 Task: Research Airbnb properties in Vushtrri, Kosovo from 9th December, 2023 to 16th December, 2023 for 2 adults, 1 child.2 bedrooms having 2 beds and 1 bathroom. Property type can be flat. Look for 3 properties as per requirement.
Action: Mouse moved to (355, 136)
Screenshot: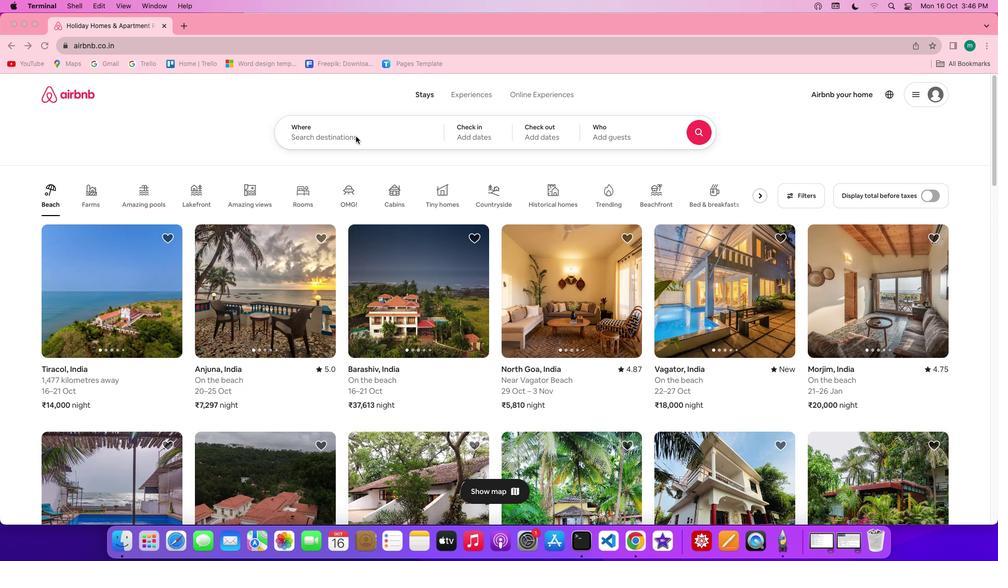 
Action: Mouse pressed left at (355, 136)
Screenshot: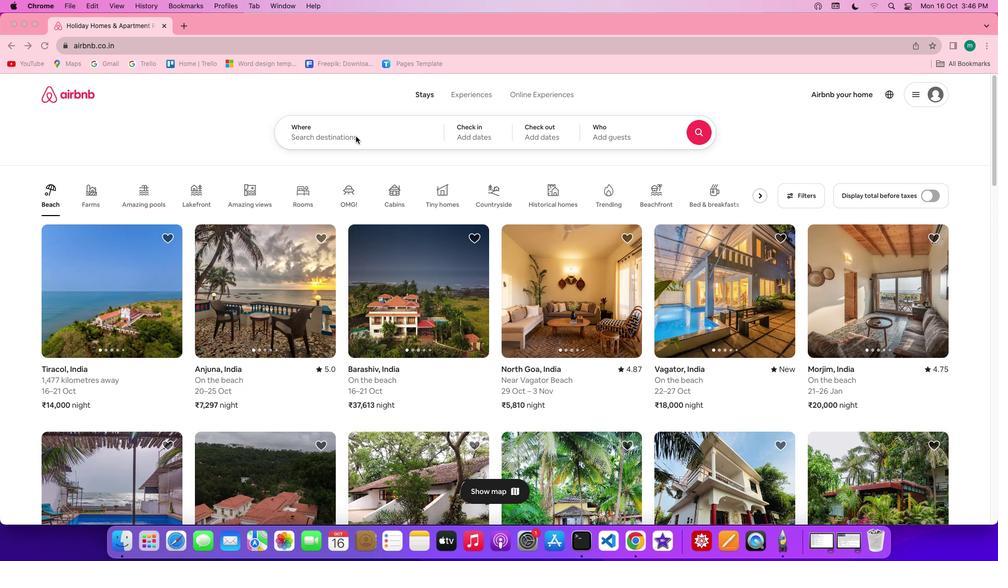 
Action: Mouse moved to (357, 136)
Screenshot: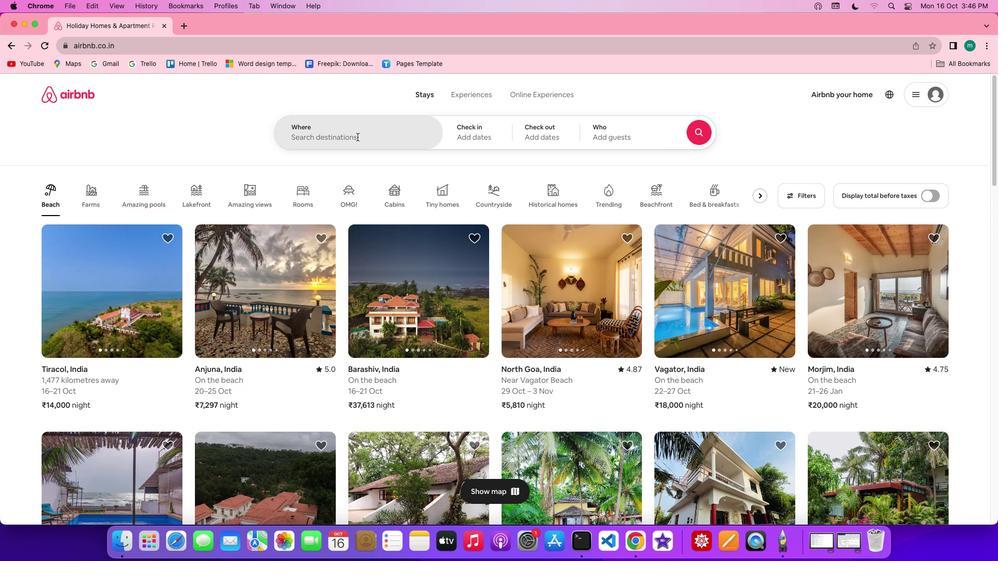 
Action: Mouse pressed left at (357, 136)
Screenshot: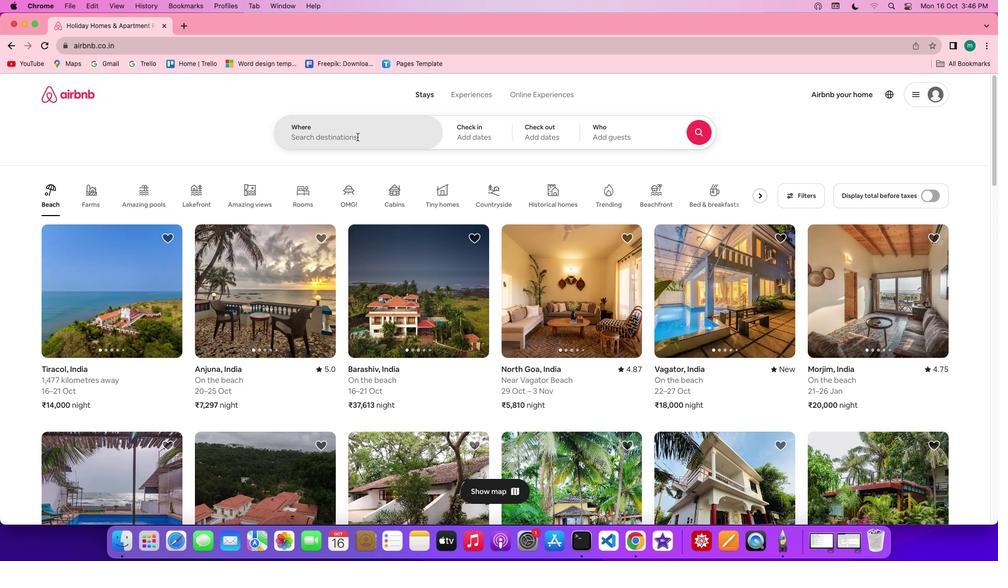 
Action: Key pressed Key.shift'V''u''s''t''r''r''i'
Screenshot: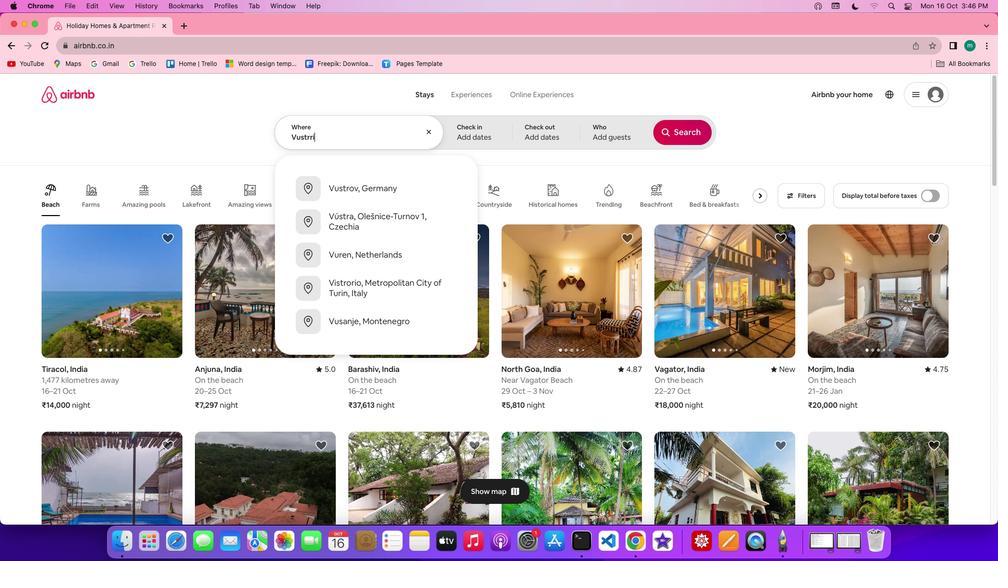 
Action: Mouse moved to (357, 136)
Screenshot: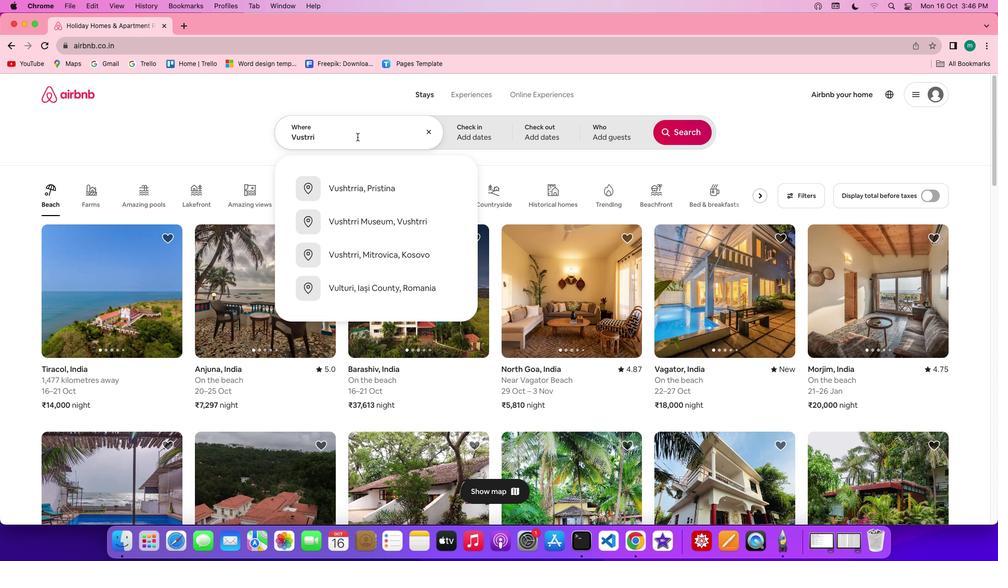 
Action: Key pressed ','Key.shift'K''o''s''o''v''o'
Screenshot: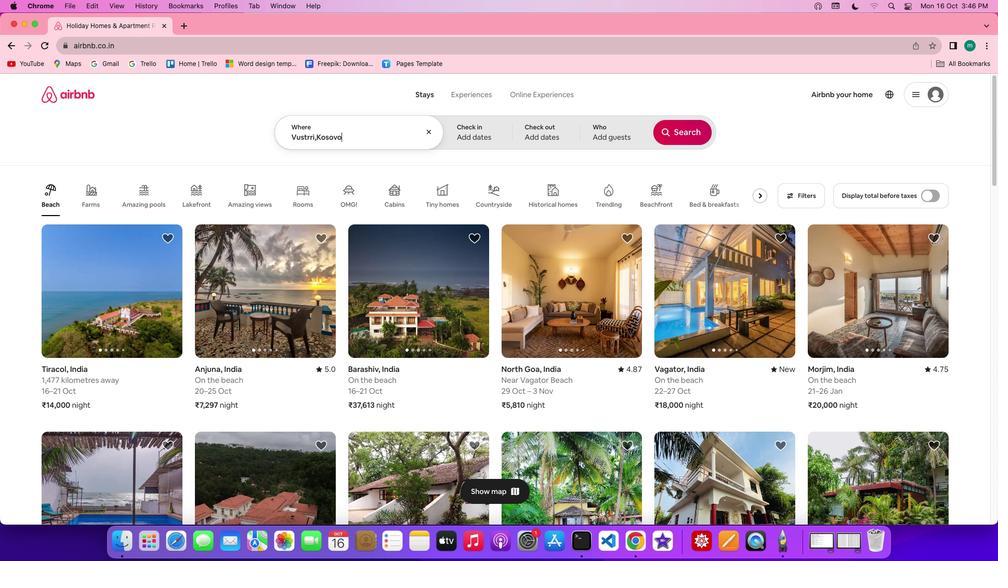 
Action: Mouse moved to (485, 134)
Screenshot: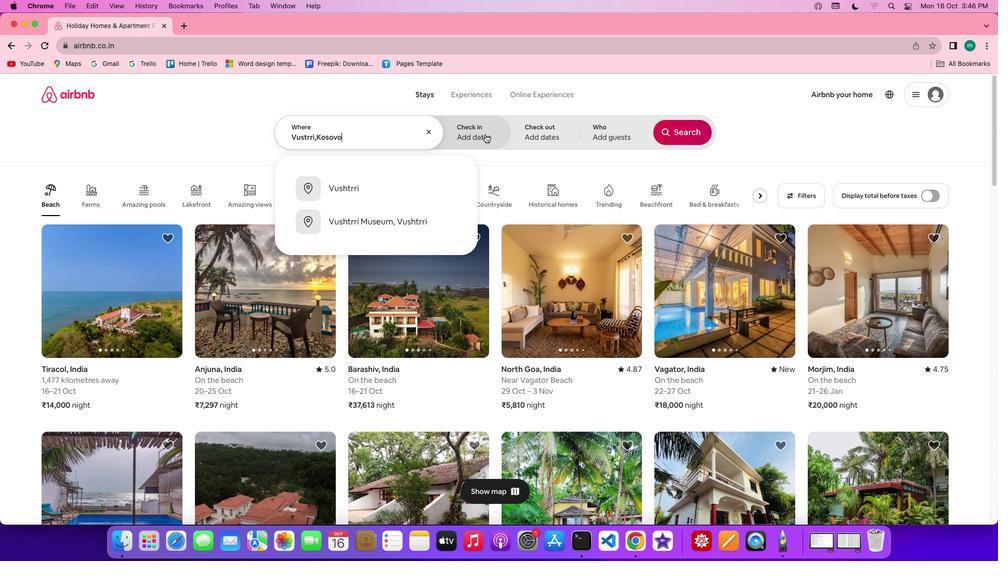 
Action: Mouse pressed left at (485, 134)
Screenshot: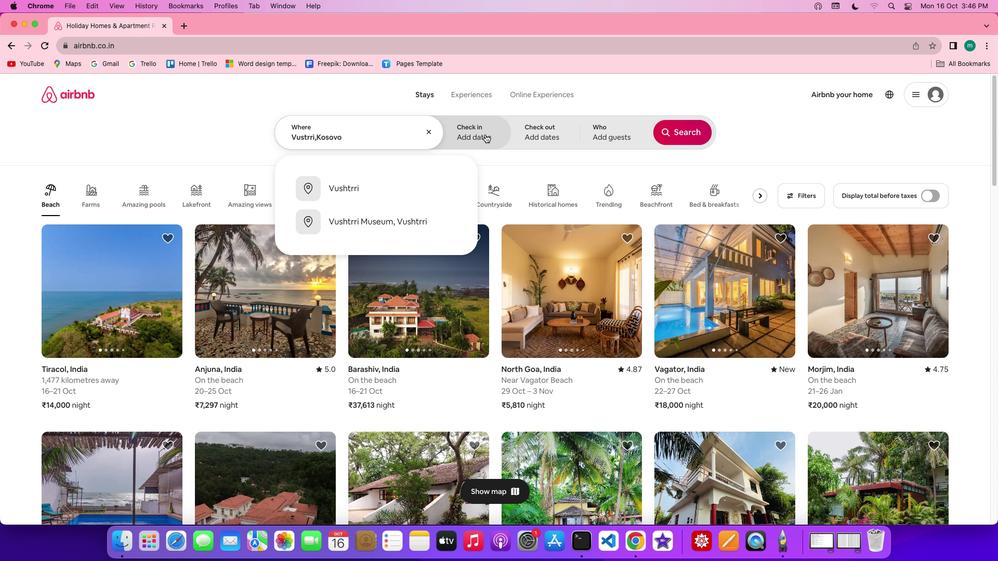 
Action: Mouse moved to (684, 214)
Screenshot: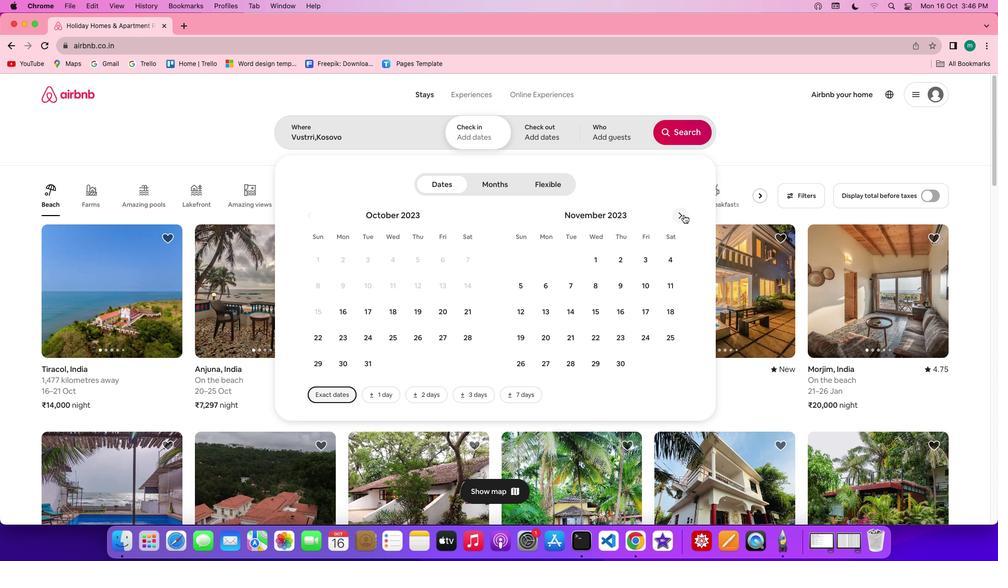 
Action: Mouse pressed left at (684, 214)
Screenshot: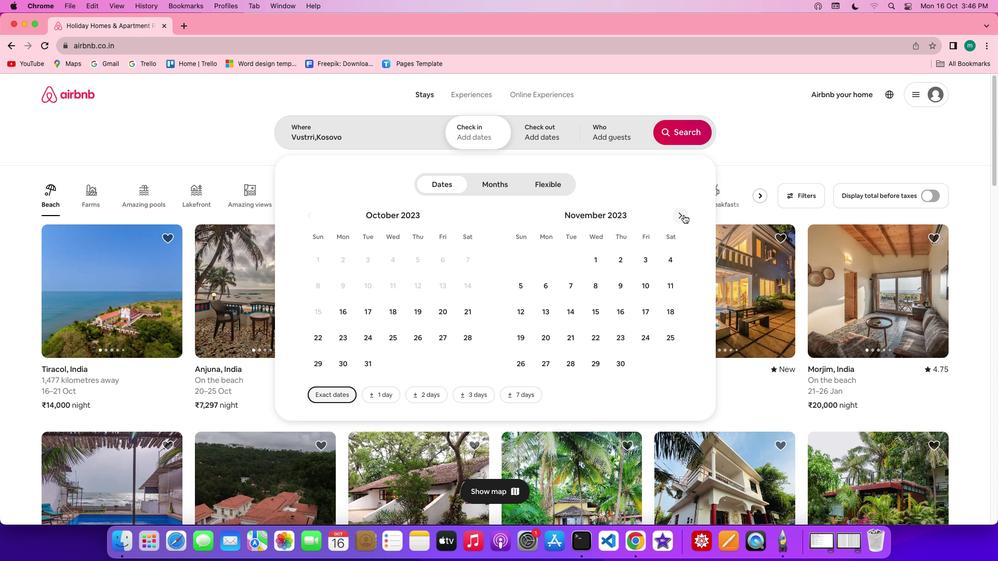 
Action: Mouse moved to (668, 281)
Screenshot: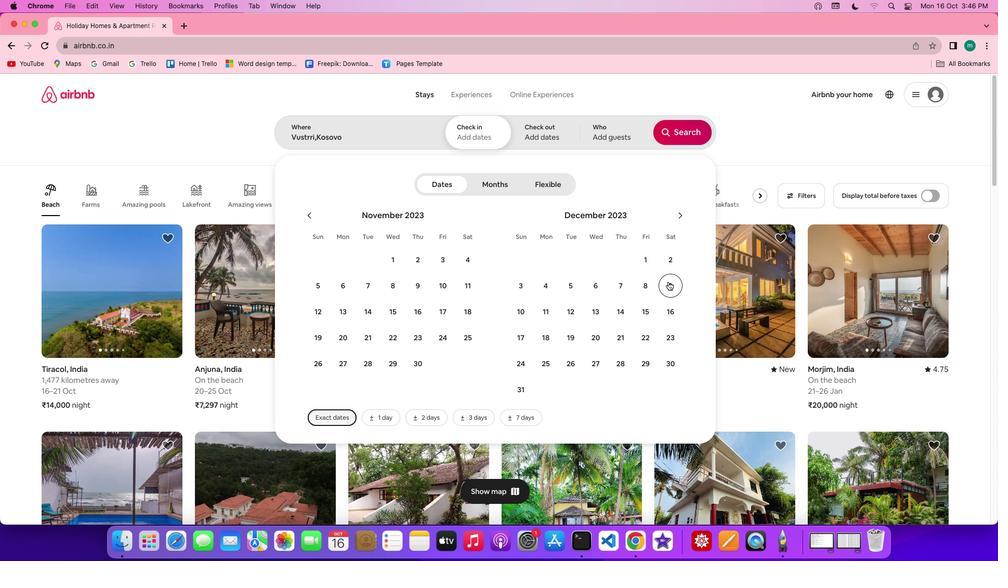 
Action: Mouse pressed left at (668, 281)
Screenshot: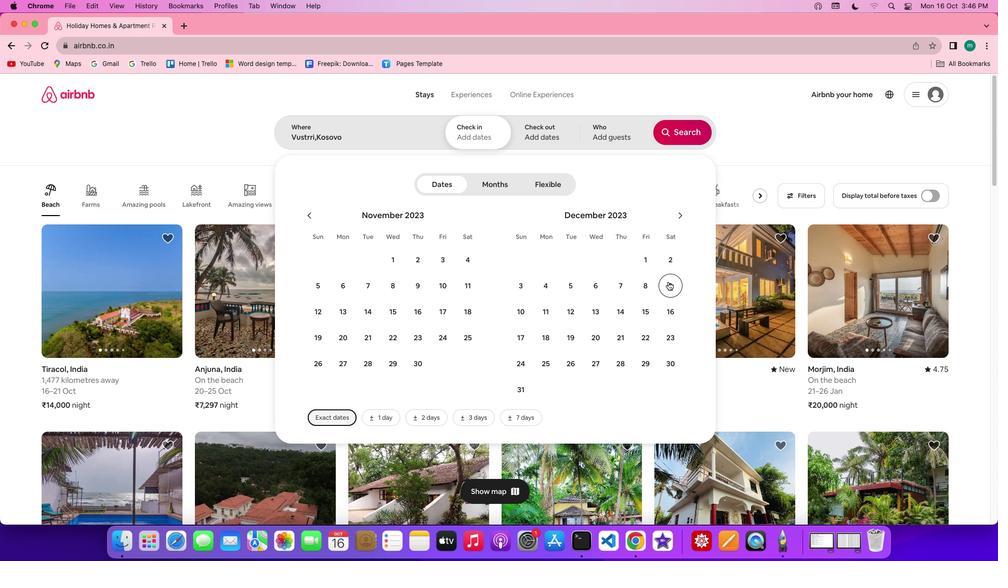 
Action: Mouse moved to (666, 310)
Screenshot: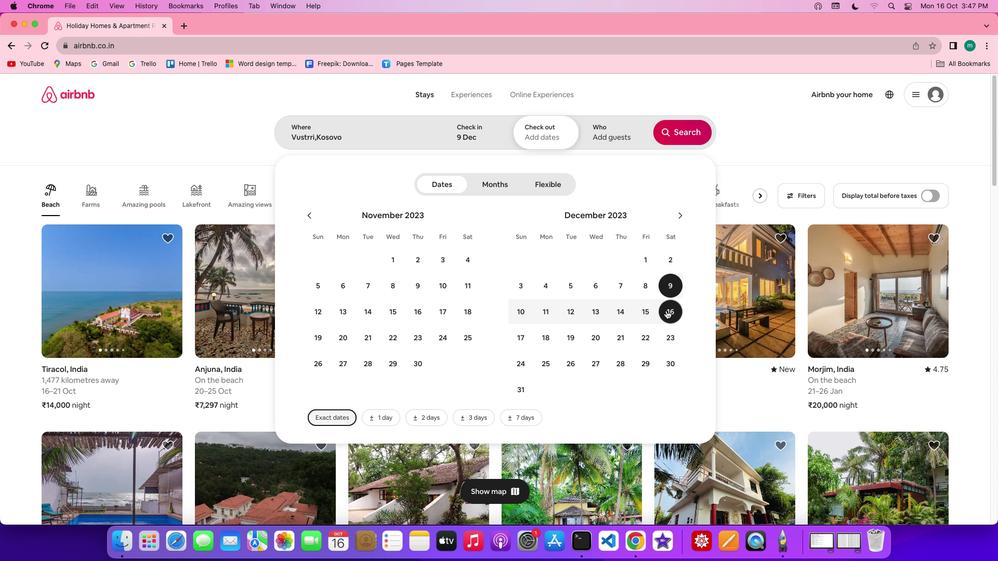 
Action: Mouse pressed left at (666, 310)
Screenshot: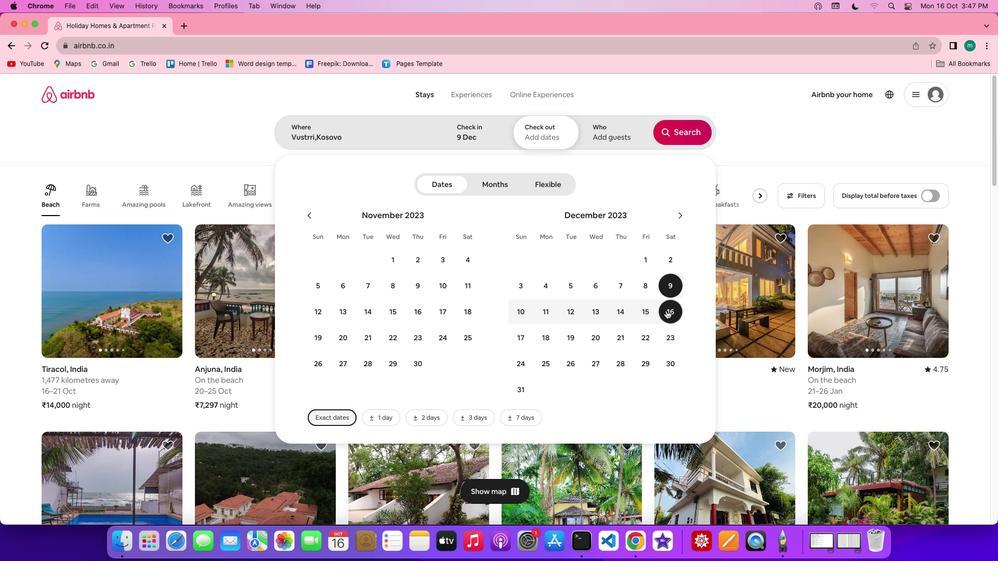 
Action: Mouse moved to (608, 145)
Screenshot: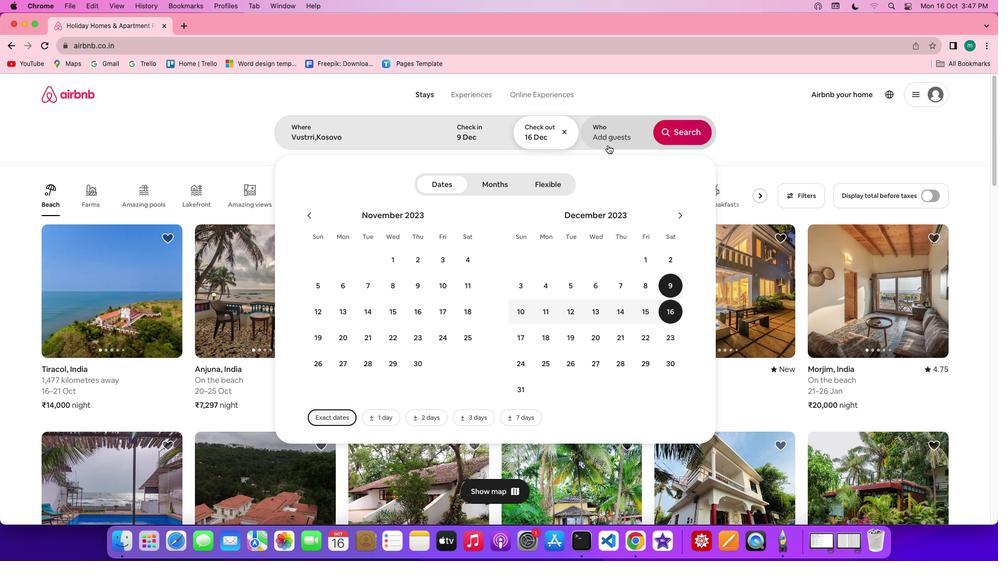 
Action: Mouse pressed left at (608, 145)
Screenshot: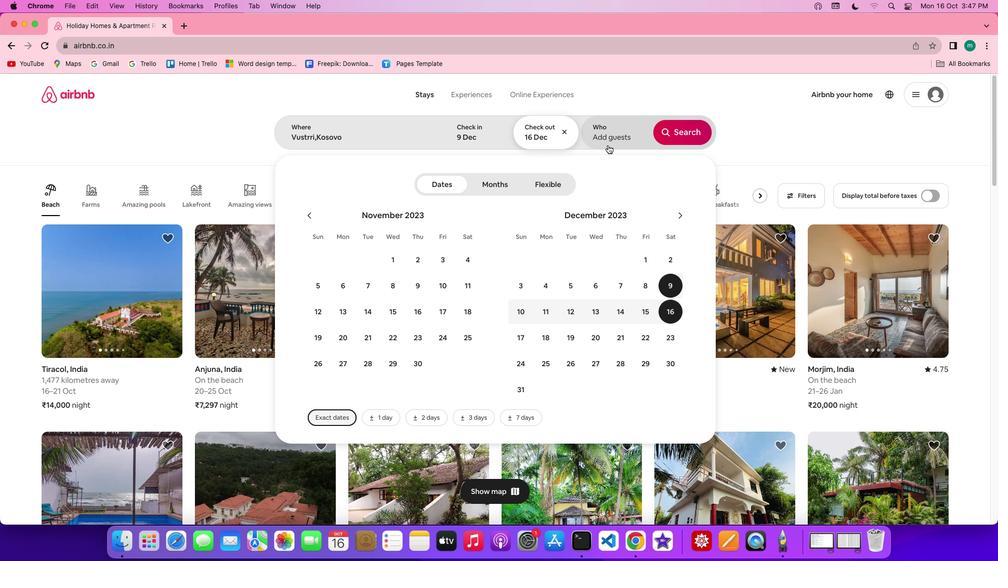
Action: Mouse moved to (680, 189)
Screenshot: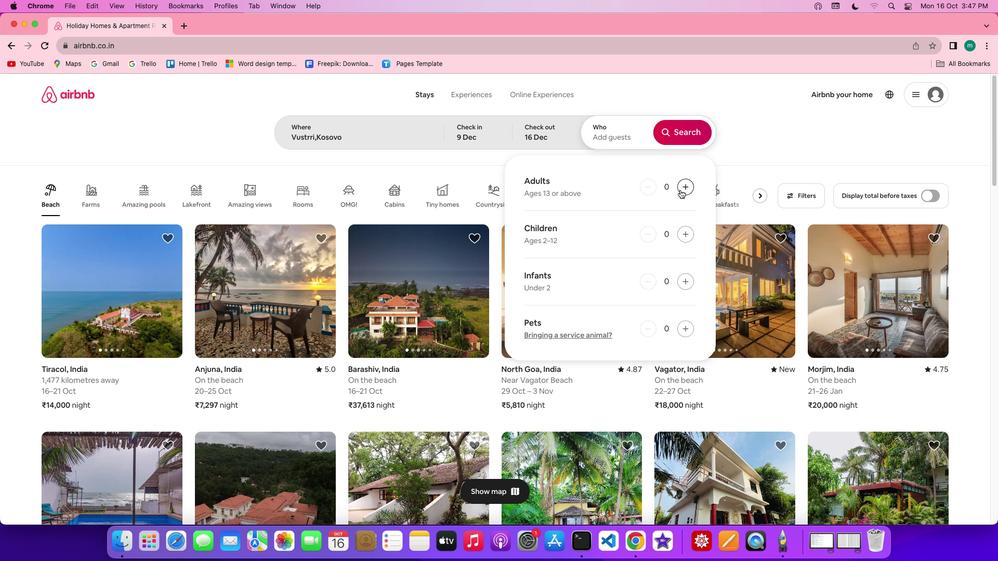 
Action: Mouse pressed left at (680, 189)
Screenshot: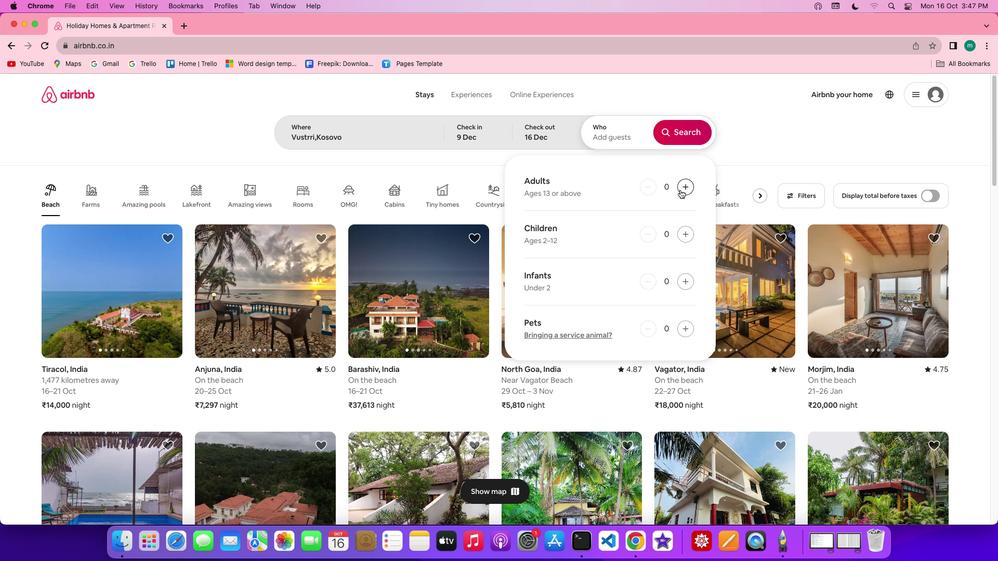 
Action: Mouse pressed left at (680, 189)
Screenshot: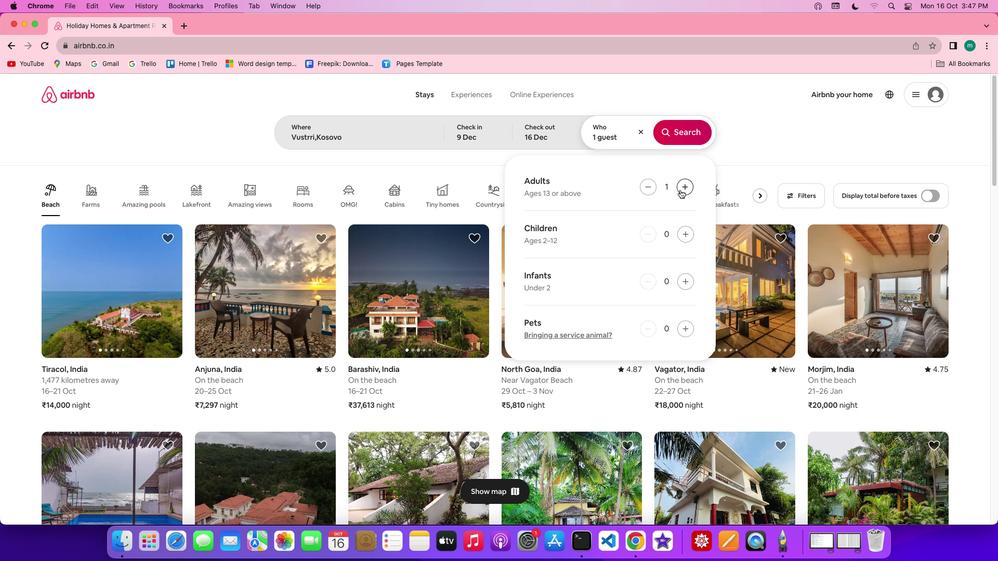 
Action: Mouse moved to (689, 237)
Screenshot: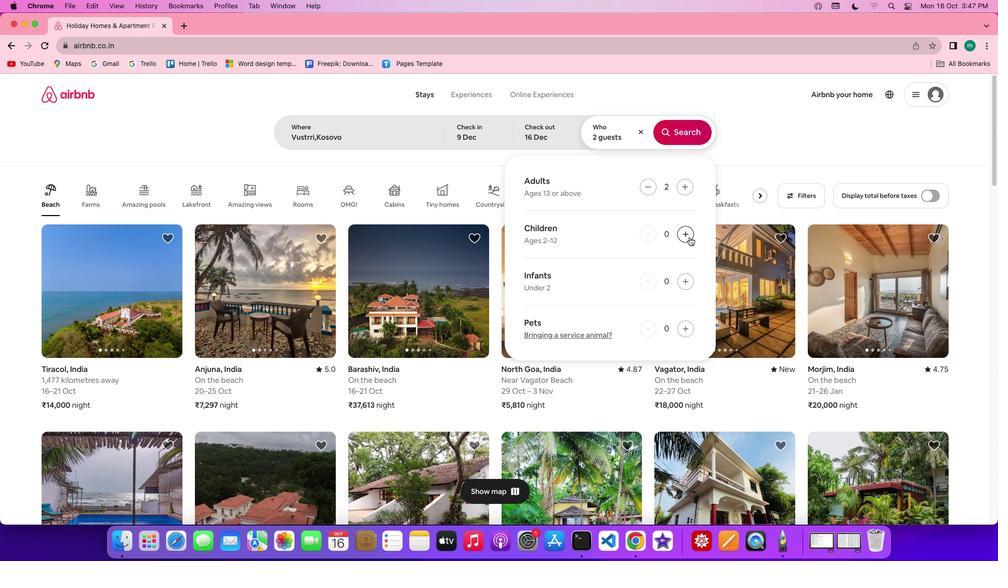 
Action: Mouse pressed left at (689, 237)
Screenshot: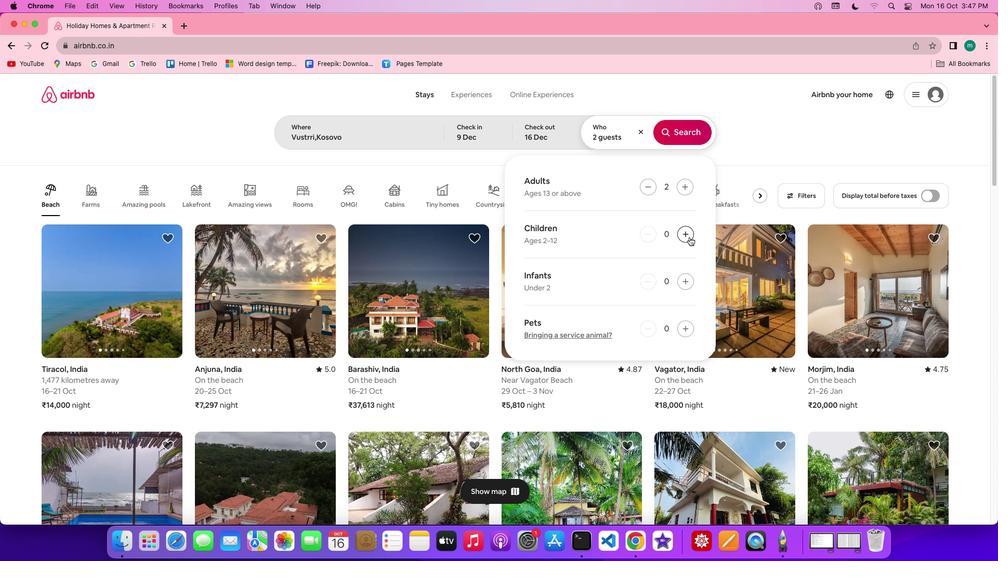 
Action: Mouse moved to (686, 133)
Screenshot: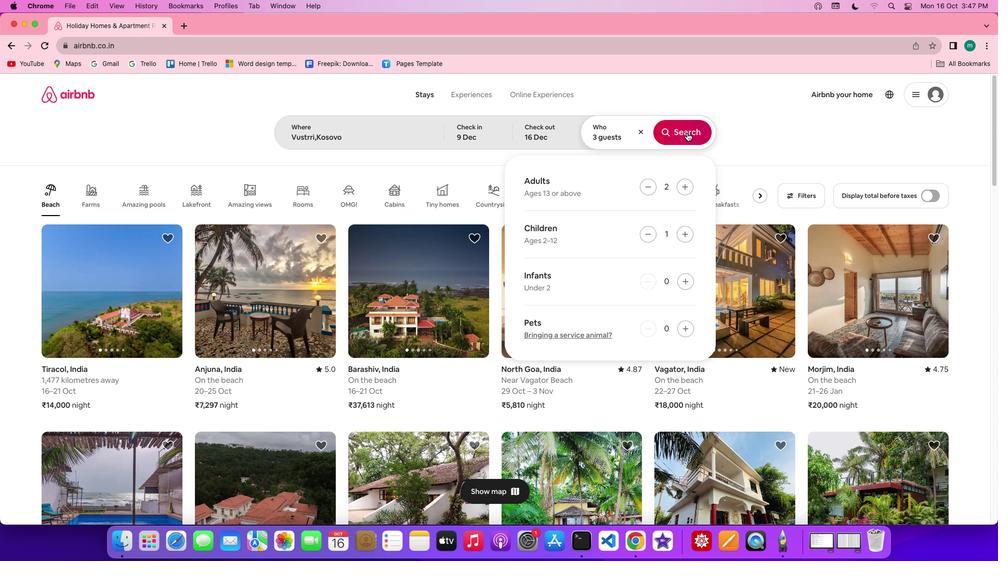 
Action: Mouse pressed left at (686, 133)
Screenshot: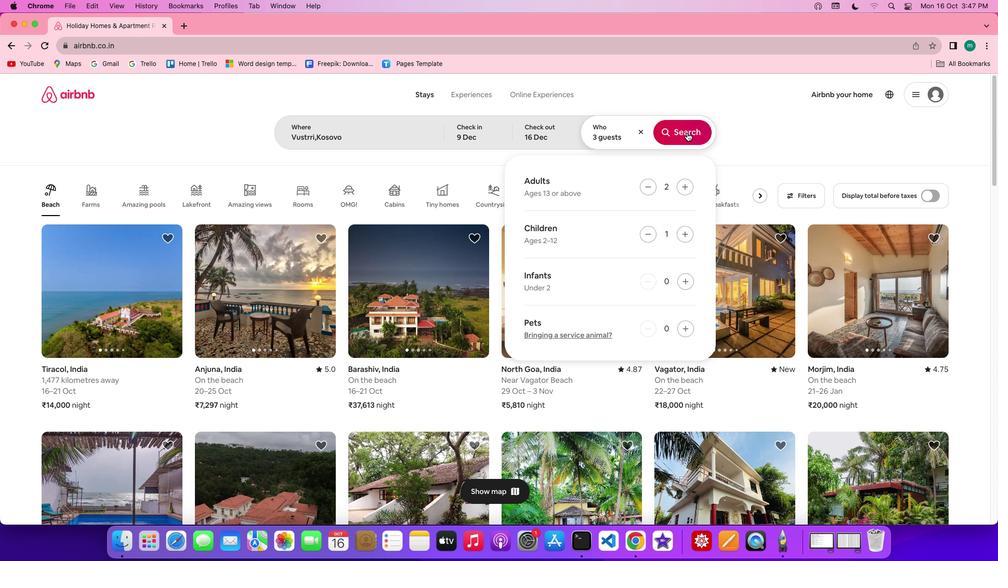 
Action: Mouse moved to (821, 134)
Screenshot: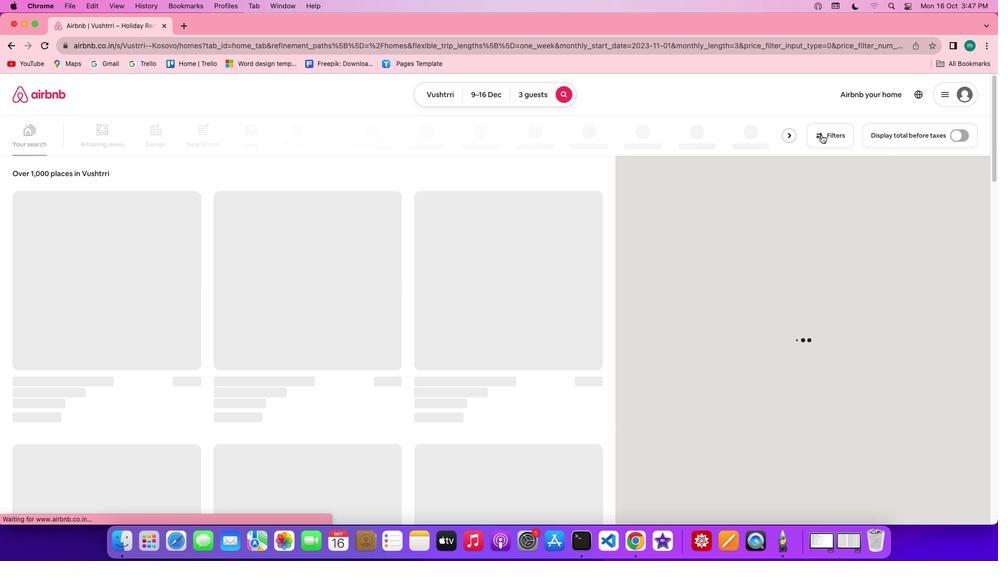 
Action: Mouse pressed left at (821, 134)
Screenshot: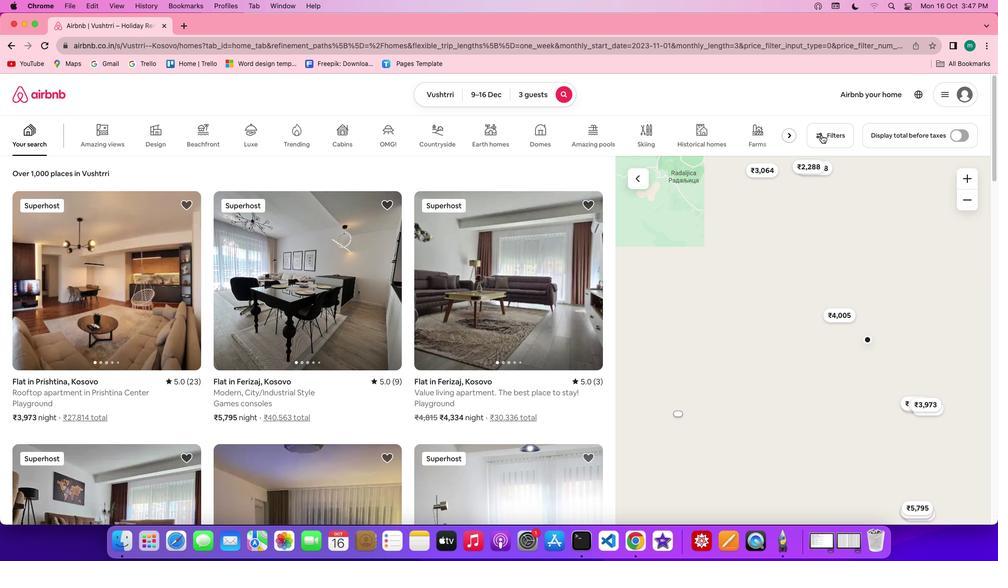 
Action: Mouse moved to (476, 309)
Screenshot: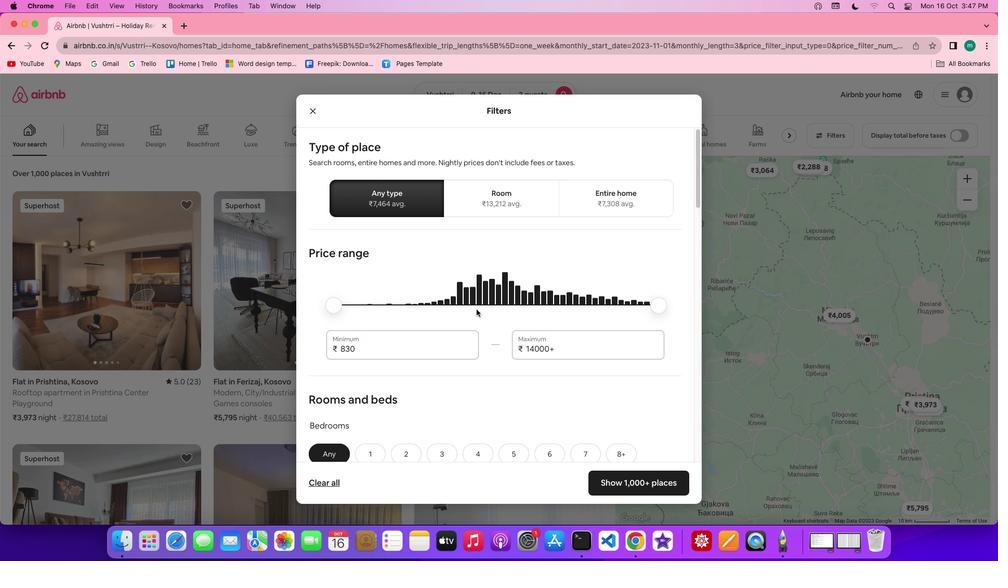 
Action: Mouse scrolled (476, 309) with delta (0, 0)
Screenshot: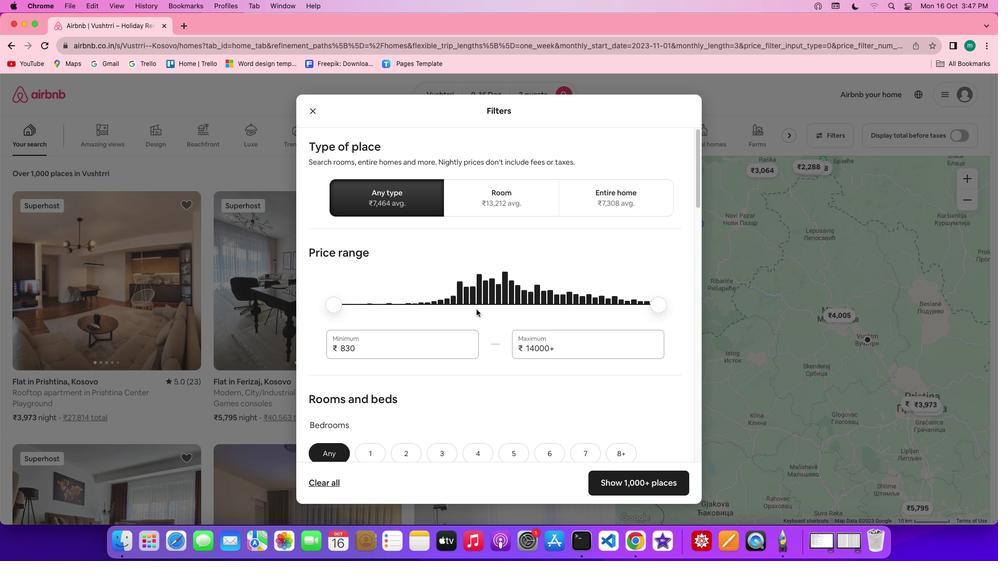 
Action: Mouse scrolled (476, 309) with delta (0, 0)
Screenshot: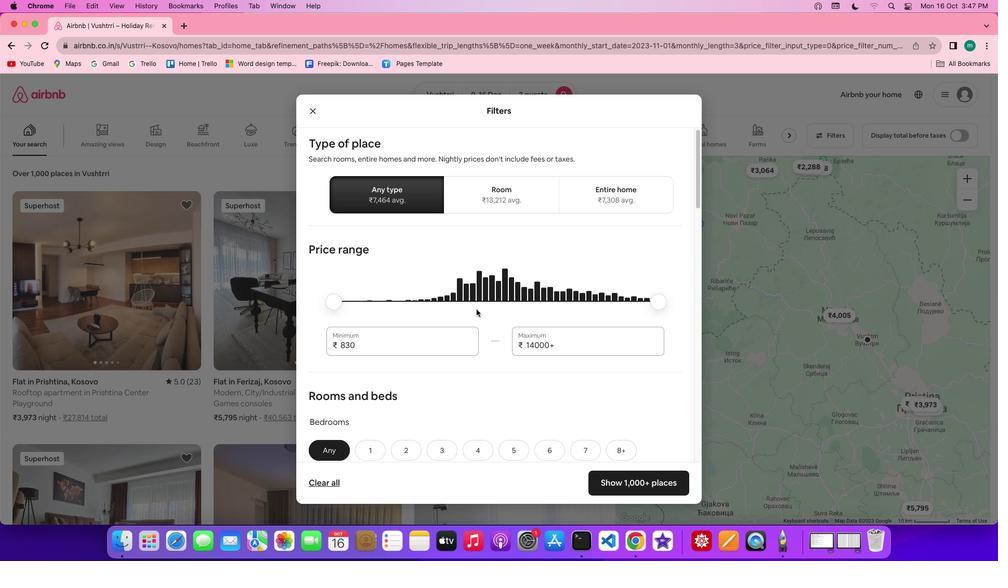
Action: Mouse scrolled (476, 309) with delta (0, 0)
Screenshot: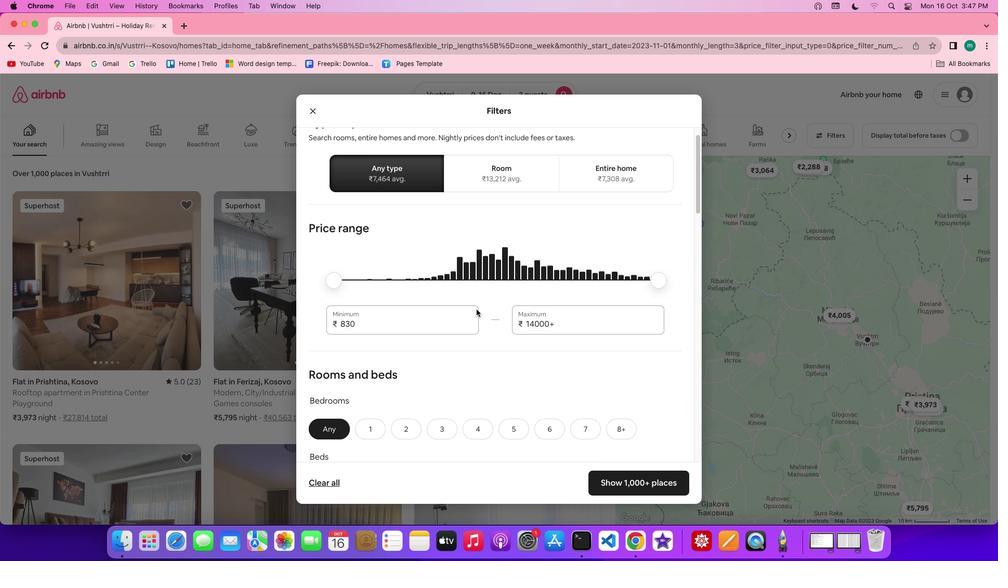 
Action: Mouse scrolled (476, 309) with delta (0, 0)
Screenshot: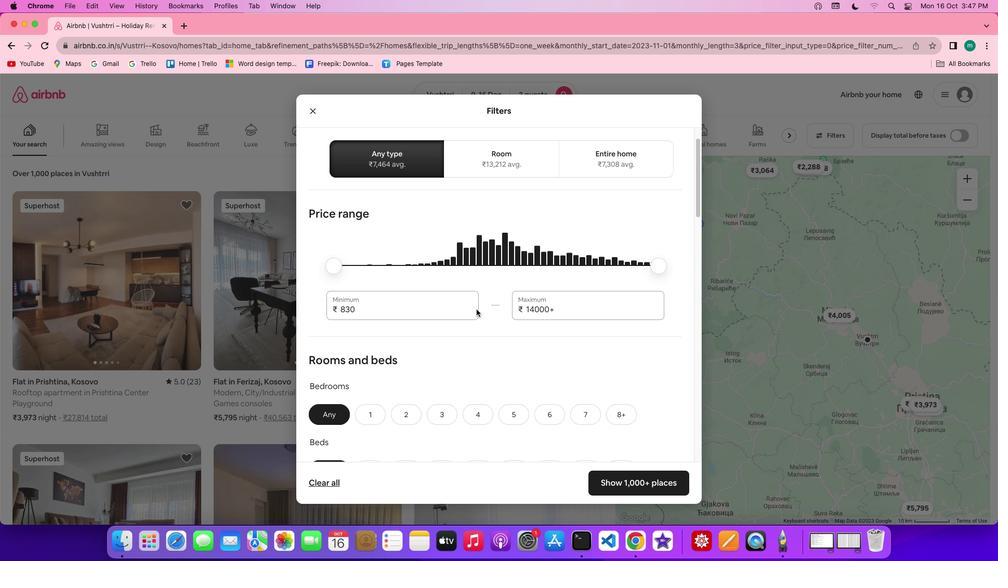 
Action: Mouse scrolled (476, 309) with delta (0, 0)
Screenshot: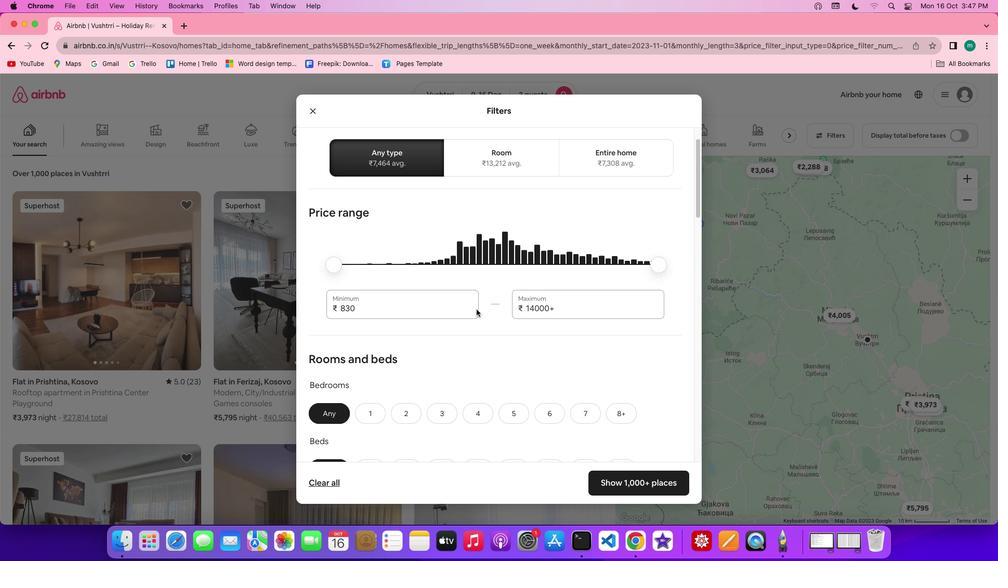 
Action: Mouse scrolled (476, 309) with delta (0, 0)
Screenshot: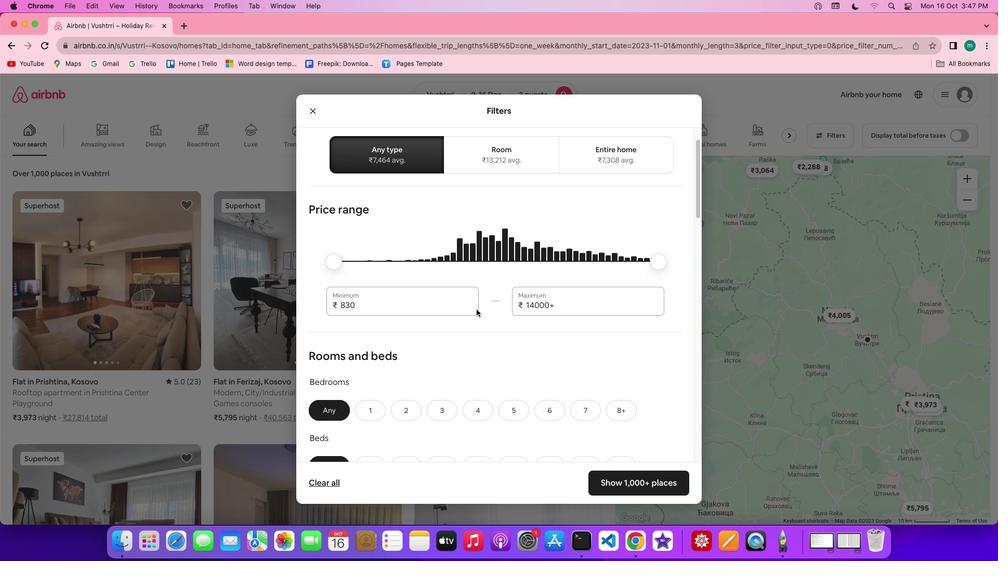 
Action: Mouse scrolled (476, 309) with delta (0, 0)
Screenshot: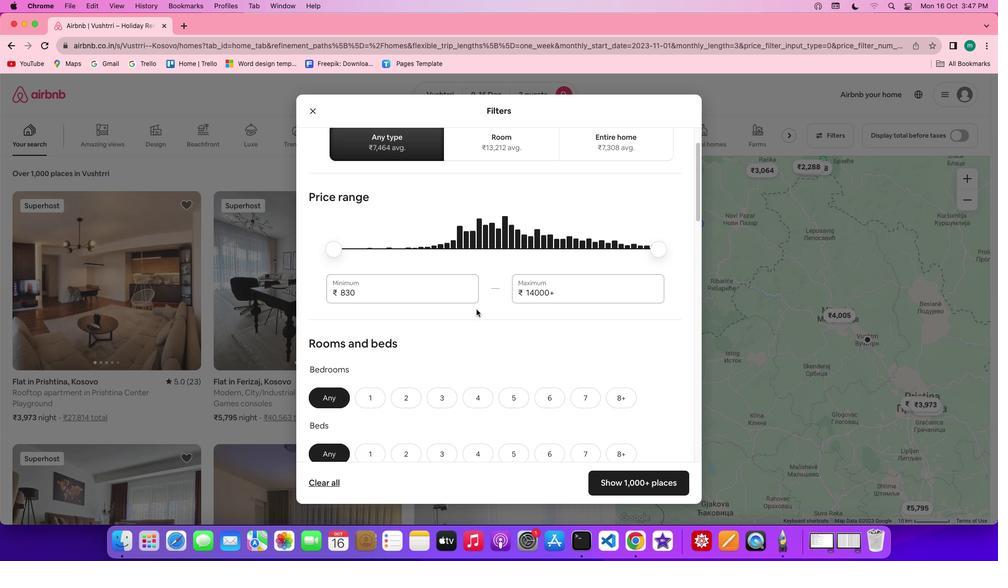
Action: Mouse scrolled (476, 309) with delta (0, 0)
Screenshot: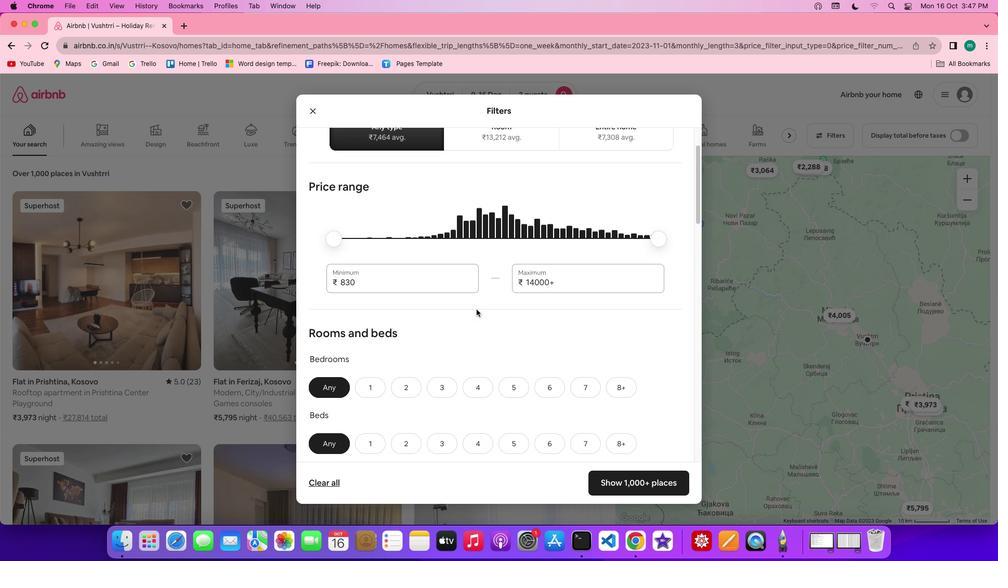 
Action: Mouse scrolled (476, 309) with delta (0, 0)
Screenshot: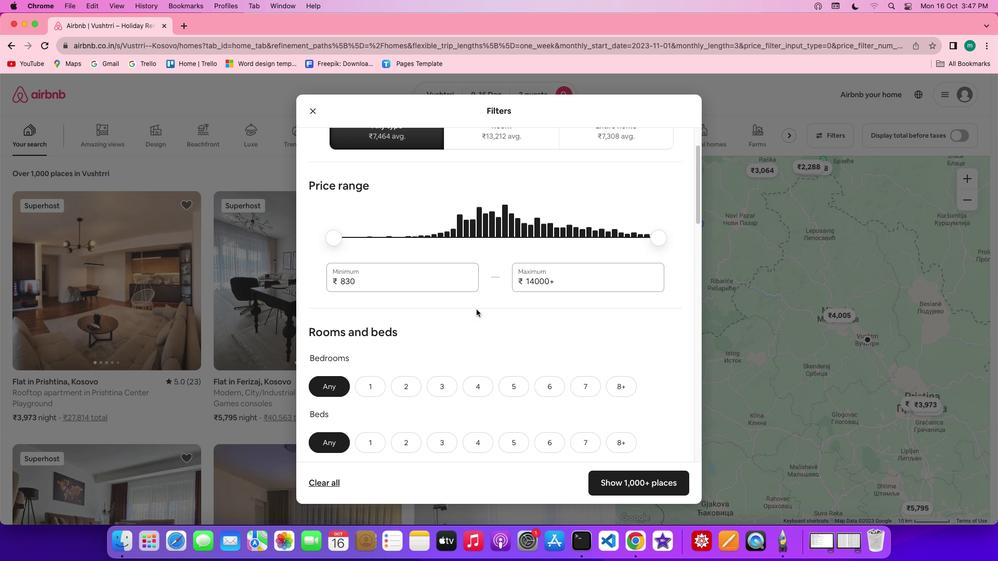 
Action: Mouse scrolled (476, 309) with delta (0, 0)
Screenshot: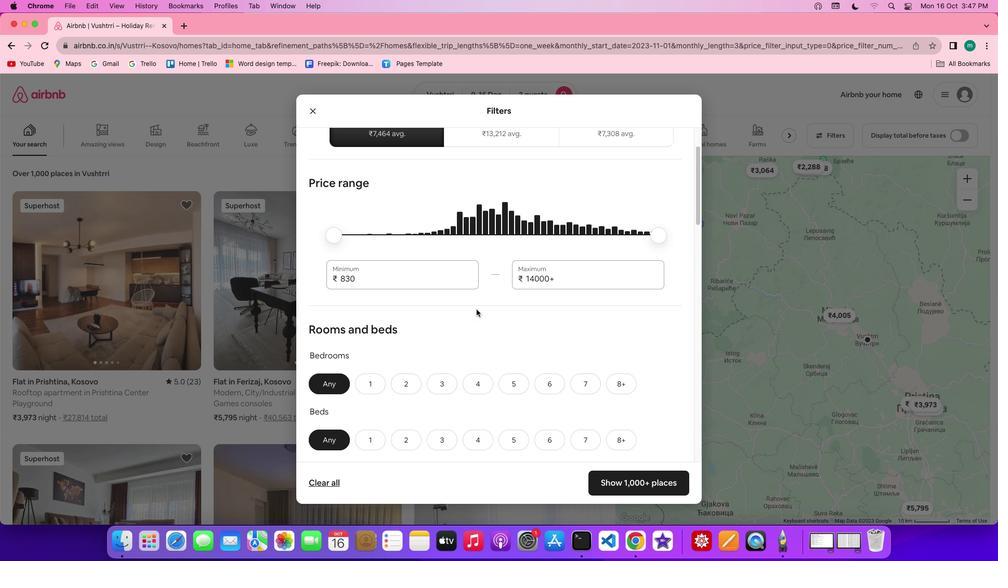 
Action: Mouse scrolled (476, 309) with delta (0, 0)
Screenshot: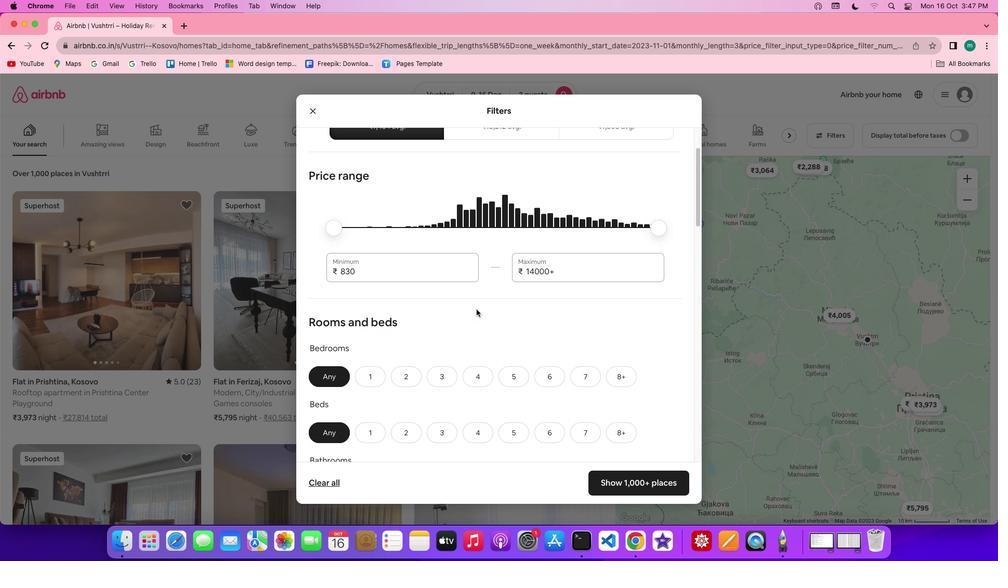 
Action: Mouse scrolled (476, 309) with delta (0, 0)
Screenshot: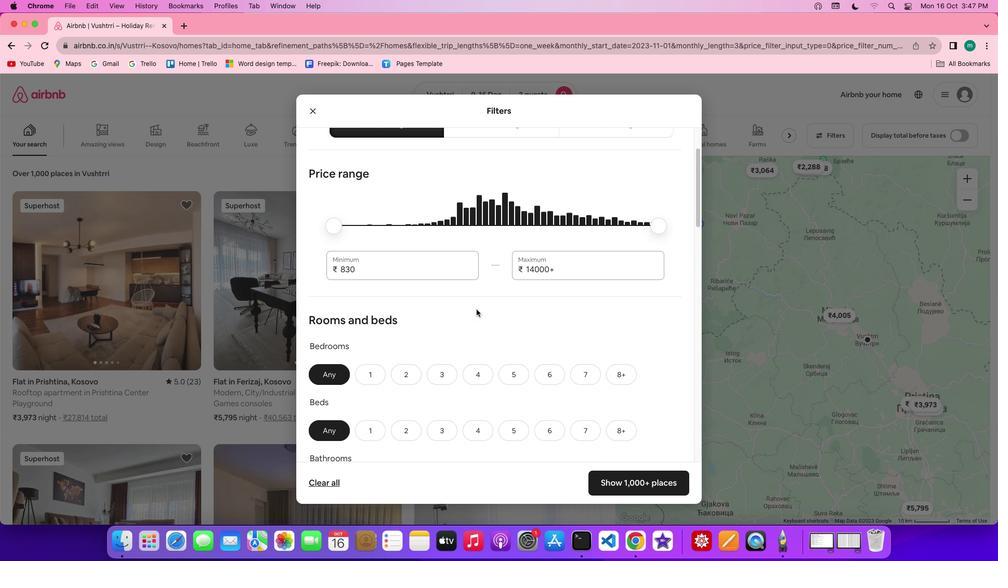
Action: Mouse scrolled (476, 309) with delta (0, 0)
Screenshot: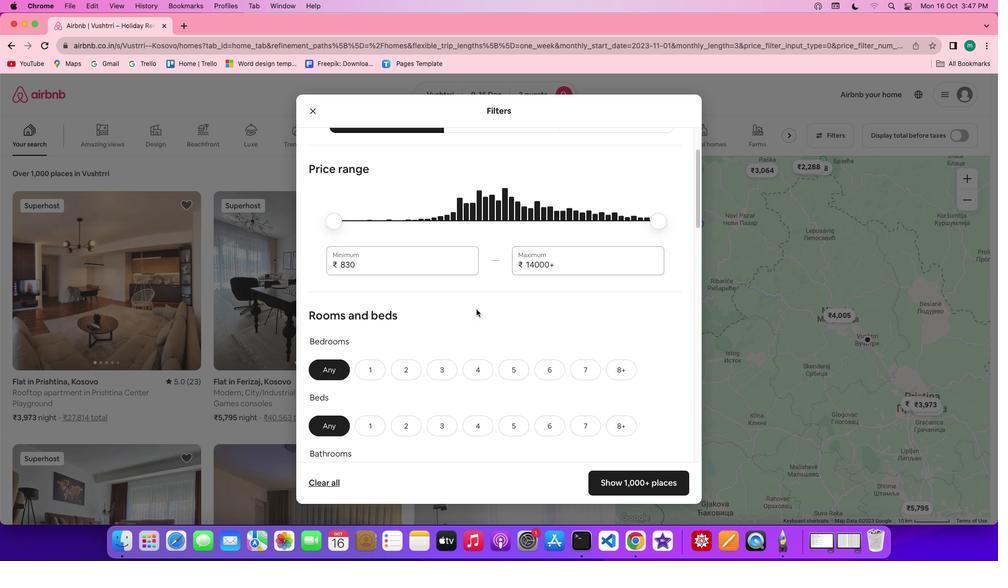 
Action: Mouse scrolled (476, 309) with delta (0, 0)
Screenshot: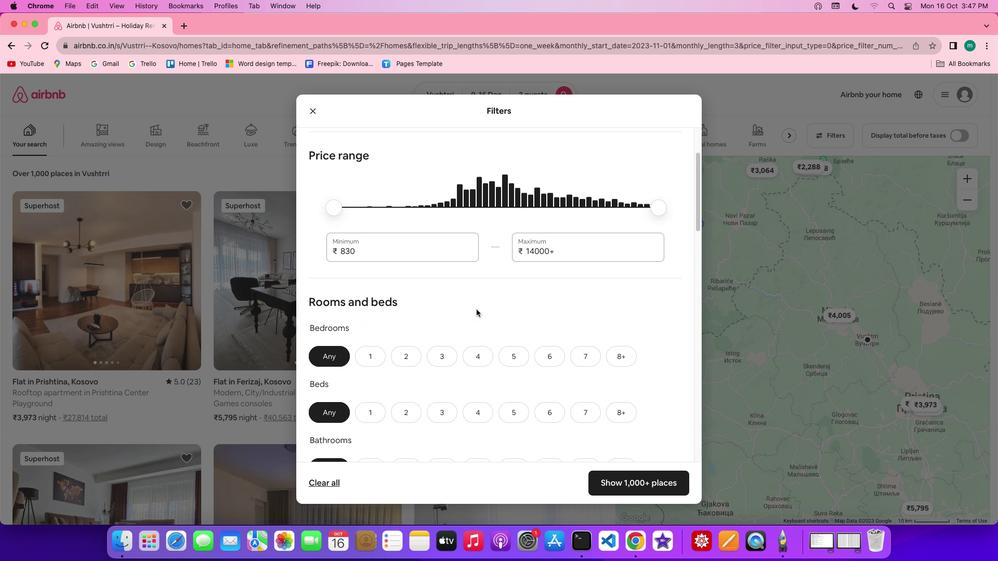 
Action: Mouse scrolled (476, 309) with delta (0, 0)
Screenshot: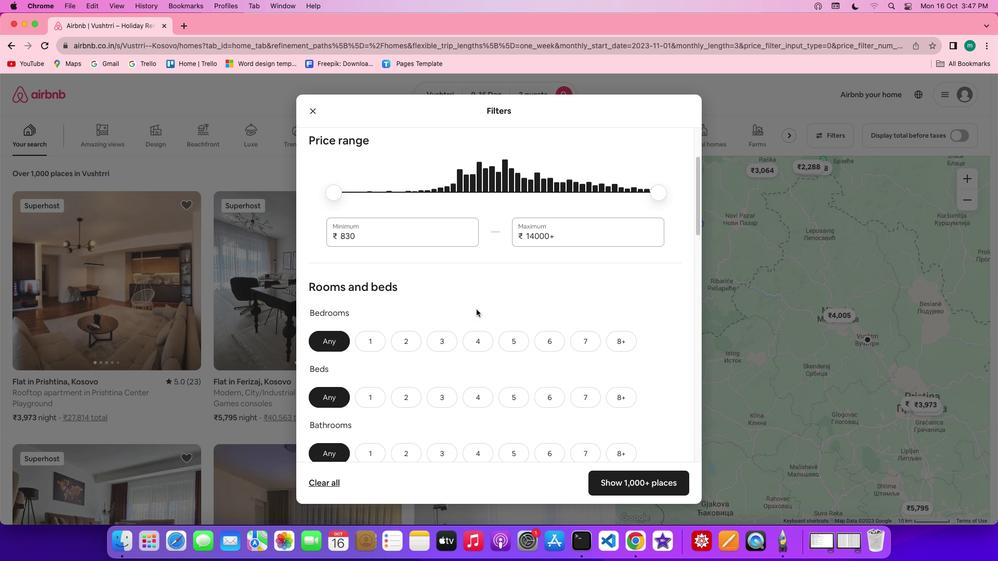 
Action: Mouse scrolled (476, 309) with delta (0, 0)
Screenshot: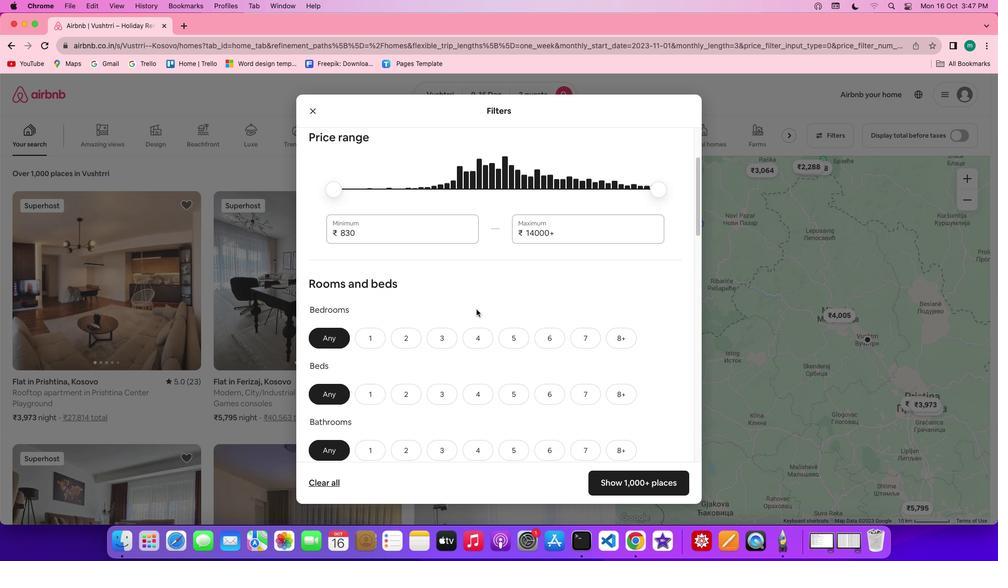 
Action: Mouse scrolled (476, 309) with delta (0, 0)
Screenshot: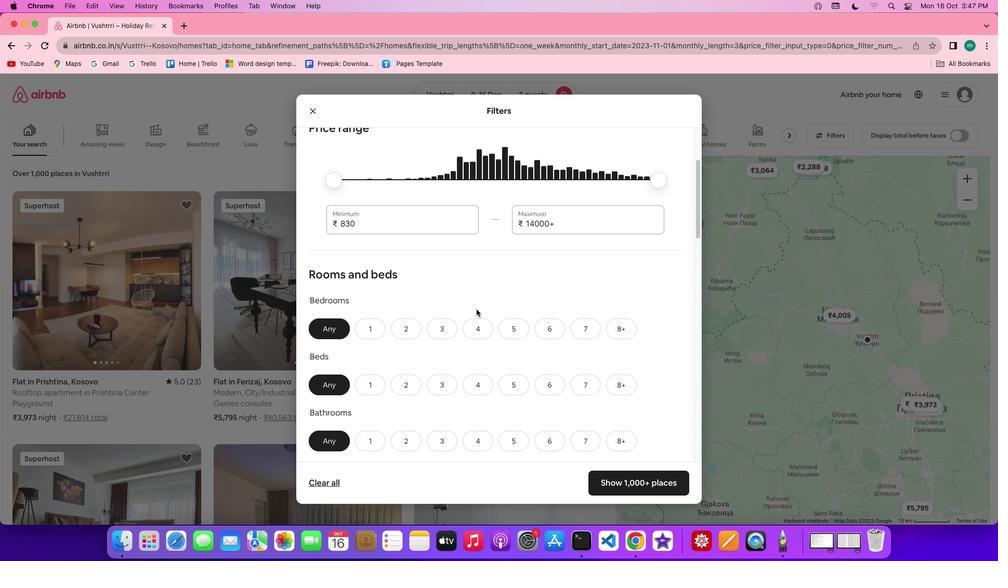 
Action: Mouse scrolled (476, 309) with delta (0, 0)
Screenshot: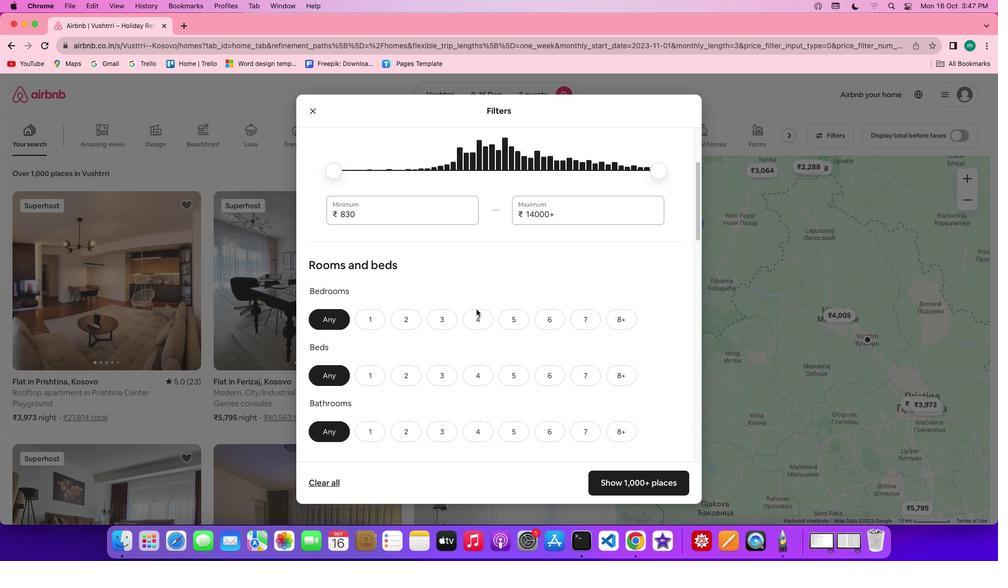 
Action: Mouse scrolled (476, 309) with delta (0, 0)
Screenshot: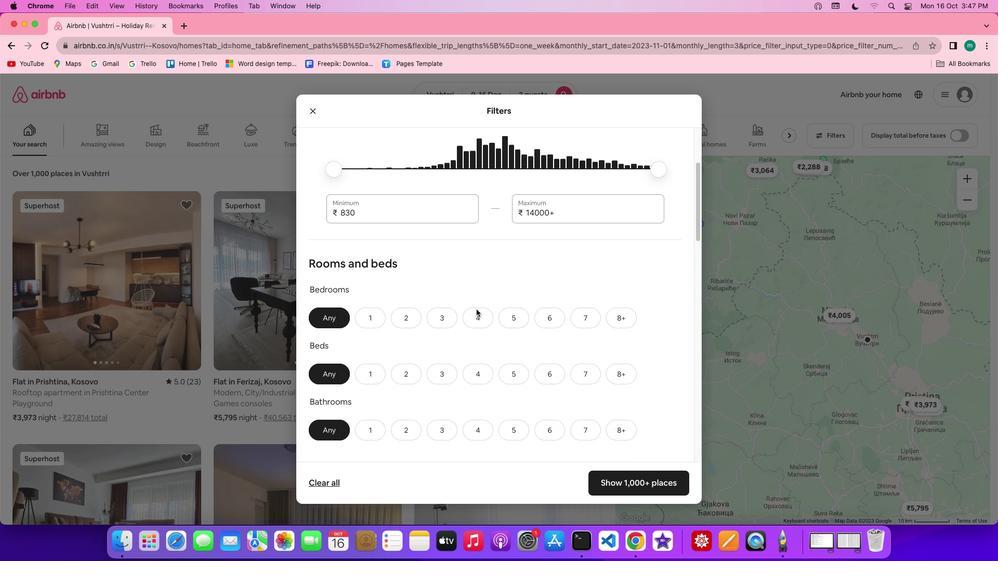 
Action: Mouse scrolled (476, 309) with delta (0, 0)
Screenshot: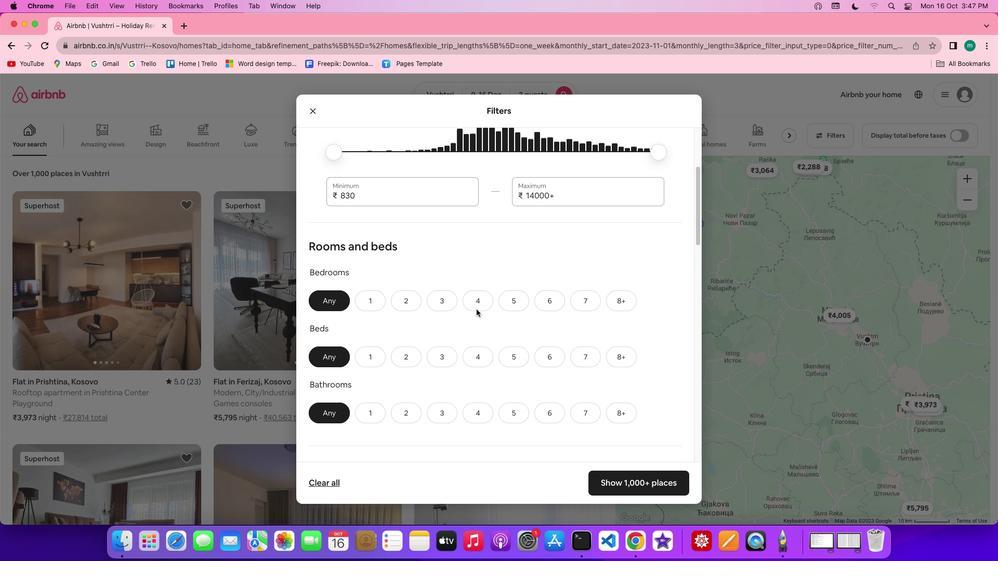 
Action: Mouse moved to (476, 309)
Screenshot: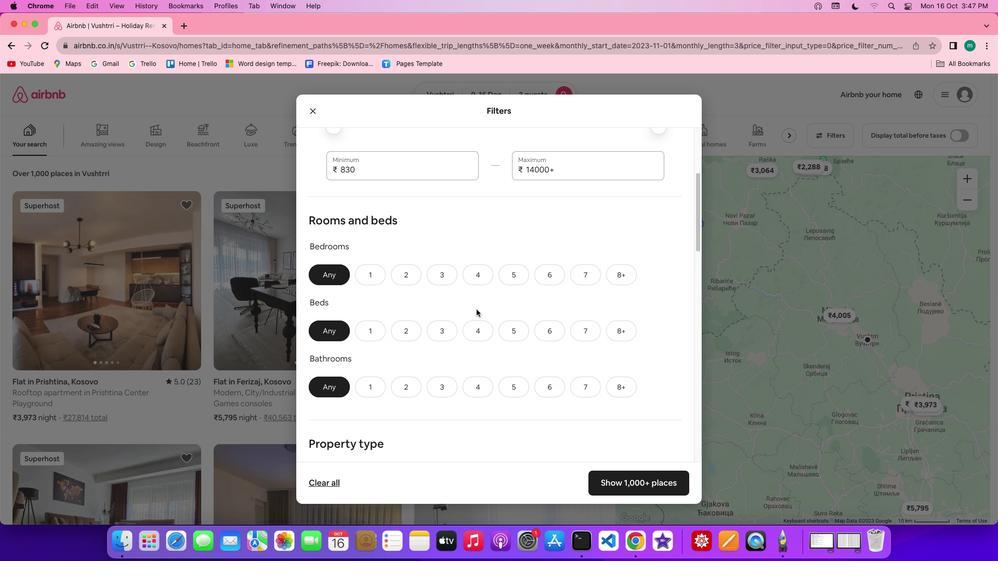 
Action: Mouse scrolled (476, 309) with delta (0, 0)
Screenshot: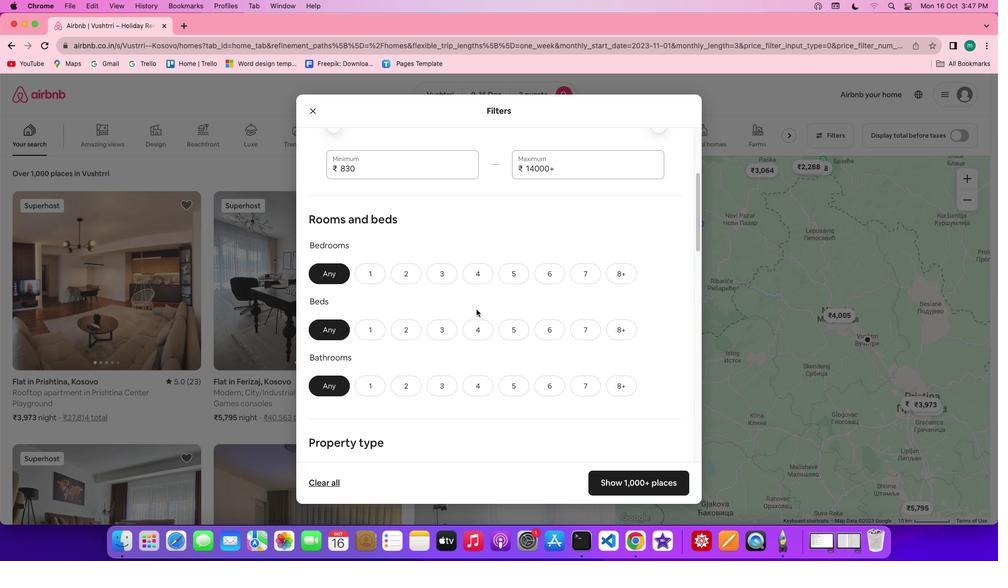 
Action: Mouse scrolled (476, 309) with delta (0, 0)
Screenshot: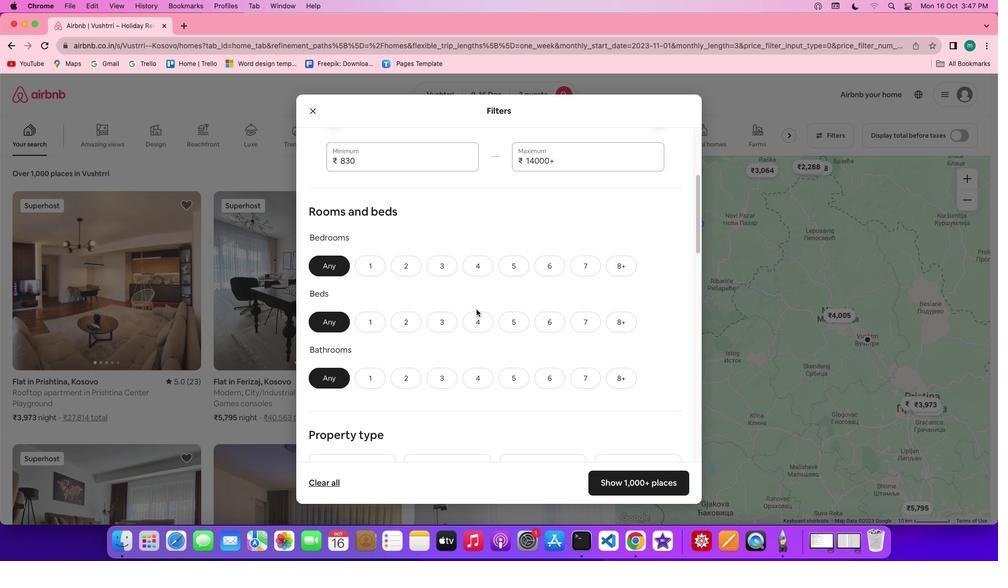 
Action: Mouse scrolled (476, 309) with delta (0, -1)
Screenshot: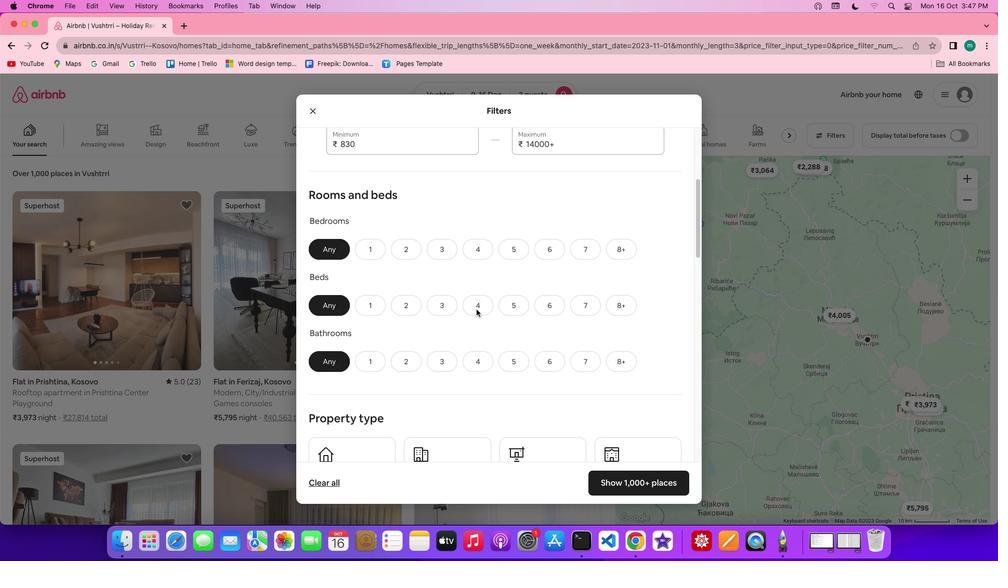 
Action: Mouse moved to (400, 219)
Screenshot: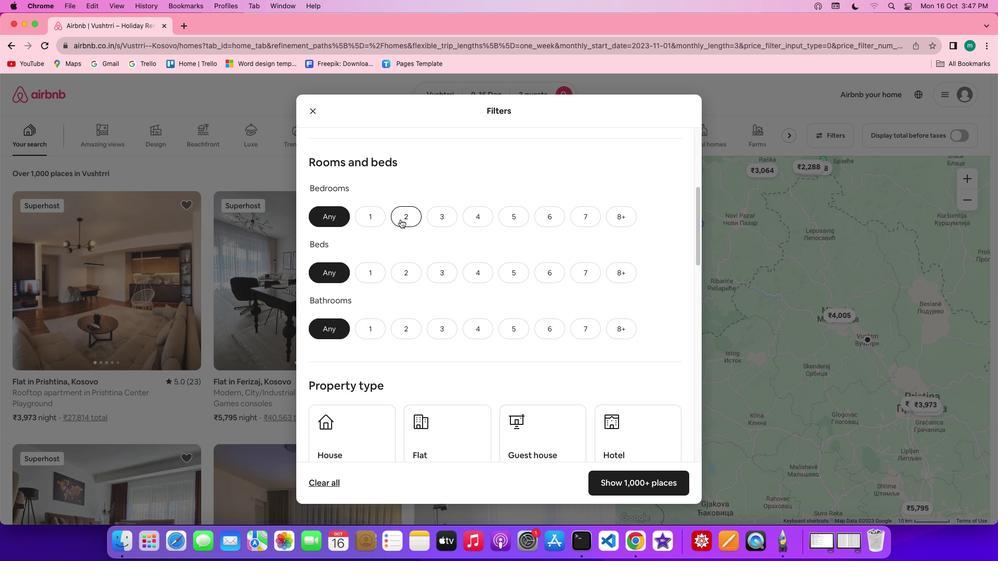 
Action: Mouse pressed left at (400, 219)
Screenshot: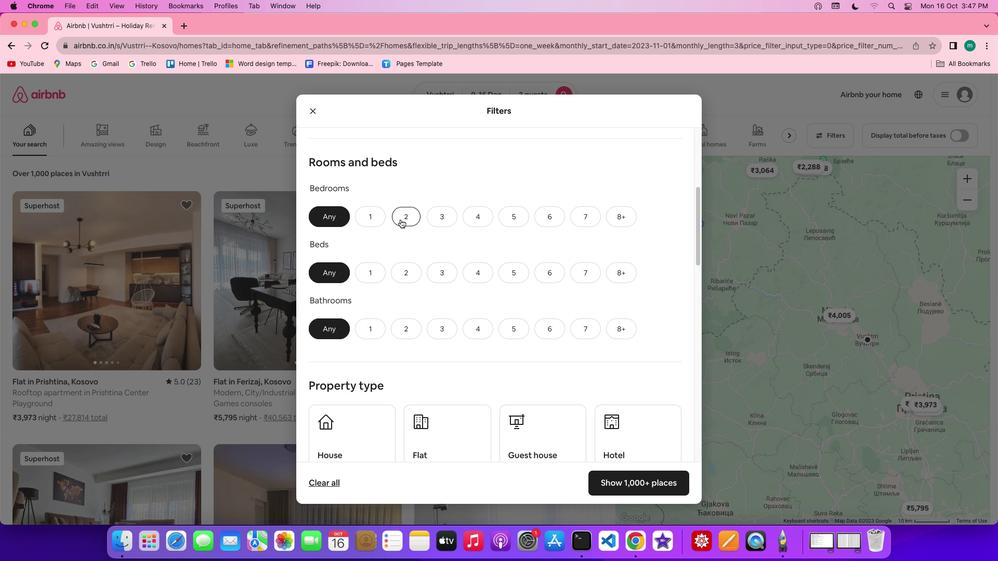 
Action: Mouse moved to (403, 270)
Screenshot: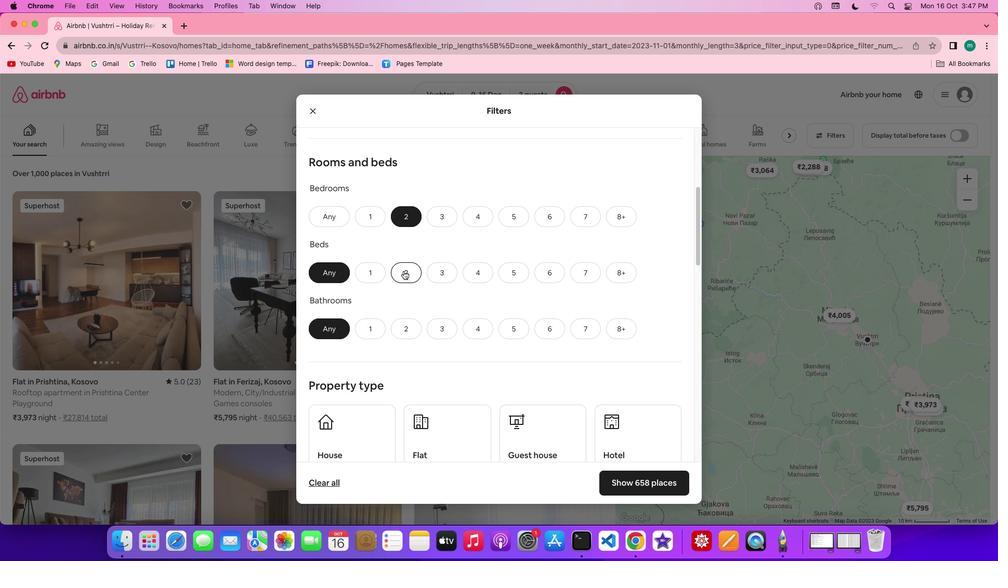 
Action: Mouse pressed left at (403, 270)
Screenshot: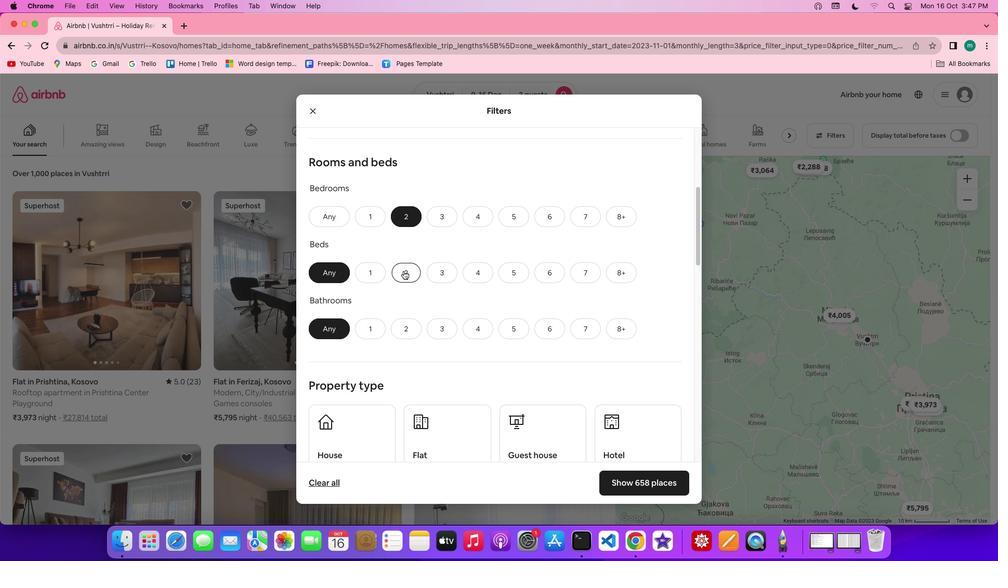 
Action: Mouse moved to (372, 324)
Screenshot: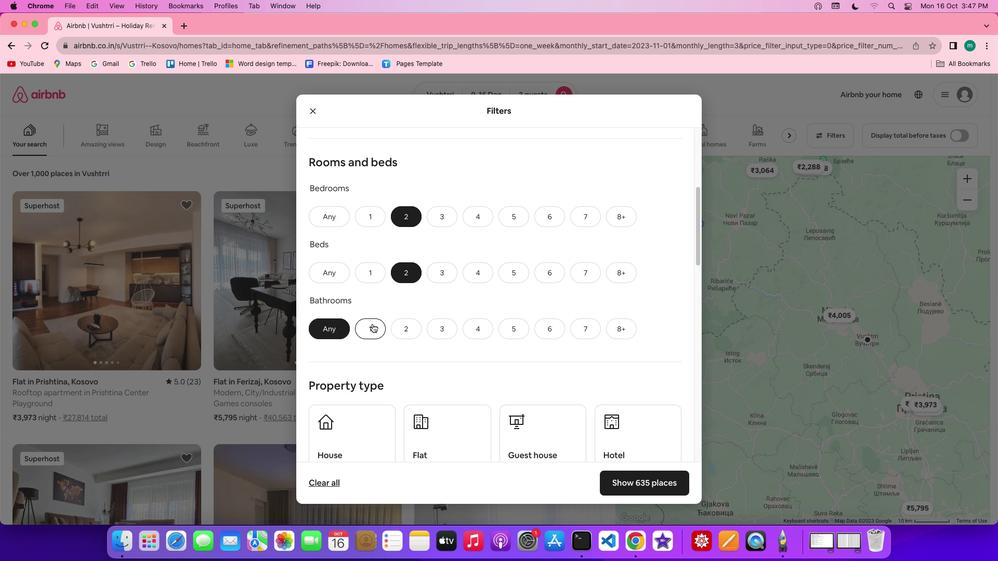 
Action: Mouse pressed left at (372, 324)
Screenshot: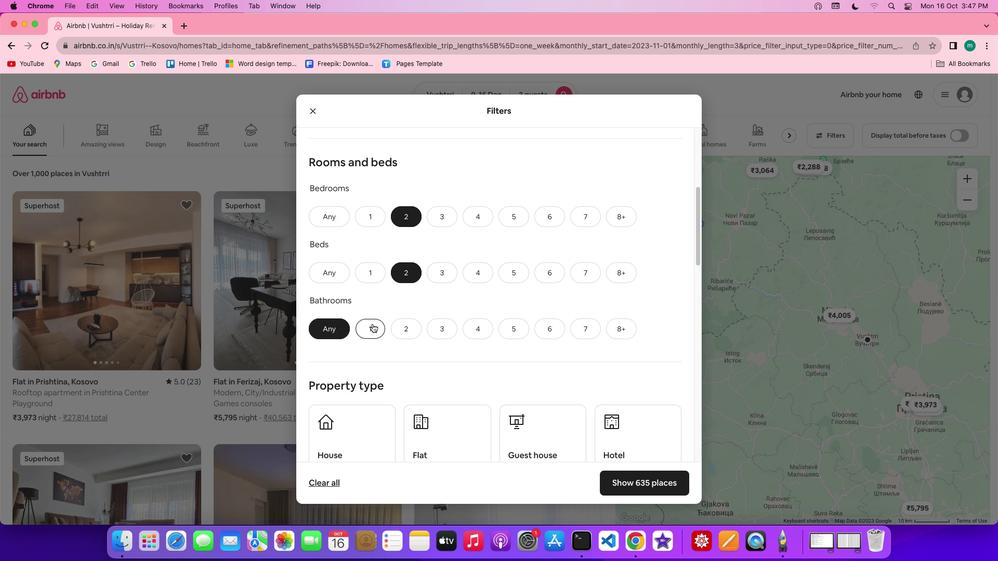 
Action: Mouse moved to (442, 332)
Screenshot: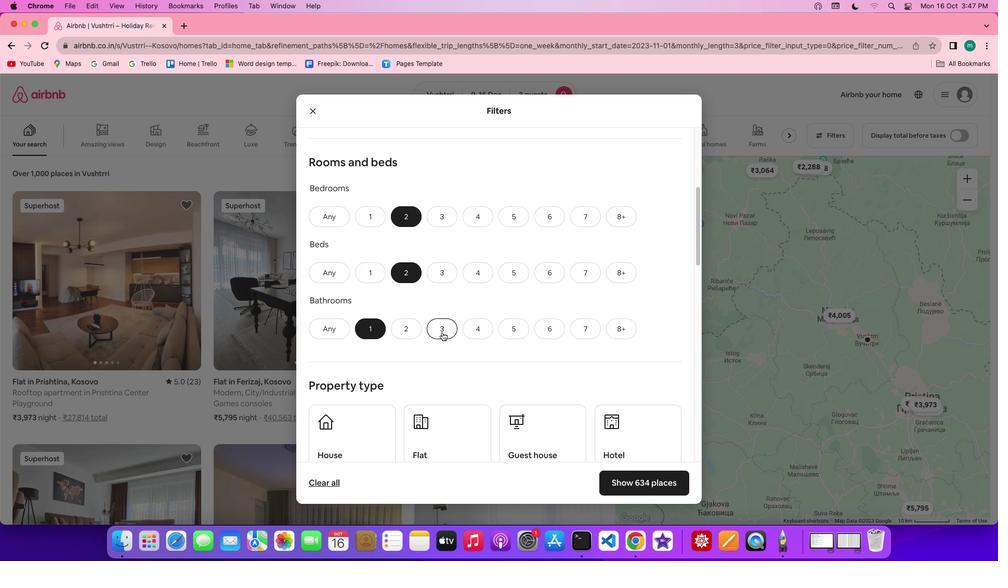
Action: Mouse scrolled (442, 332) with delta (0, 0)
Screenshot: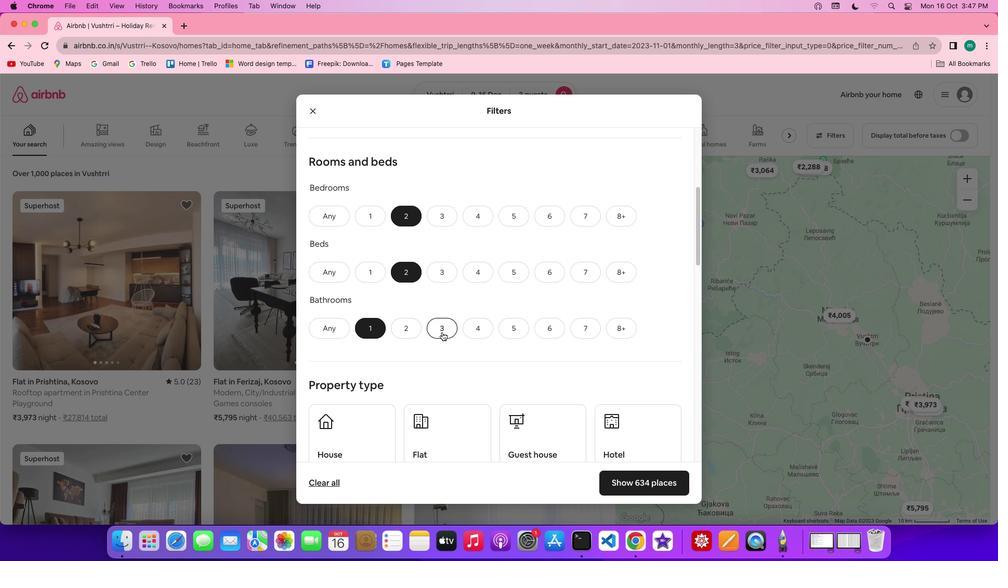 
Action: Mouse scrolled (442, 332) with delta (0, 0)
Screenshot: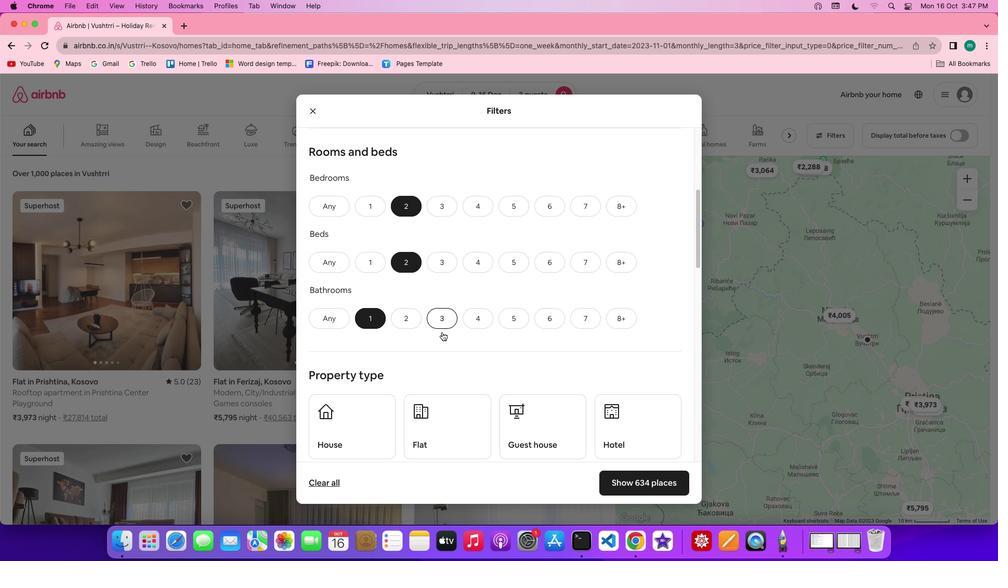 
Action: Mouse scrolled (442, 332) with delta (0, -1)
Screenshot: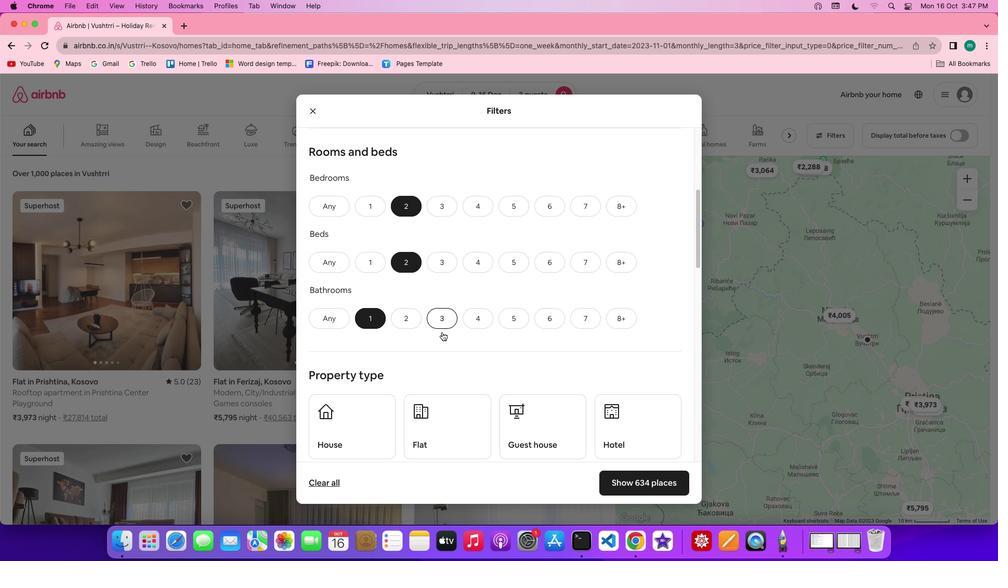 
Action: Mouse scrolled (442, 332) with delta (0, -2)
Screenshot: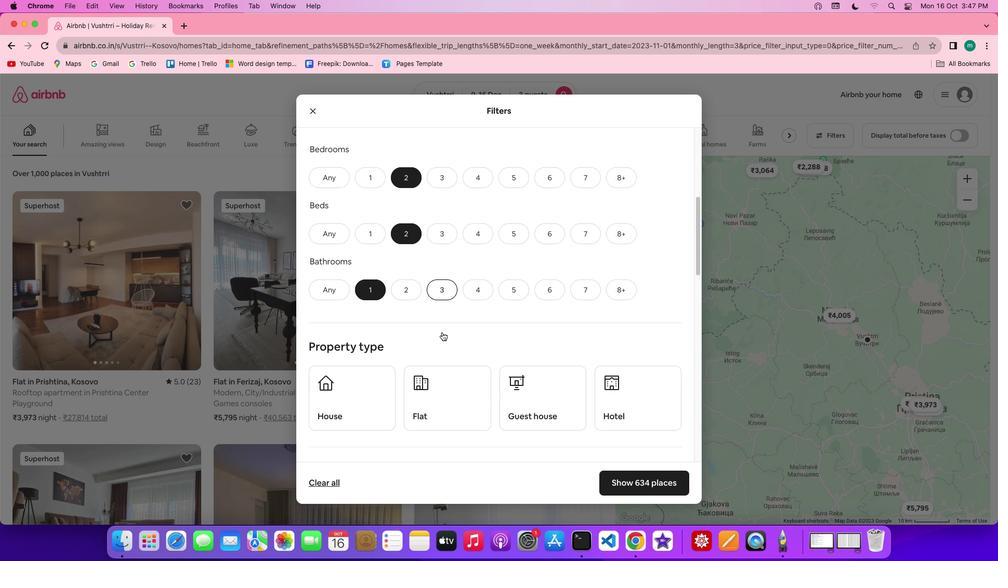 
Action: Mouse scrolled (442, 332) with delta (0, 0)
Screenshot: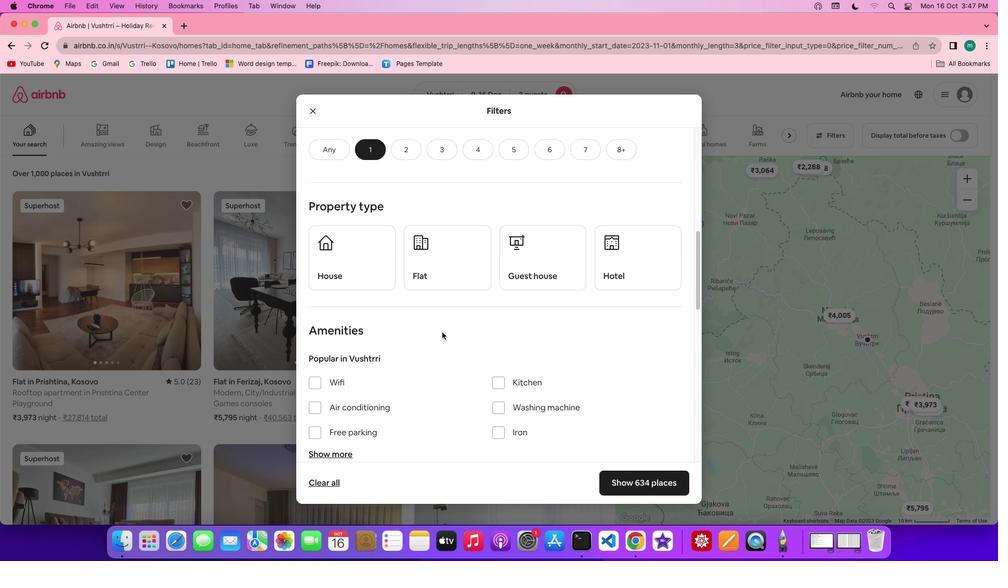 
Action: Mouse scrolled (442, 332) with delta (0, 0)
Screenshot: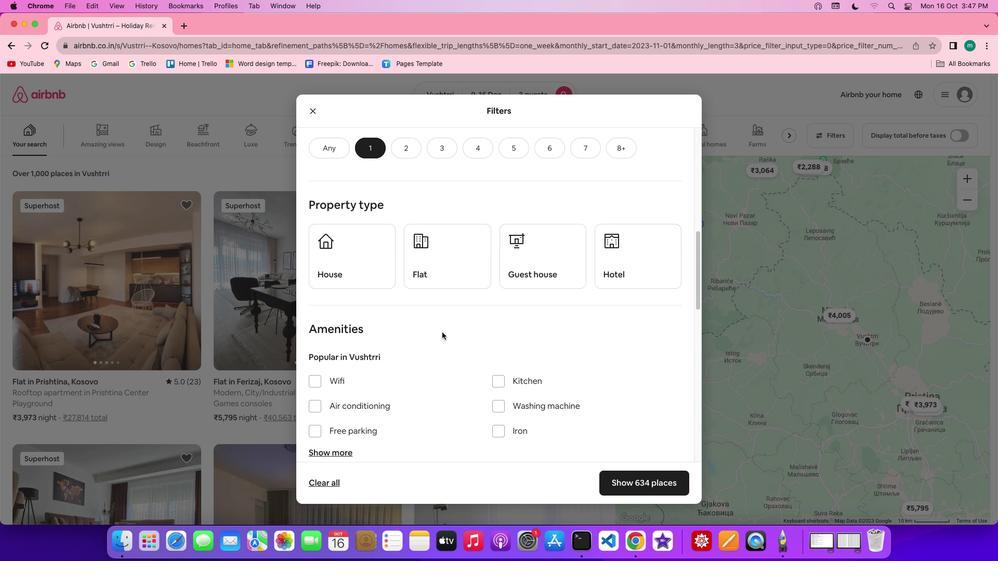 
Action: Mouse scrolled (442, 332) with delta (0, 0)
Screenshot: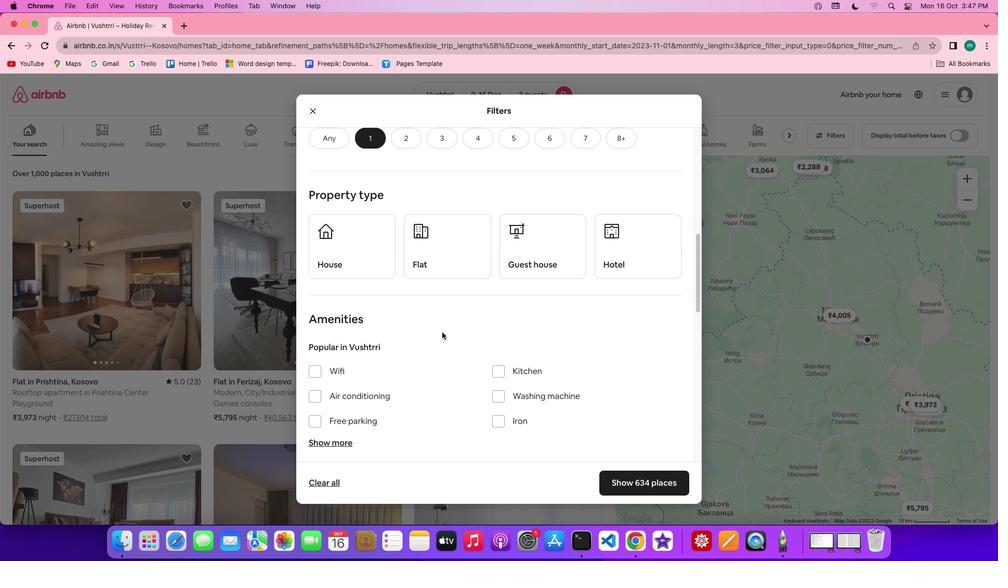 
Action: Mouse moved to (453, 242)
Screenshot: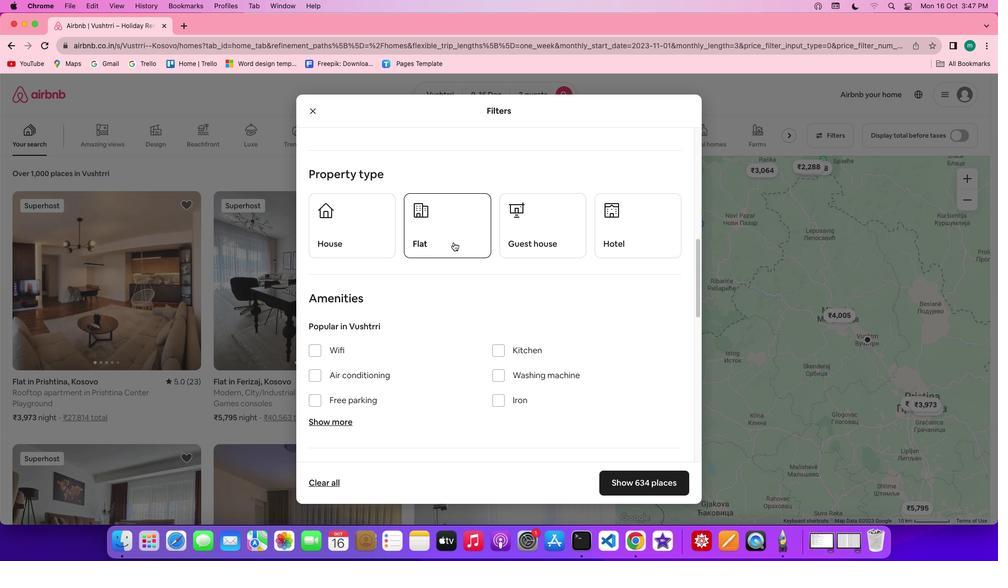 
Action: Mouse pressed left at (453, 242)
Screenshot: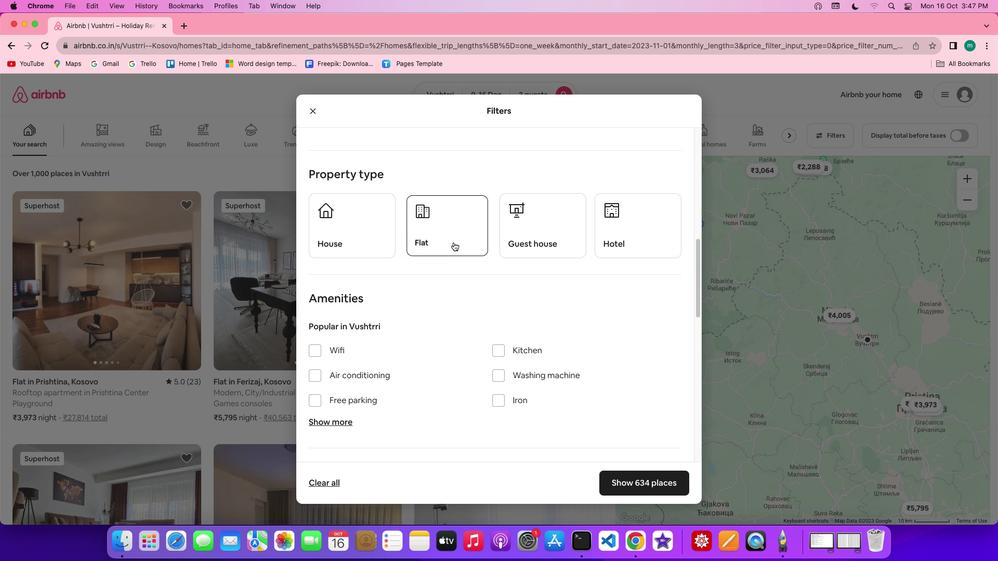 
Action: Mouse moved to (550, 303)
Screenshot: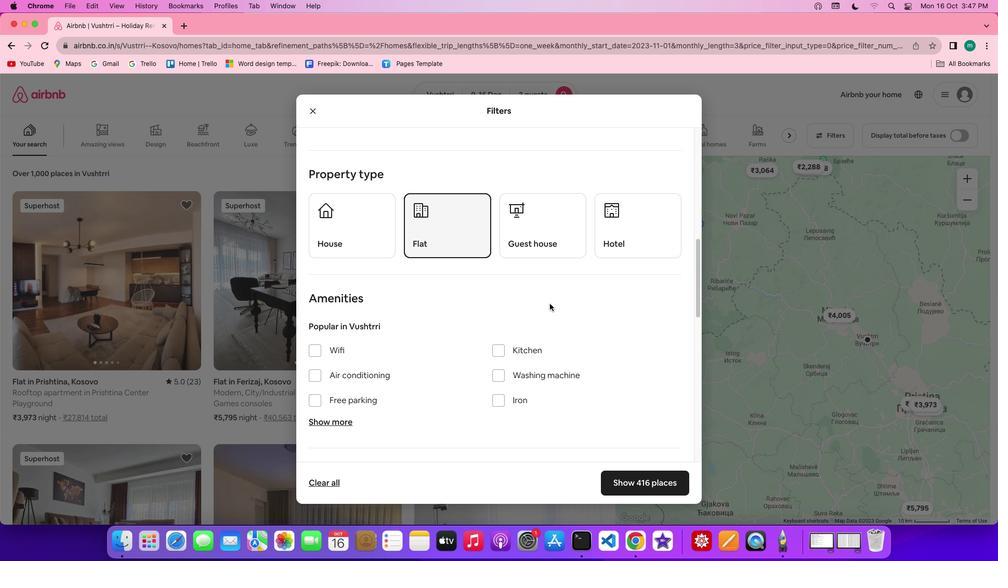 
Action: Mouse scrolled (550, 303) with delta (0, 0)
Screenshot: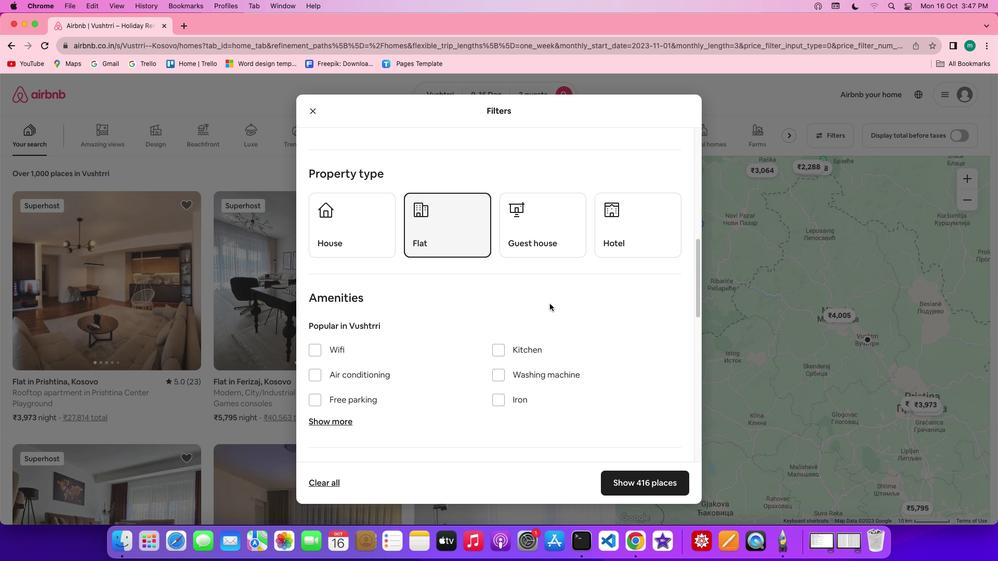 
Action: Mouse scrolled (550, 303) with delta (0, 0)
Screenshot: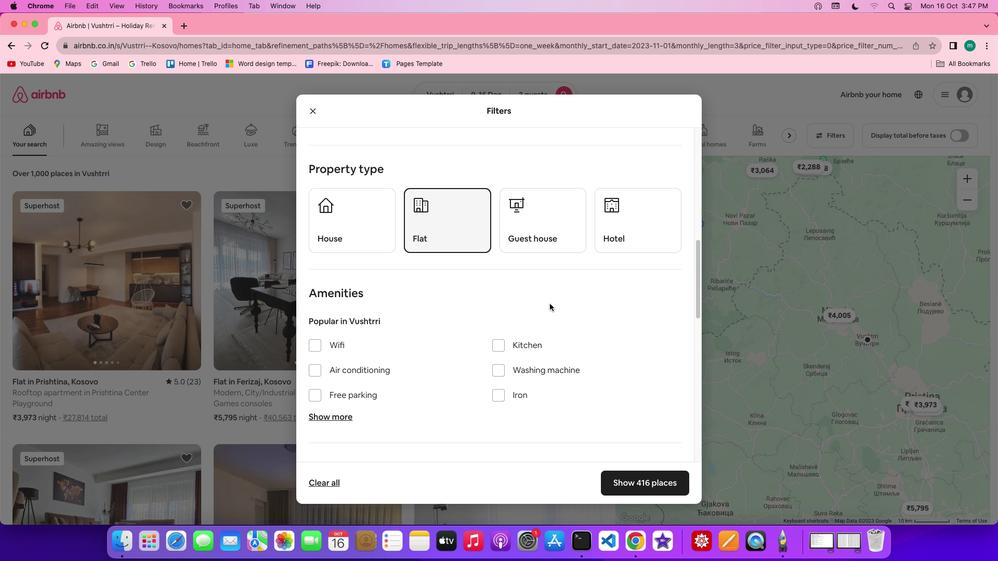 
Action: Mouse scrolled (550, 303) with delta (0, 0)
Screenshot: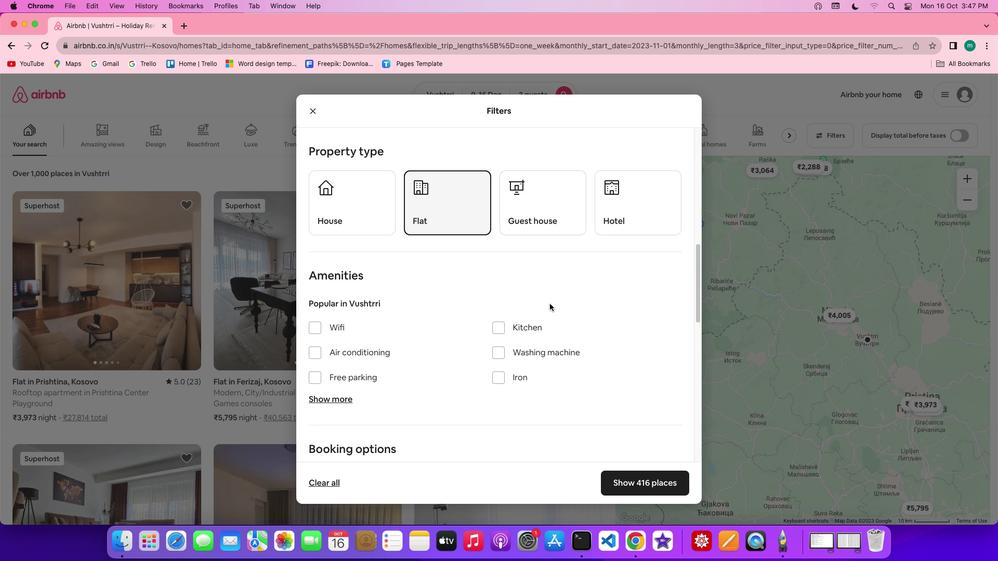 
Action: Mouse moved to (461, 320)
Screenshot: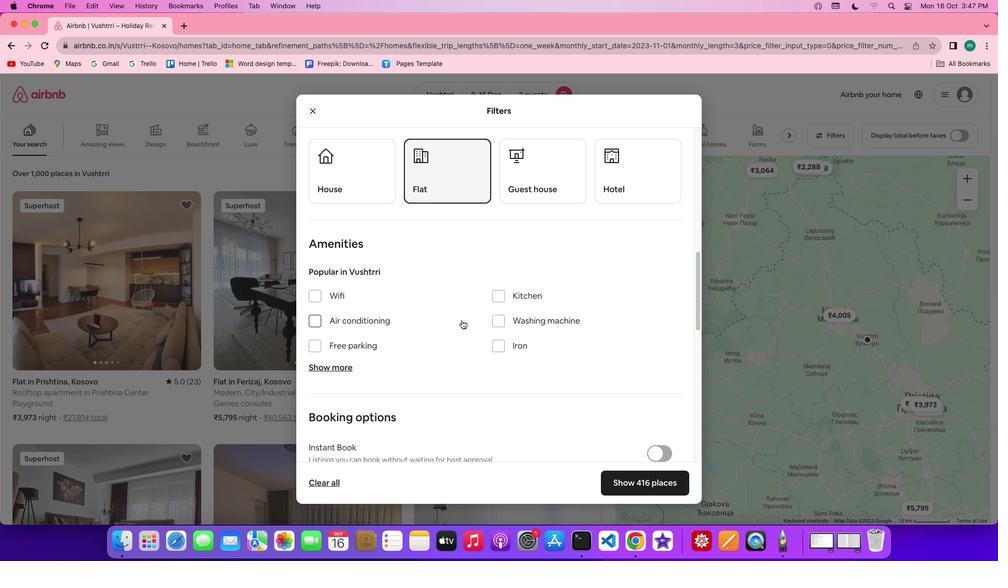 
Action: Mouse scrolled (461, 320) with delta (0, 0)
Screenshot: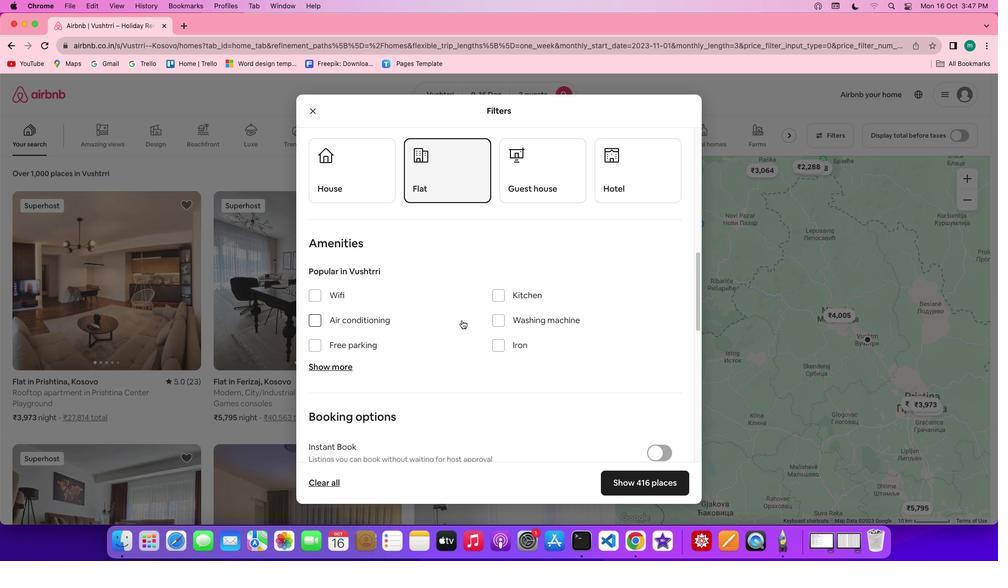 
Action: Mouse scrolled (461, 320) with delta (0, 0)
Screenshot: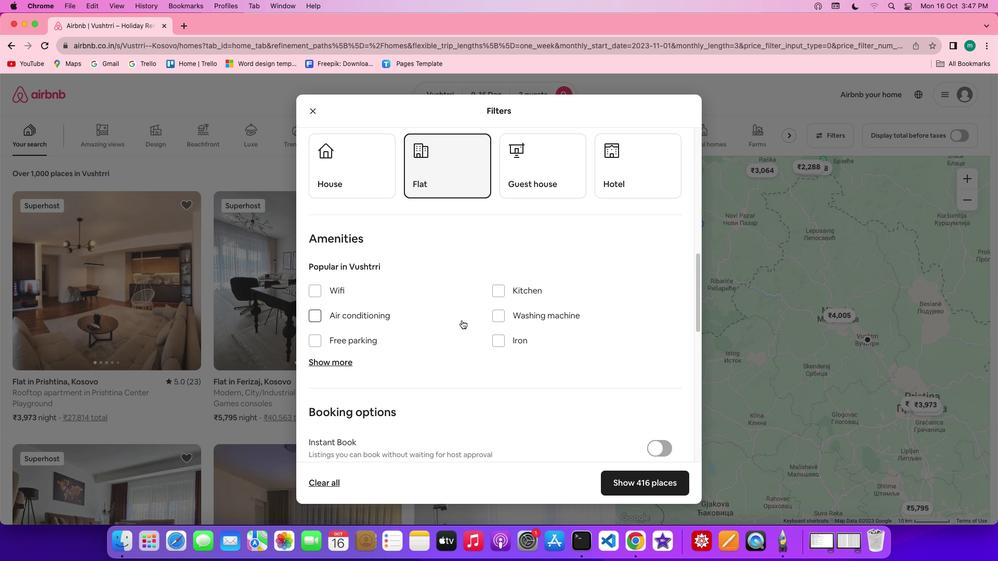 
Action: Mouse scrolled (461, 320) with delta (0, 0)
Screenshot: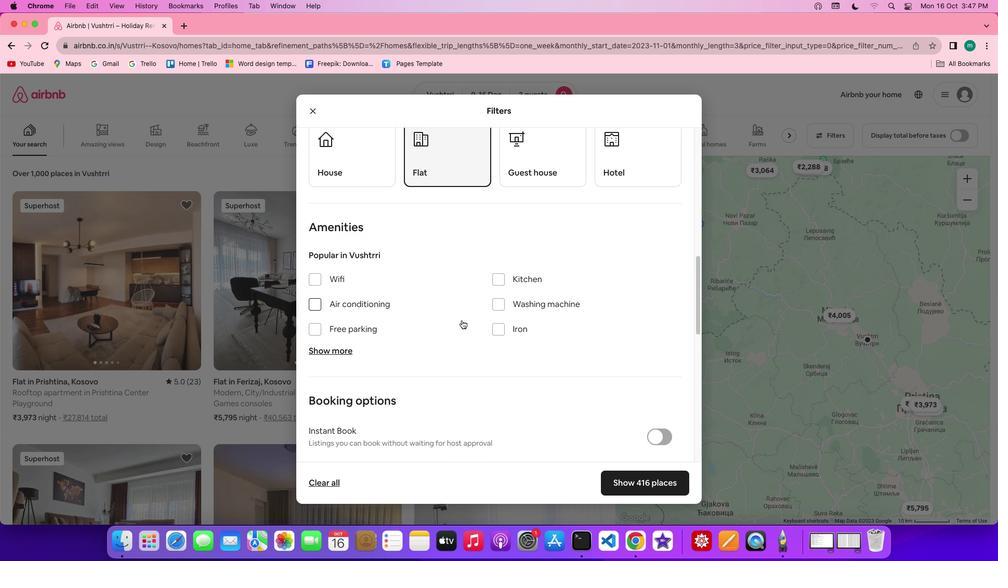 
Action: Mouse scrolled (461, 320) with delta (0, 0)
Screenshot: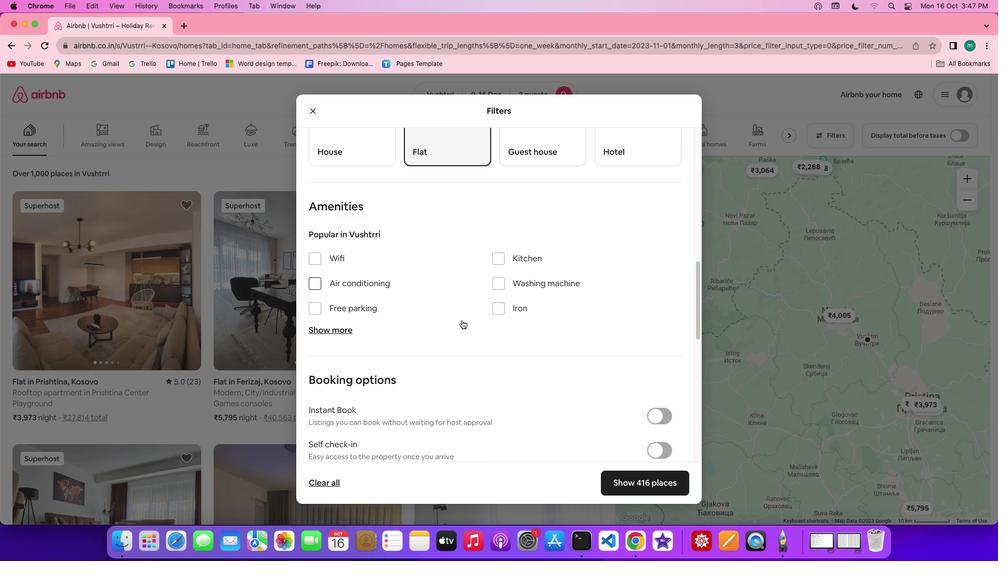 
Action: Mouse moved to (521, 348)
Screenshot: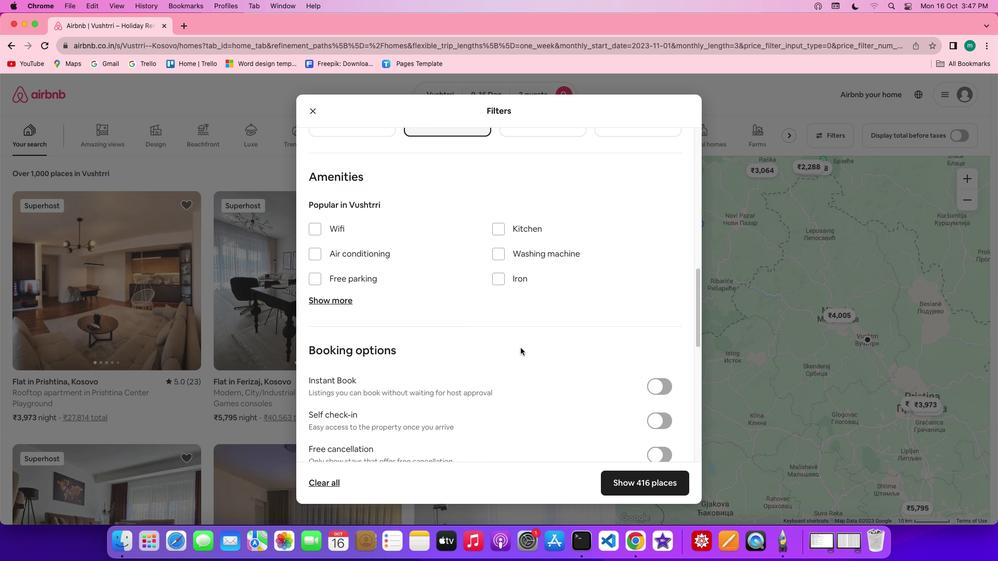 
Action: Mouse scrolled (521, 348) with delta (0, 0)
Screenshot: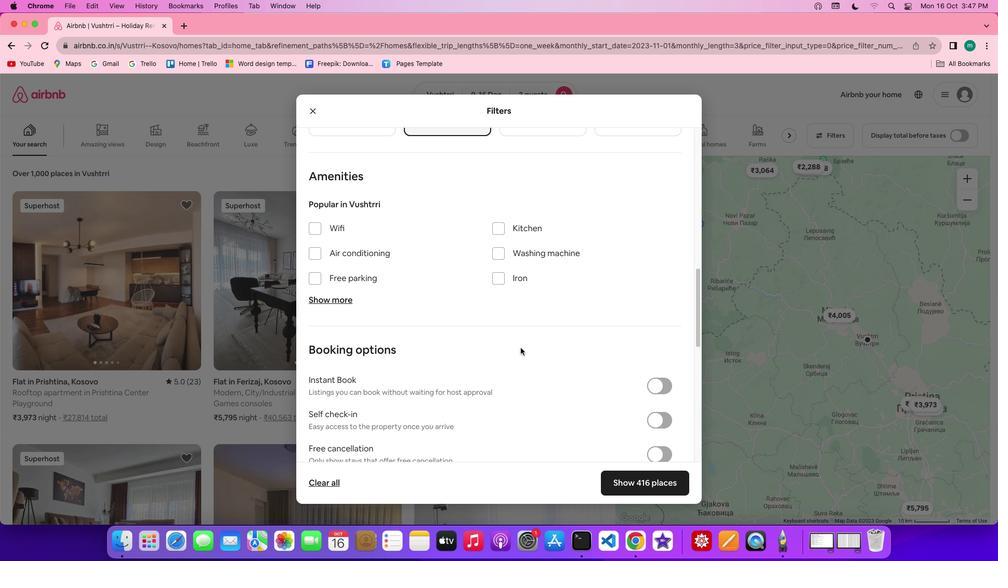 
Action: Mouse scrolled (521, 348) with delta (0, 0)
Screenshot: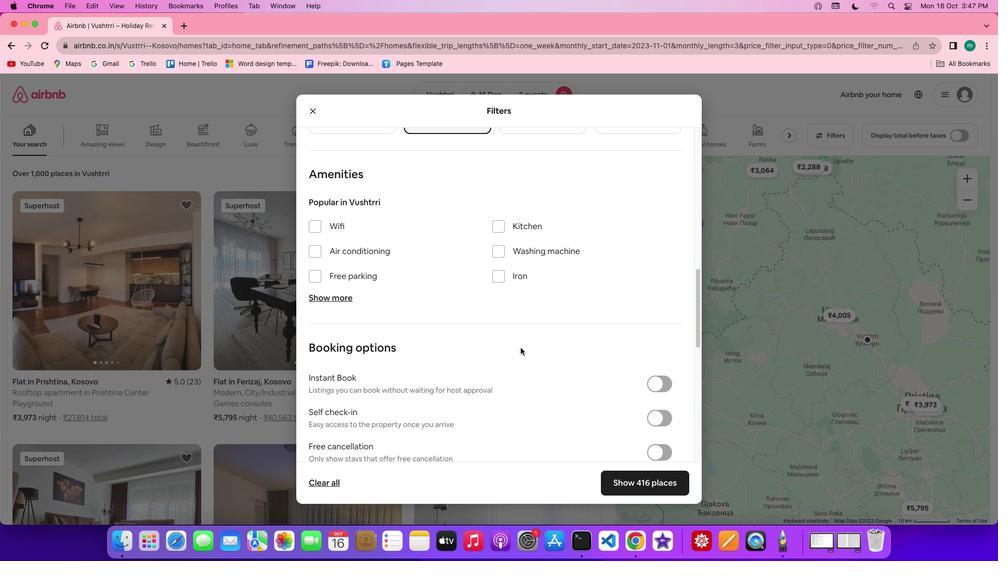
Action: Mouse scrolled (521, 348) with delta (0, 0)
Screenshot: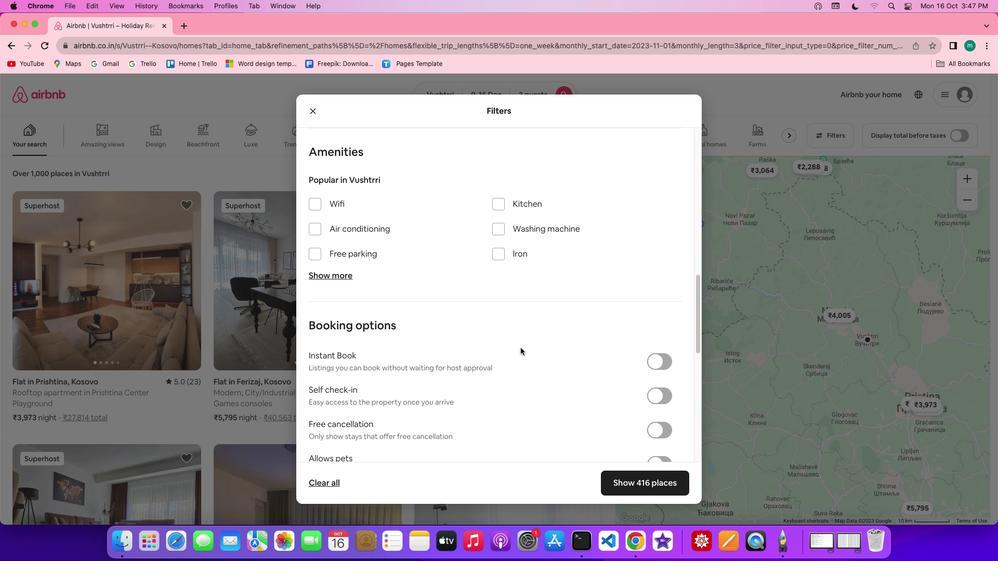 
Action: Mouse moved to (647, 484)
Screenshot: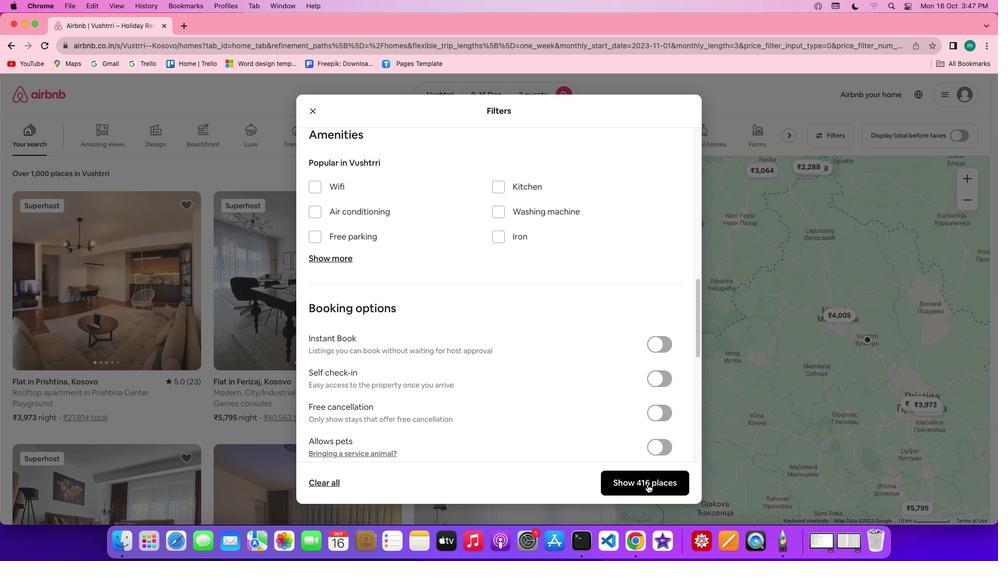 
Action: Mouse pressed left at (647, 484)
Screenshot: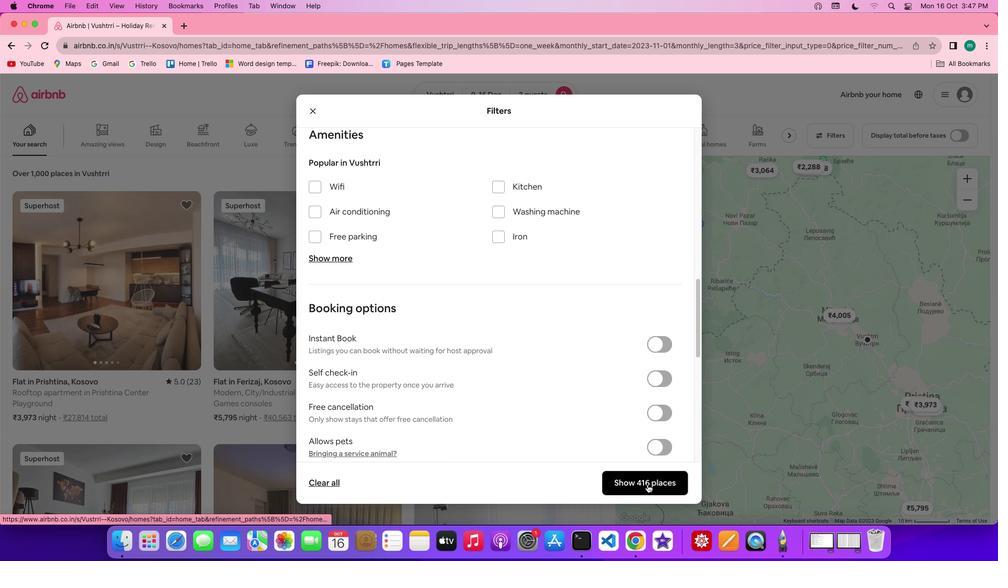
Action: Mouse moved to (108, 276)
Screenshot: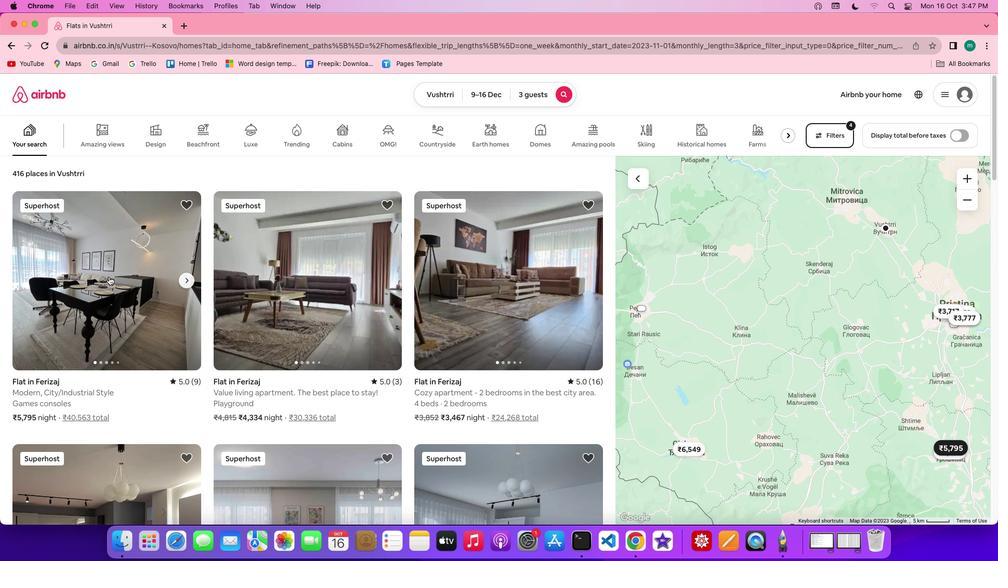 
Action: Mouse pressed left at (108, 276)
Screenshot: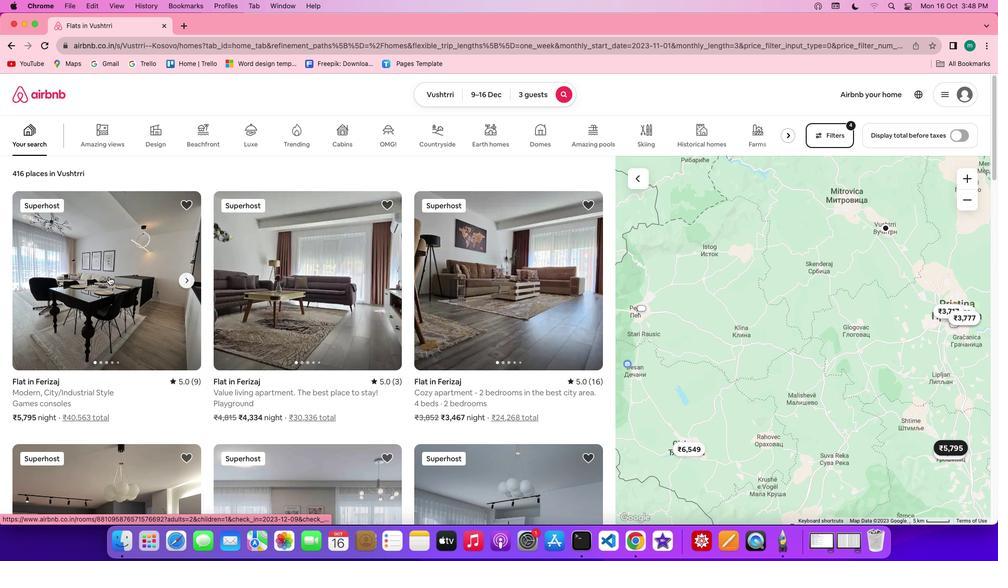 
Action: Mouse moved to (732, 384)
Screenshot: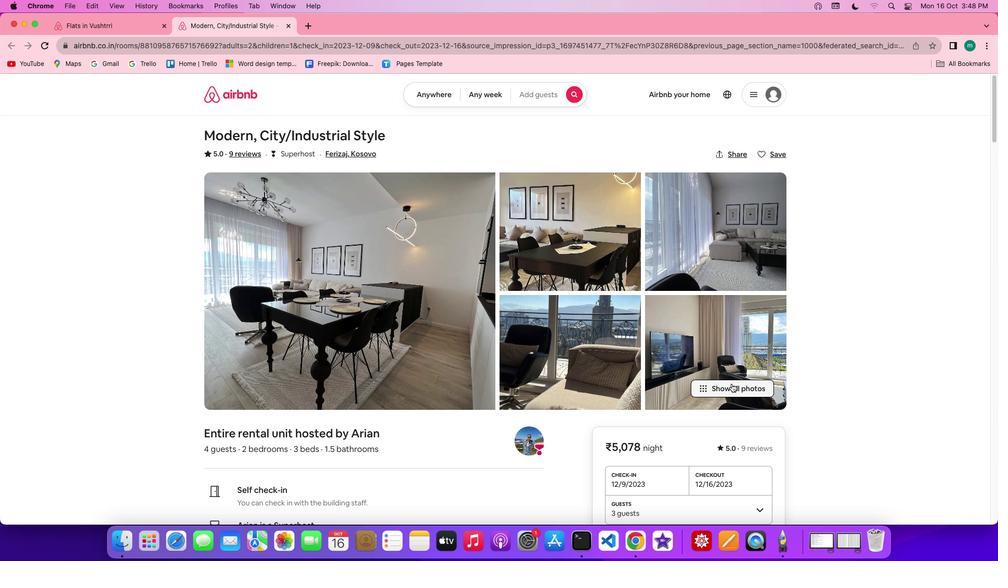 
Action: Mouse pressed left at (732, 384)
Screenshot: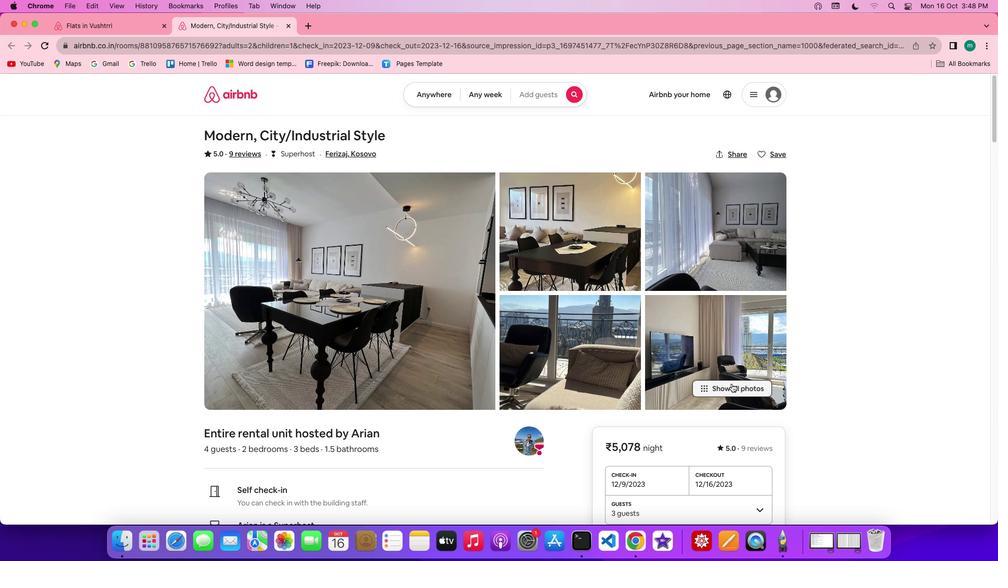 
Action: Mouse moved to (534, 403)
Screenshot: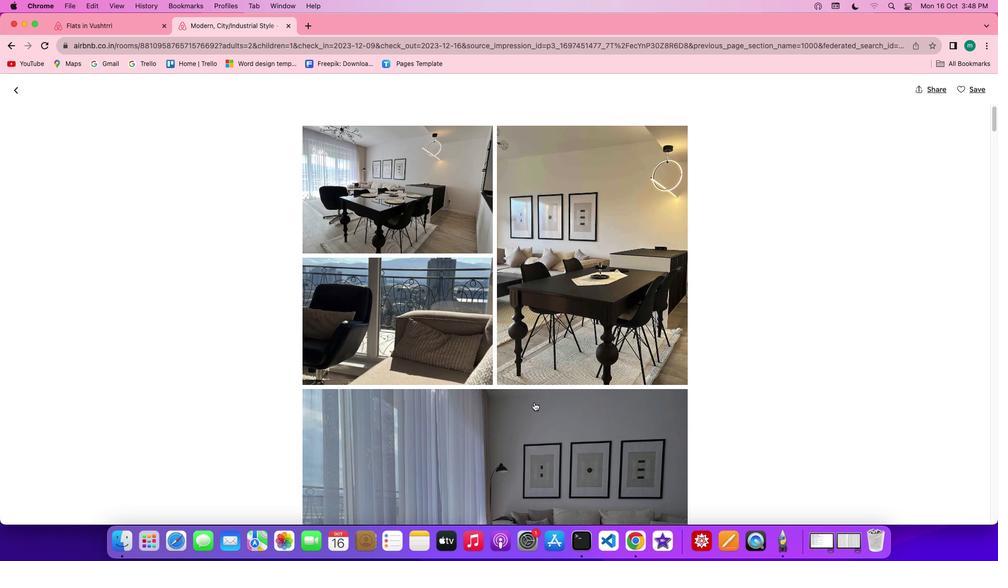 
Action: Mouse scrolled (534, 403) with delta (0, 0)
Screenshot: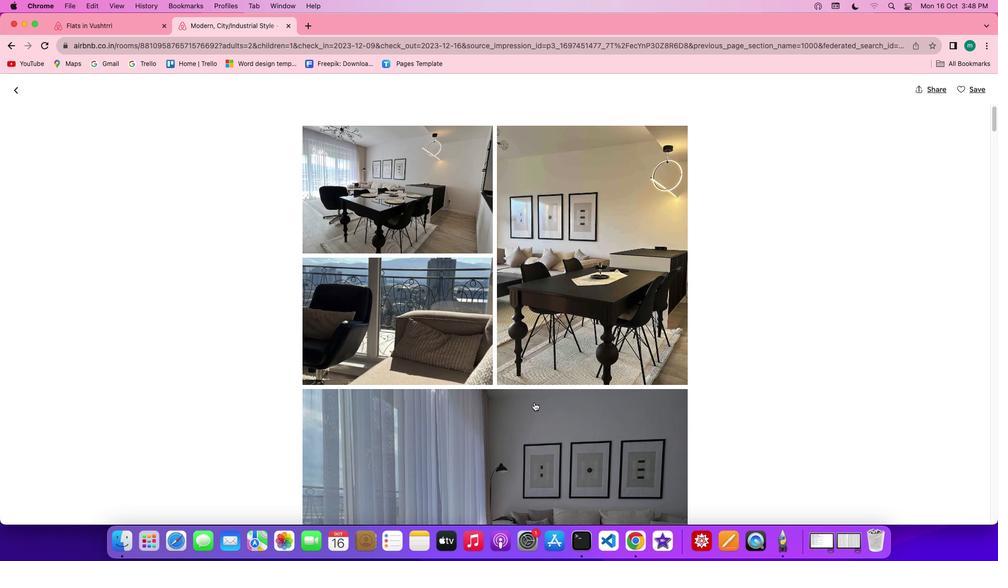 
Action: Mouse scrolled (534, 403) with delta (0, 0)
Screenshot: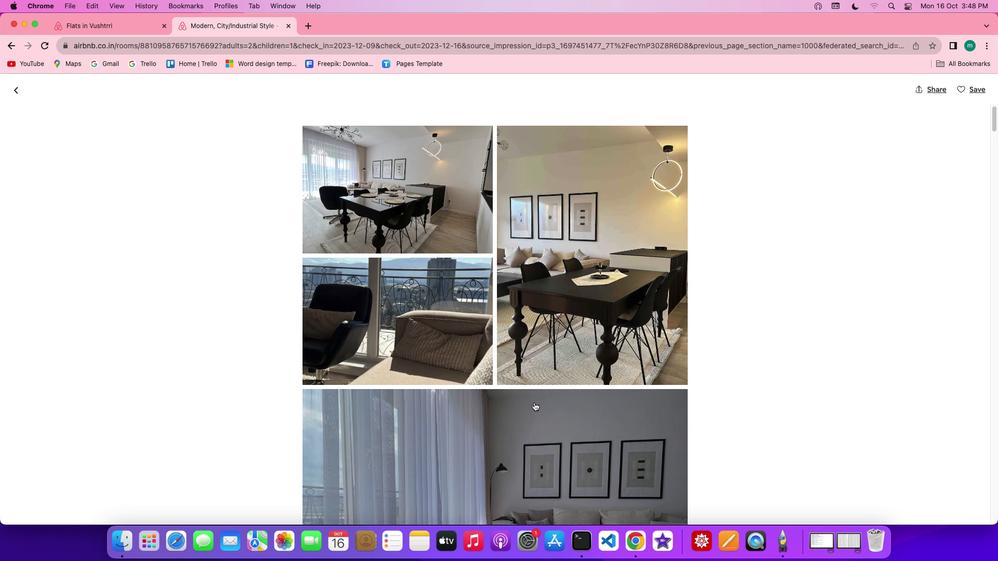 
Action: Mouse scrolled (534, 403) with delta (0, -1)
Screenshot: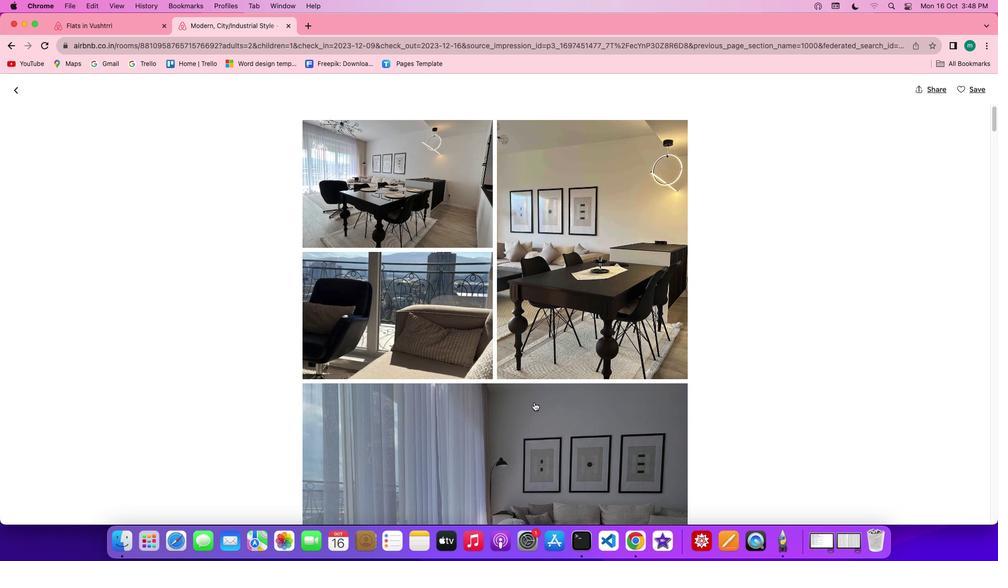 
Action: Mouse scrolled (534, 403) with delta (0, -1)
Screenshot: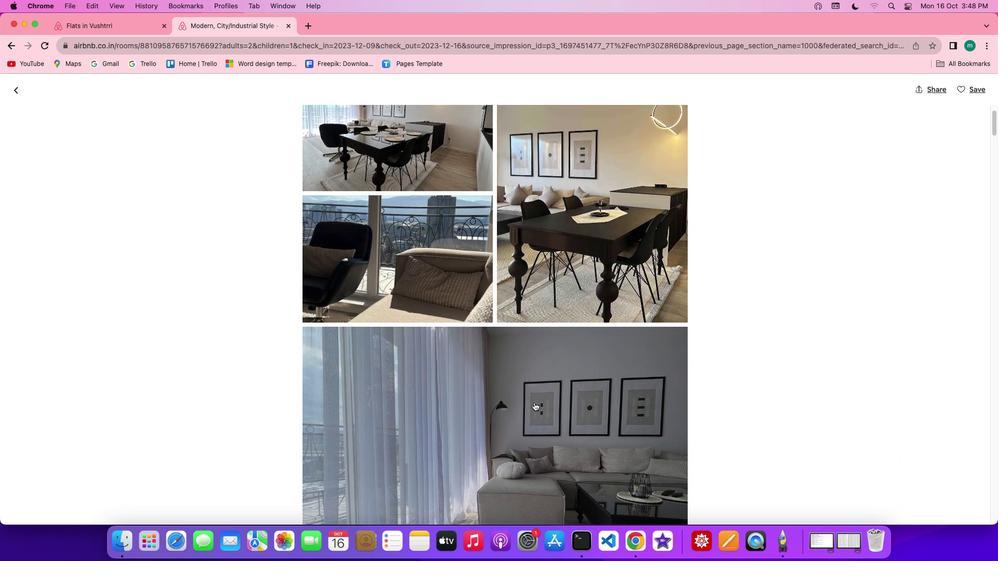 
Action: Mouse scrolled (534, 403) with delta (0, -1)
Screenshot: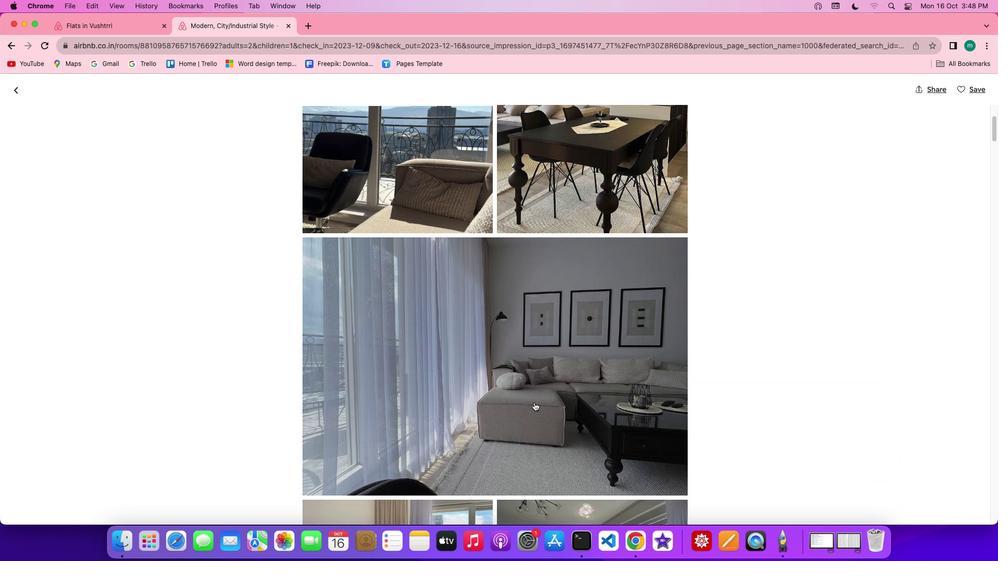 
Action: Mouse scrolled (534, 403) with delta (0, 0)
Screenshot: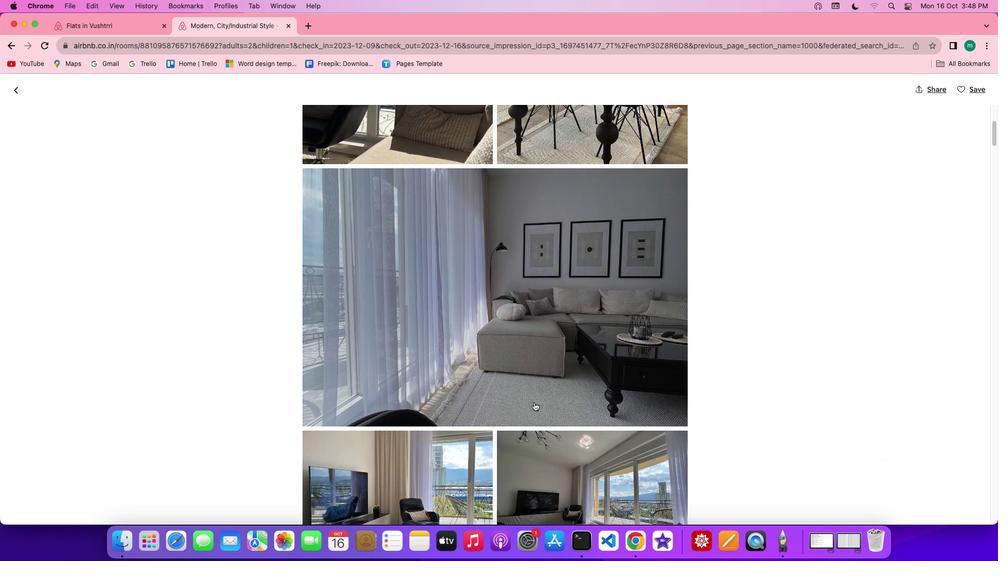 
Action: Mouse scrolled (534, 403) with delta (0, 0)
Screenshot: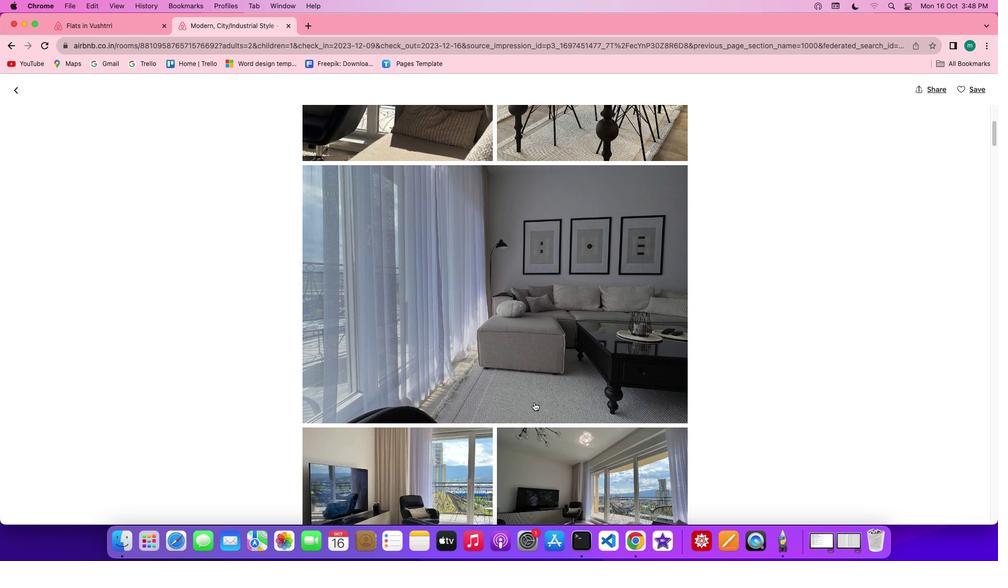 
Action: Mouse scrolled (534, 403) with delta (0, 0)
Screenshot: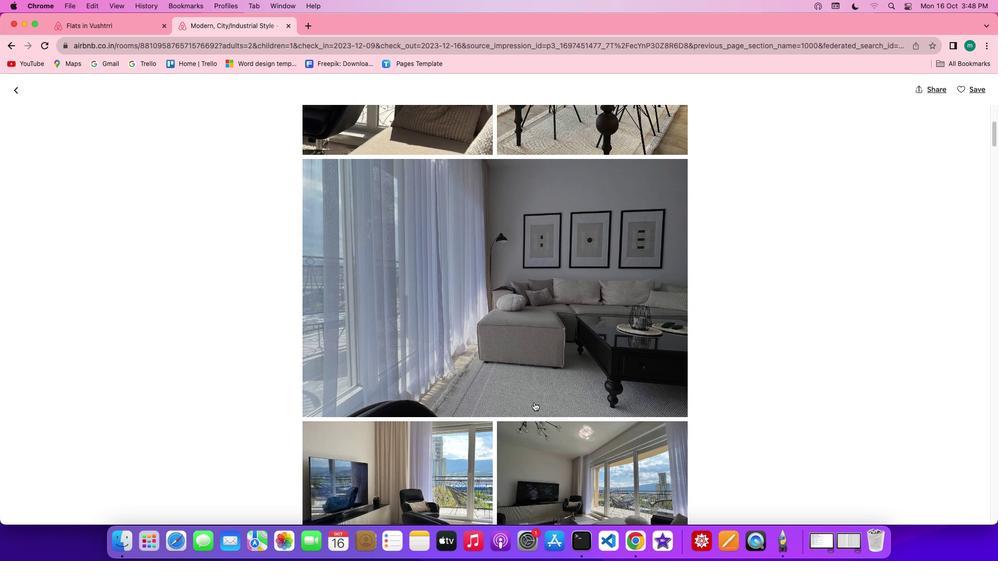 
Action: Mouse scrolled (534, 403) with delta (0, 0)
Screenshot: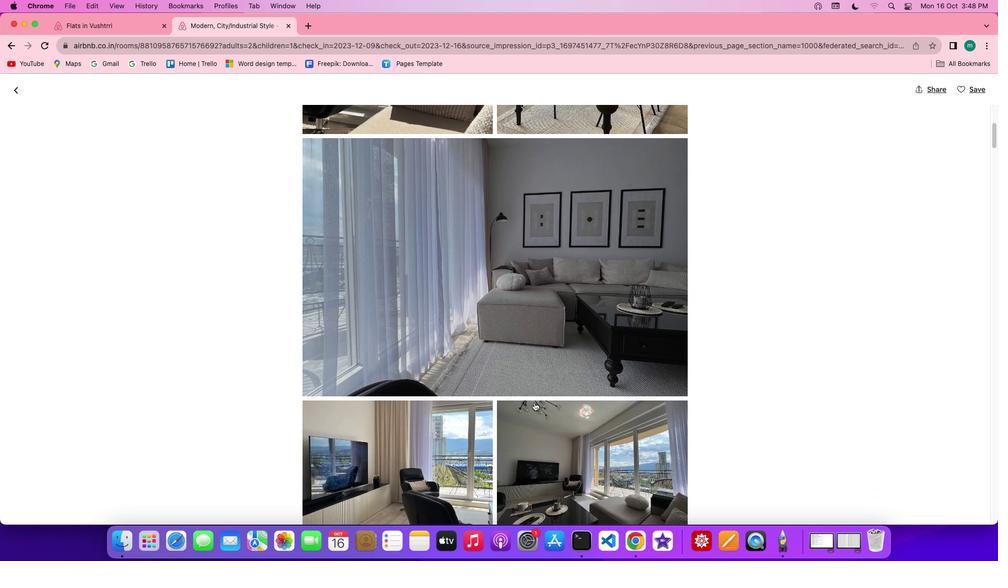 
Action: Mouse scrolled (534, 403) with delta (0, 0)
Screenshot: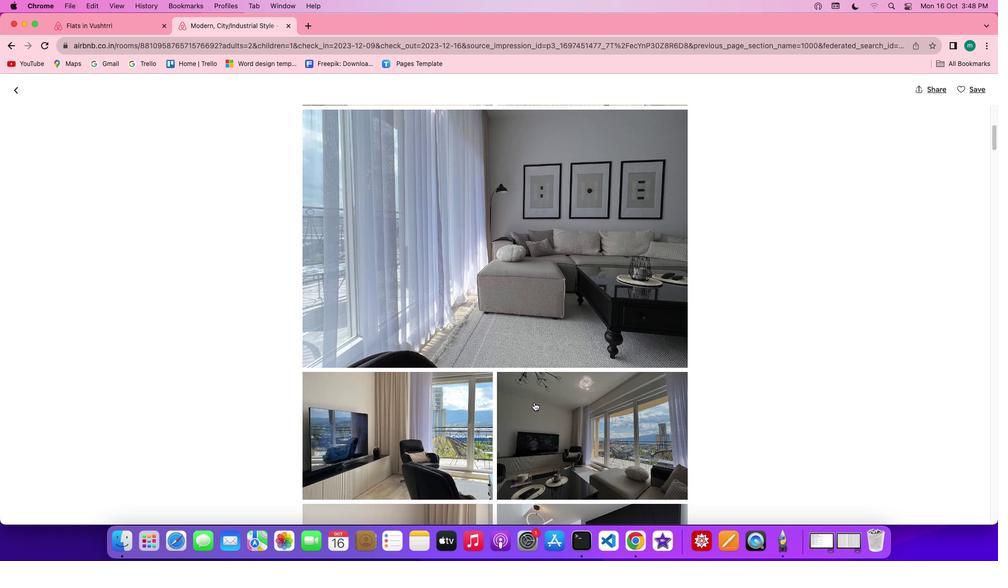 
Action: Mouse scrolled (534, 403) with delta (0, 0)
Screenshot: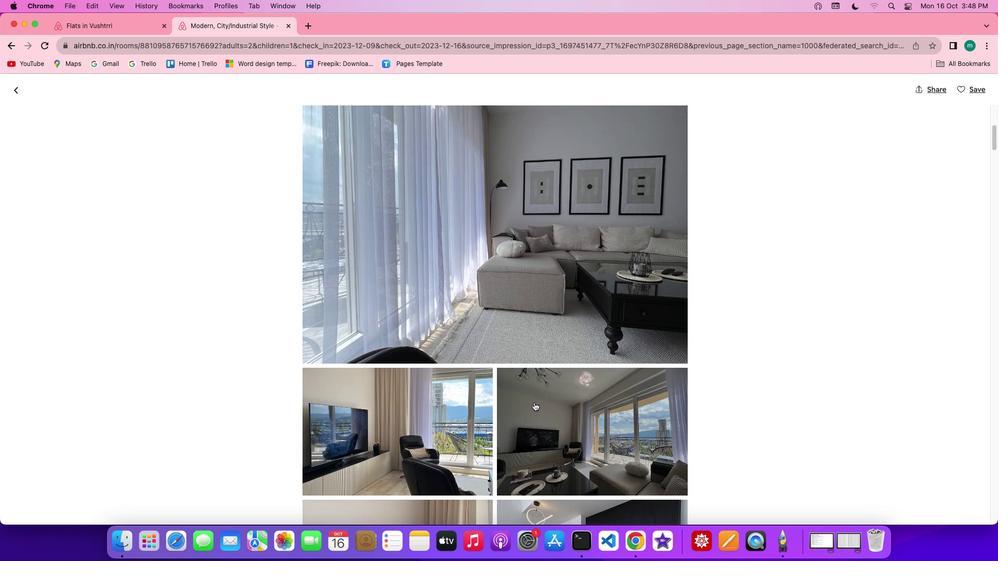
Action: Mouse scrolled (534, 403) with delta (0, 0)
Screenshot: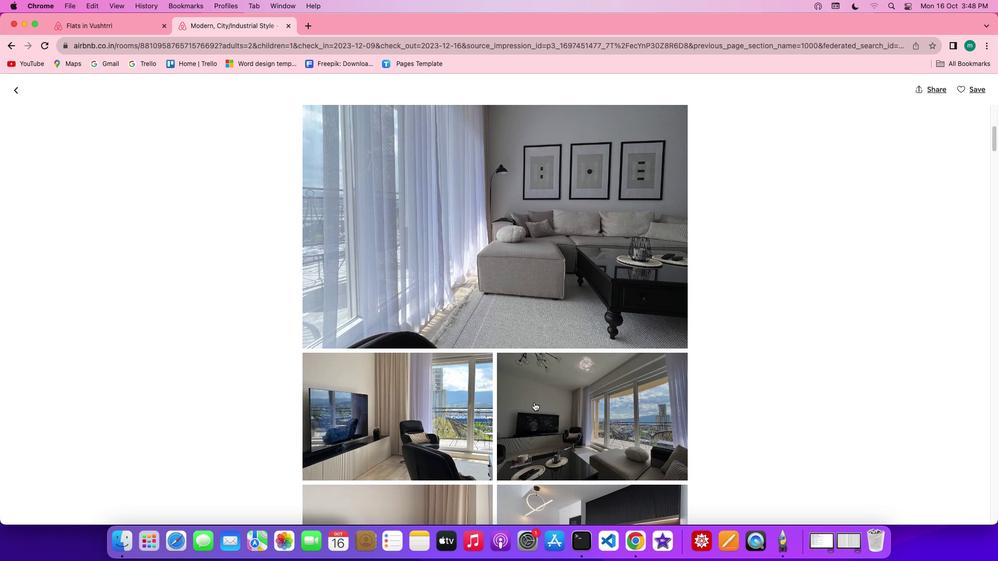 
Action: Mouse scrolled (534, 403) with delta (0, 0)
Screenshot: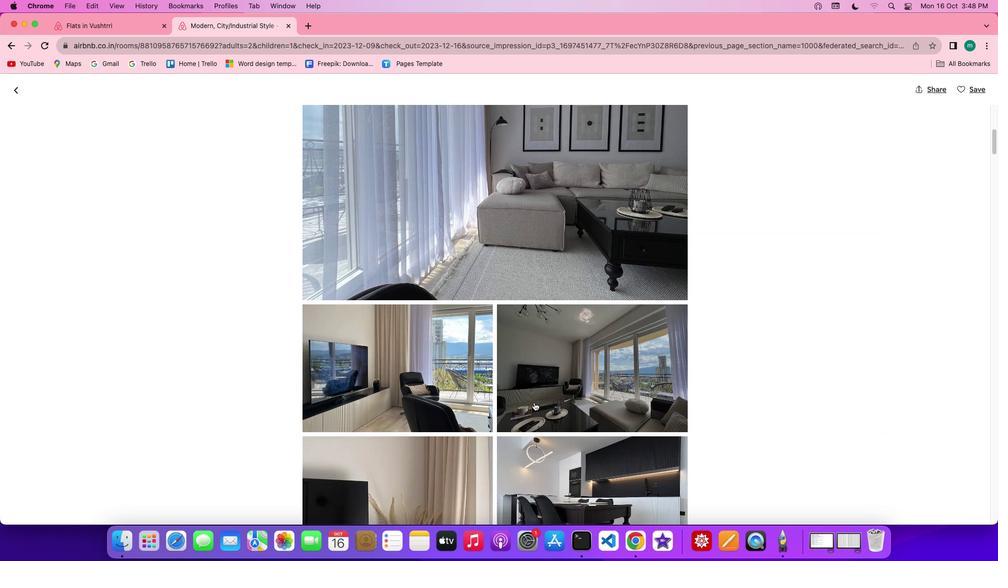 
Action: Mouse scrolled (534, 403) with delta (0, 0)
Screenshot: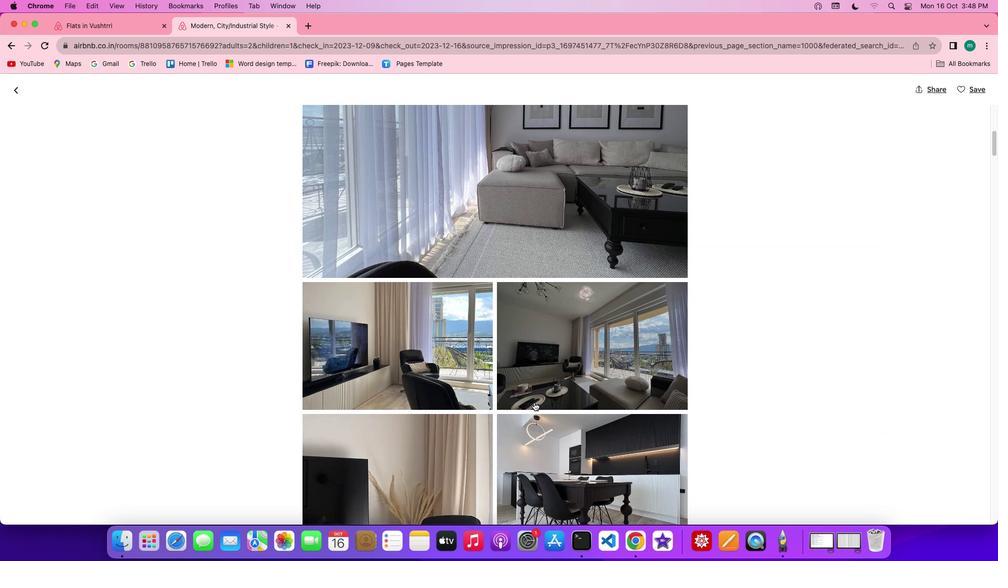 
Action: Mouse scrolled (534, 403) with delta (0, 0)
Screenshot: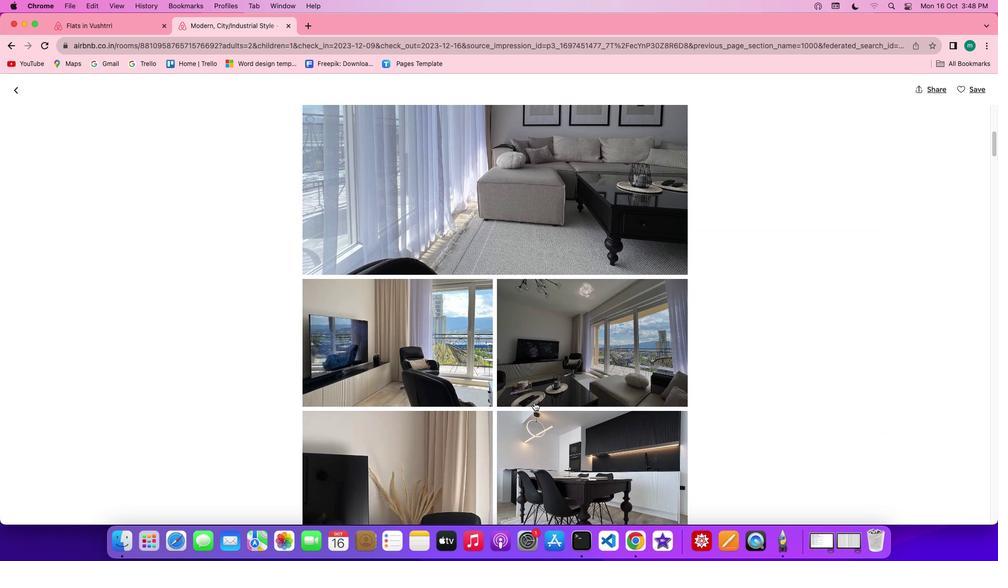 
Action: Mouse scrolled (534, 403) with delta (0, 0)
Screenshot: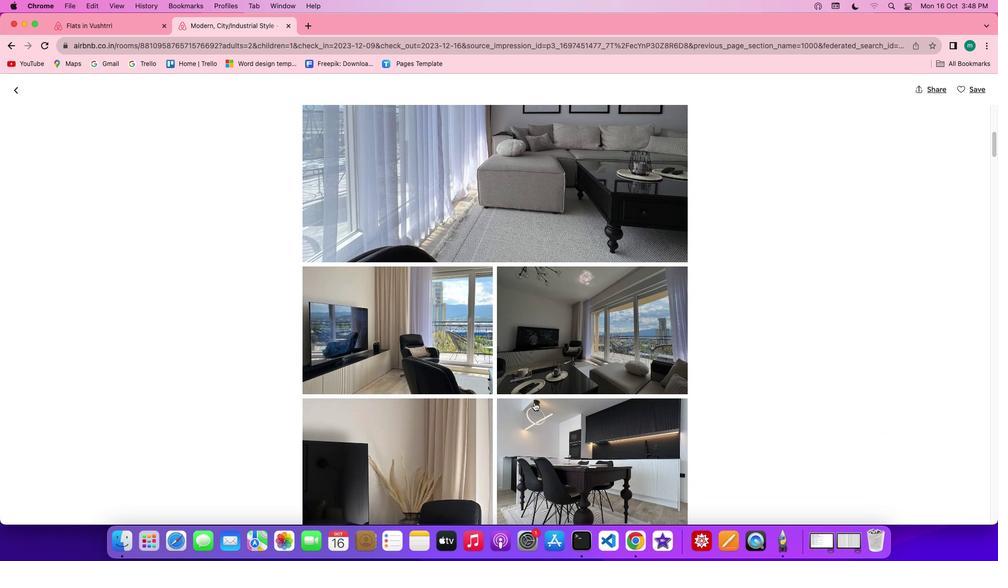 
Action: Mouse scrolled (534, 403) with delta (0, 0)
Screenshot: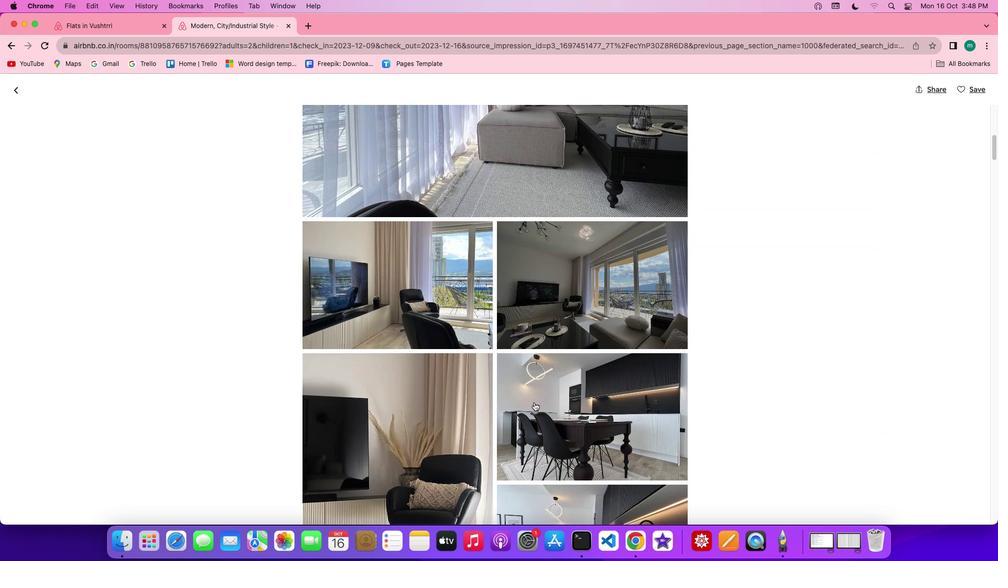 
Action: Mouse scrolled (534, 403) with delta (0, 0)
Screenshot: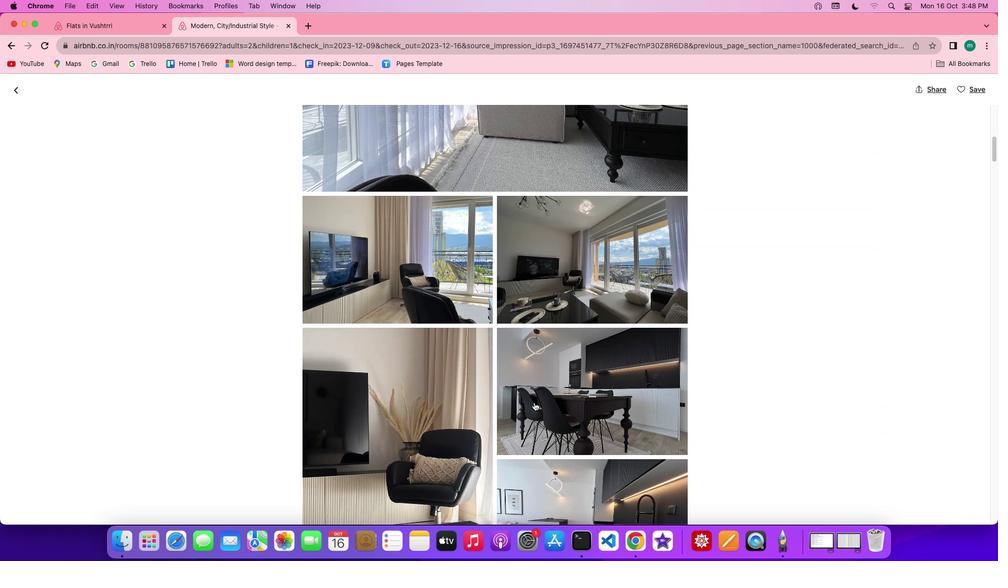 
Action: Mouse scrolled (534, 403) with delta (0, 0)
Screenshot: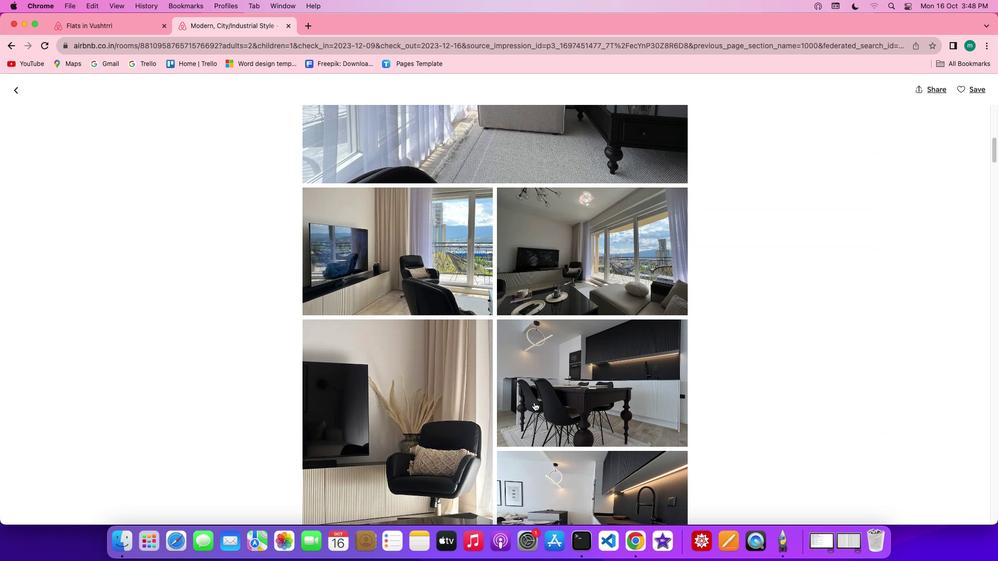 
Action: Mouse scrolled (534, 403) with delta (0, -1)
Screenshot: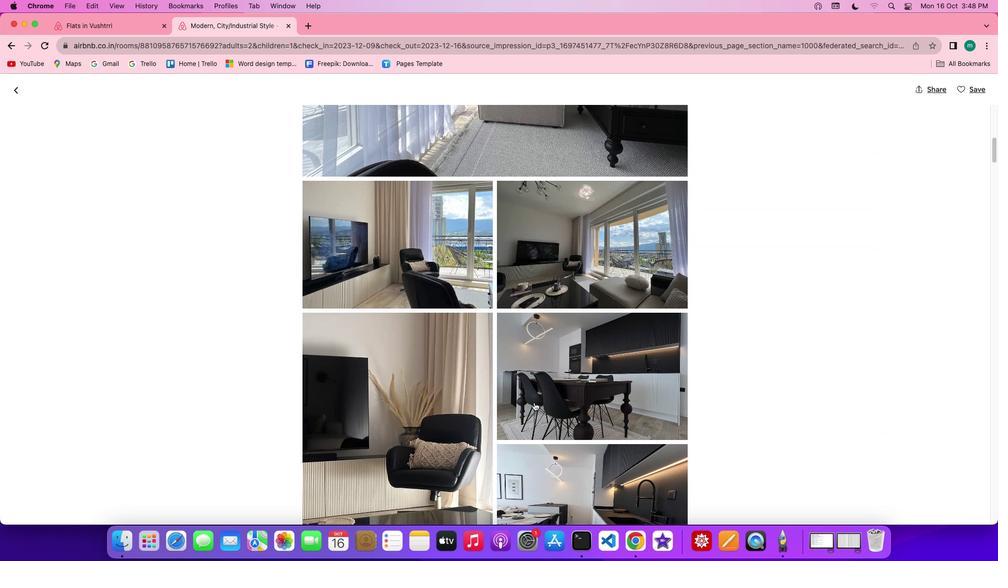 
Action: Mouse scrolled (534, 403) with delta (0, -1)
Screenshot: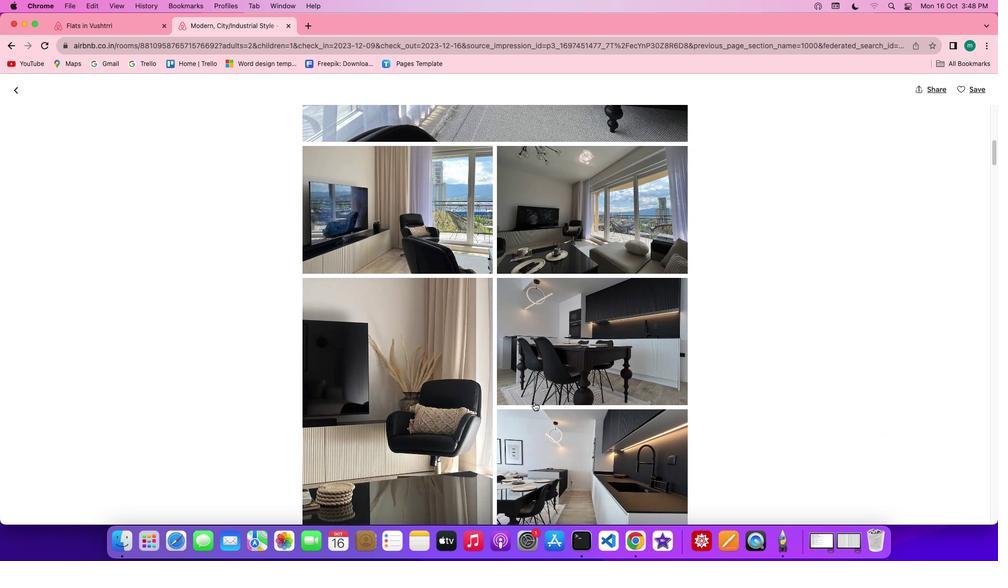 
Action: Mouse scrolled (534, 403) with delta (0, 0)
Screenshot: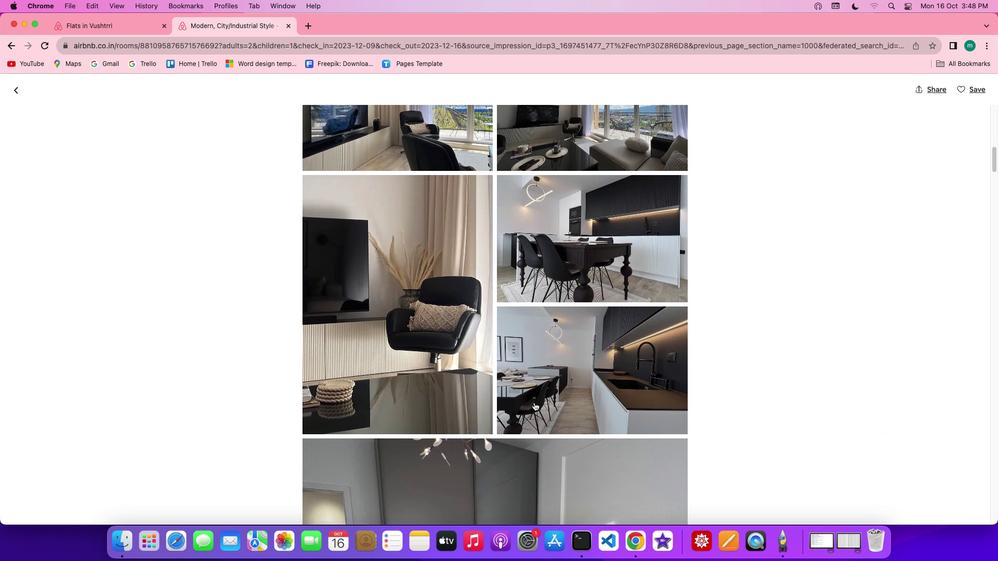 
Action: Mouse scrolled (534, 403) with delta (0, 0)
Screenshot: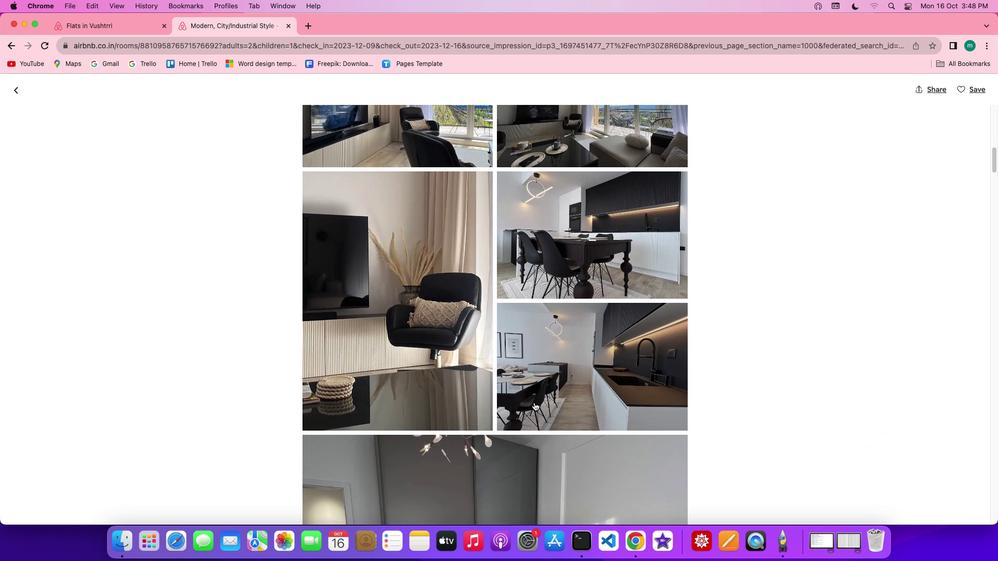 
Action: Mouse scrolled (534, 403) with delta (0, -1)
Screenshot: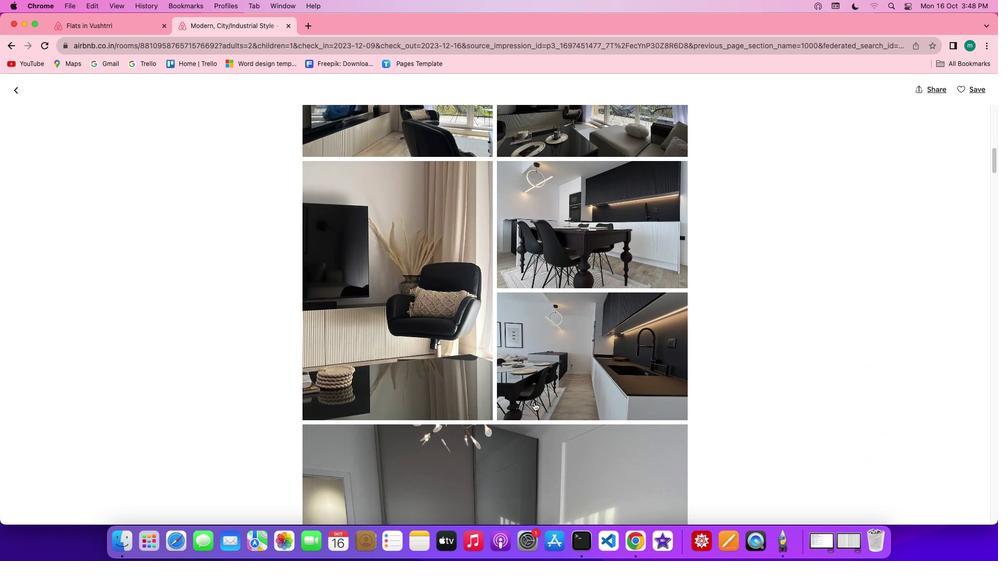 
Action: Mouse scrolled (534, 403) with delta (0, -1)
Screenshot: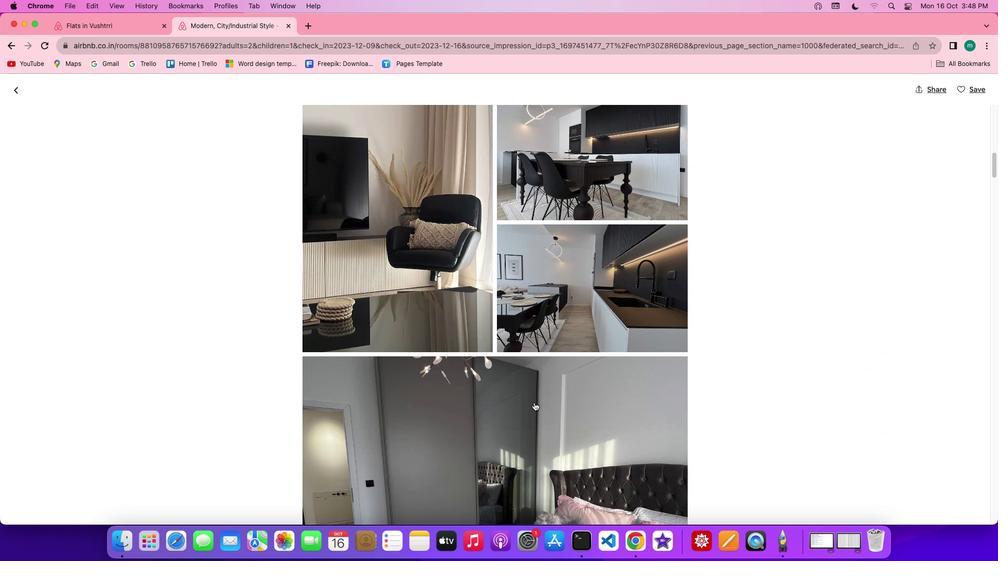 
Action: Mouse scrolled (534, 403) with delta (0, 0)
Screenshot: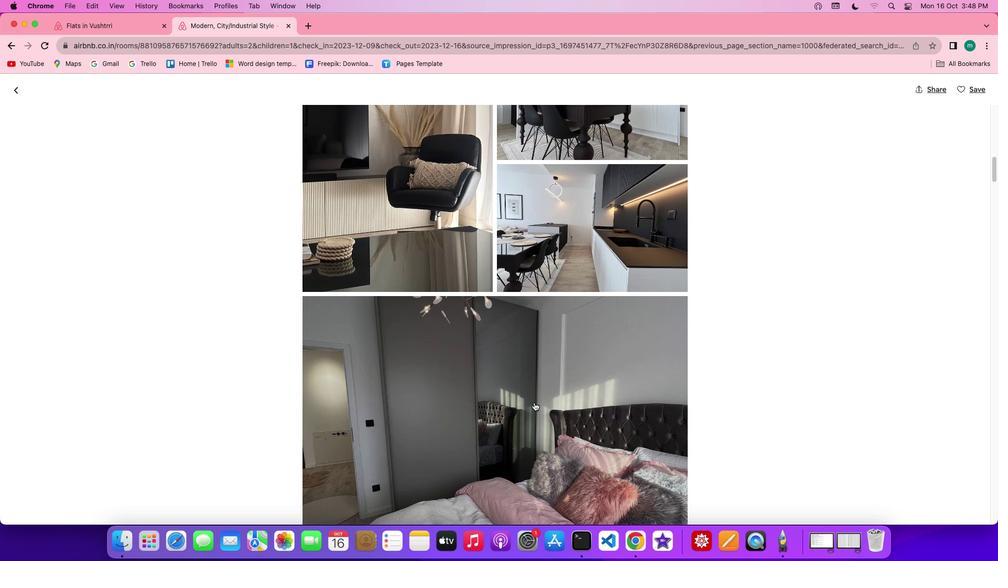 
Action: Mouse scrolled (534, 403) with delta (0, 0)
Screenshot: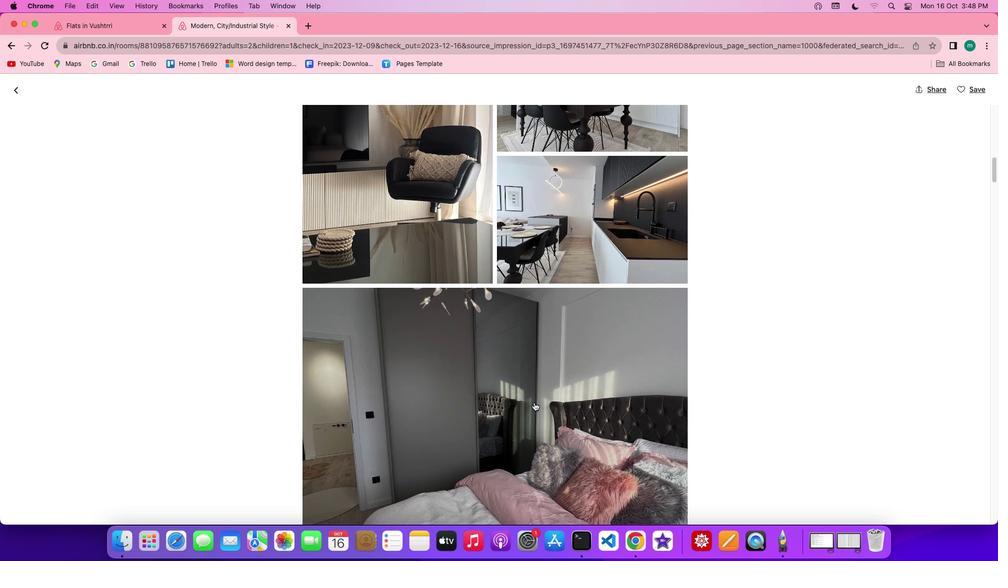 
Action: Mouse scrolled (534, 403) with delta (0, -1)
Screenshot: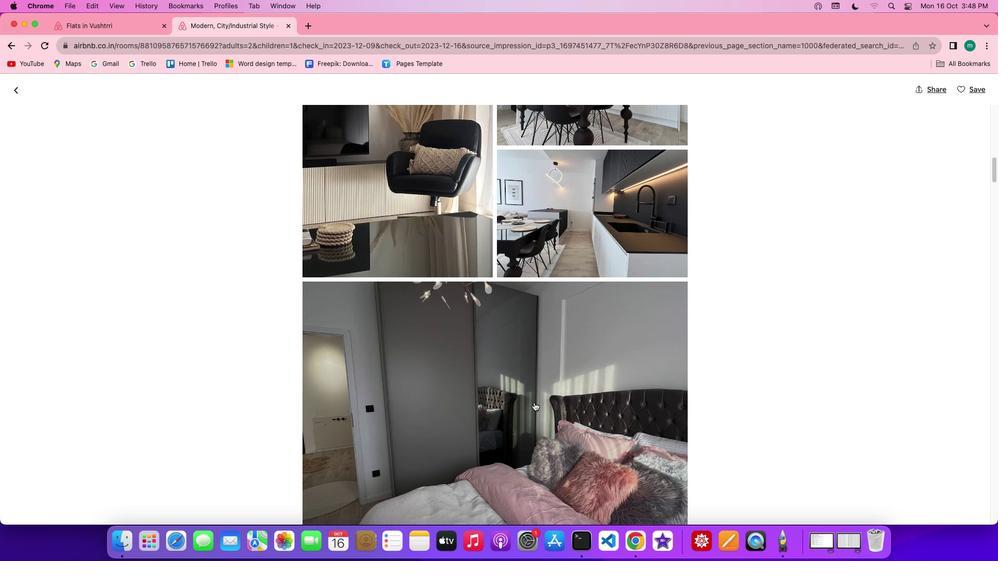 
Action: Mouse scrolled (534, 403) with delta (0, -1)
Screenshot: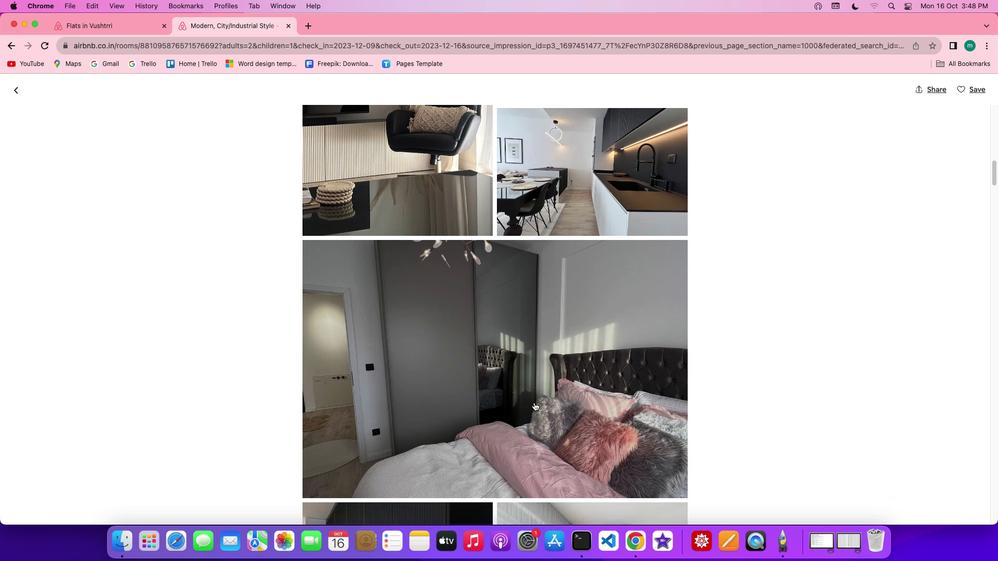 
Action: Mouse scrolled (534, 403) with delta (0, 0)
Screenshot: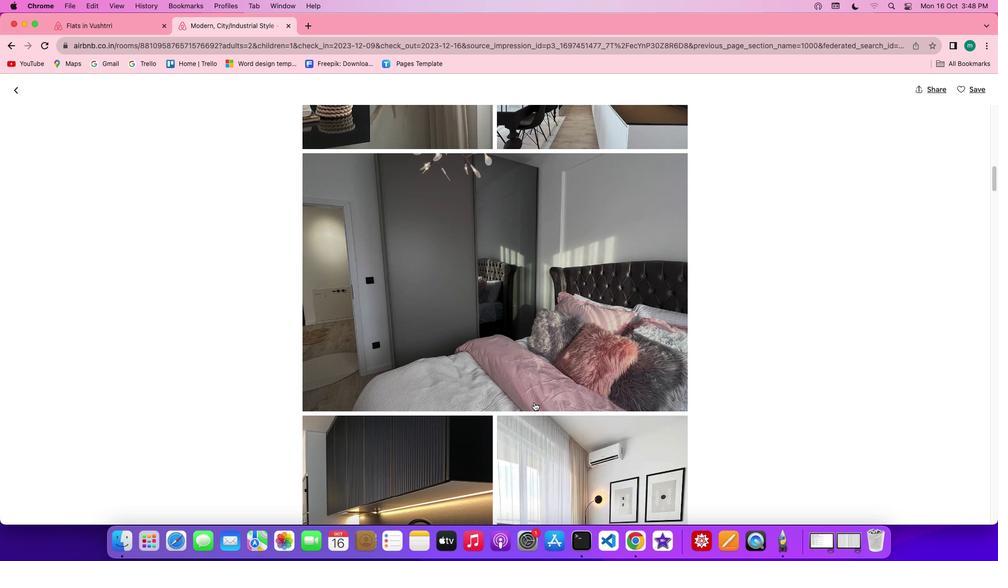 
Action: Mouse scrolled (534, 403) with delta (0, 0)
Screenshot: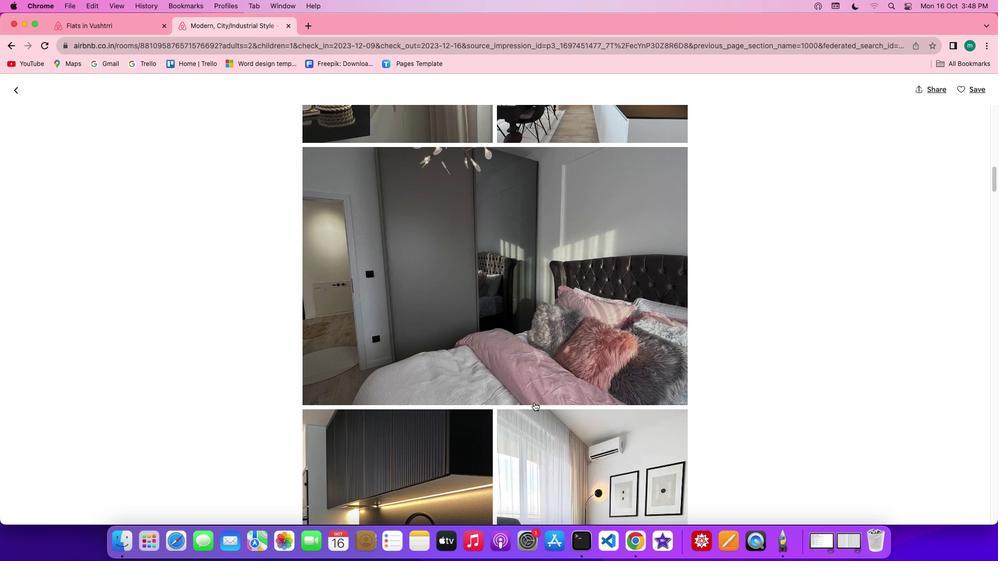 
Action: Mouse scrolled (534, 403) with delta (0, -1)
Screenshot: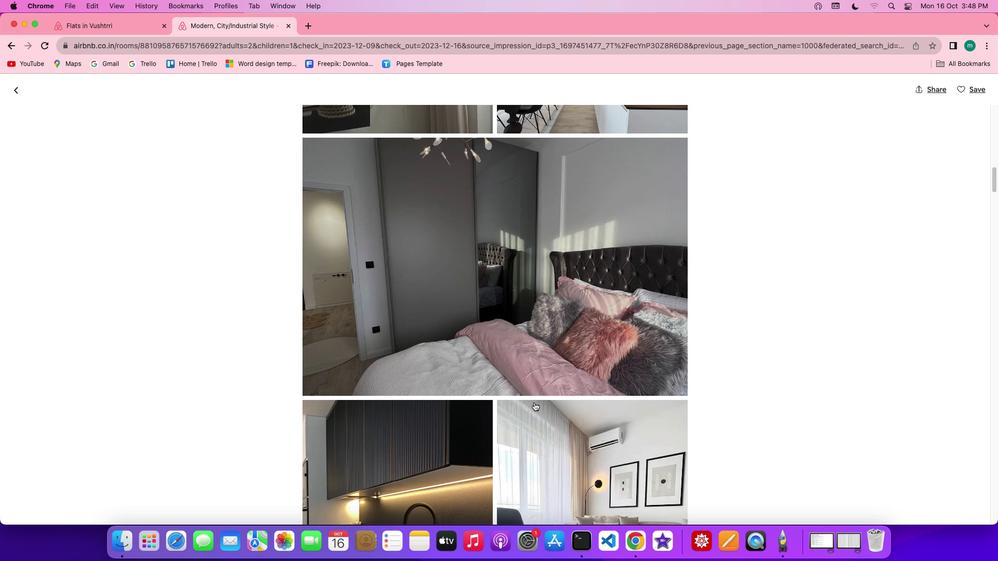 
Action: Mouse scrolled (534, 403) with delta (0, -1)
Screenshot: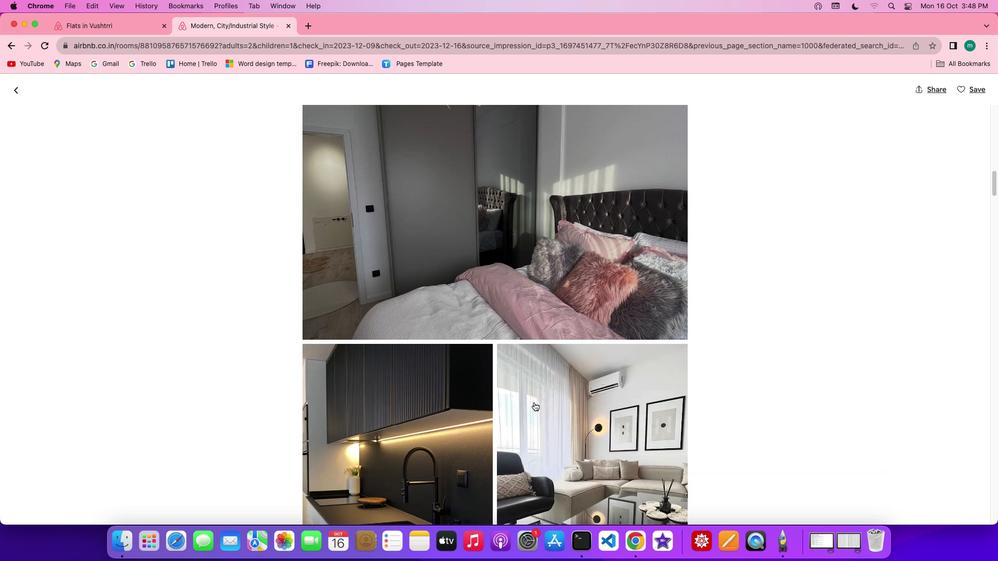 
Action: Mouse scrolled (534, 403) with delta (0, 0)
Screenshot: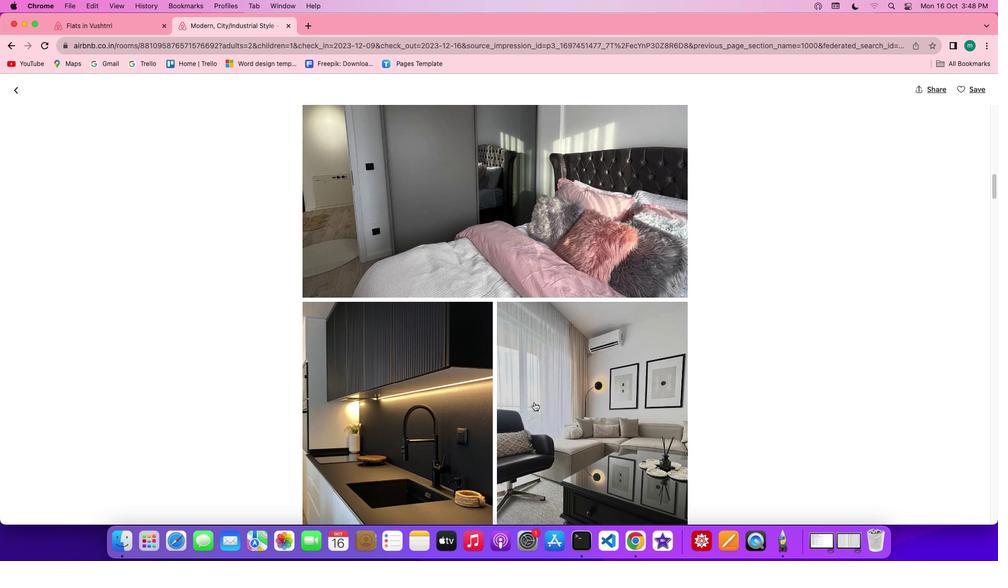 
Action: Mouse scrolled (534, 403) with delta (0, 0)
Screenshot: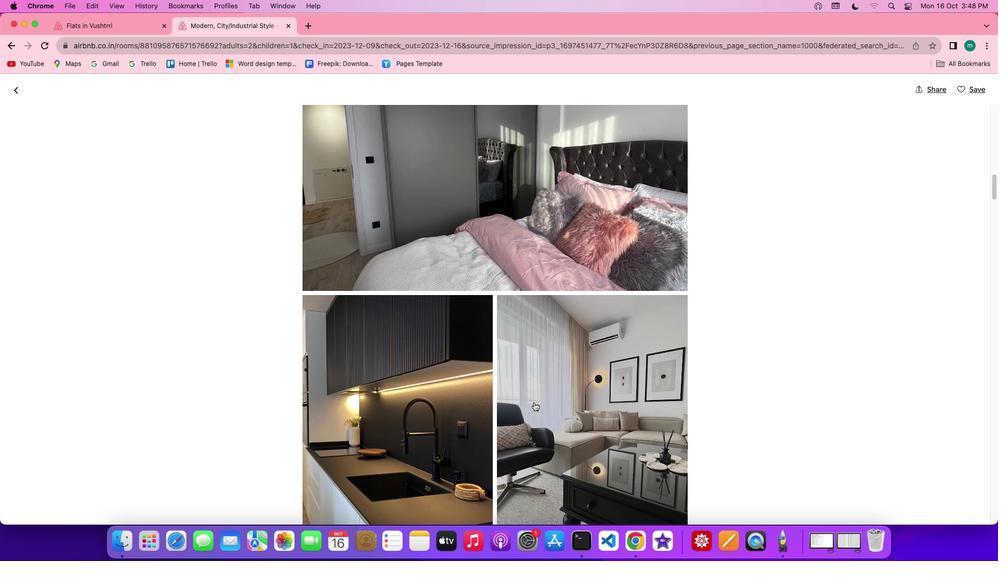 
Action: Mouse scrolled (534, 403) with delta (0, 0)
Screenshot: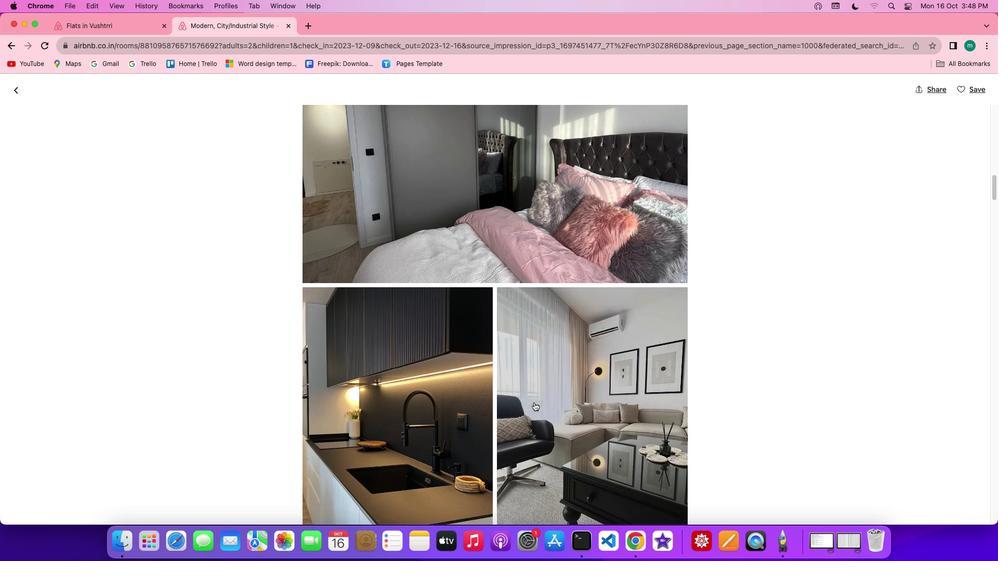 
Action: Mouse scrolled (534, 403) with delta (0, -1)
Screenshot: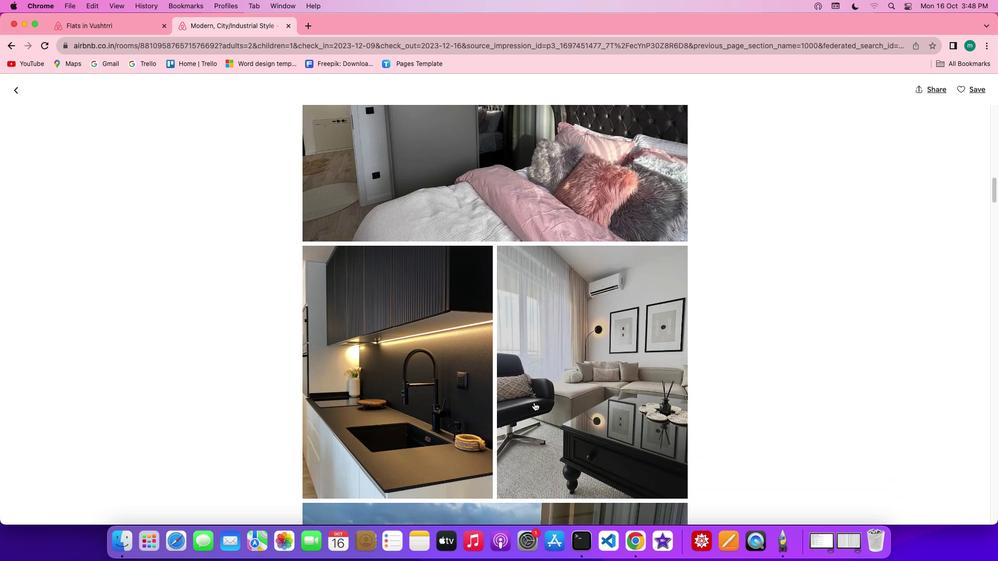 
Action: Mouse scrolled (534, 403) with delta (0, 0)
Screenshot: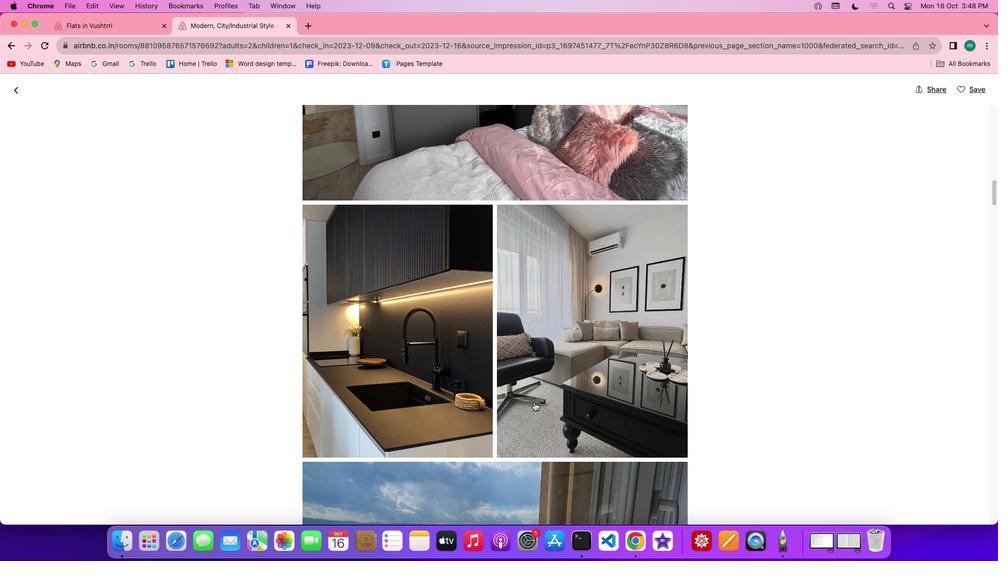 
Action: Mouse scrolled (534, 403) with delta (0, 0)
Screenshot: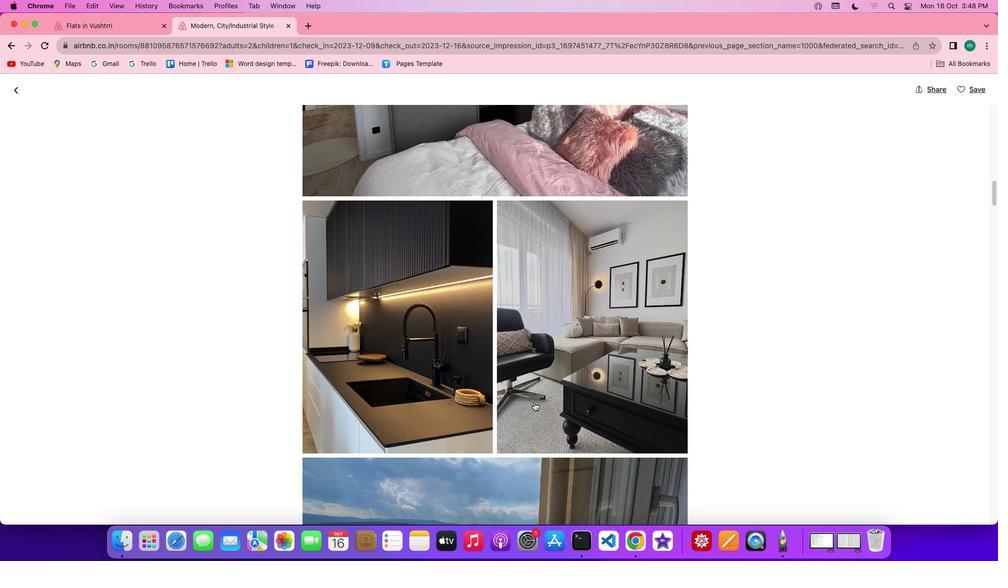 
Action: Mouse scrolled (534, 403) with delta (0, 0)
Screenshot: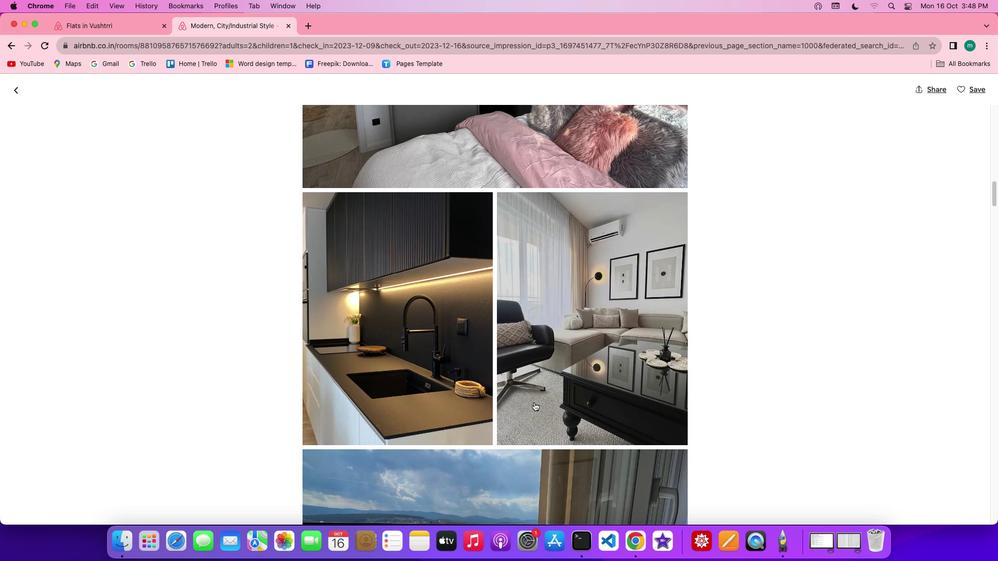 
Action: Mouse scrolled (534, 403) with delta (0, 0)
Screenshot: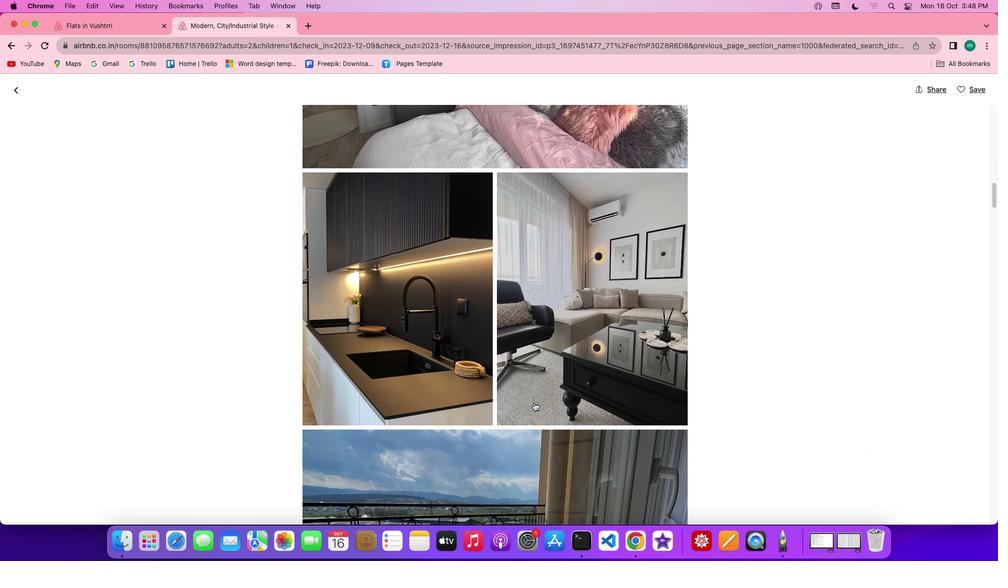 
Action: Mouse scrolled (534, 403) with delta (0, 0)
Screenshot: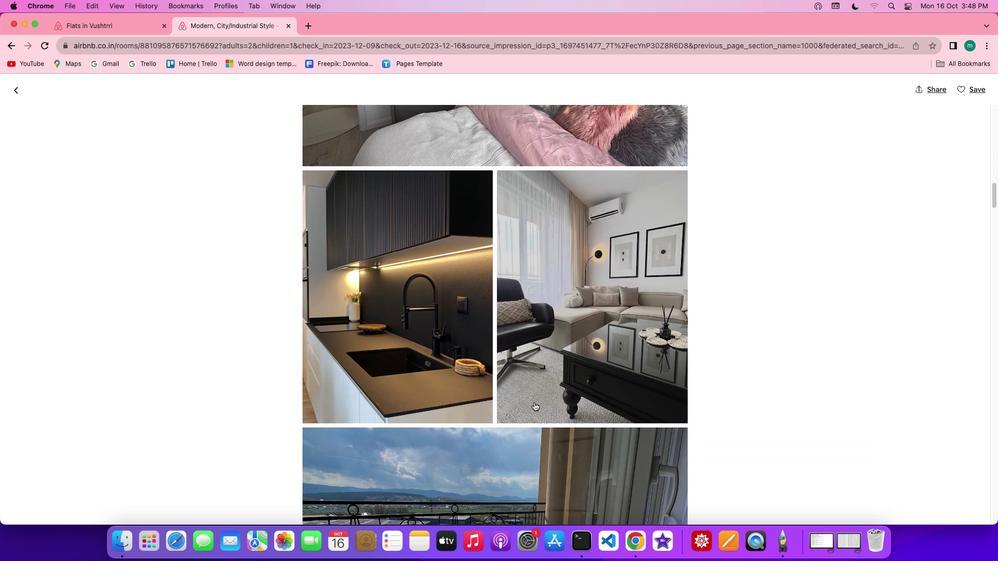 
Action: Mouse scrolled (534, 403) with delta (0, 0)
Screenshot: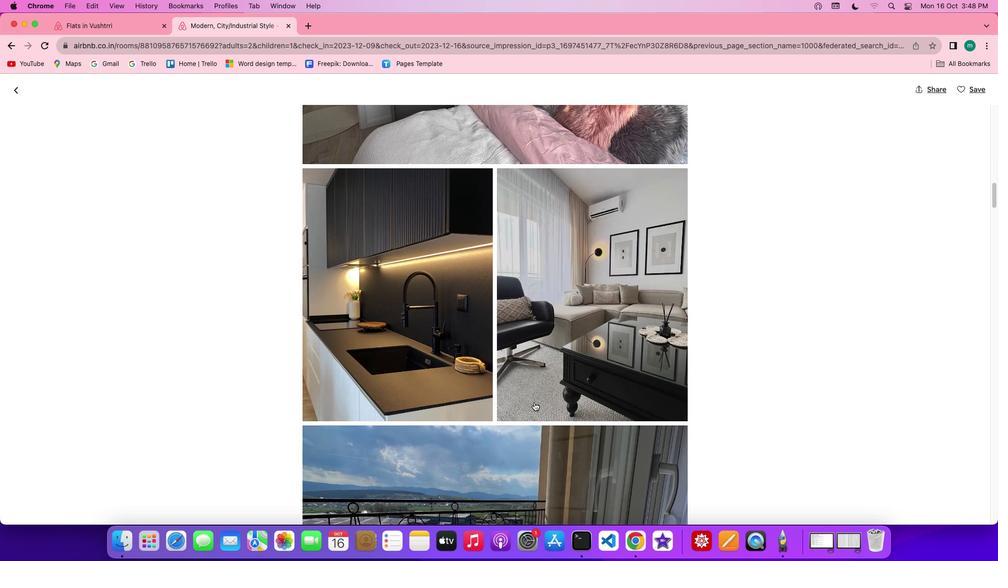 
Action: Mouse scrolled (534, 403) with delta (0, 0)
Screenshot: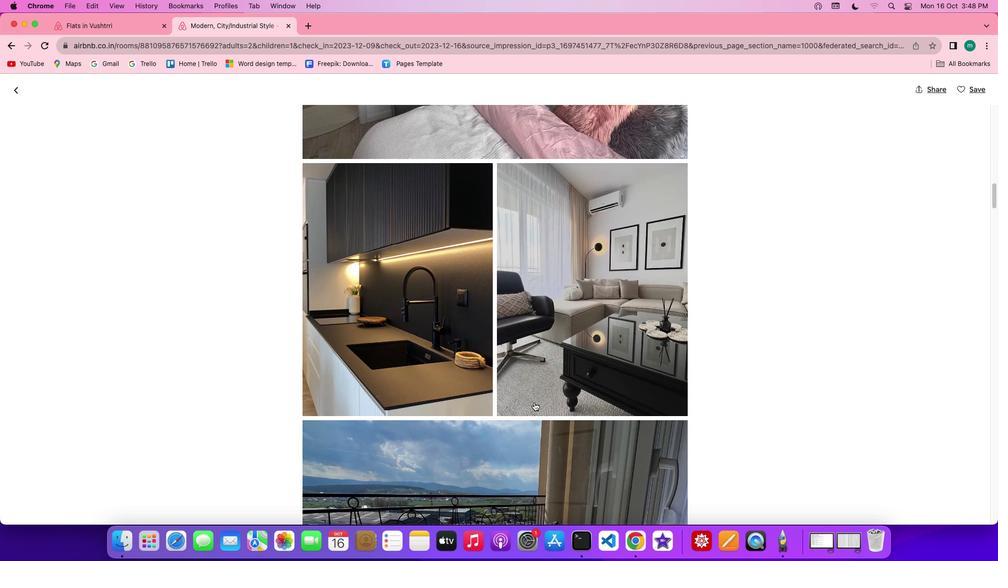
Action: Mouse scrolled (534, 403) with delta (0, 0)
Screenshot: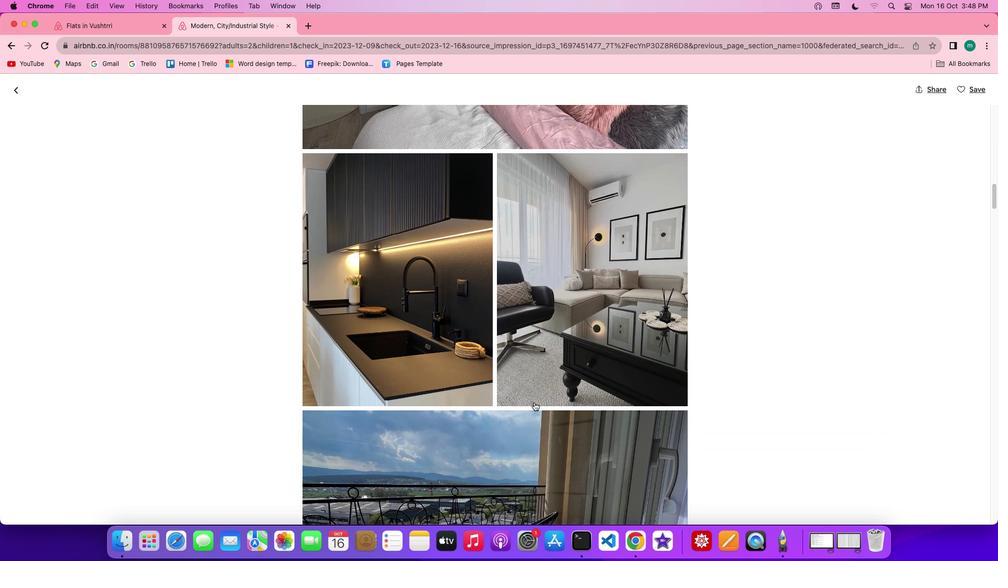 
Action: Mouse scrolled (534, 403) with delta (0, 0)
Screenshot: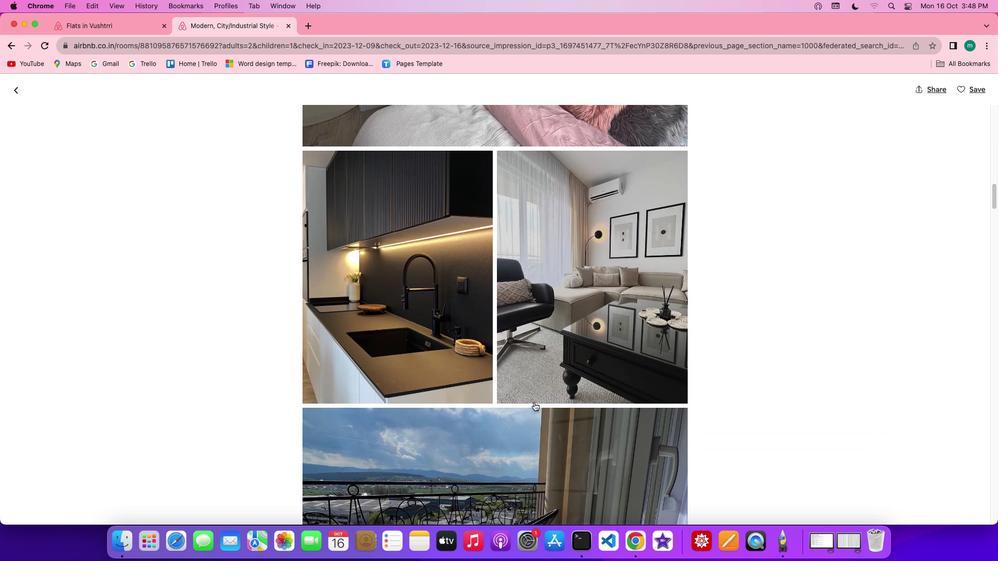 
Action: Mouse scrolled (534, 403) with delta (0, -1)
Screenshot: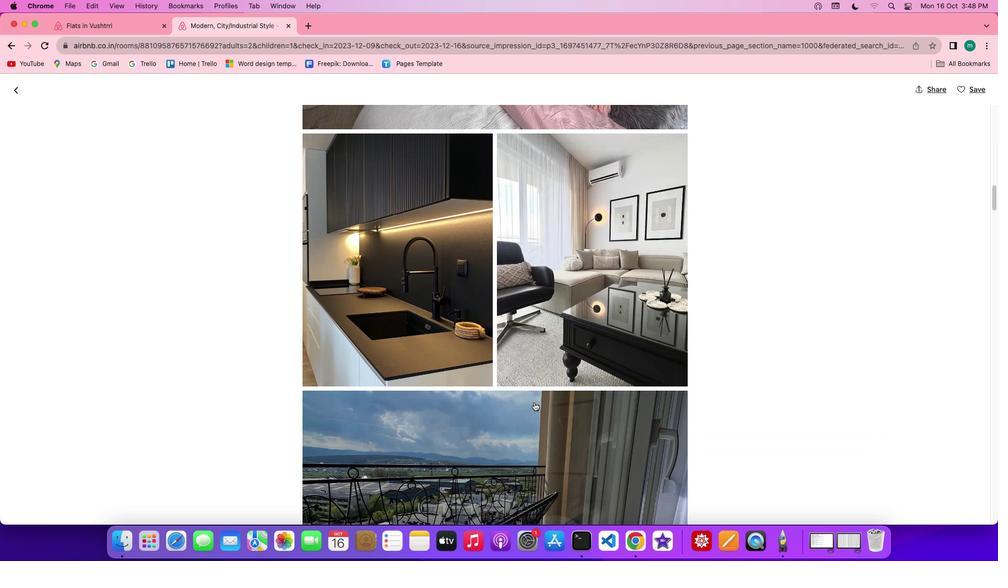 
Action: Mouse scrolled (534, 403) with delta (0, -1)
Screenshot: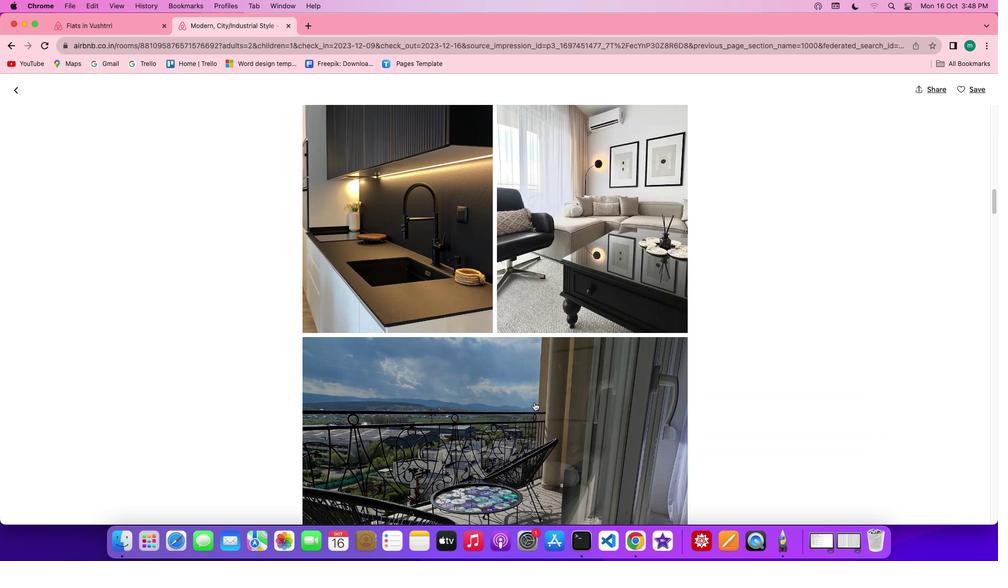 
Action: Mouse scrolled (534, 403) with delta (0, 0)
Screenshot: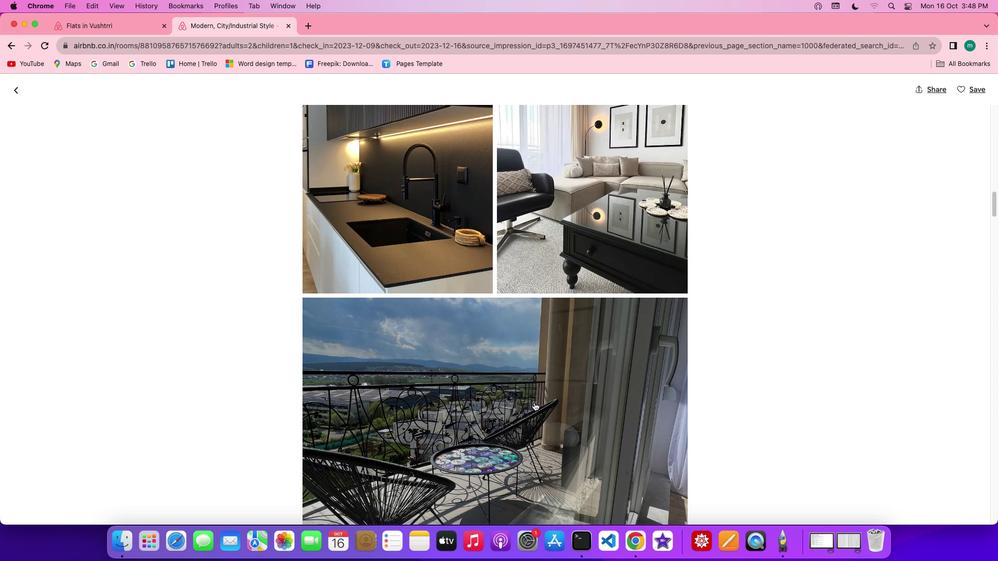 
Action: Mouse scrolled (534, 403) with delta (0, 0)
Screenshot: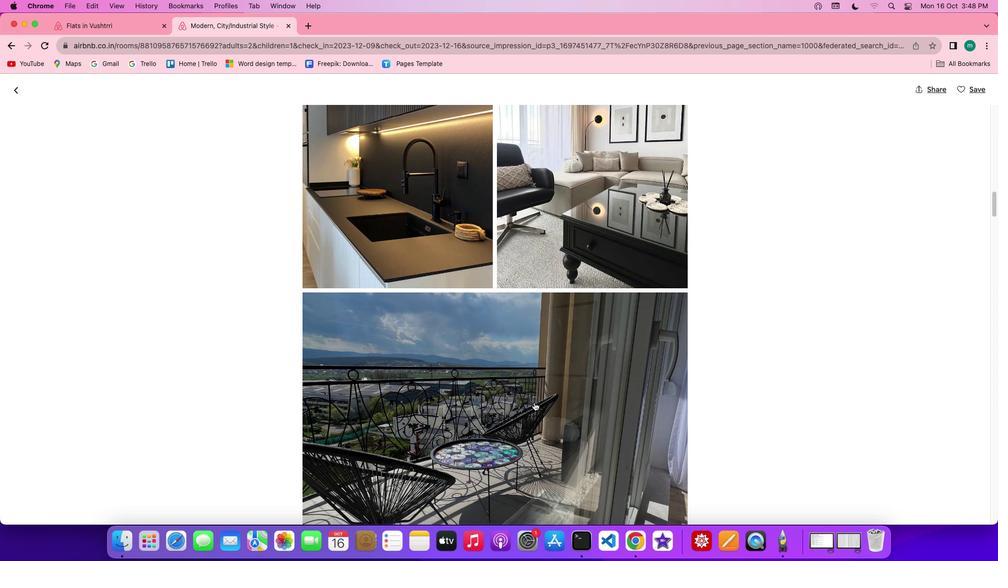 
Action: Mouse scrolled (534, 403) with delta (0, 0)
Screenshot: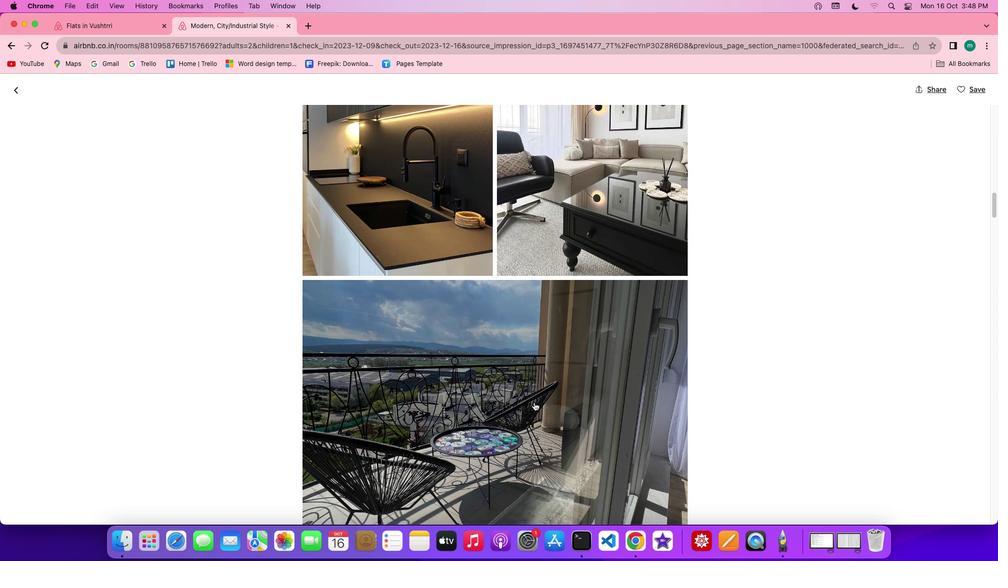 
Action: Mouse scrolled (534, 403) with delta (0, 0)
Screenshot: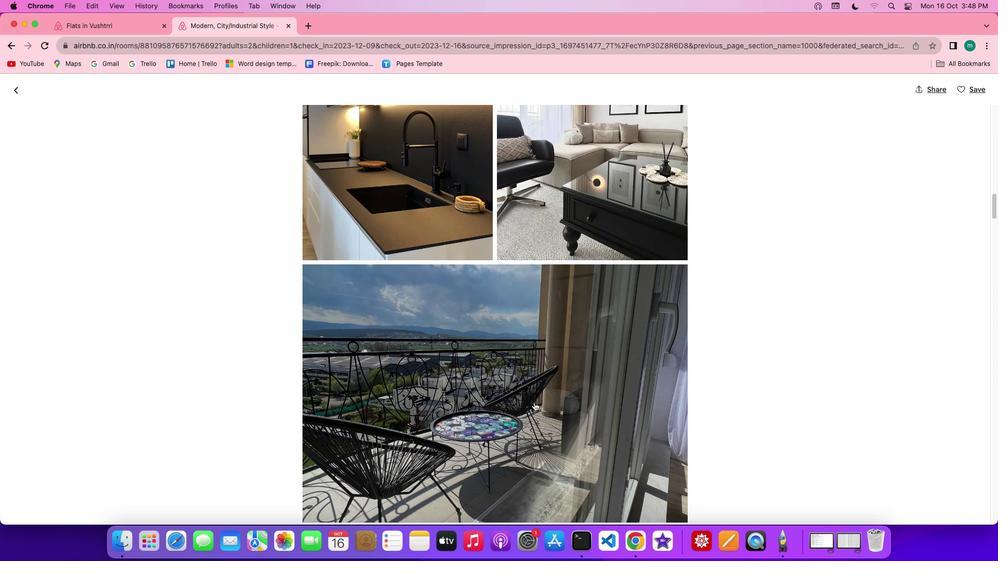 
Action: Mouse scrolled (534, 403) with delta (0, 0)
Screenshot: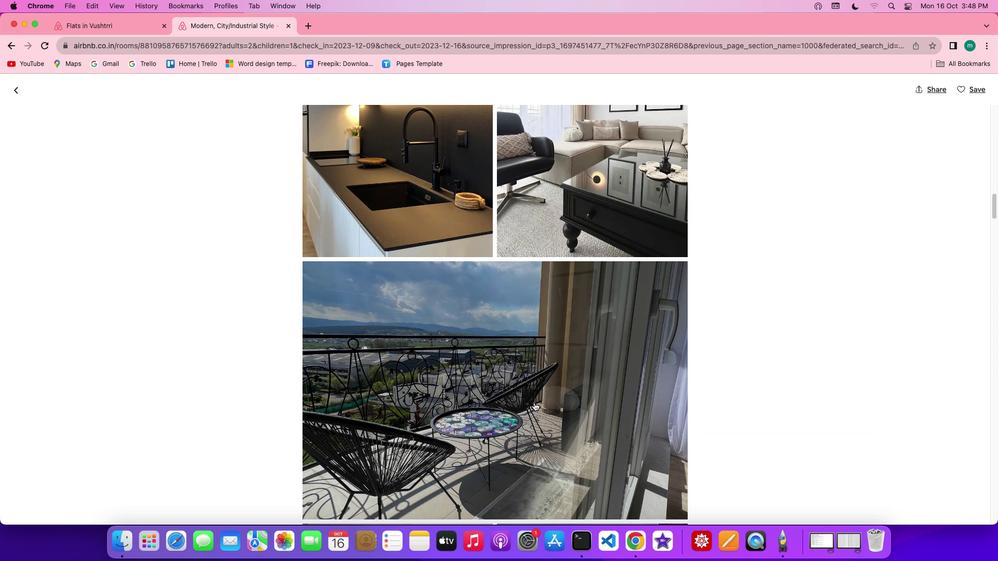 
Action: Mouse scrolled (534, 403) with delta (0, 0)
Screenshot: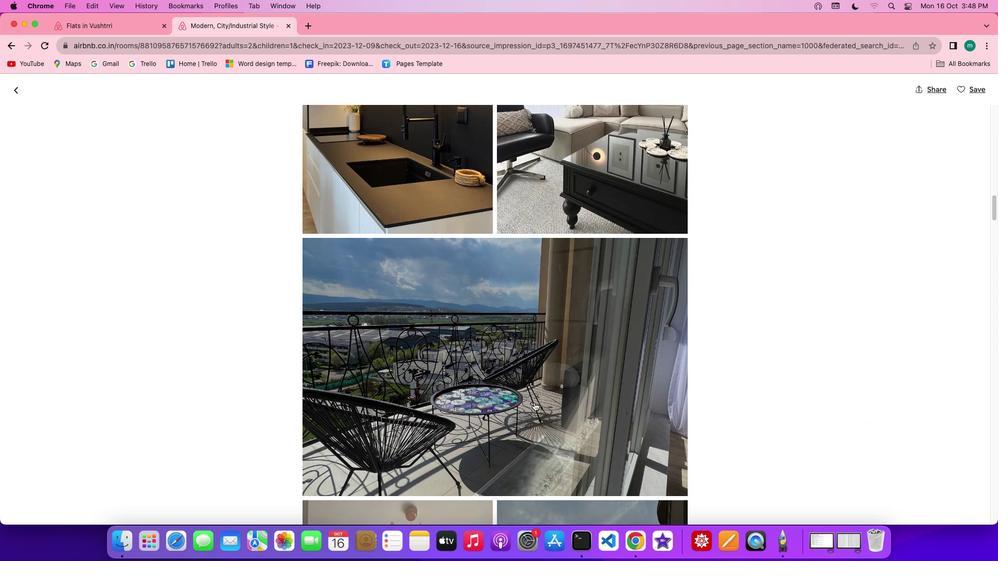 
Action: Mouse scrolled (534, 403) with delta (0, 0)
Screenshot: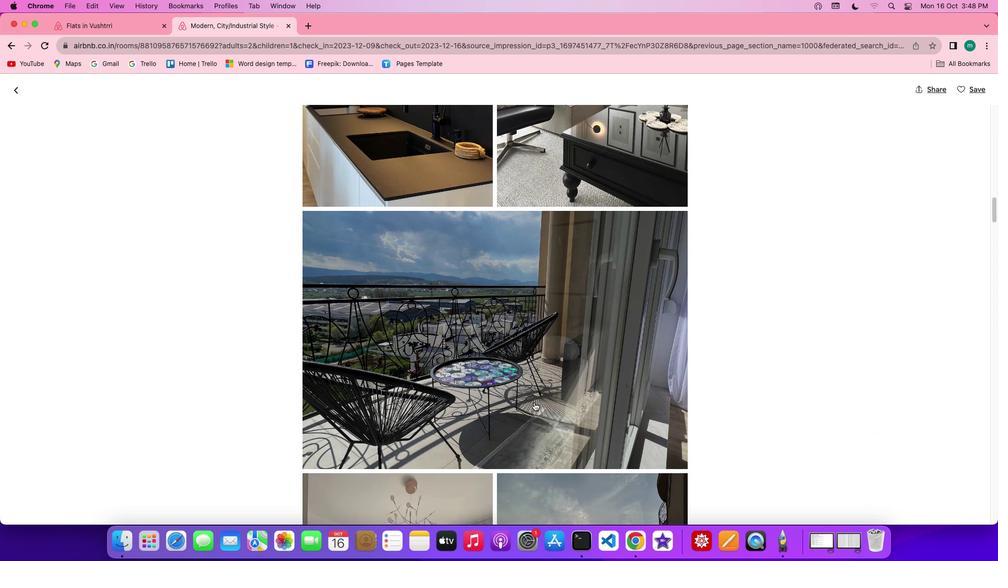 
Action: Mouse scrolled (534, 403) with delta (0, 0)
Screenshot: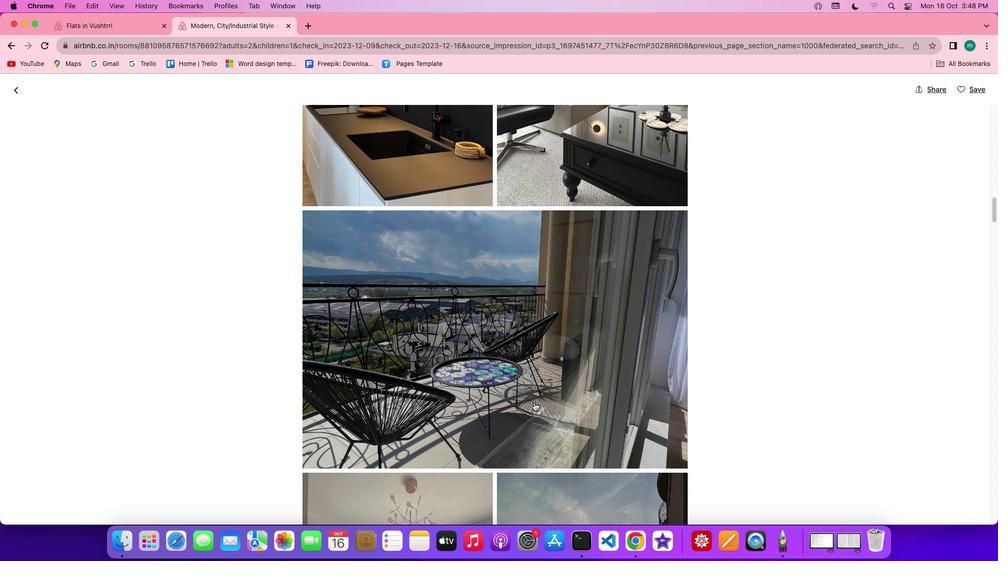 
Action: Mouse scrolled (534, 403) with delta (0, 0)
Screenshot: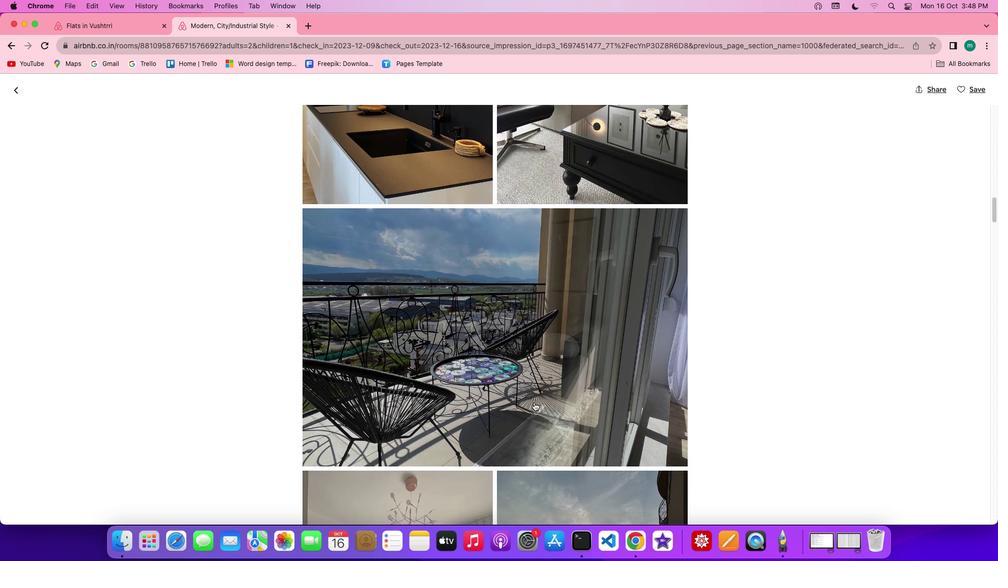 
Action: Mouse scrolled (534, 403) with delta (0, 0)
Screenshot: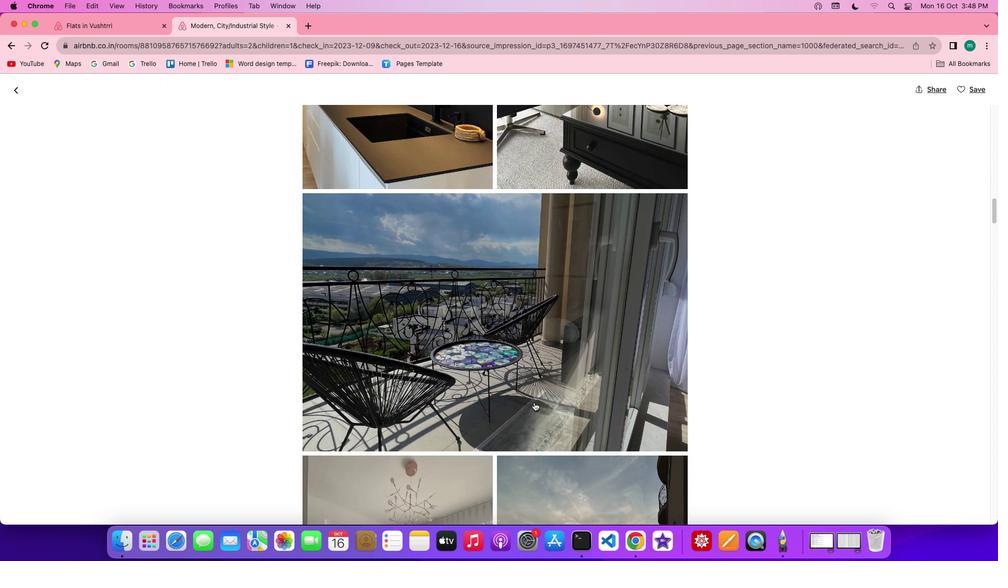
Action: Mouse scrolled (534, 403) with delta (0, 0)
Screenshot: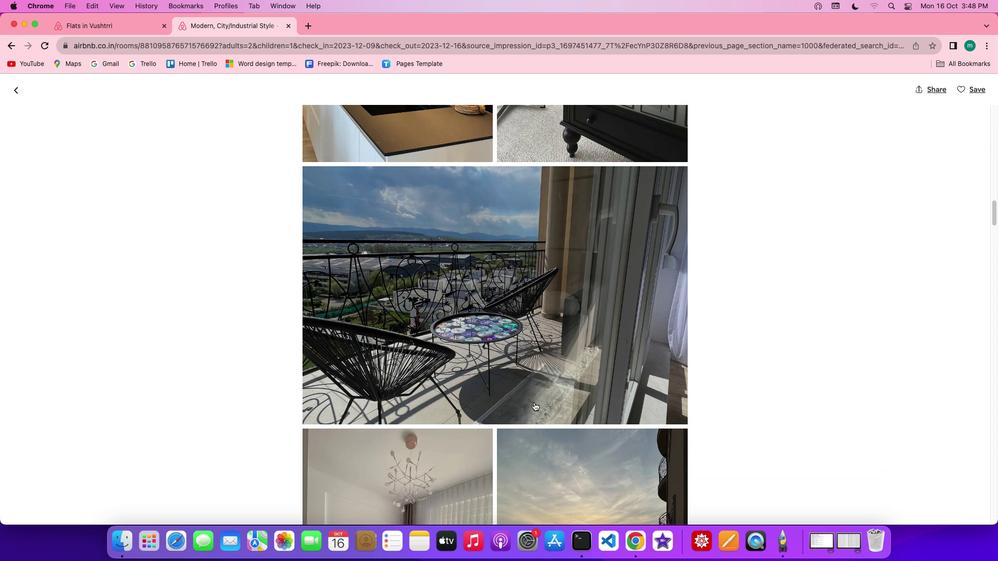 
Action: Mouse scrolled (534, 403) with delta (0, 0)
Screenshot: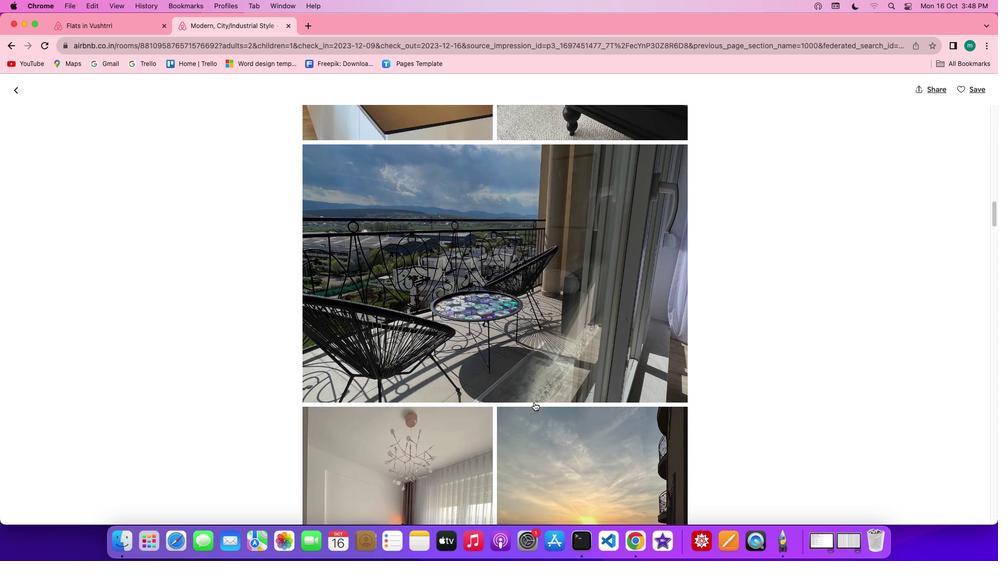 
Action: Mouse scrolled (534, 403) with delta (0, 0)
Screenshot: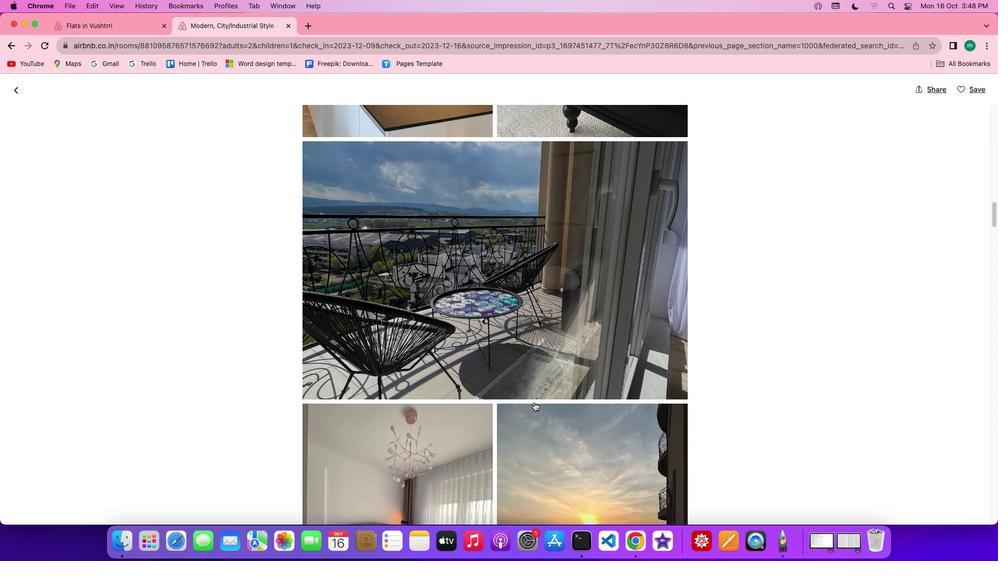 
Action: Mouse scrolled (534, 403) with delta (0, 0)
Screenshot: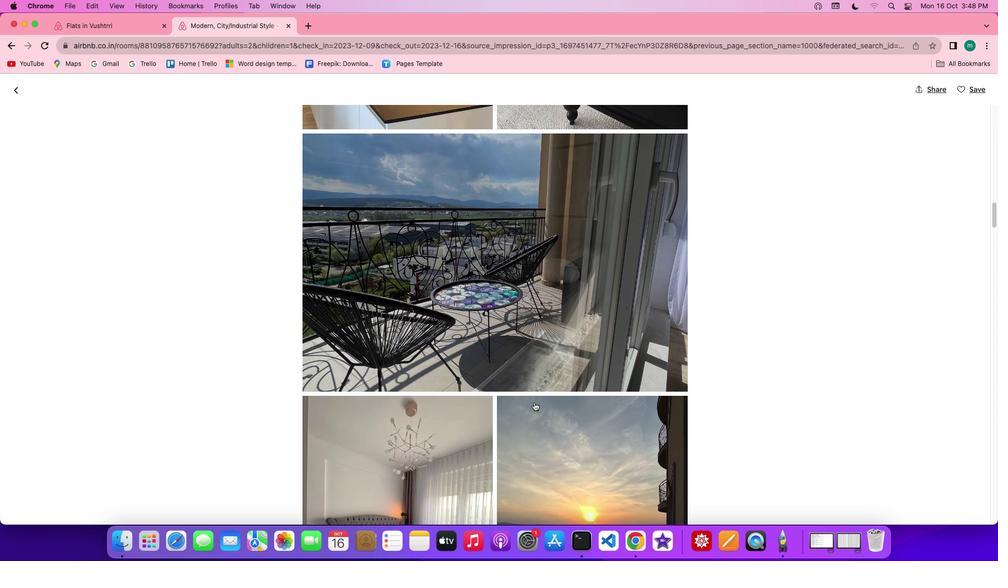 
Action: Mouse scrolled (534, 403) with delta (0, 0)
Screenshot: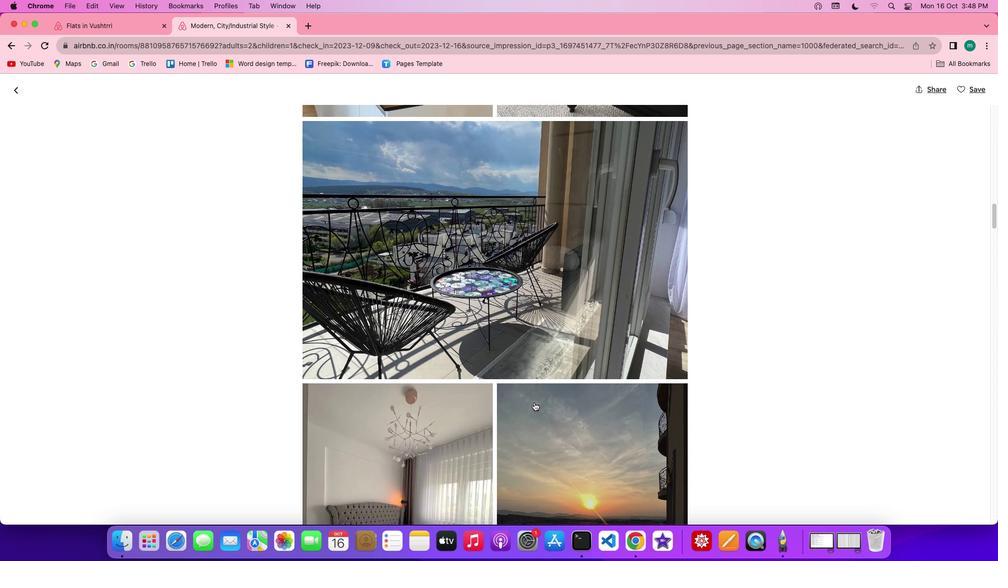 
Action: Mouse scrolled (534, 403) with delta (0, 0)
Screenshot: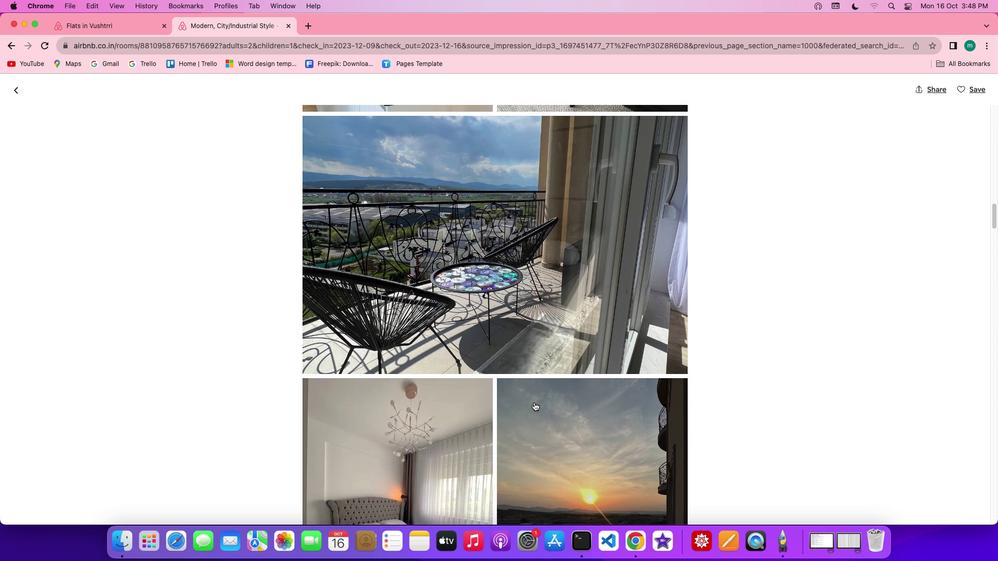 
Action: Mouse scrolled (534, 403) with delta (0, 0)
Screenshot: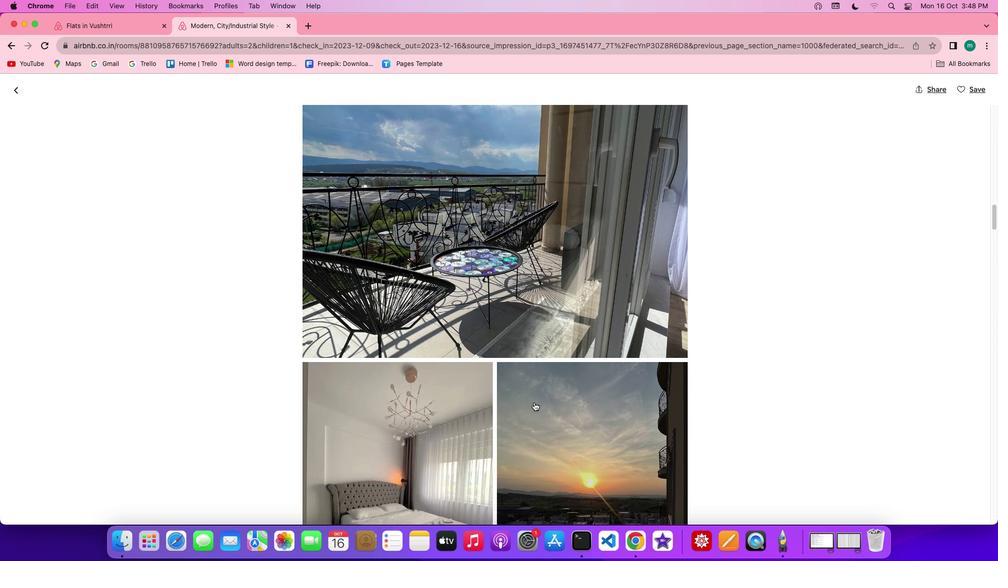 
Action: Mouse scrolled (534, 403) with delta (0, -1)
Screenshot: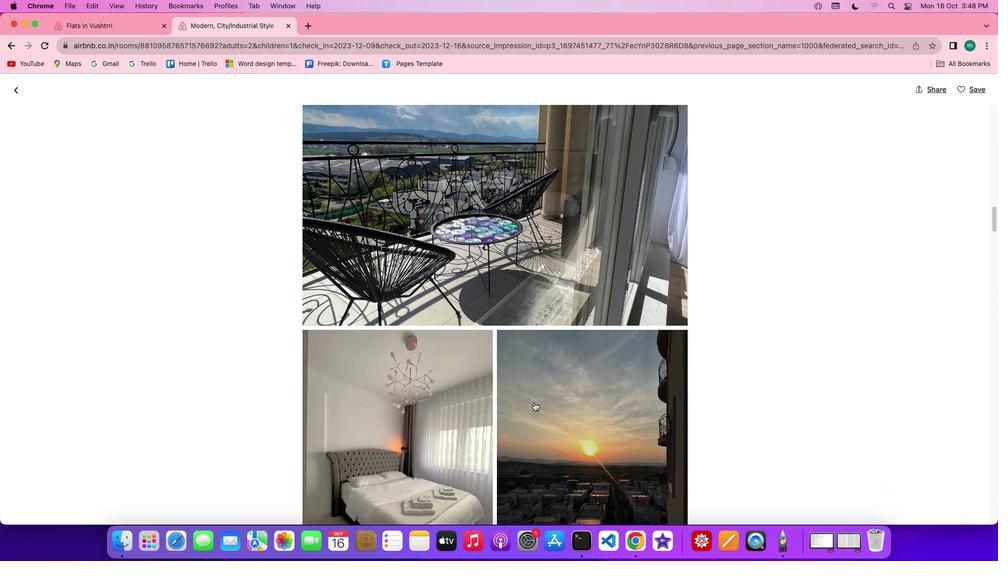 
Action: Mouse scrolled (534, 403) with delta (0, 0)
Screenshot: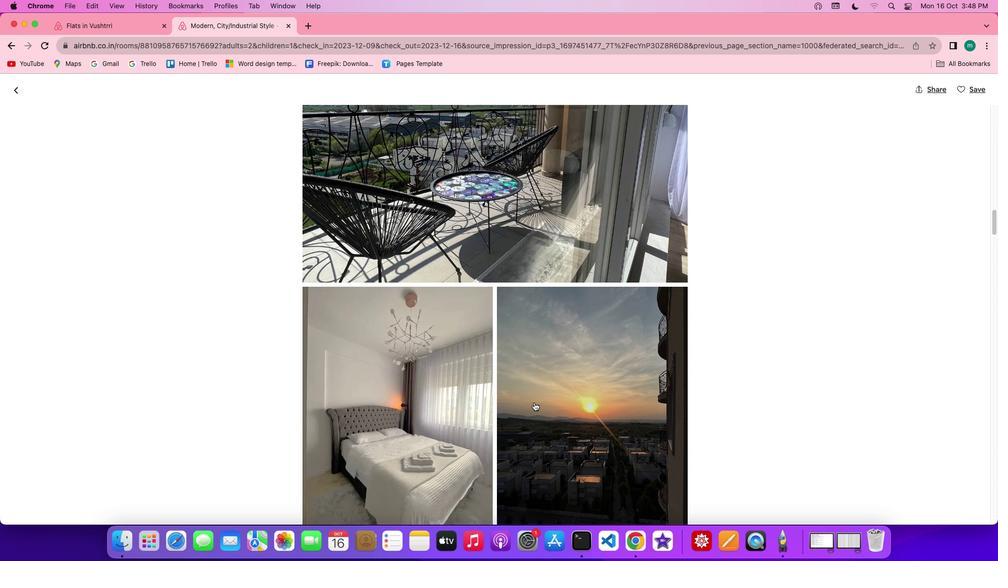 
Action: Mouse scrolled (534, 403) with delta (0, 0)
Screenshot: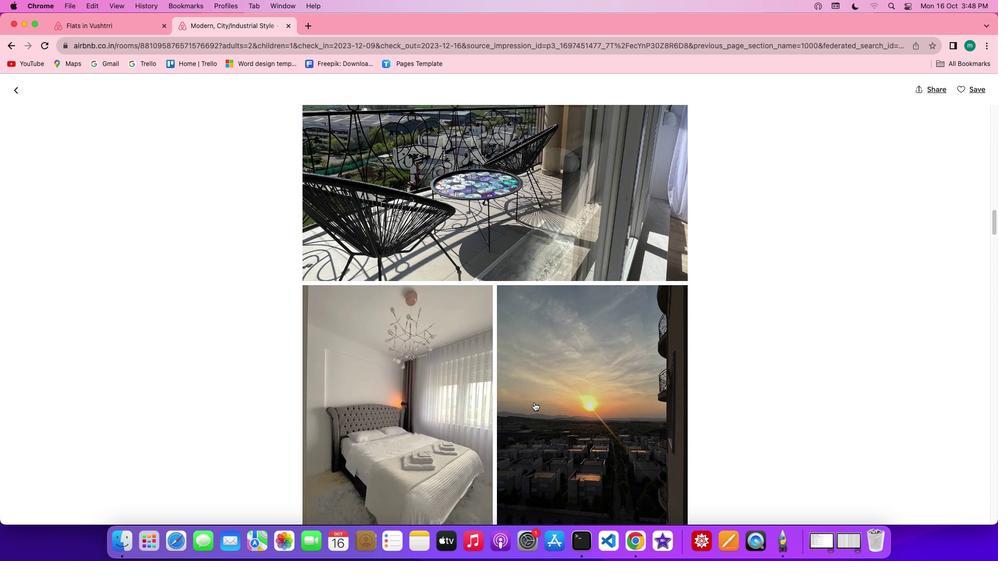 
Action: Mouse scrolled (534, 403) with delta (0, 0)
Screenshot: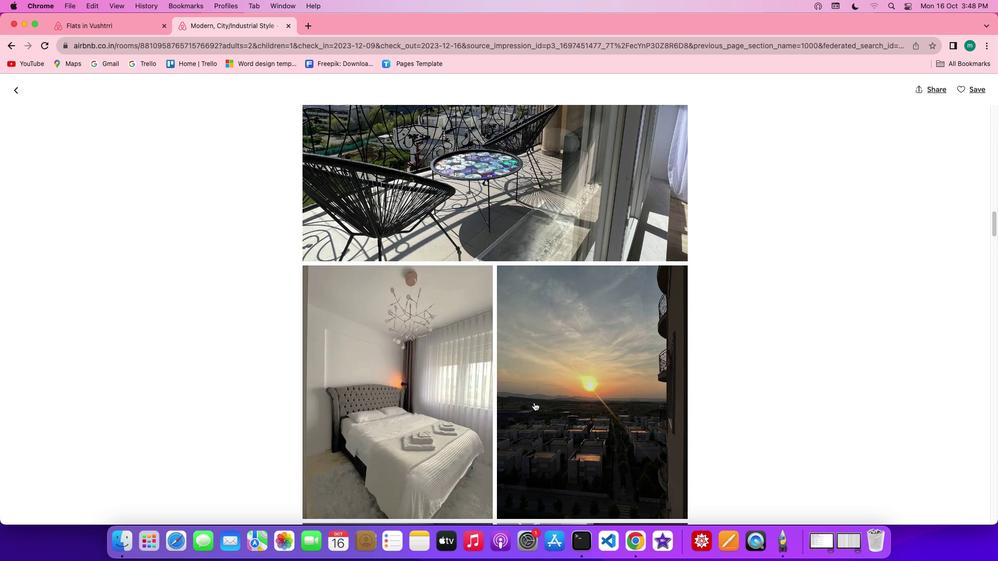 
Action: Mouse scrolled (534, 403) with delta (0, 0)
Screenshot: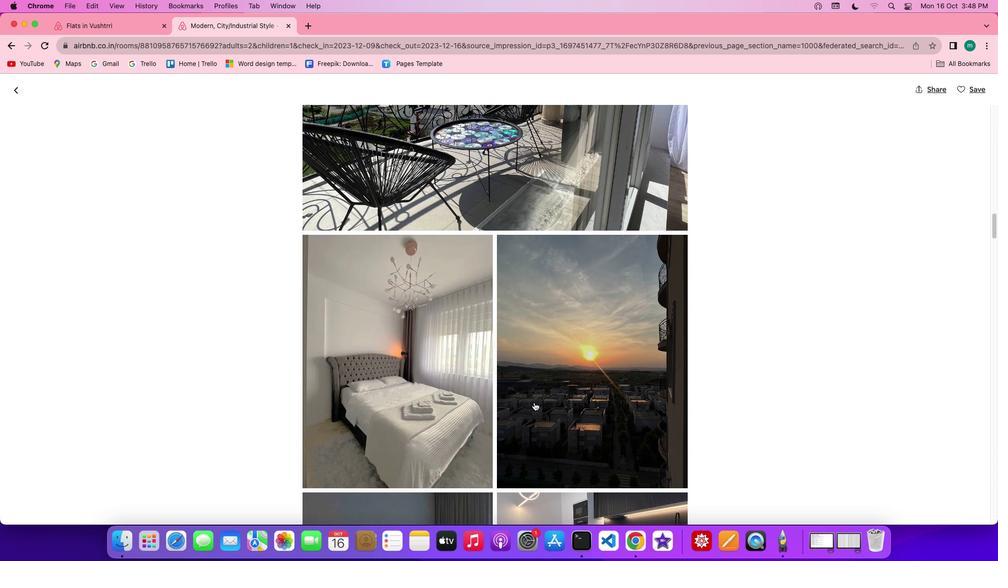 
Action: Mouse scrolled (534, 403) with delta (0, 0)
Screenshot: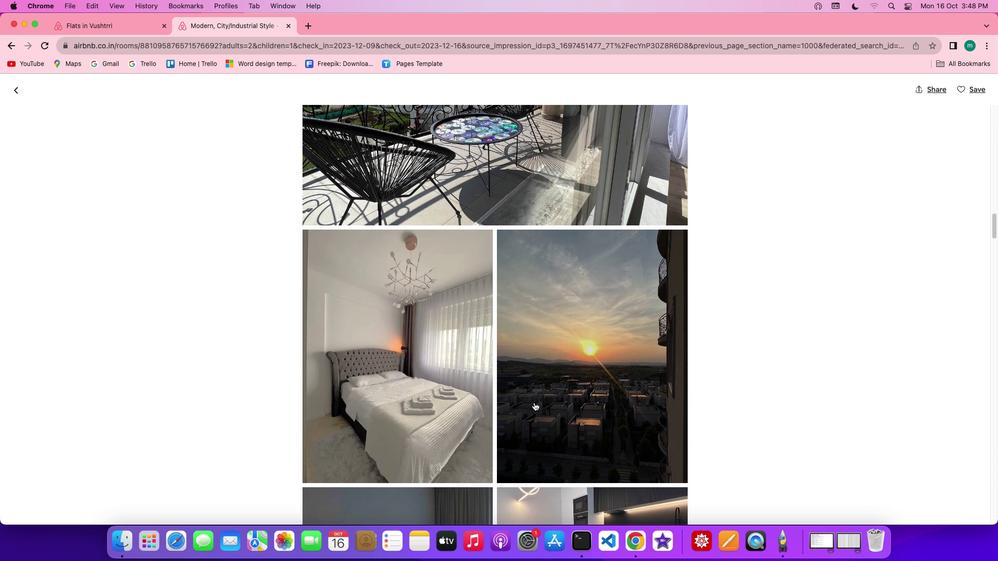 
Action: Mouse scrolled (534, 403) with delta (0, -1)
Screenshot: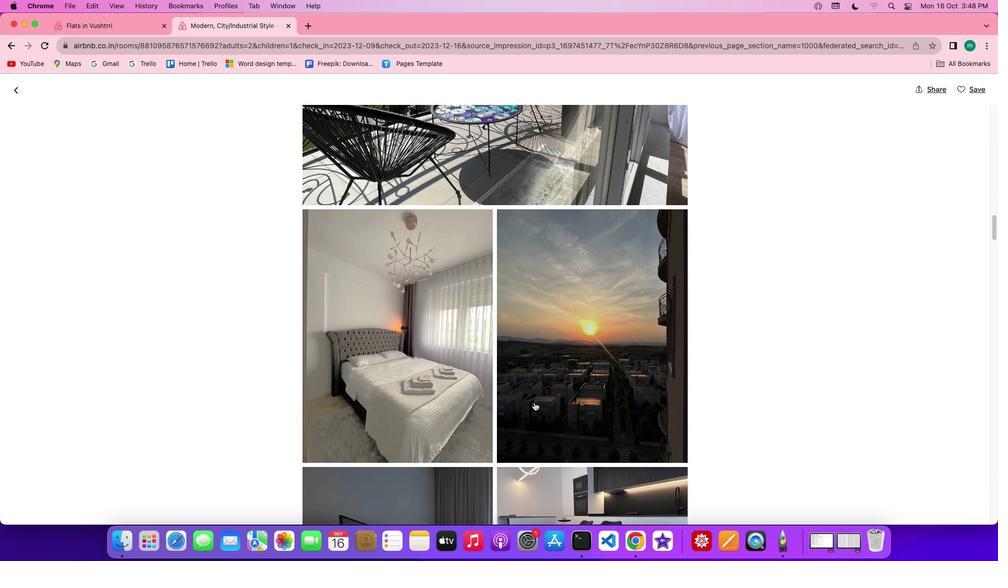 
Action: Mouse scrolled (534, 403) with delta (0, -1)
Screenshot: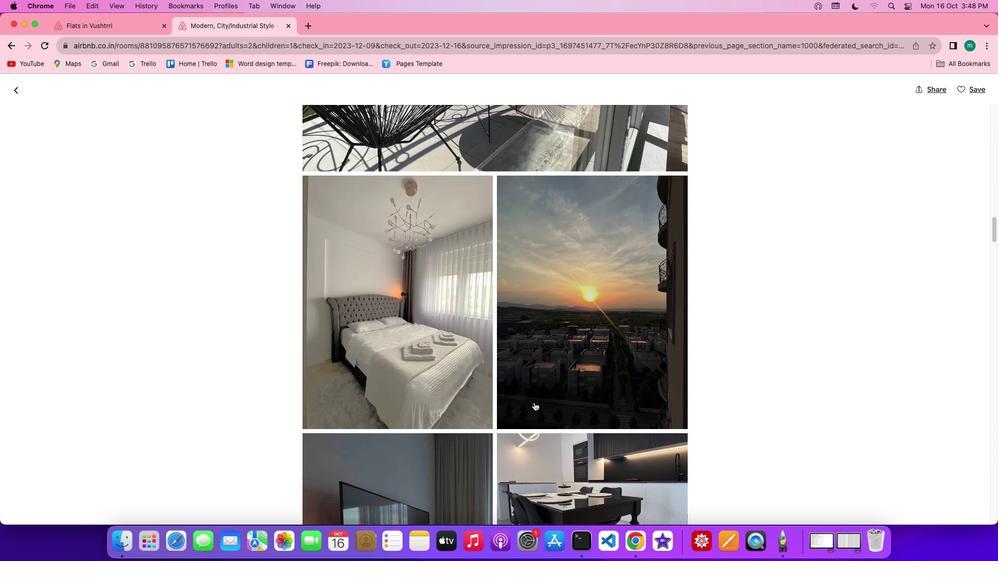 
Action: Mouse scrolled (534, 403) with delta (0, 0)
Screenshot: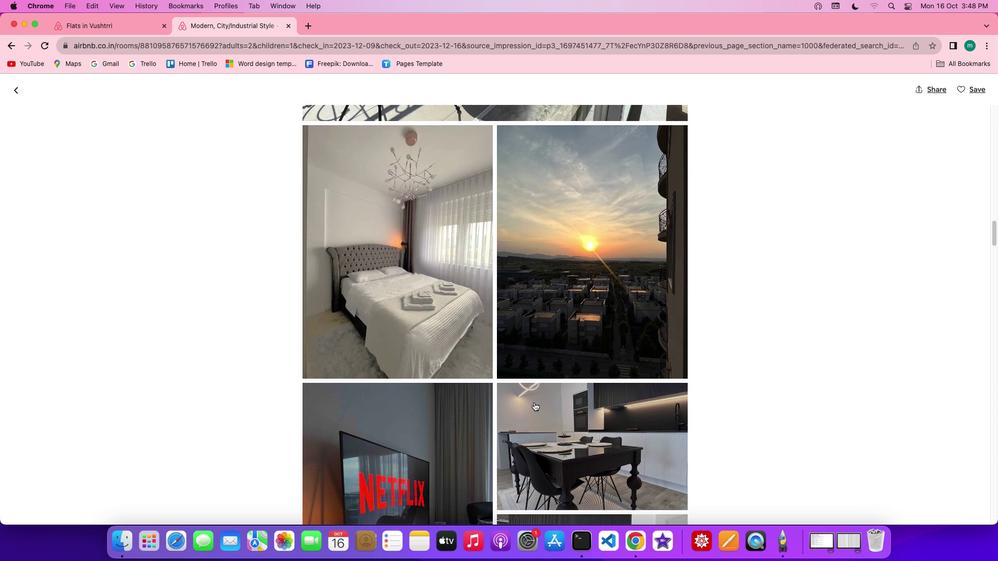 
Action: Mouse scrolled (534, 403) with delta (0, 0)
Screenshot: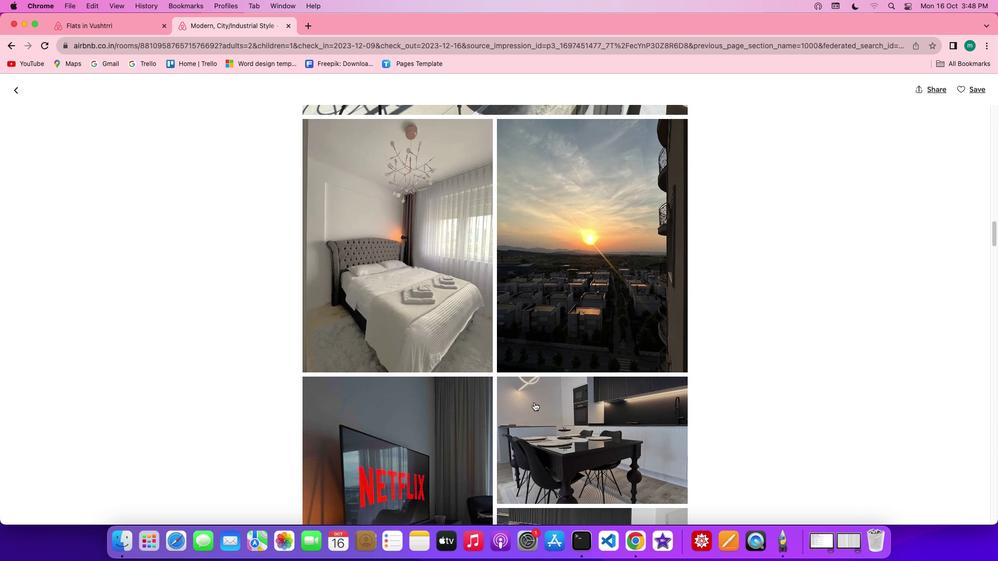 
Action: Mouse scrolled (534, 403) with delta (0, -1)
Screenshot: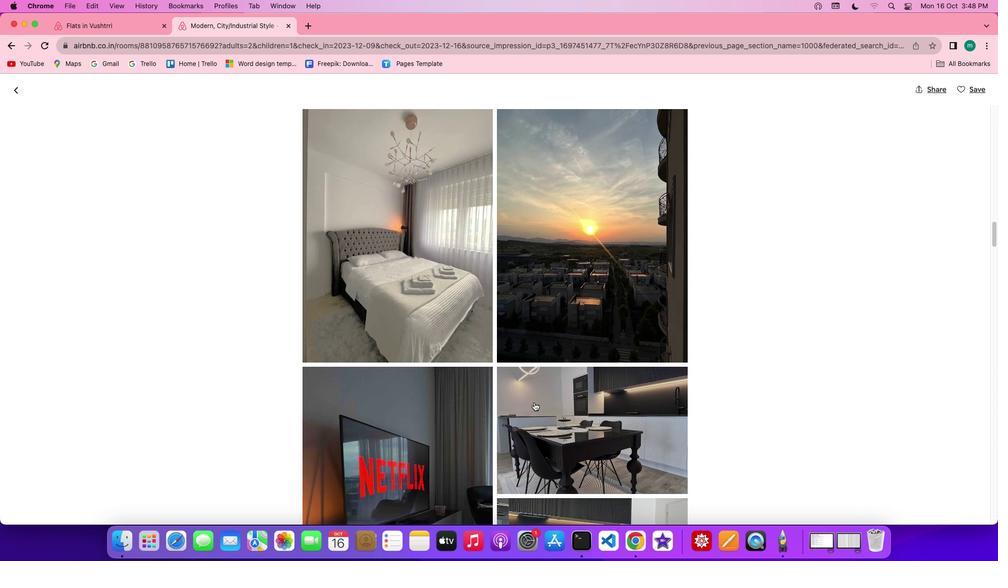 
Action: Mouse scrolled (534, 403) with delta (0, -1)
Screenshot: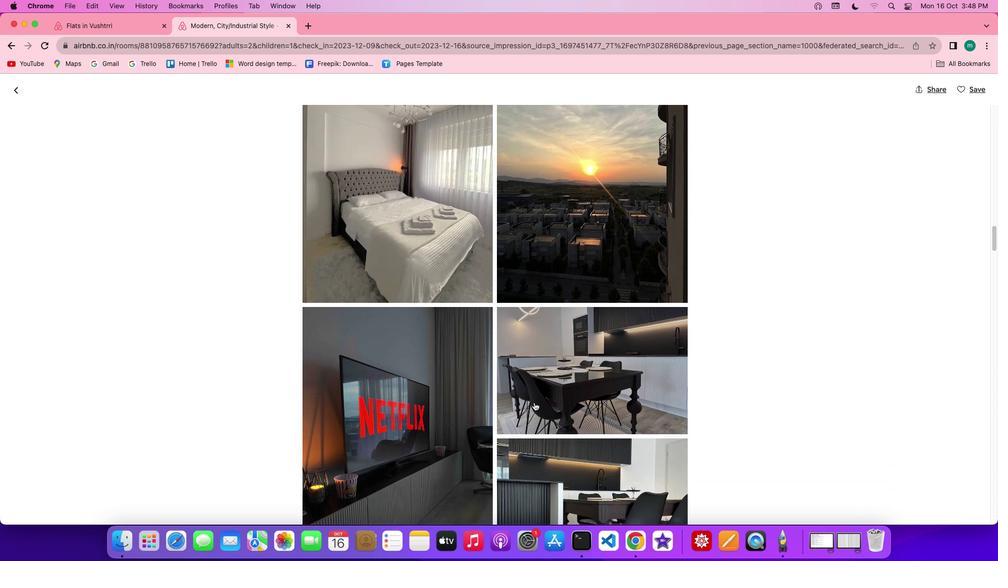 
Action: Mouse scrolled (534, 403) with delta (0, 0)
Screenshot: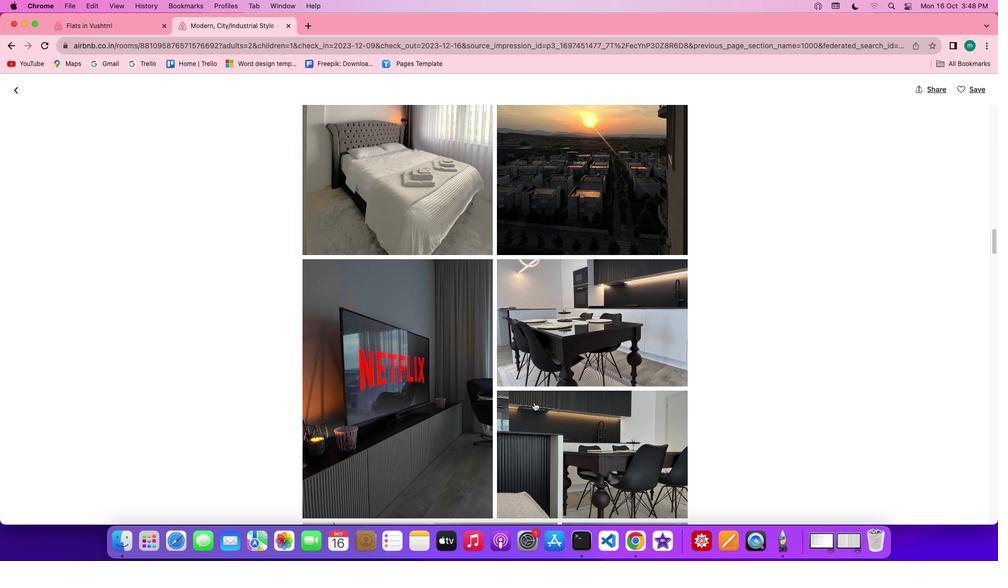 
Action: Mouse scrolled (534, 403) with delta (0, 0)
Screenshot: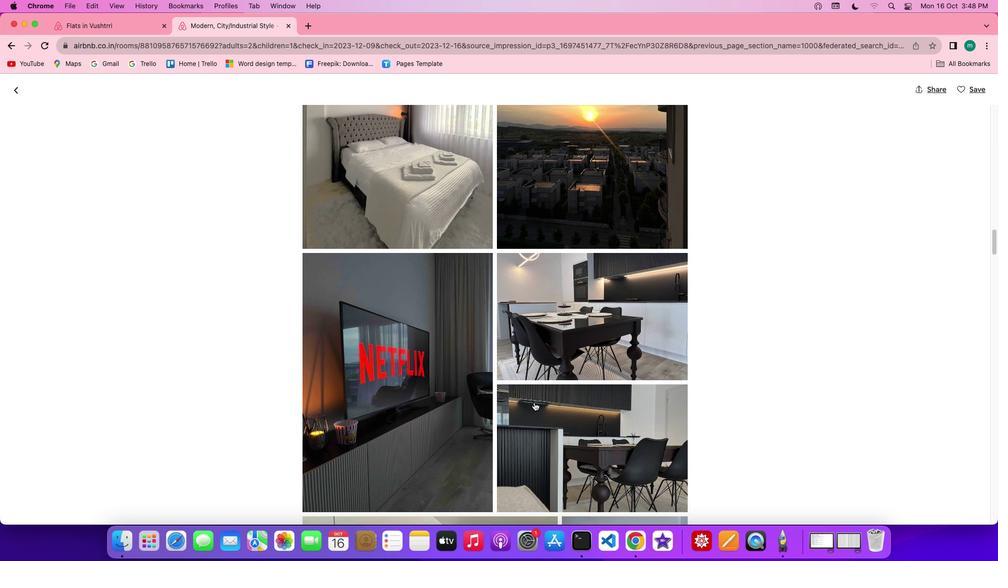 
Action: Mouse scrolled (534, 403) with delta (0, -1)
Screenshot: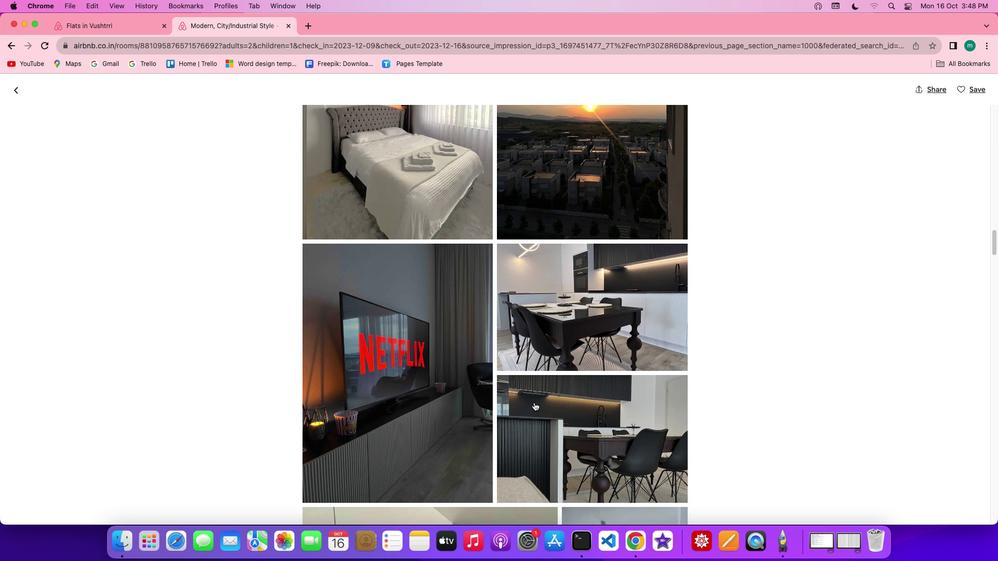 
Action: Mouse scrolled (534, 403) with delta (0, 0)
Screenshot: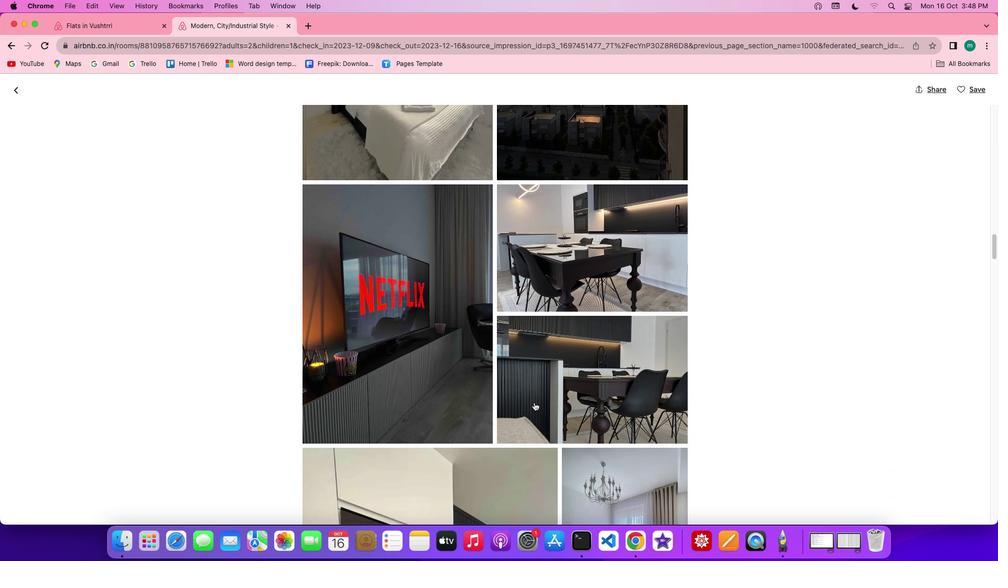 
Action: Mouse scrolled (534, 403) with delta (0, 0)
Screenshot: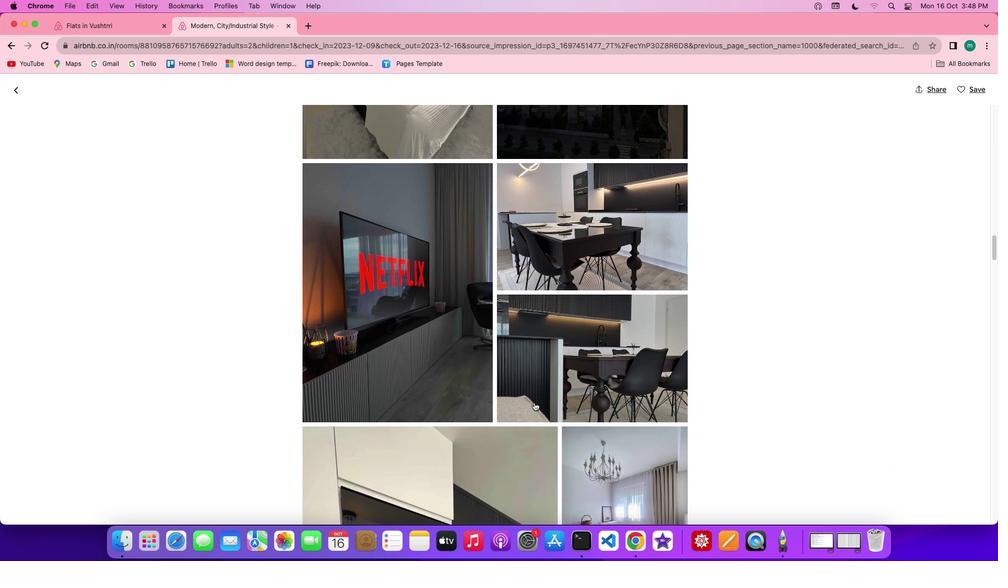 
Action: Mouse scrolled (534, 403) with delta (0, 0)
Screenshot: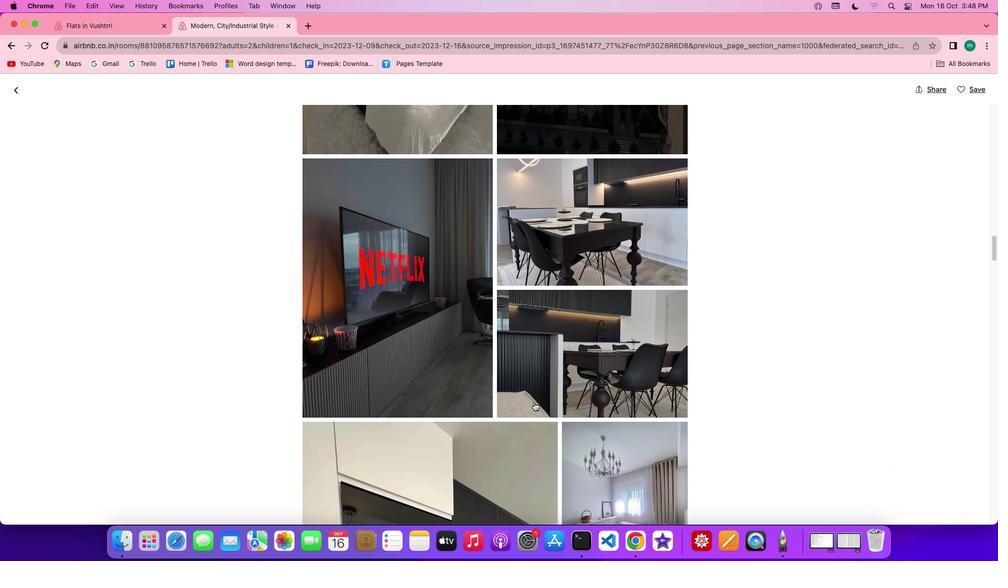 
Action: Mouse scrolled (534, 403) with delta (0, 0)
Screenshot: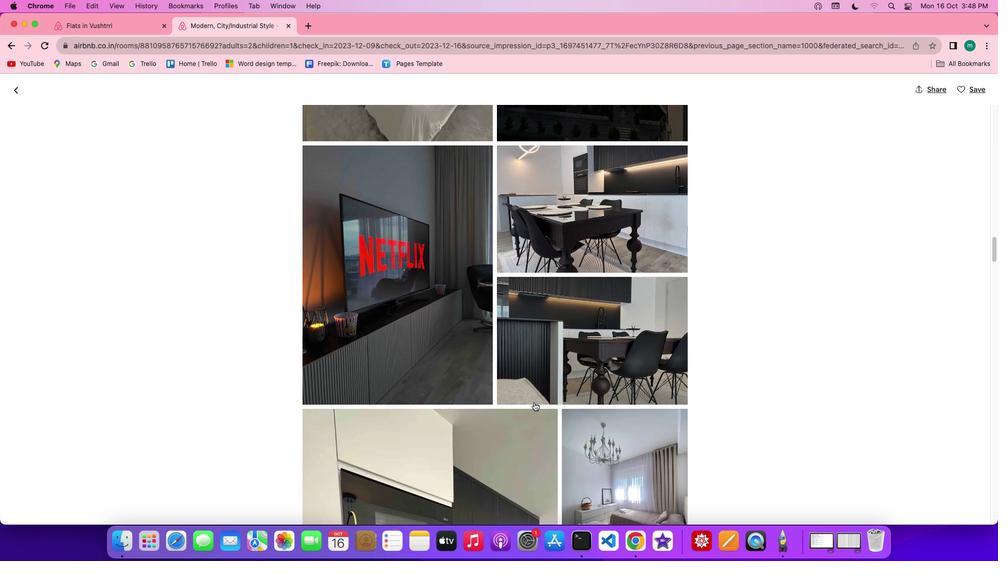 
Action: Mouse scrolled (534, 403) with delta (0, 0)
Screenshot: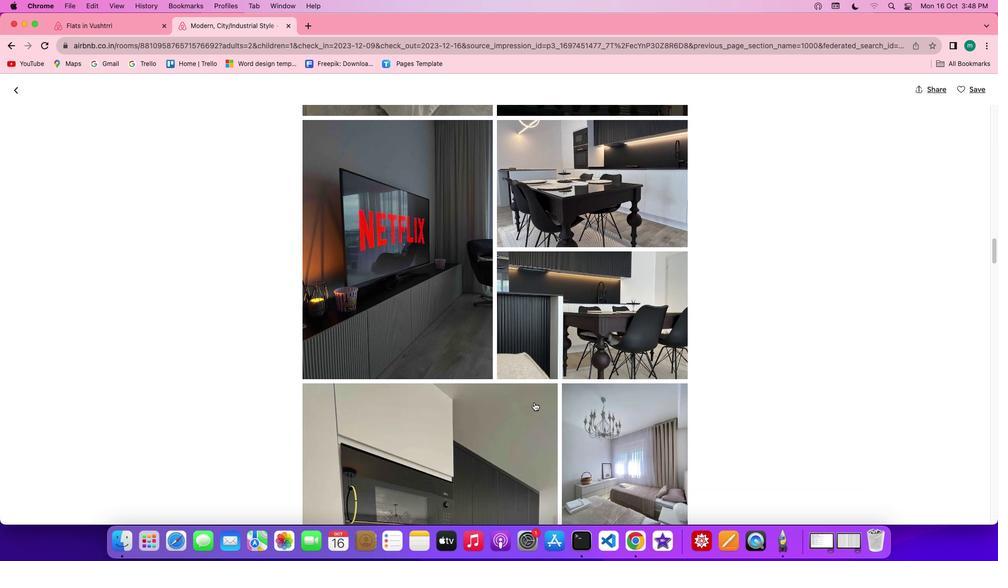 
Action: Mouse scrolled (534, 403) with delta (0, 0)
Screenshot: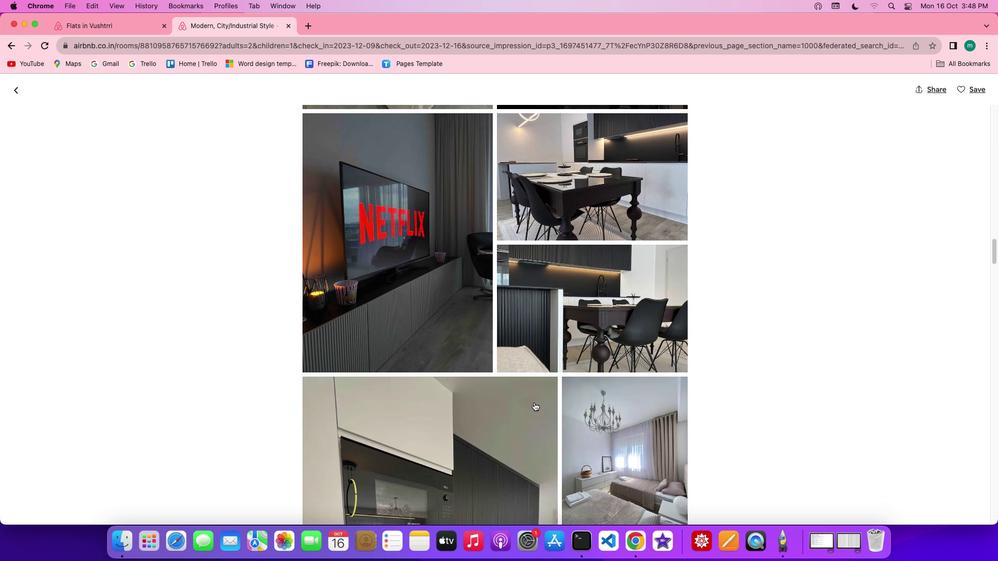 
Action: Mouse scrolled (534, 403) with delta (0, -1)
Screenshot: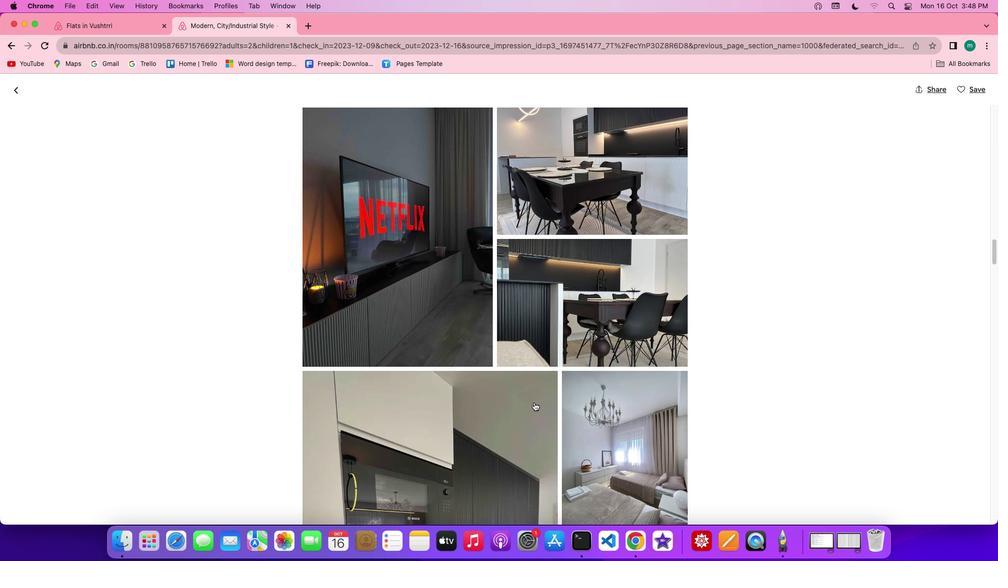 
Action: Mouse scrolled (534, 403) with delta (0, -1)
Screenshot: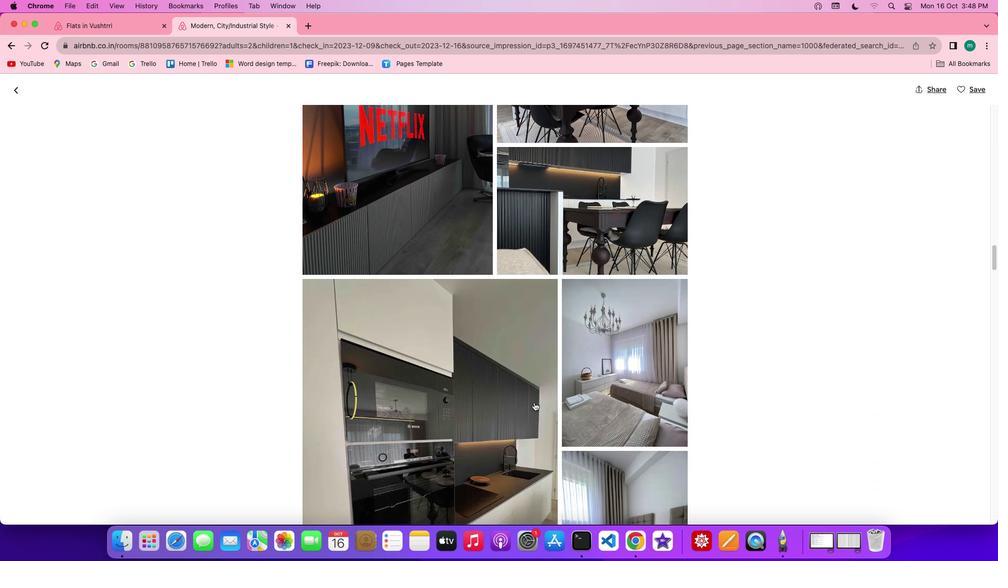 
Action: Mouse scrolled (534, 403) with delta (0, 0)
Screenshot: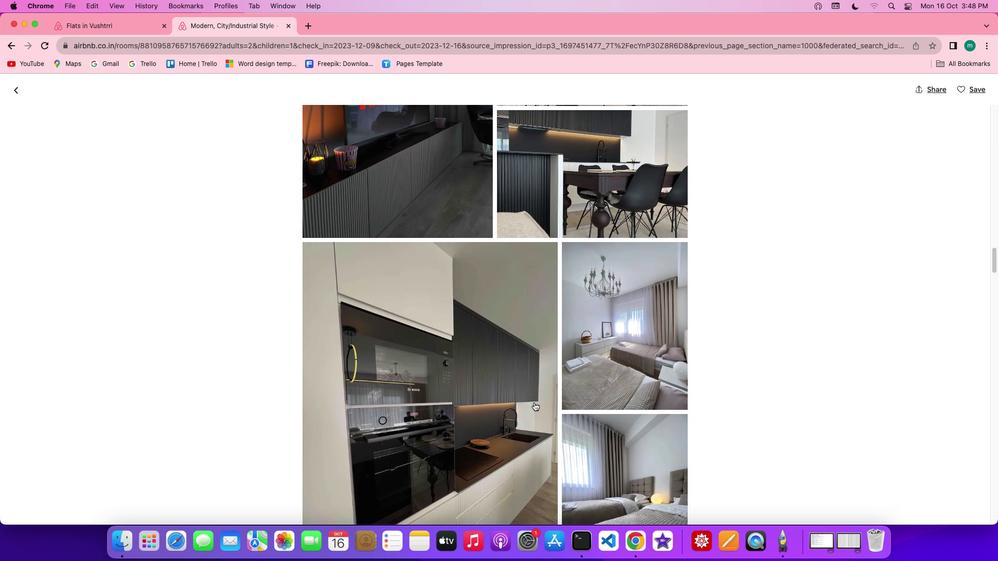
Action: Mouse scrolled (534, 403) with delta (0, 0)
Screenshot: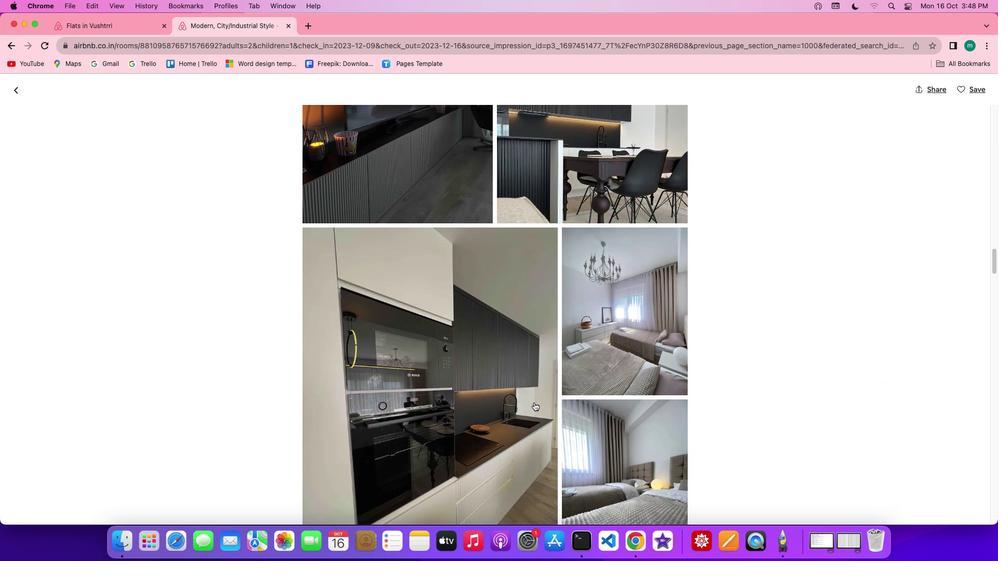 
Action: Mouse scrolled (534, 403) with delta (0, -1)
Screenshot: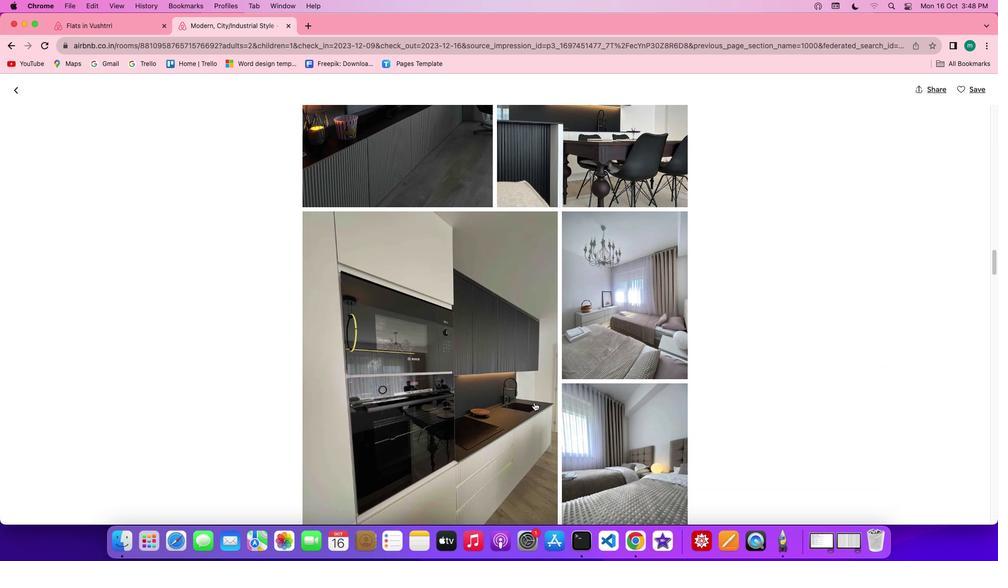 
Action: Mouse scrolled (534, 403) with delta (0, -1)
Screenshot: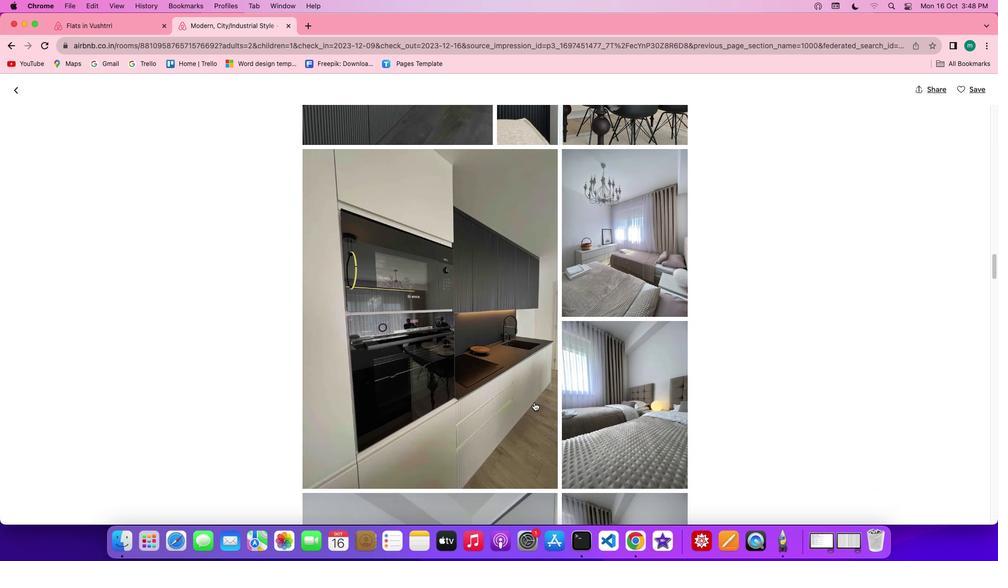 
Action: Mouse scrolled (534, 403) with delta (0, 0)
Screenshot: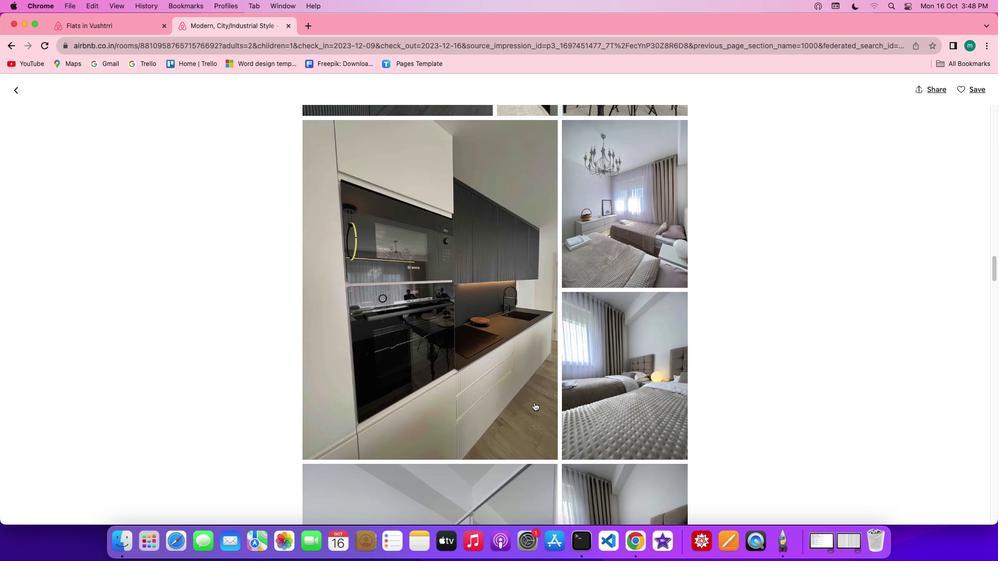
Action: Mouse scrolled (534, 403) with delta (0, 0)
Screenshot: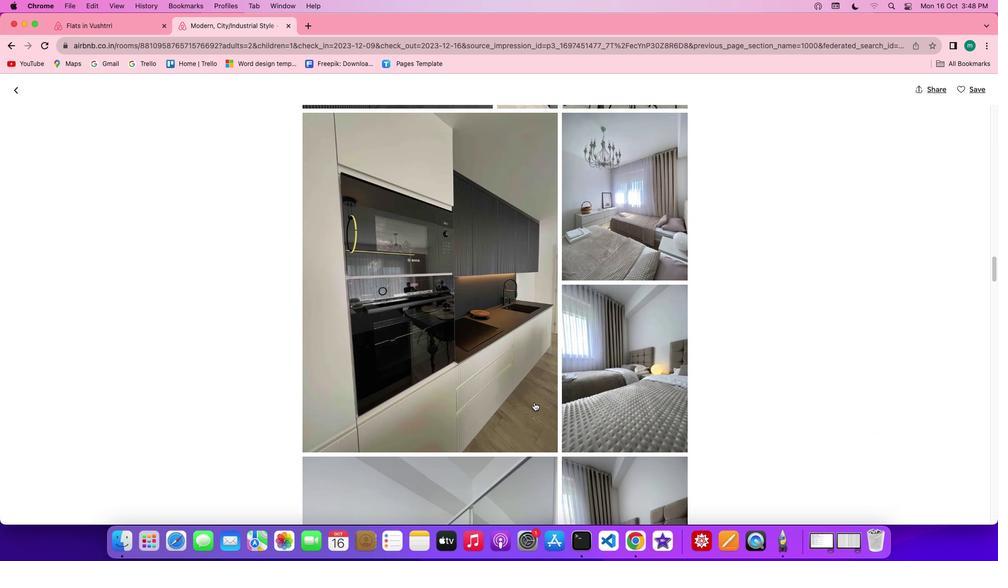 
Action: Mouse scrolled (534, 403) with delta (0, -1)
Screenshot: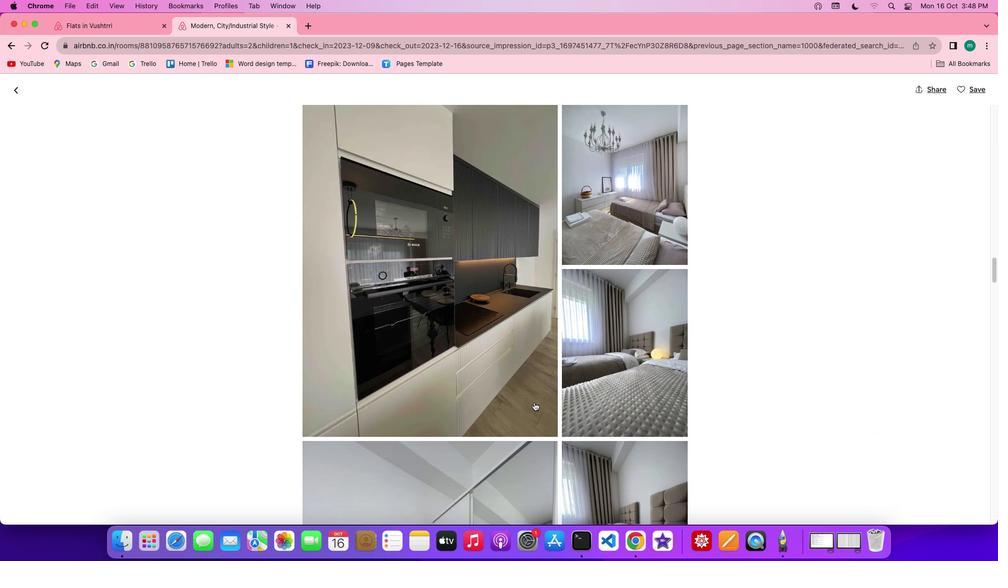 
Action: Mouse scrolled (534, 403) with delta (0, 0)
Screenshot: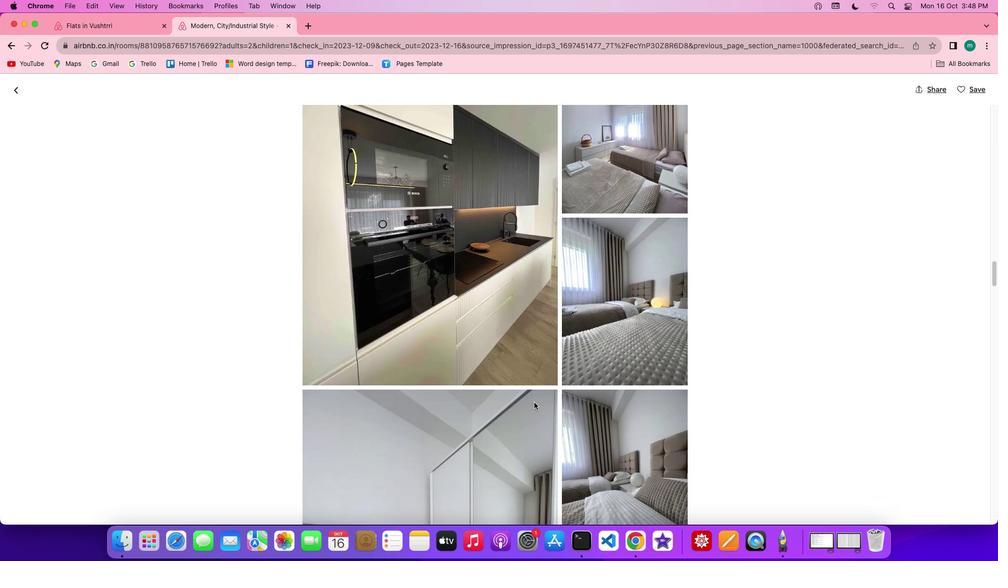 
Action: Mouse scrolled (534, 403) with delta (0, 0)
Screenshot: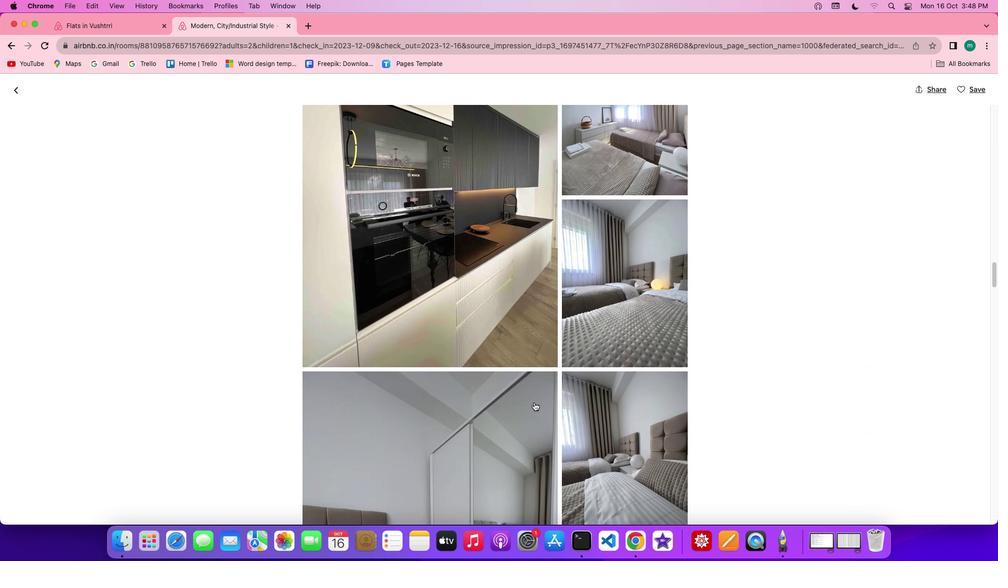 
Action: Mouse scrolled (534, 403) with delta (0, 0)
Screenshot: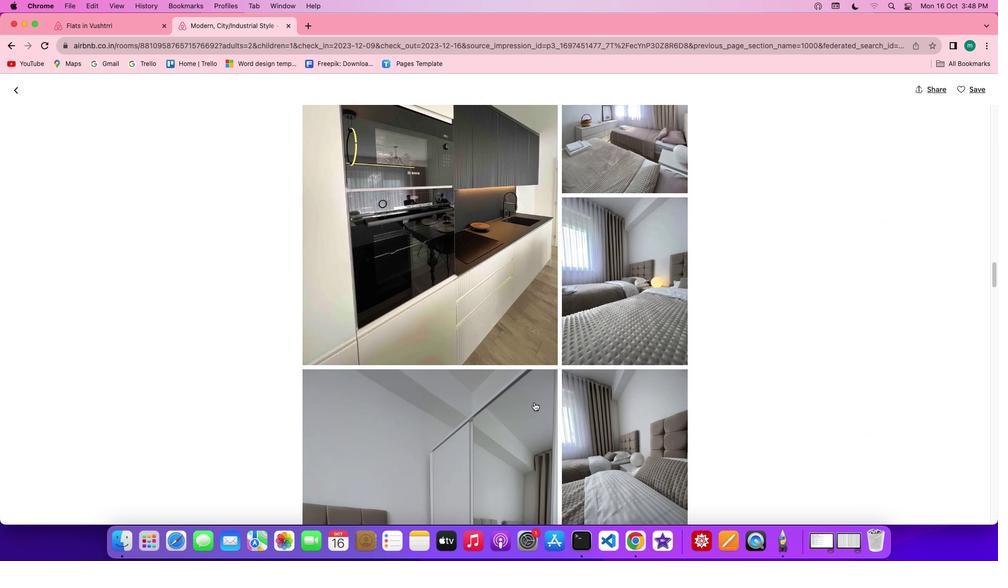 
Action: Mouse scrolled (534, 403) with delta (0, 0)
Screenshot: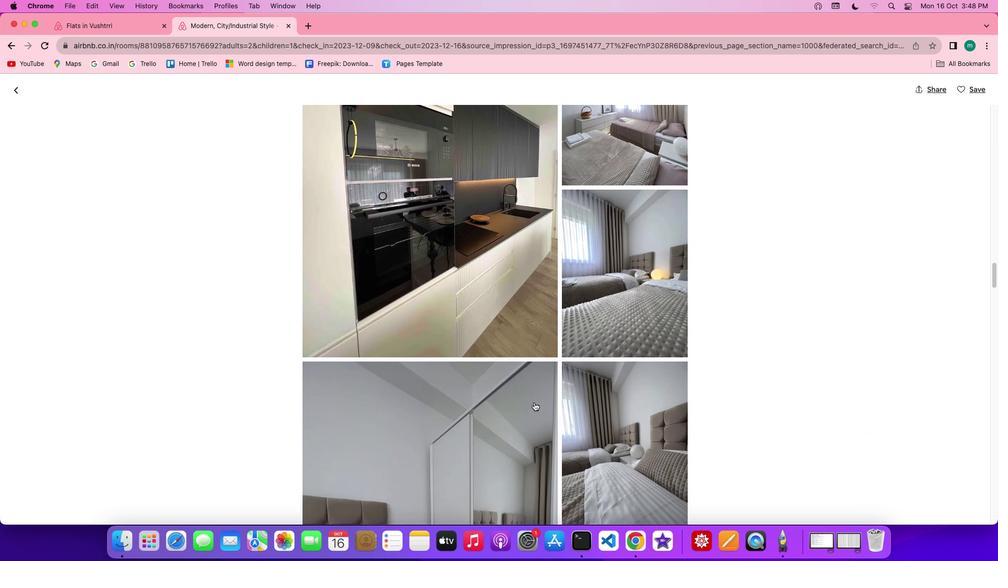 
Action: Mouse scrolled (534, 403) with delta (0, 0)
Screenshot: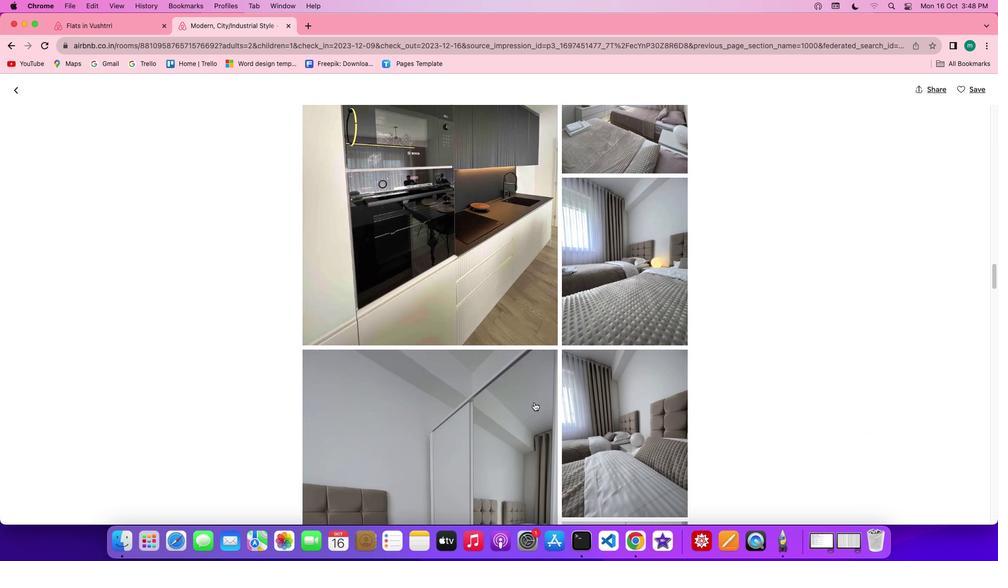 
Action: Mouse scrolled (534, 403) with delta (0, 0)
Screenshot: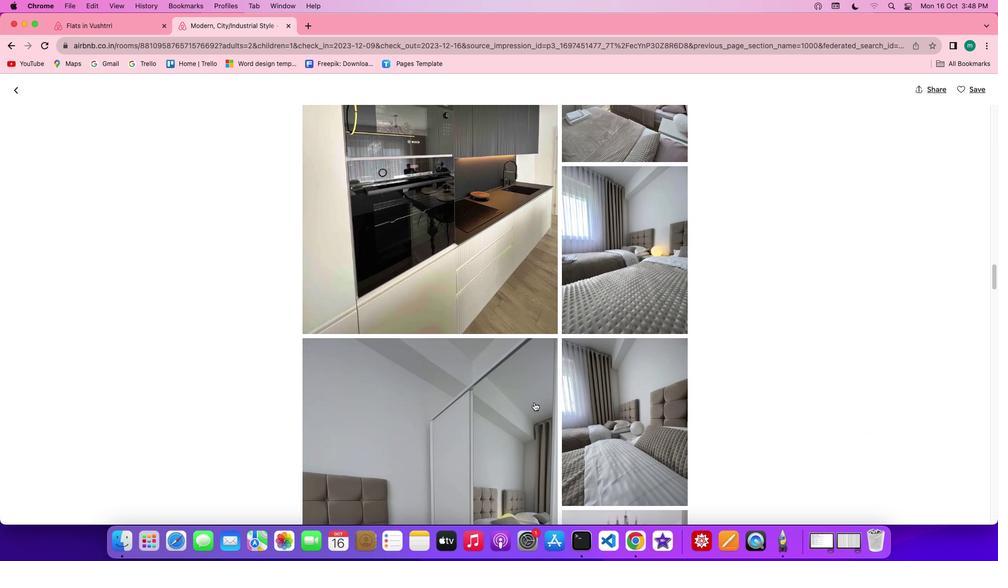 
Action: Mouse scrolled (534, 403) with delta (0, 0)
Screenshot: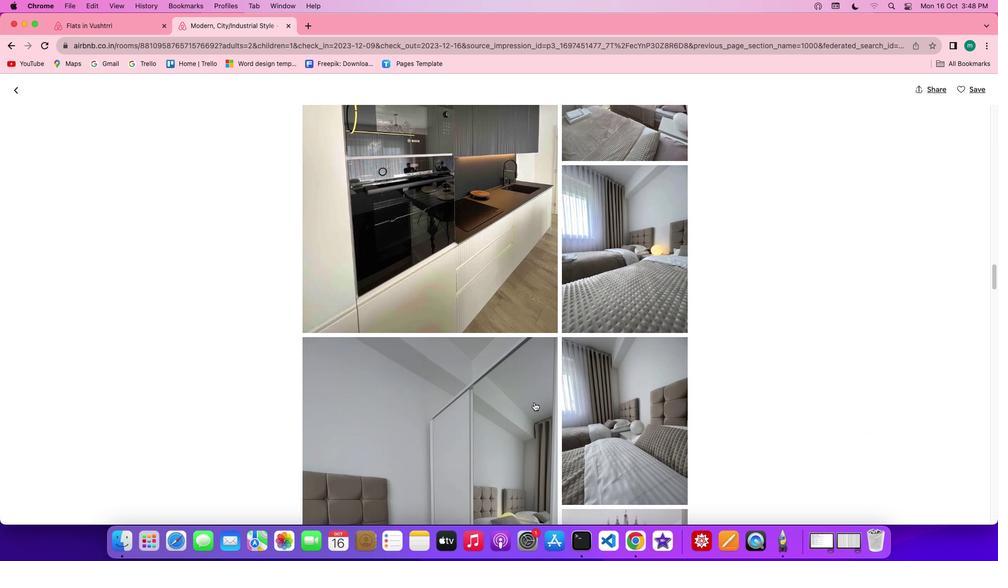 
Action: Mouse scrolled (534, 403) with delta (0, -1)
Screenshot: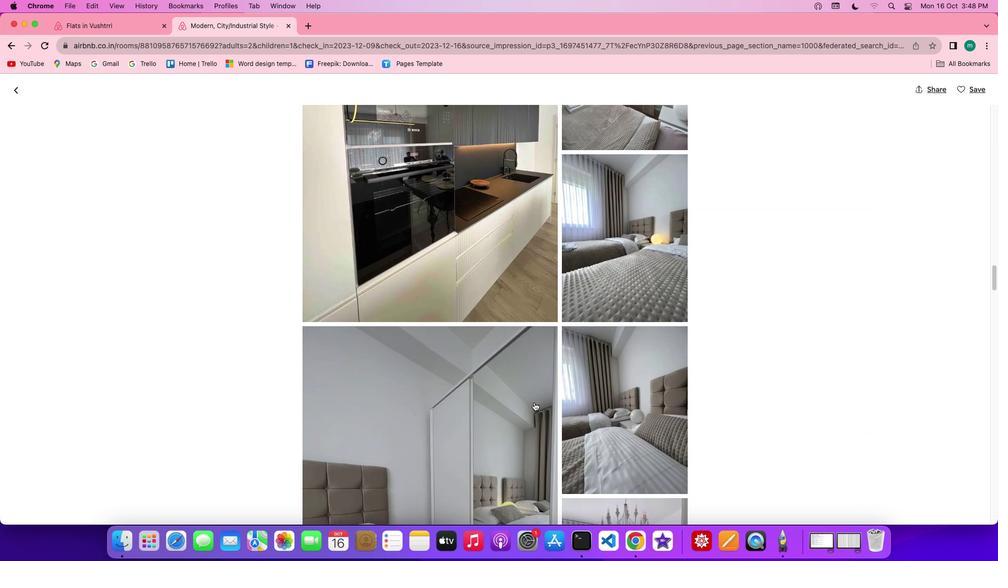 
Action: Mouse scrolled (534, 403) with delta (0, -1)
Screenshot: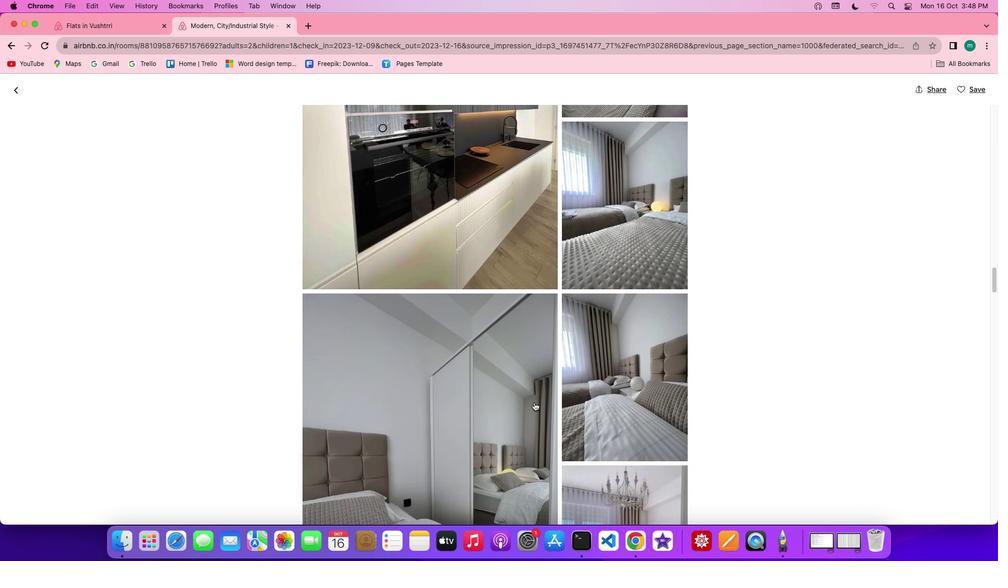 
Action: Mouse scrolled (534, 403) with delta (0, 0)
Screenshot: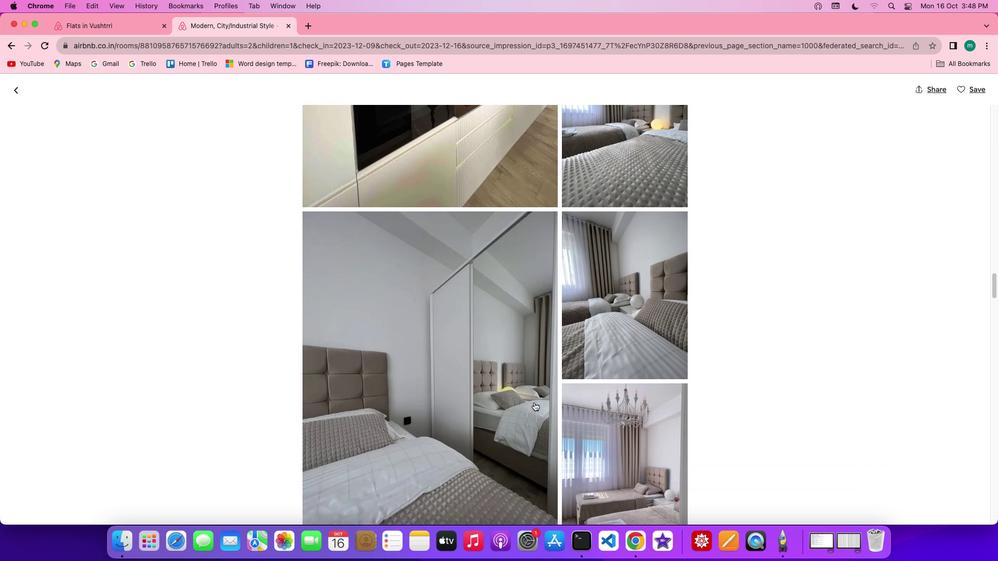 
Action: Mouse scrolled (534, 403) with delta (0, 0)
Screenshot: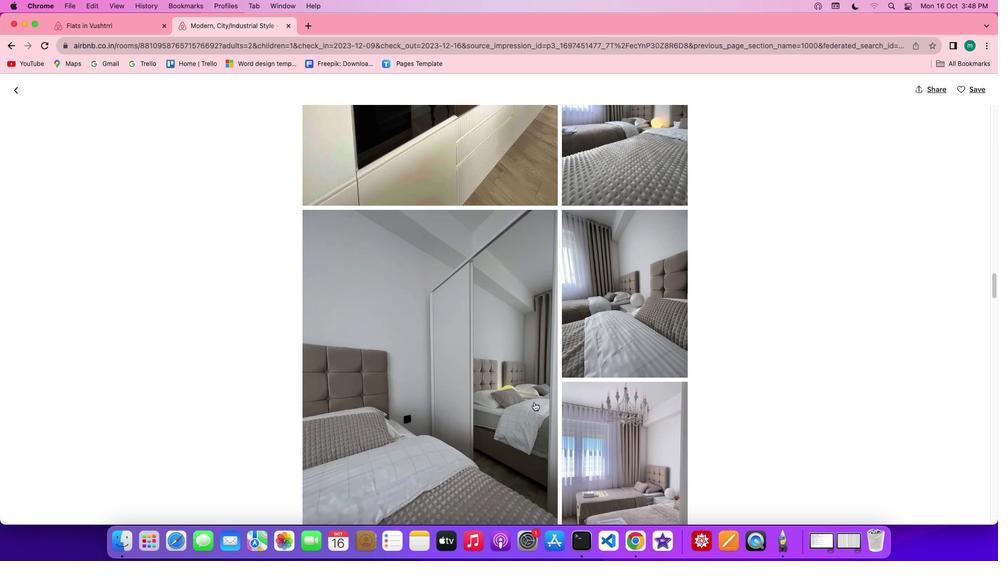 
Action: Mouse scrolled (534, 403) with delta (0, -1)
Screenshot: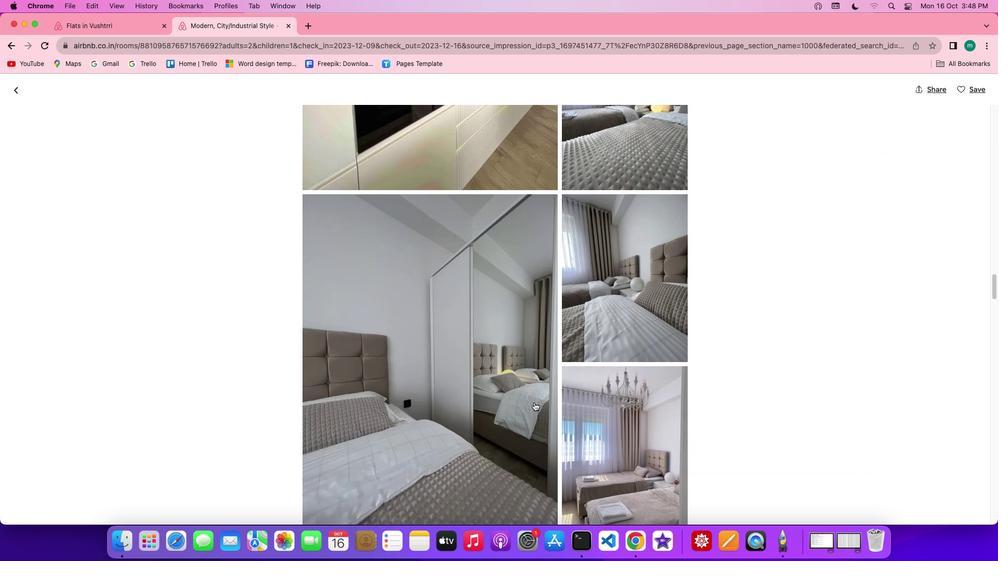 
Action: Mouse scrolled (534, 403) with delta (0, -1)
Screenshot: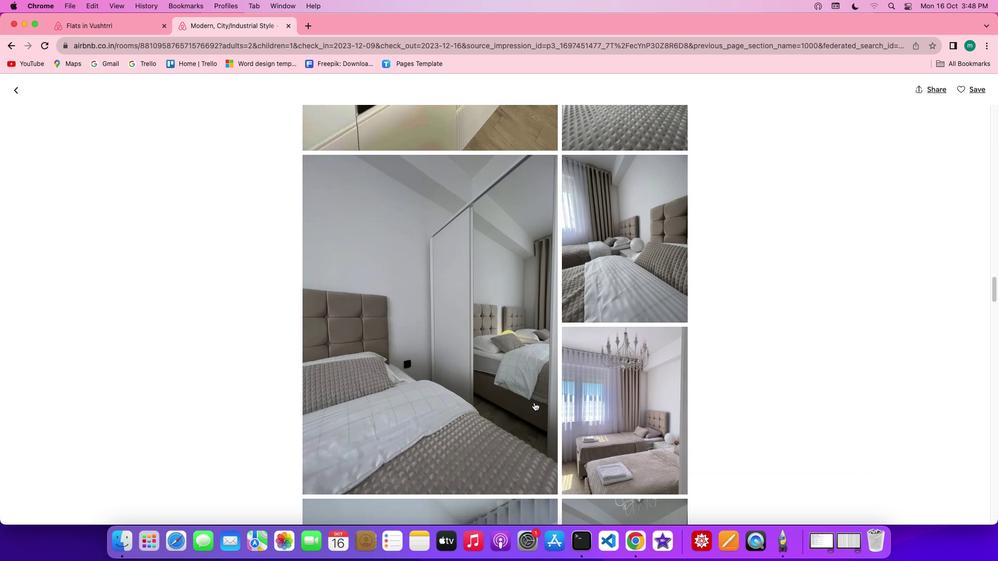 
Action: Mouse moved to (535, 384)
Screenshot: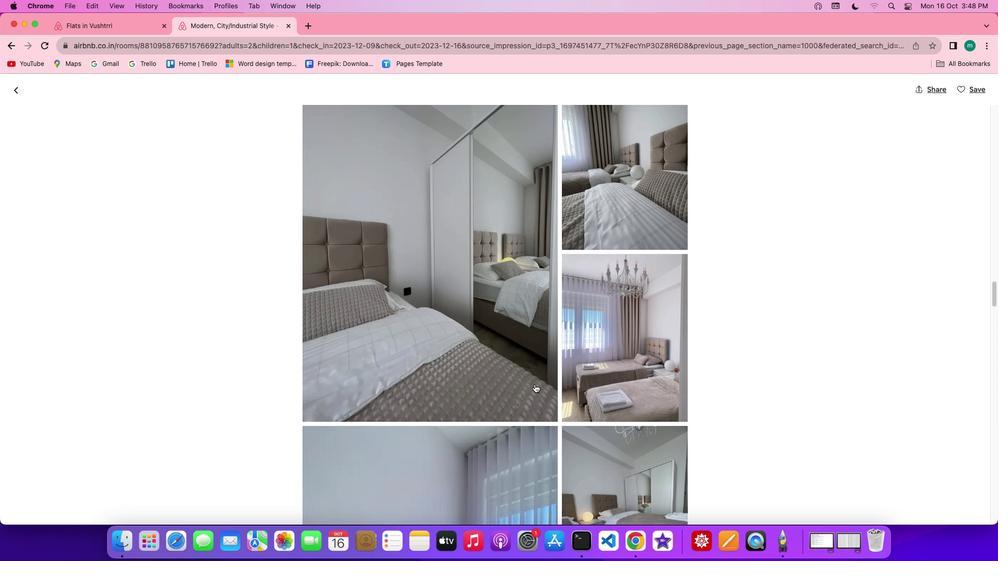 
Action: Mouse scrolled (535, 384) with delta (0, 0)
Screenshot: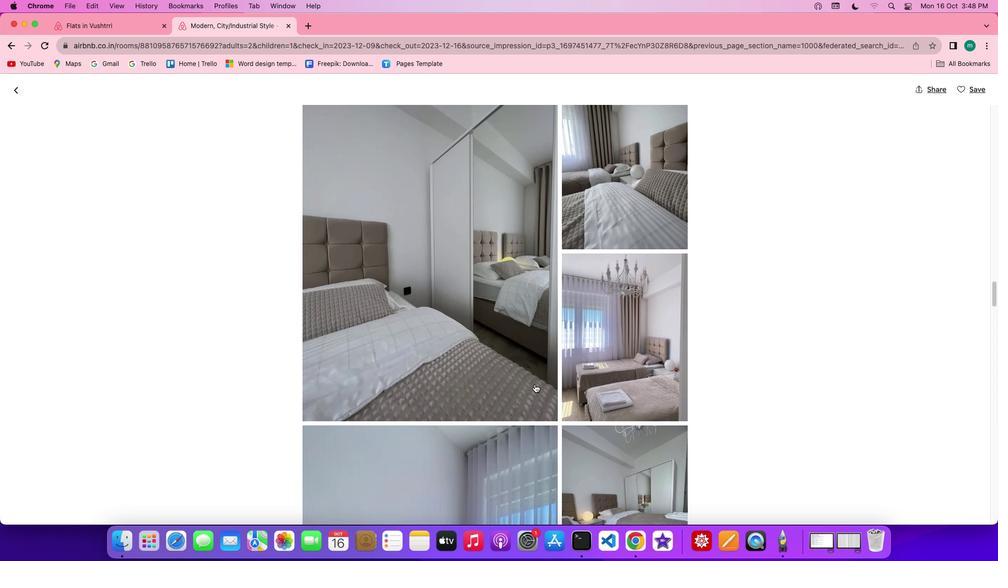 
Action: Mouse scrolled (535, 384) with delta (0, 0)
Screenshot: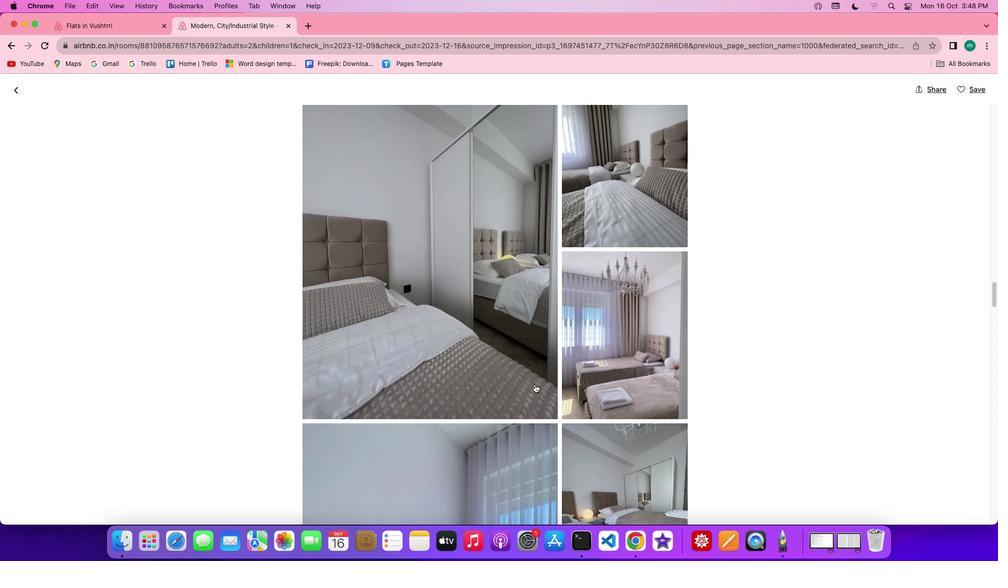 
Action: Mouse scrolled (535, 384) with delta (0, 0)
Screenshot: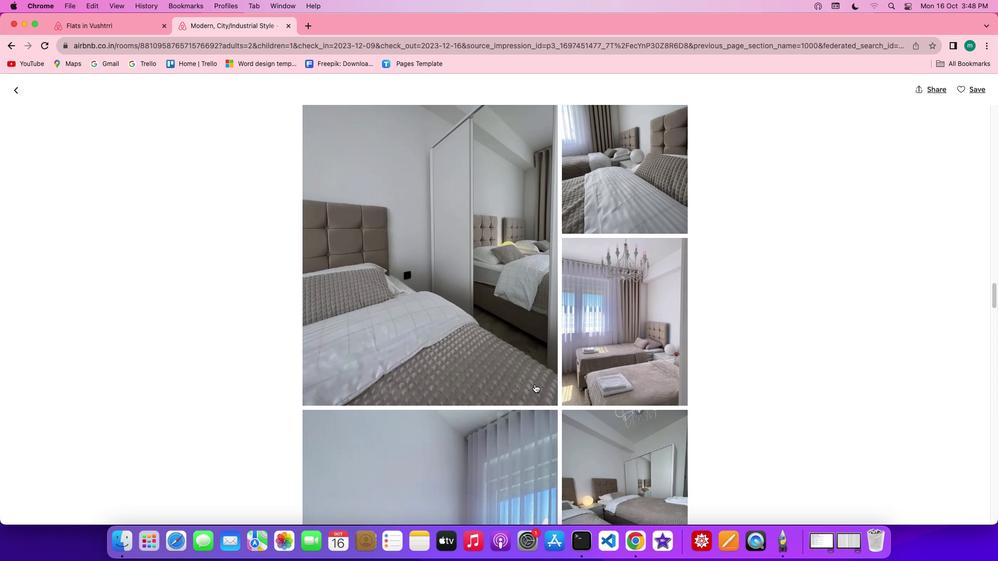 
Action: Mouse moved to (531, 393)
Screenshot: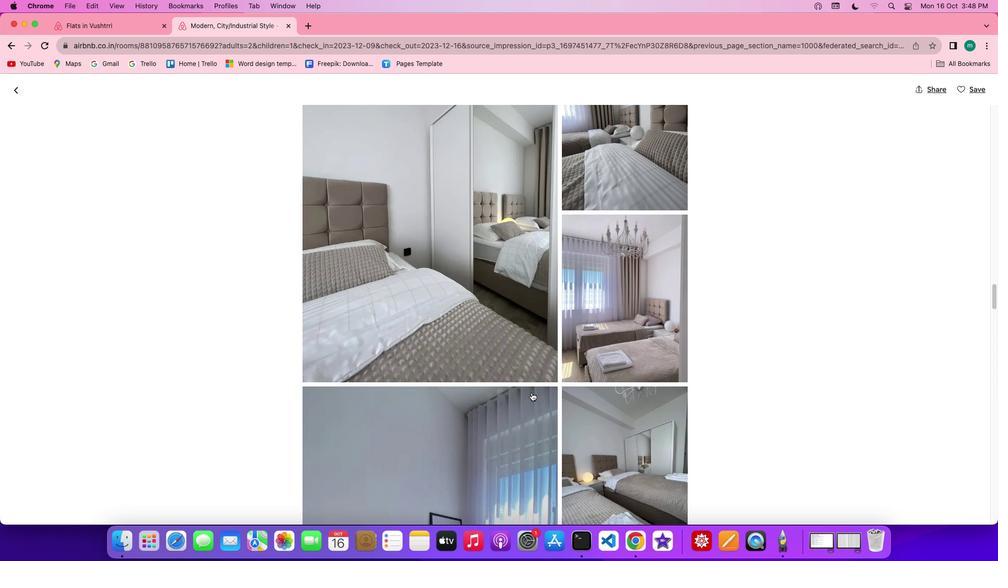 
Action: Mouse scrolled (531, 393) with delta (0, 0)
Screenshot: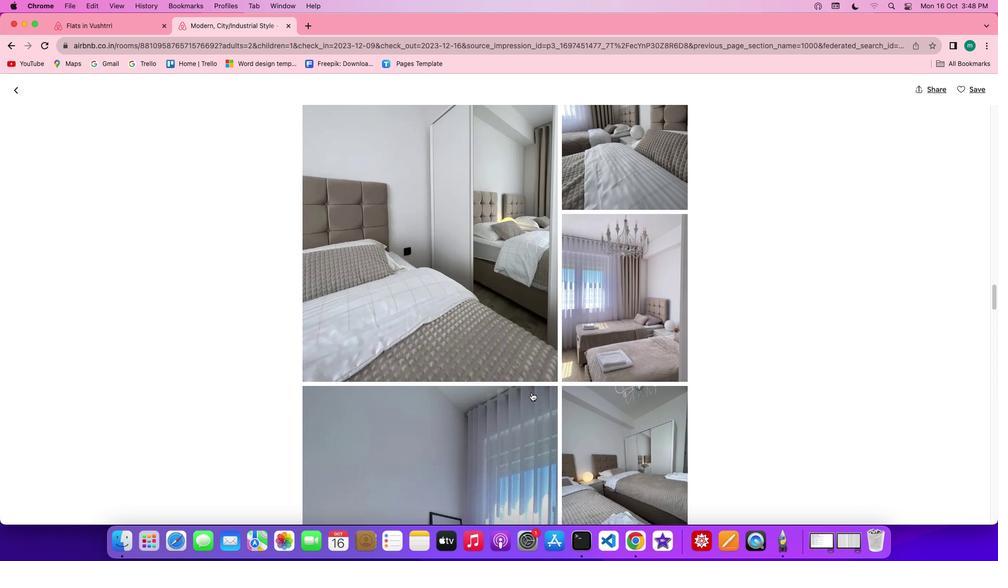 
Action: Mouse scrolled (531, 393) with delta (0, 0)
Screenshot: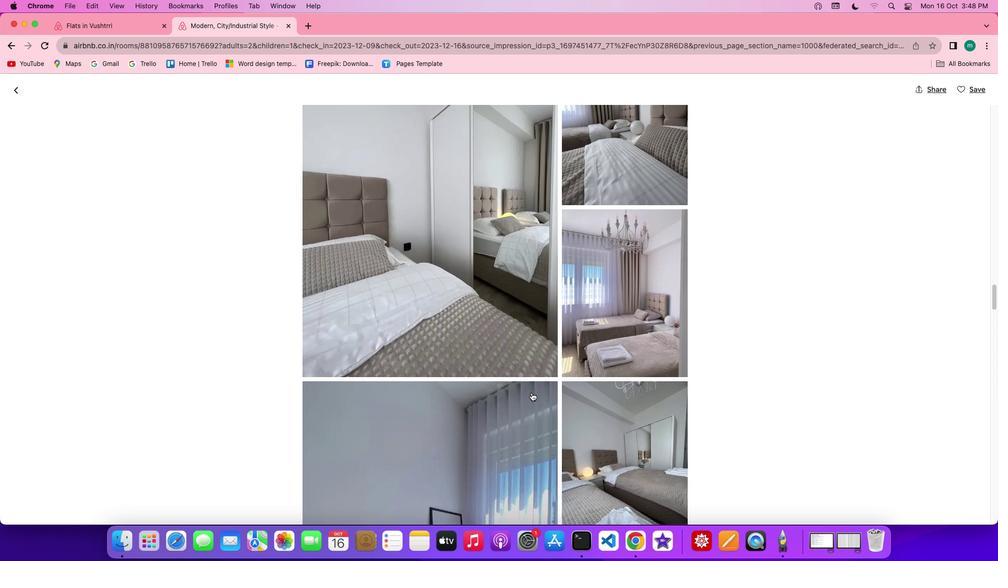 
Action: Mouse scrolled (531, 393) with delta (0, -1)
Screenshot: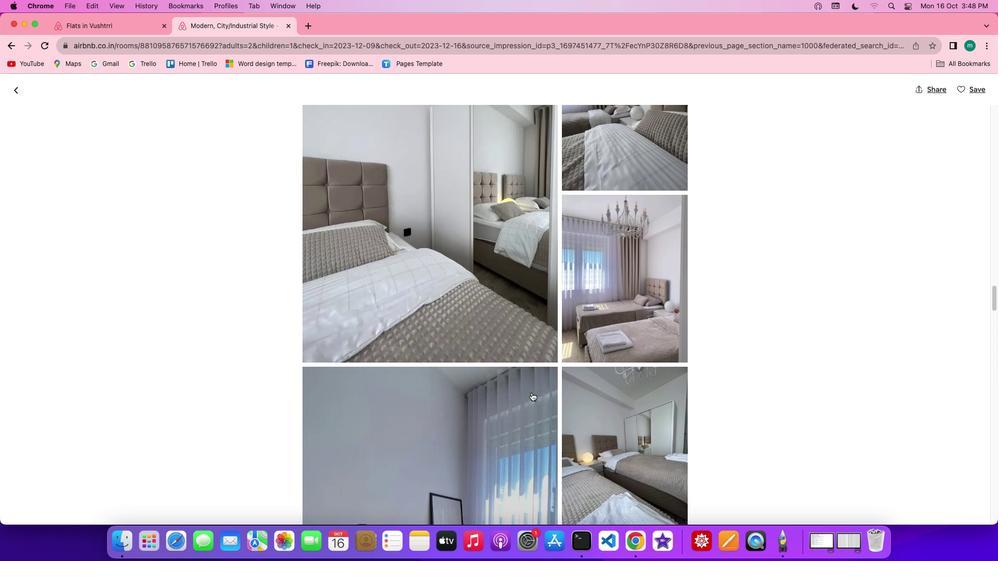 
Action: Mouse scrolled (531, 393) with delta (0, -1)
Screenshot: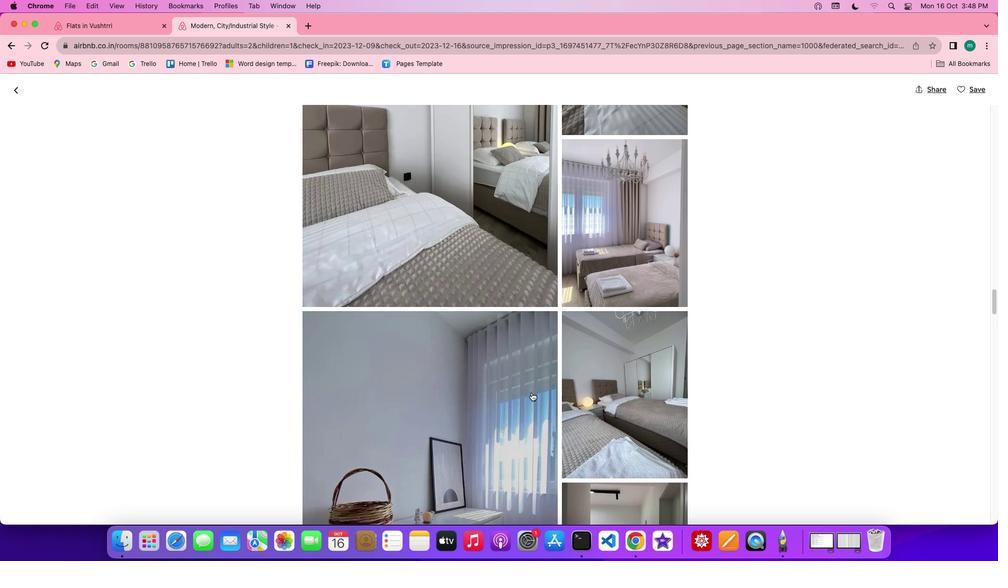 
Action: Mouse scrolled (531, 393) with delta (0, 0)
Screenshot: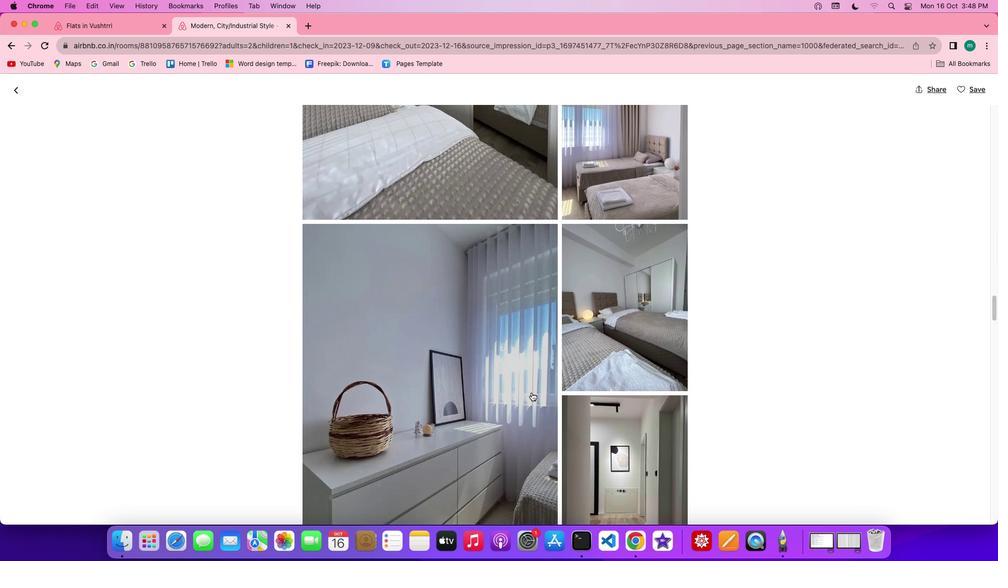 
Action: Mouse scrolled (531, 393) with delta (0, 0)
Screenshot: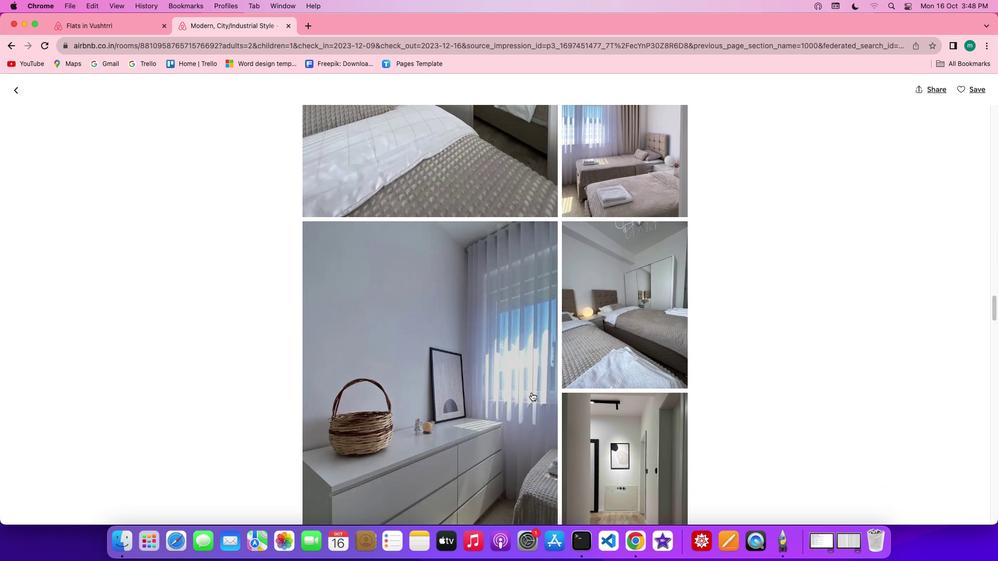 
Action: Mouse scrolled (531, 393) with delta (0, -1)
Screenshot: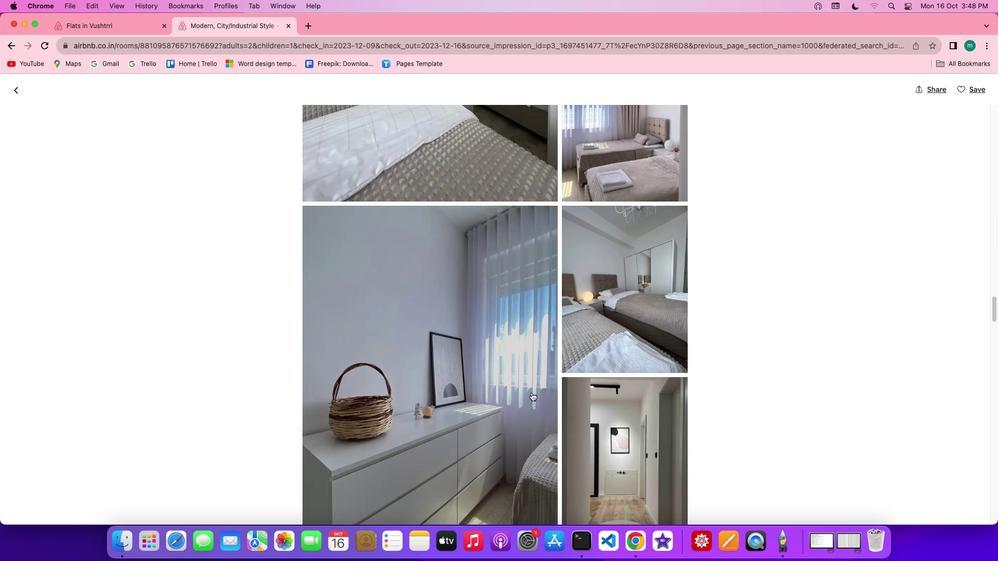 
Action: Mouse scrolled (531, 393) with delta (0, -1)
Screenshot: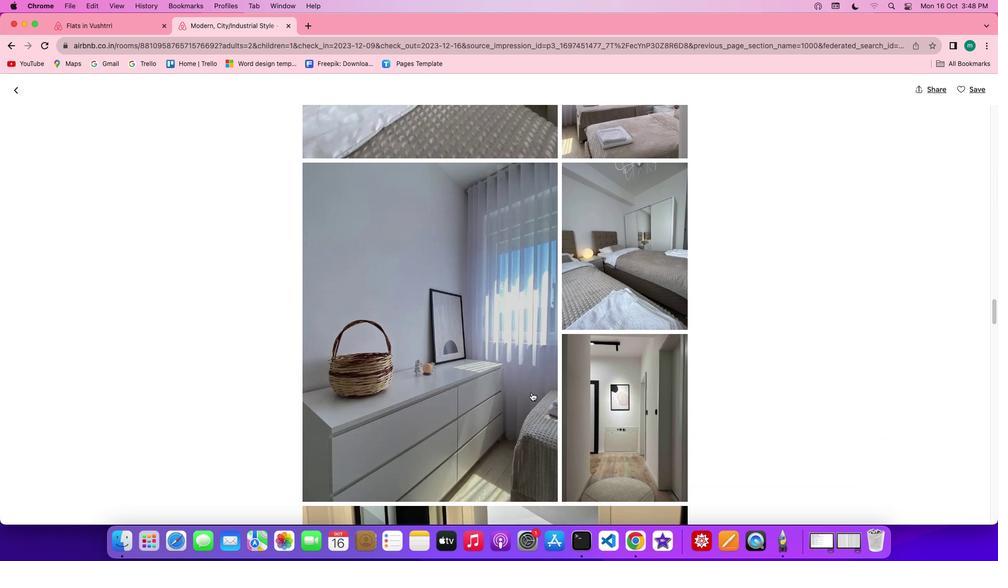 
Action: Mouse scrolled (531, 393) with delta (0, 0)
Screenshot: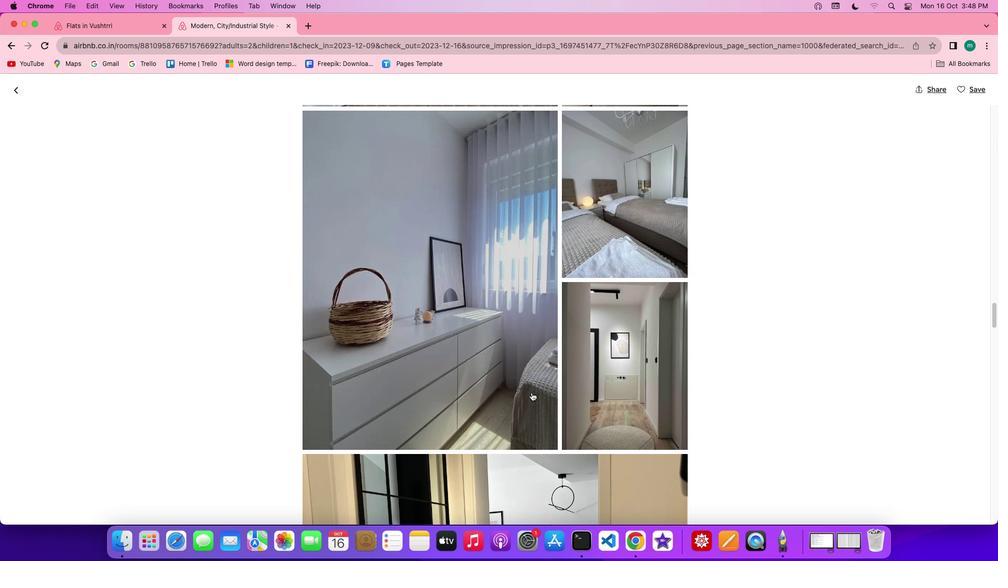 
Action: Mouse scrolled (531, 393) with delta (0, 0)
Screenshot: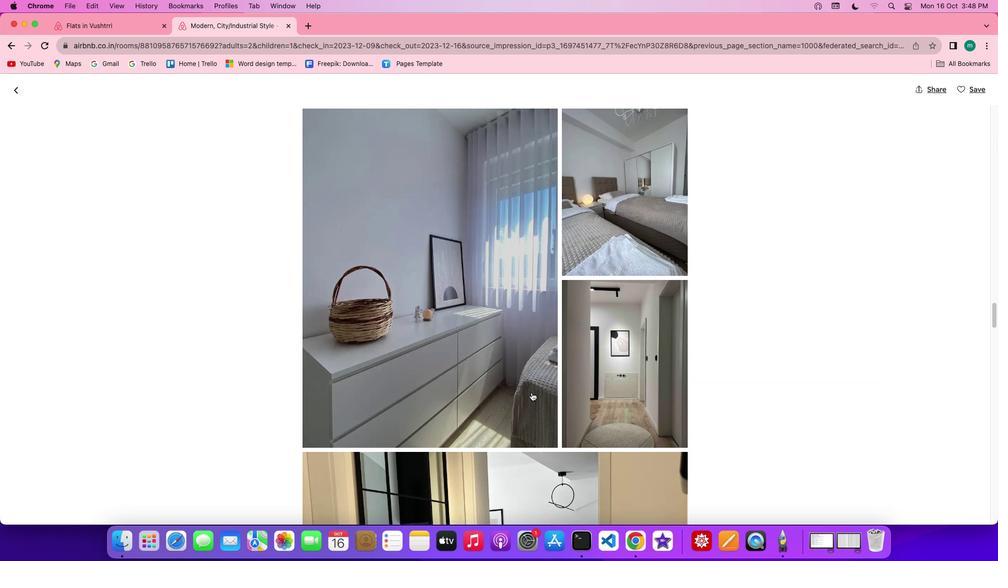 
Action: Mouse scrolled (531, 393) with delta (0, -1)
Screenshot: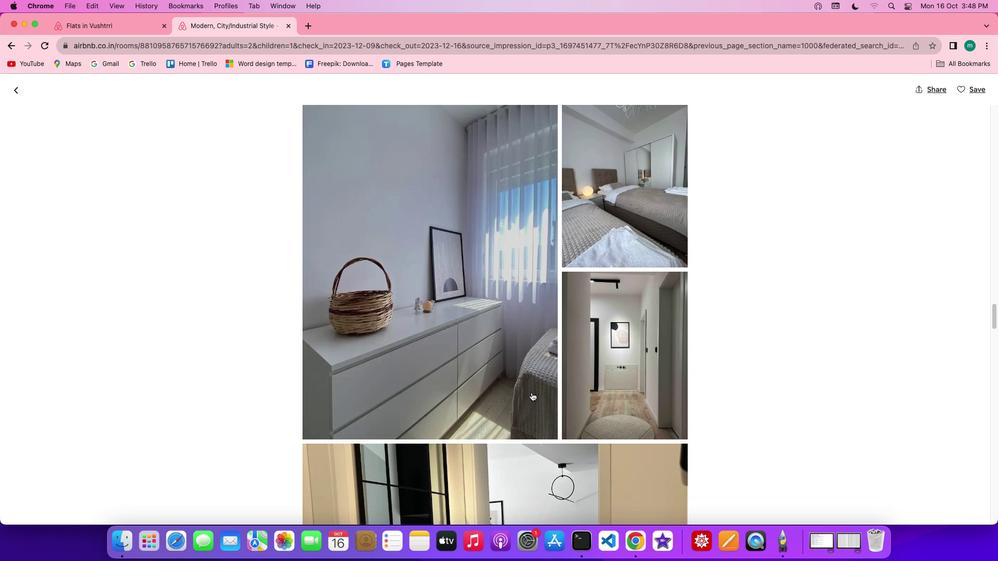 
Action: Mouse scrolled (531, 393) with delta (0, -1)
Screenshot: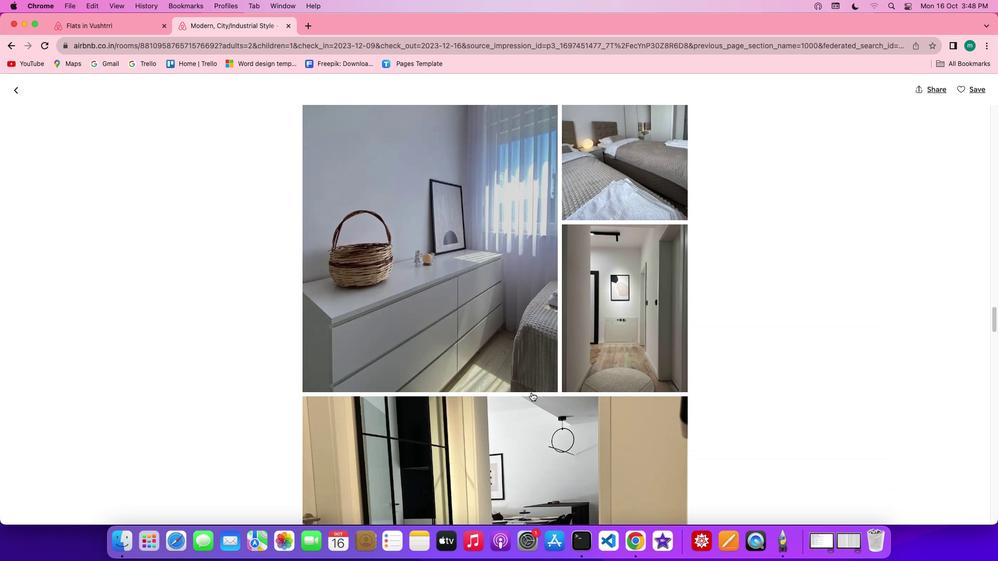 
Action: Mouse scrolled (531, 393) with delta (0, 0)
Screenshot: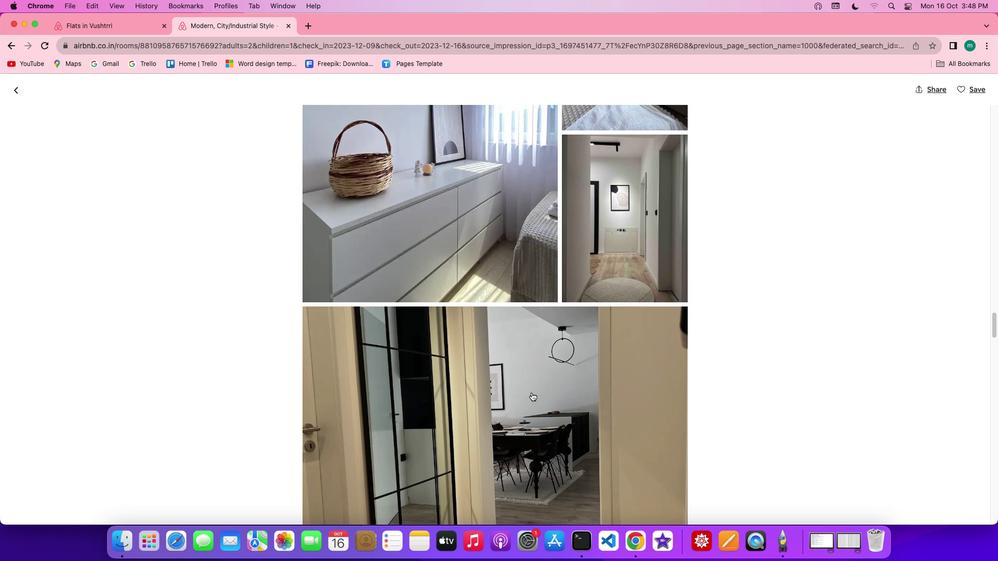 
Action: Mouse scrolled (531, 393) with delta (0, 0)
Screenshot: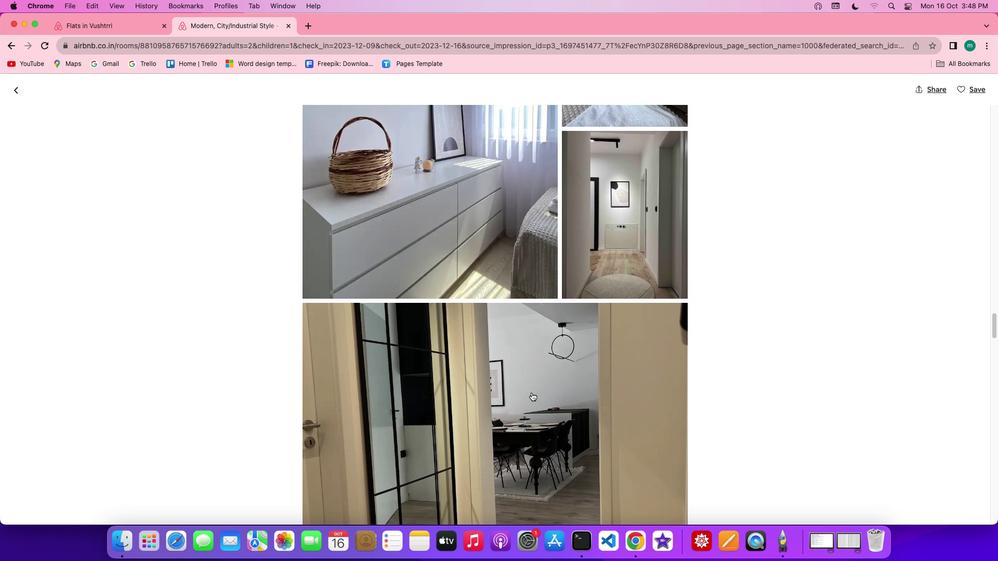 
Action: Mouse scrolled (531, 393) with delta (0, 0)
Screenshot: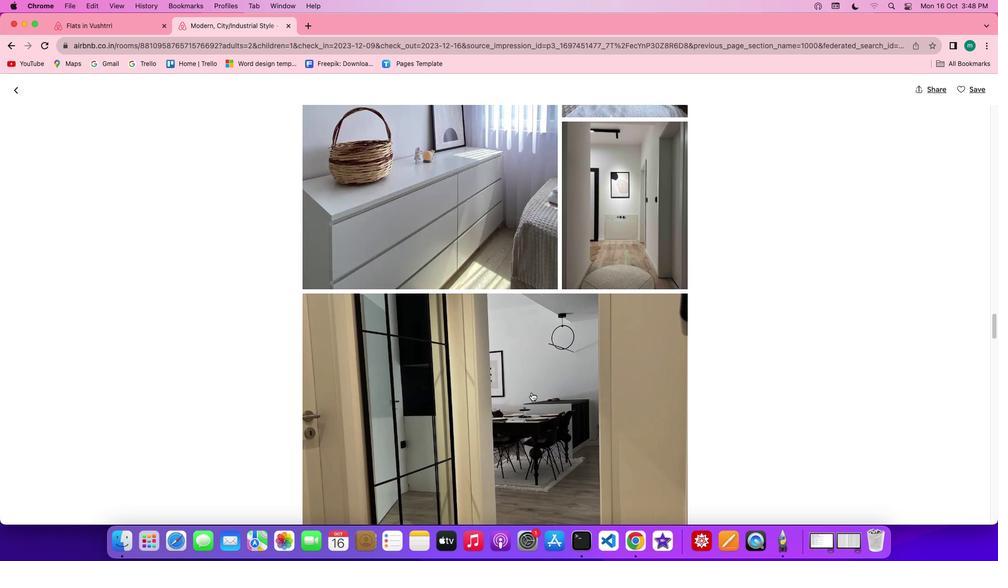 
Action: Mouse scrolled (531, 393) with delta (0, 0)
Screenshot: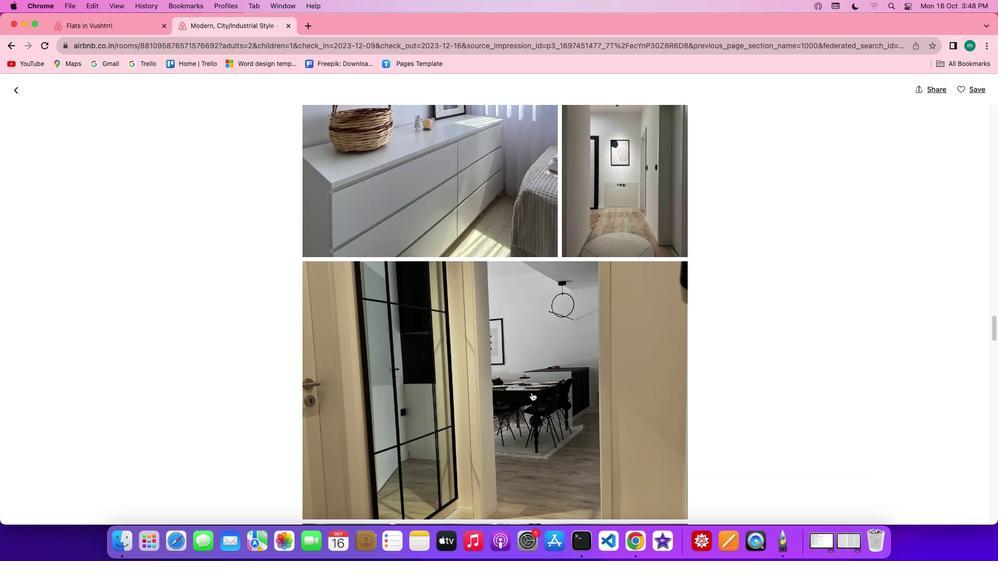
Action: Mouse scrolled (531, 393) with delta (0, 0)
Screenshot: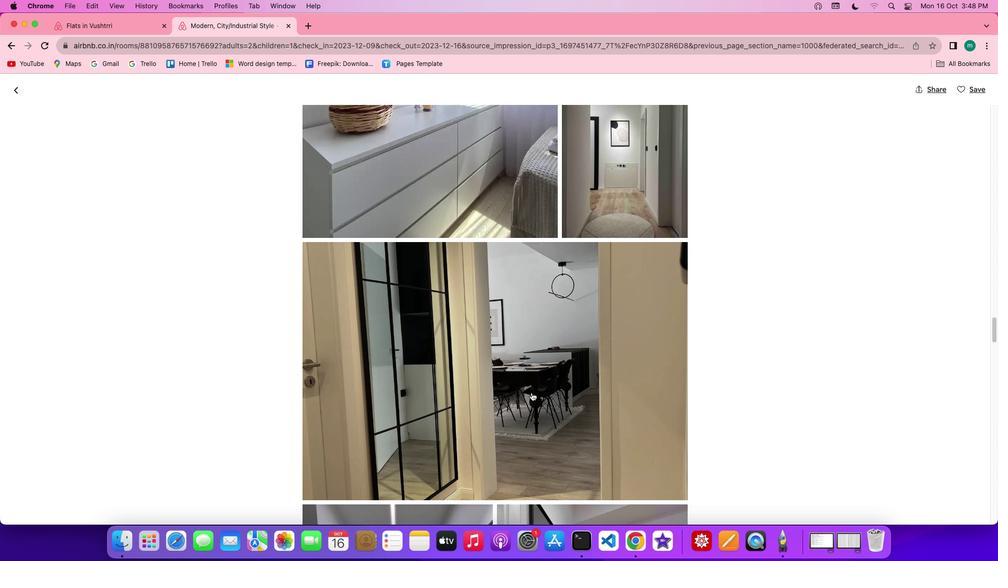 
Action: Mouse scrolled (531, 393) with delta (0, 0)
Screenshot: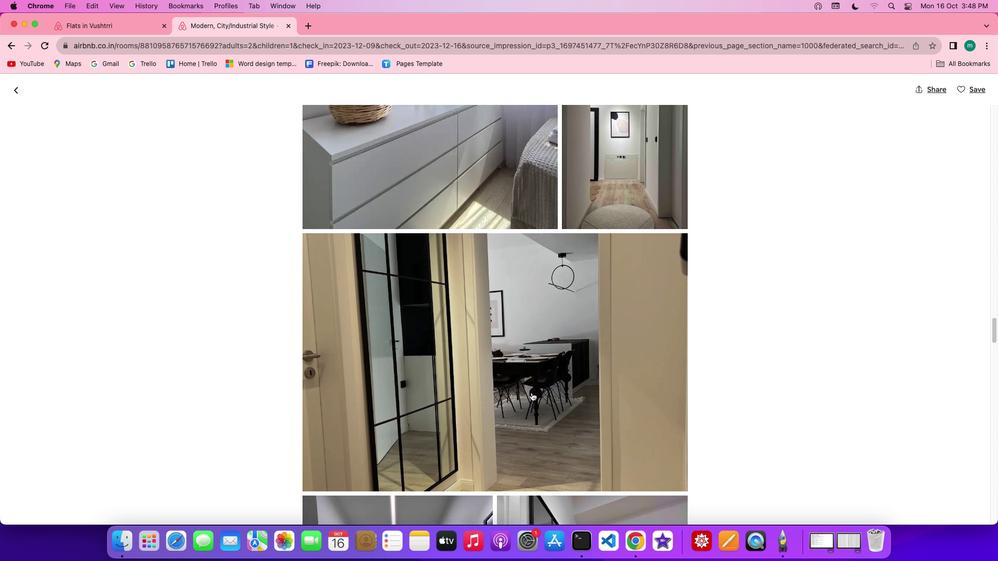 
Action: Mouse scrolled (531, 393) with delta (0, -1)
Screenshot: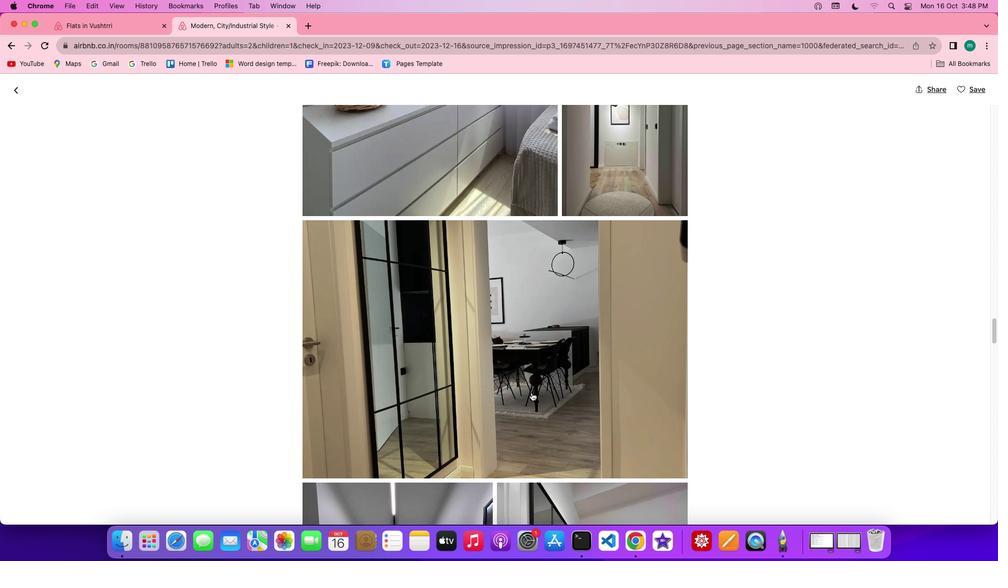 
Action: Mouse scrolled (531, 393) with delta (0, -1)
Screenshot: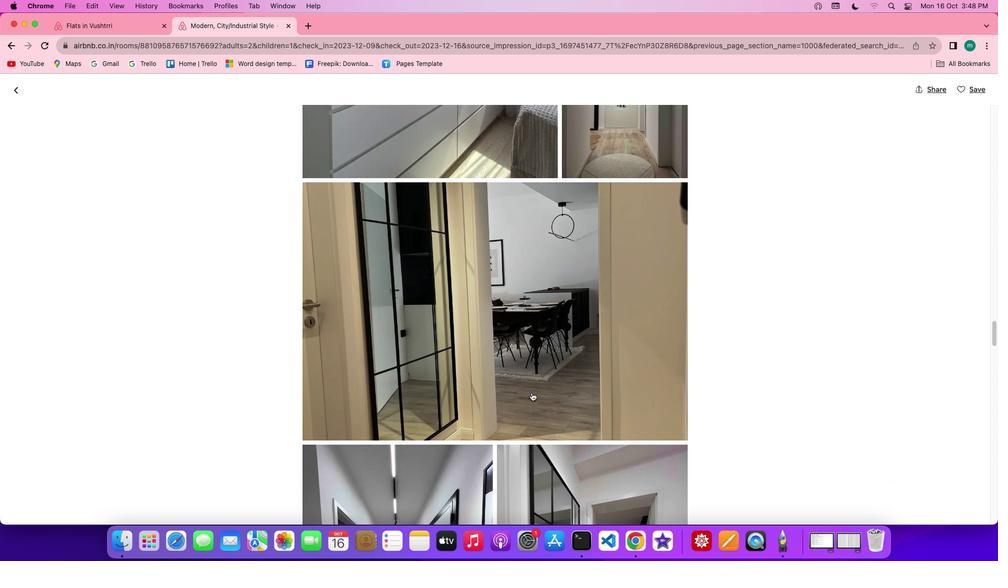 
Action: Mouse scrolled (531, 393) with delta (0, 0)
Screenshot: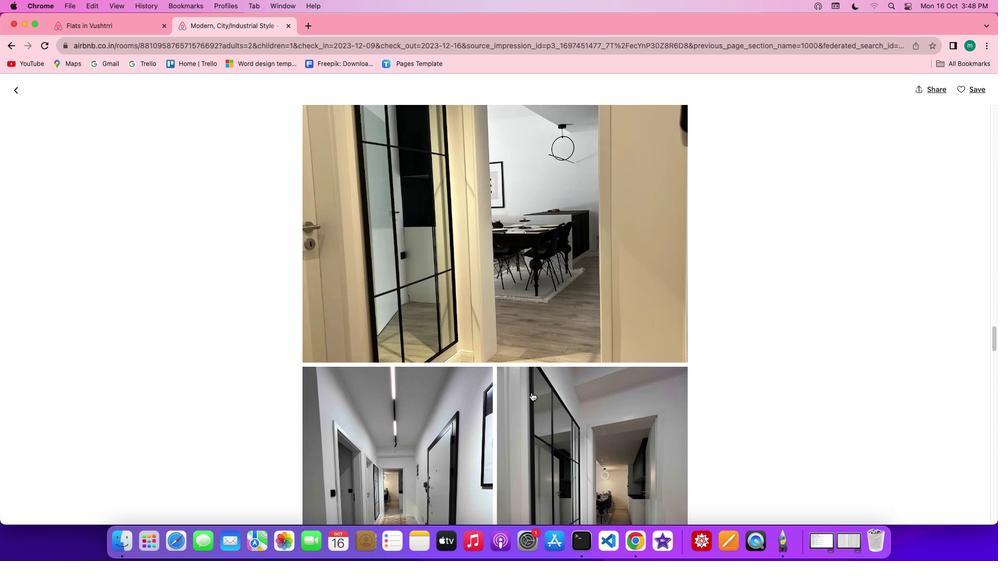 
Action: Mouse scrolled (531, 393) with delta (0, 0)
Screenshot: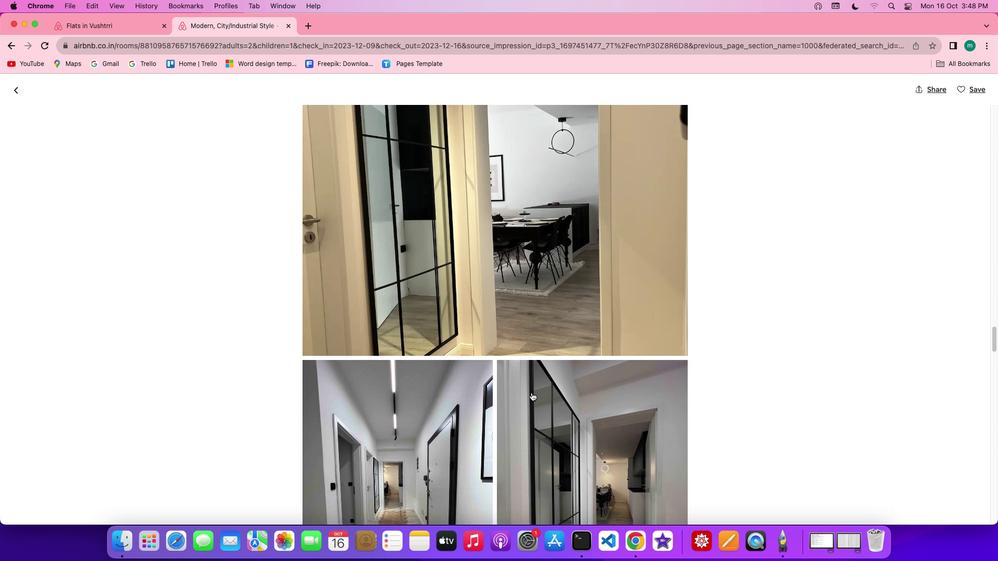 
Action: Mouse scrolled (531, 393) with delta (0, -1)
Screenshot: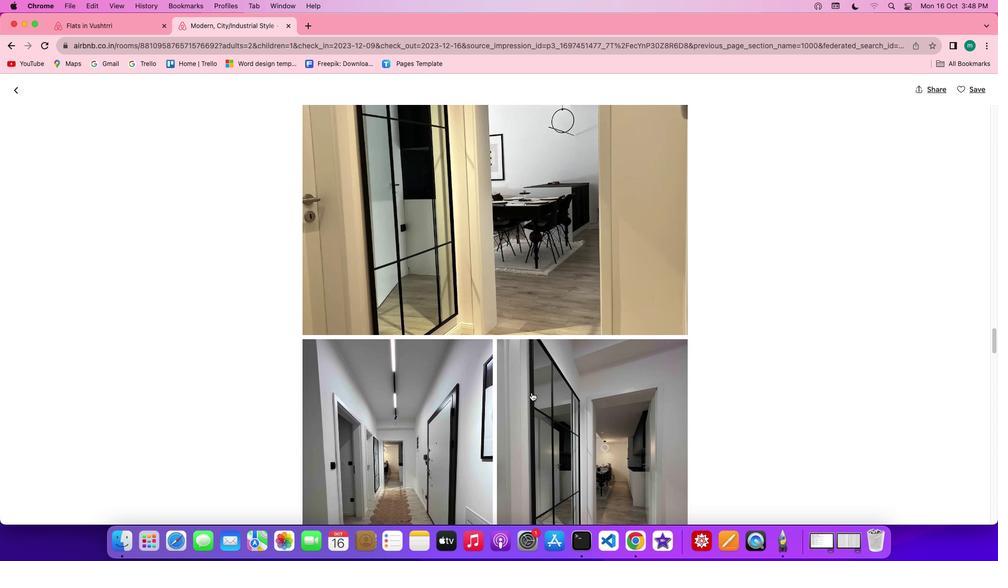 
Action: Mouse scrolled (531, 393) with delta (0, -2)
Screenshot: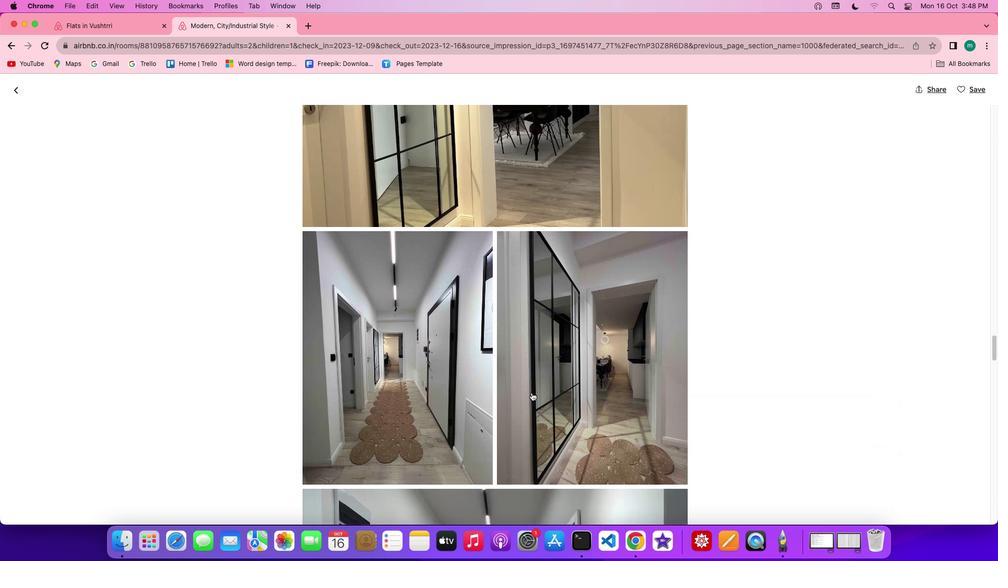 
Action: Mouse scrolled (531, 393) with delta (0, -2)
Screenshot: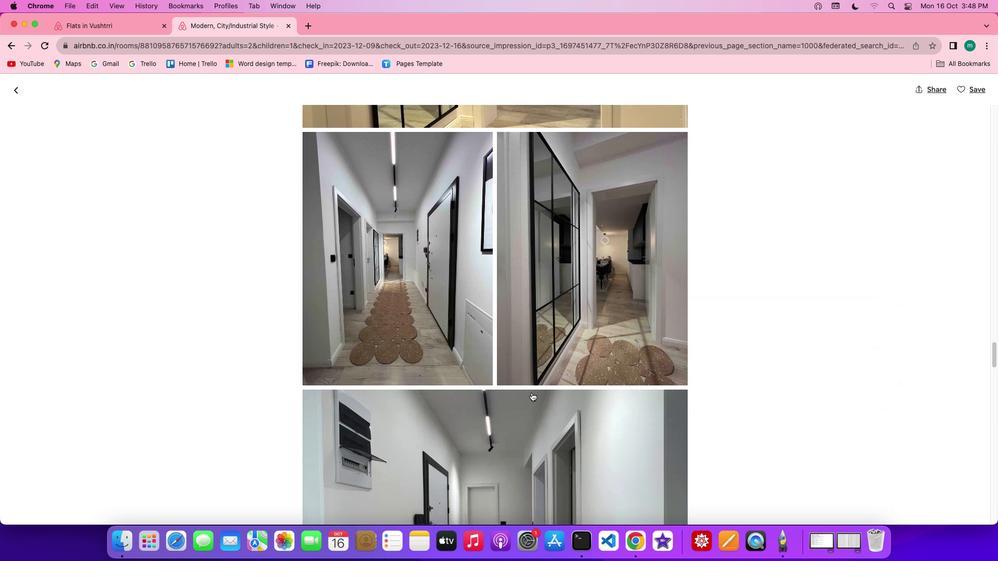 
Action: Mouse scrolled (531, 393) with delta (0, 0)
Screenshot: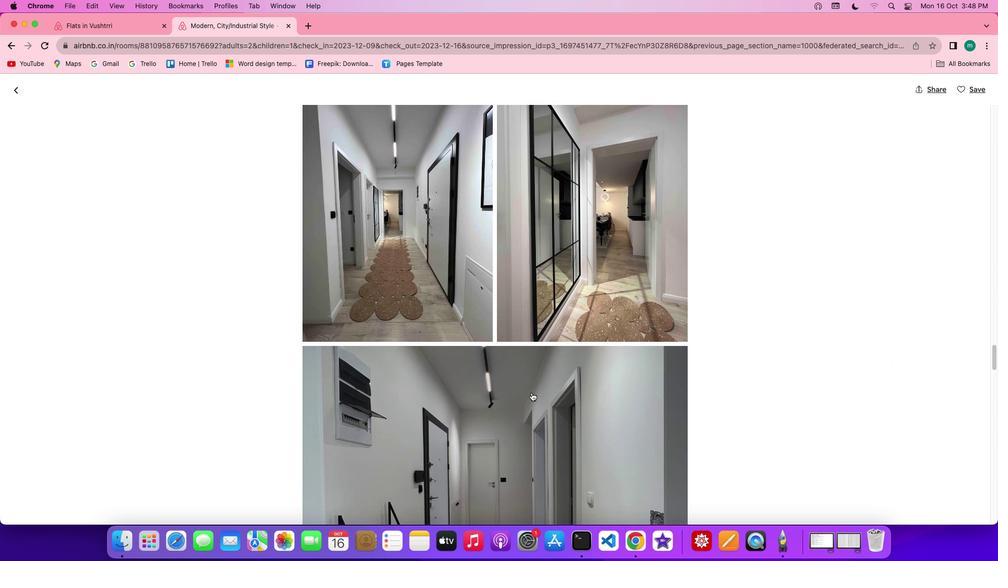 
Action: Mouse scrolled (531, 393) with delta (0, 0)
Screenshot: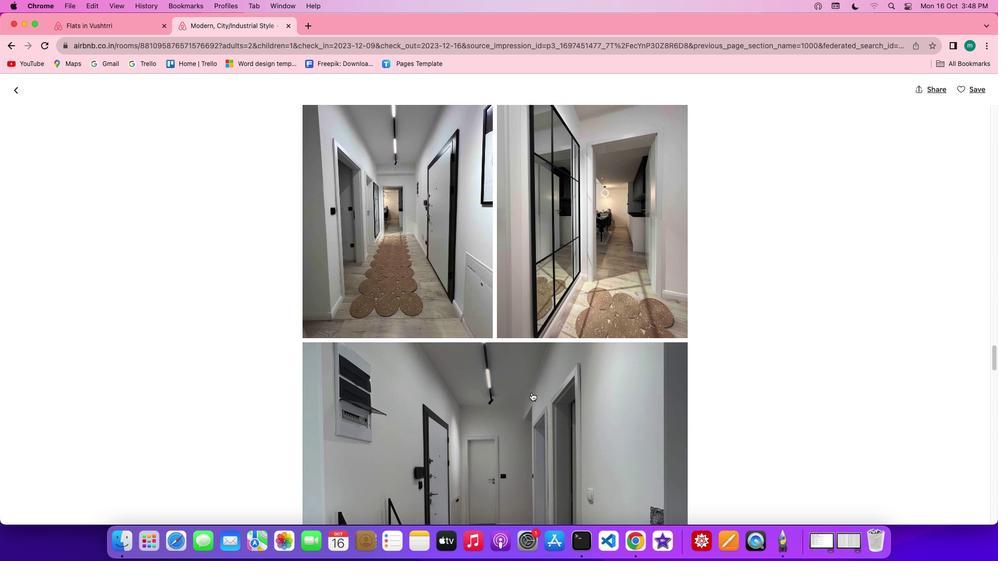 
Action: Mouse scrolled (531, 393) with delta (0, 0)
Screenshot: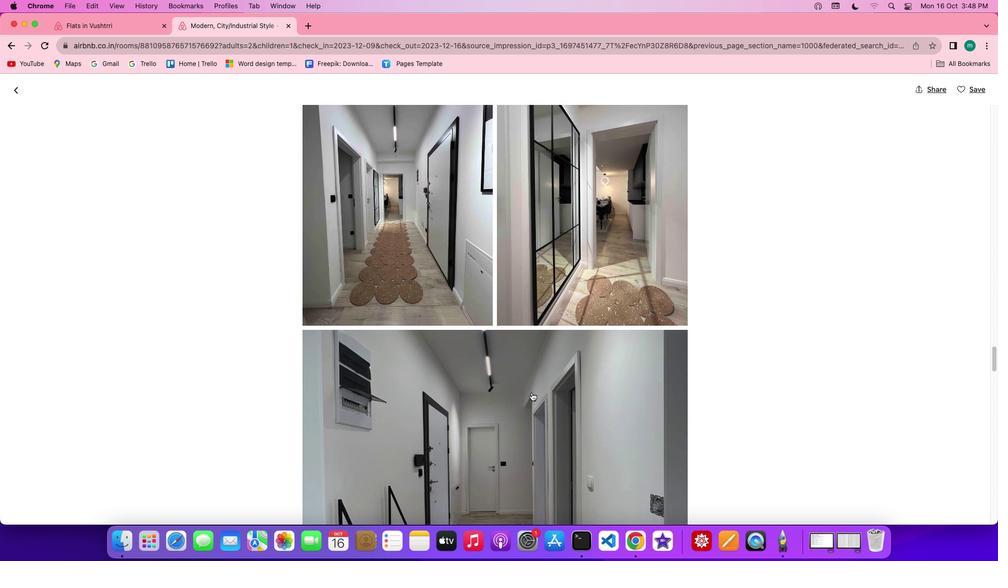 
Action: Mouse scrolled (531, 393) with delta (0, 0)
Screenshot: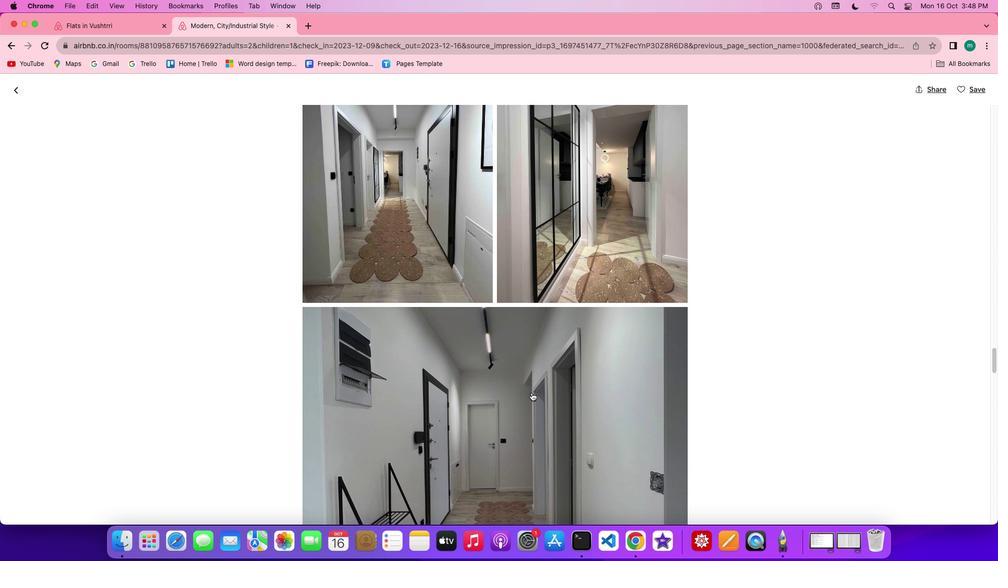 
Action: Mouse scrolled (531, 393) with delta (0, 0)
Screenshot: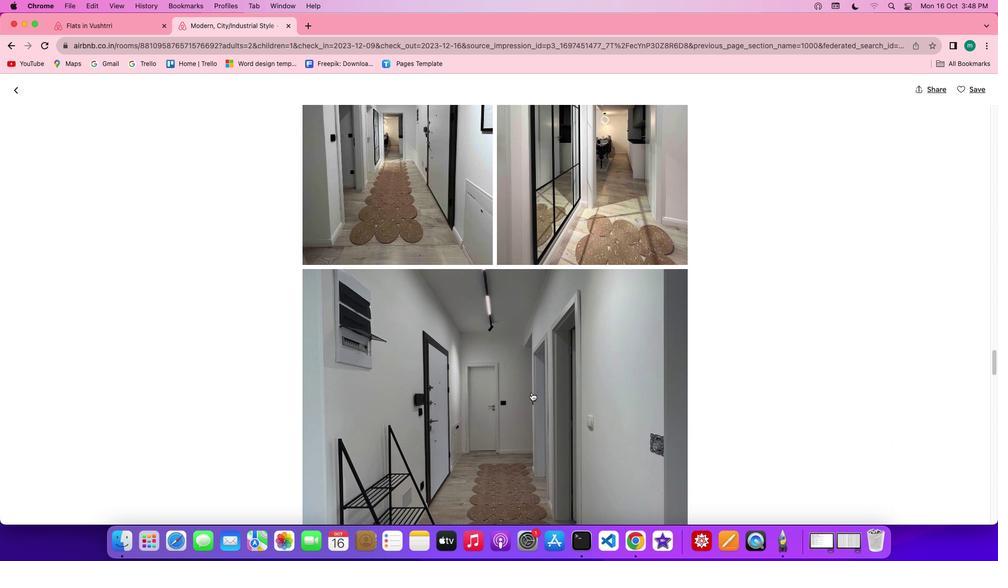 
Action: Mouse scrolled (531, 393) with delta (0, 0)
Screenshot: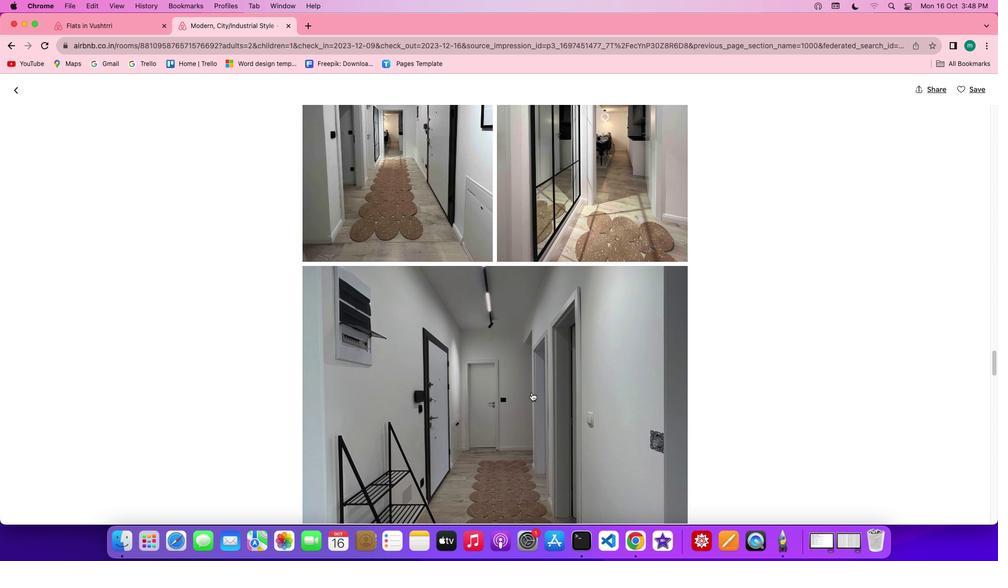 
Action: Mouse scrolled (531, 393) with delta (0, -1)
Screenshot: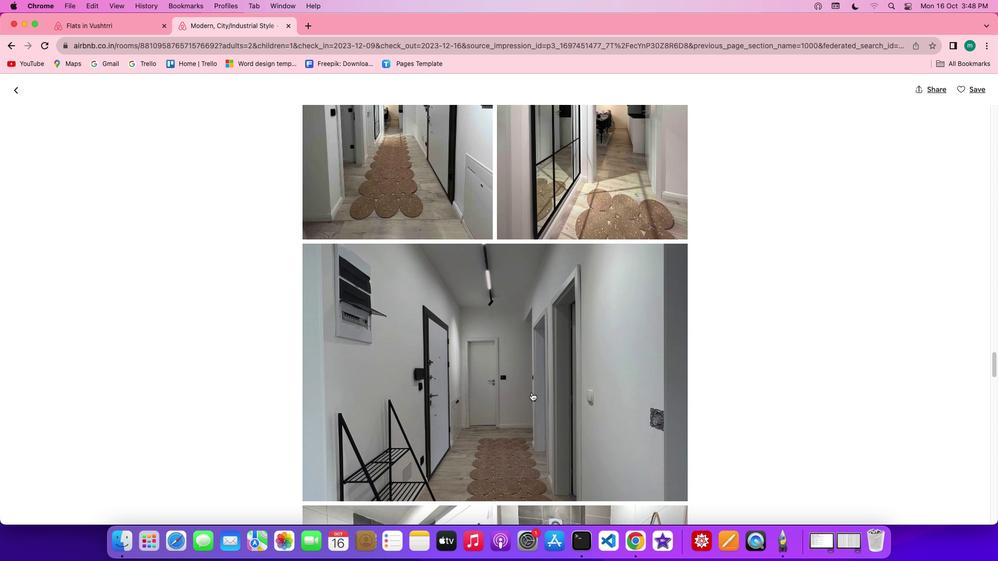 
Action: Mouse scrolled (531, 393) with delta (0, -1)
Screenshot: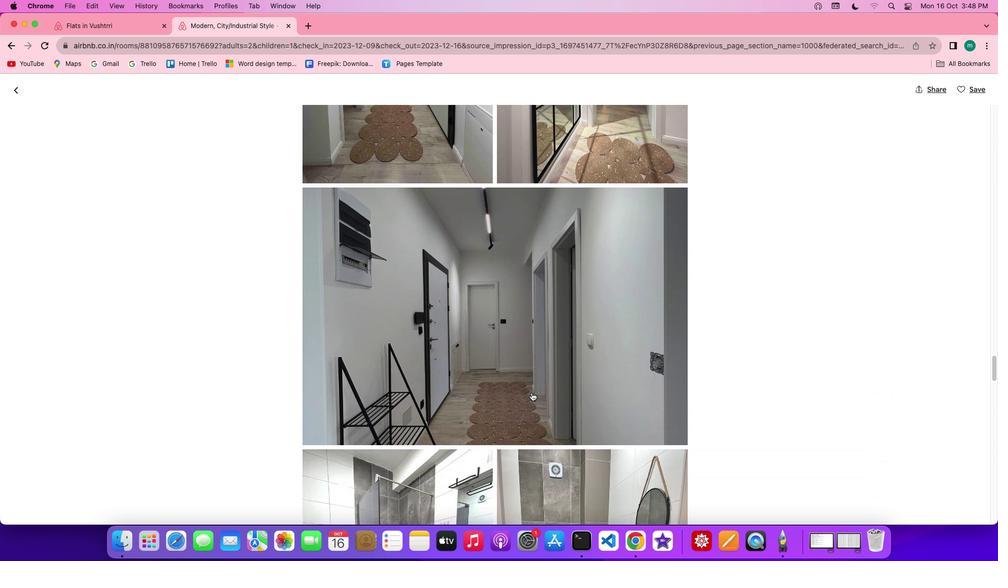 
Action: Mouse scrolled (531, 393) with delta (0, 0)
Screenshot: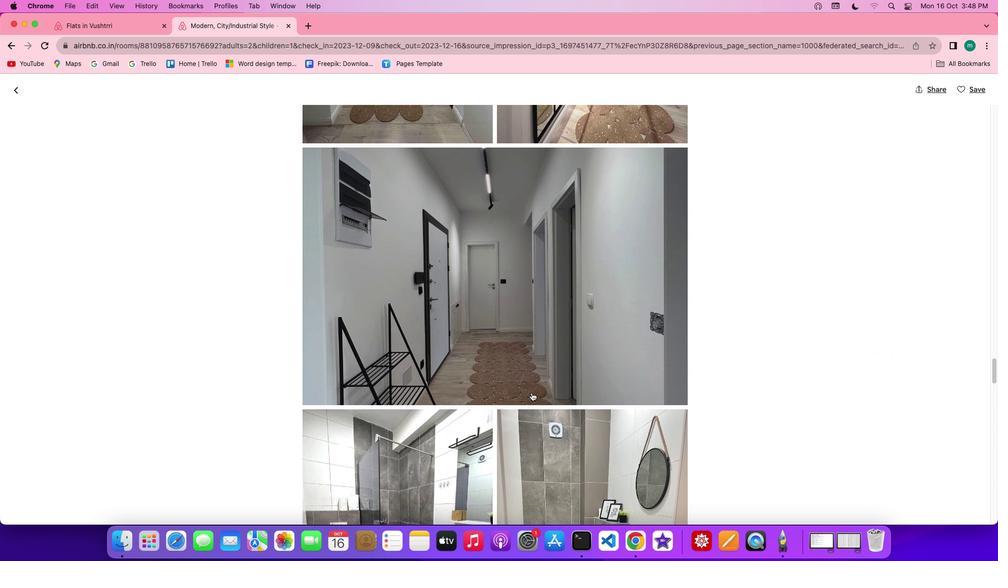 
Action: Mouse scrolled (531, 393) with delta (0, 0)
Screenshot: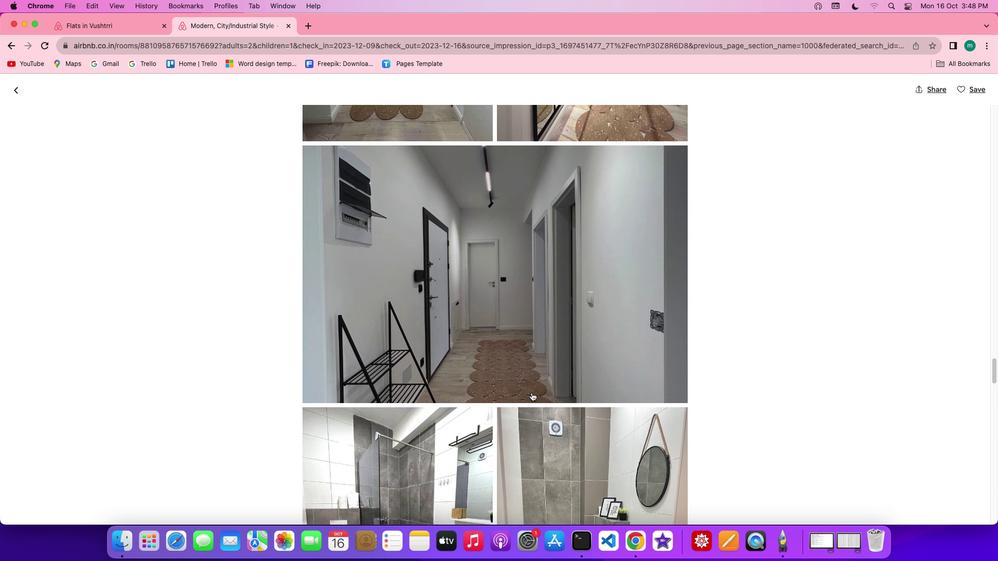 
Action: Mouse scrolled (531, 393) with delta (0, -1)
Screenshot: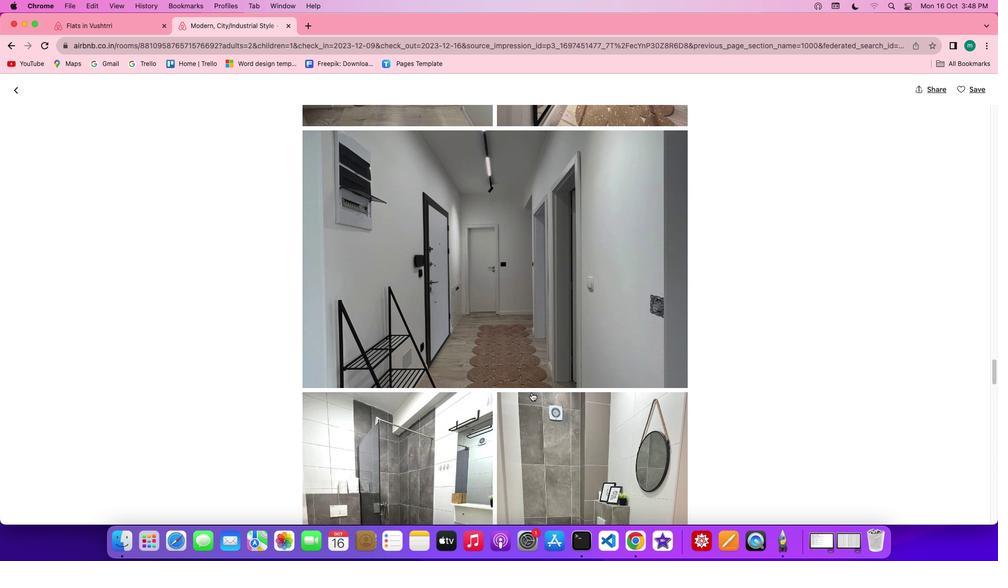 
Action: Mouse scrolled (531, 393) with delta (0, 0)
Screenshot: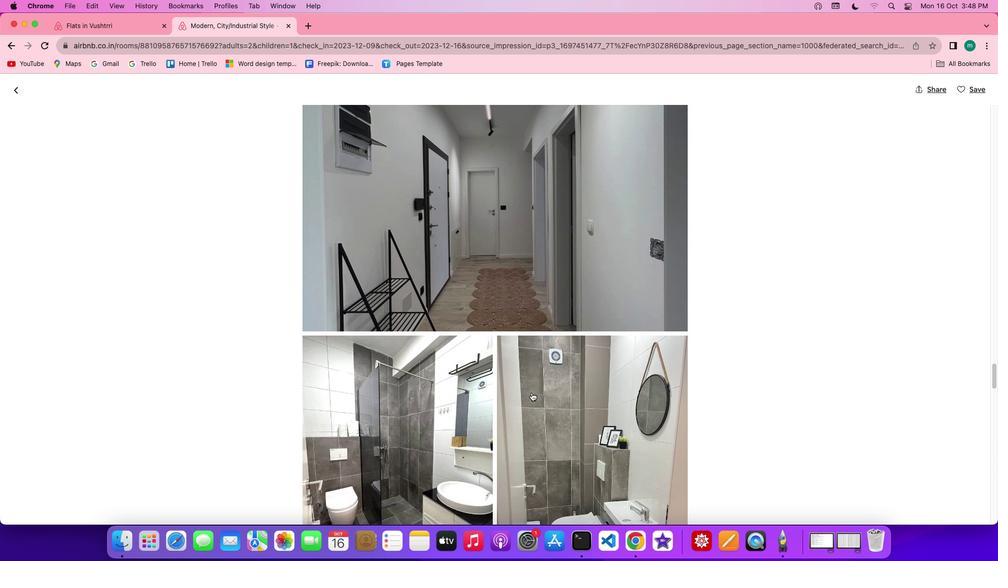 
Action: Mouse scrolled (531, 393) with delta (0, 0)
Screenshot: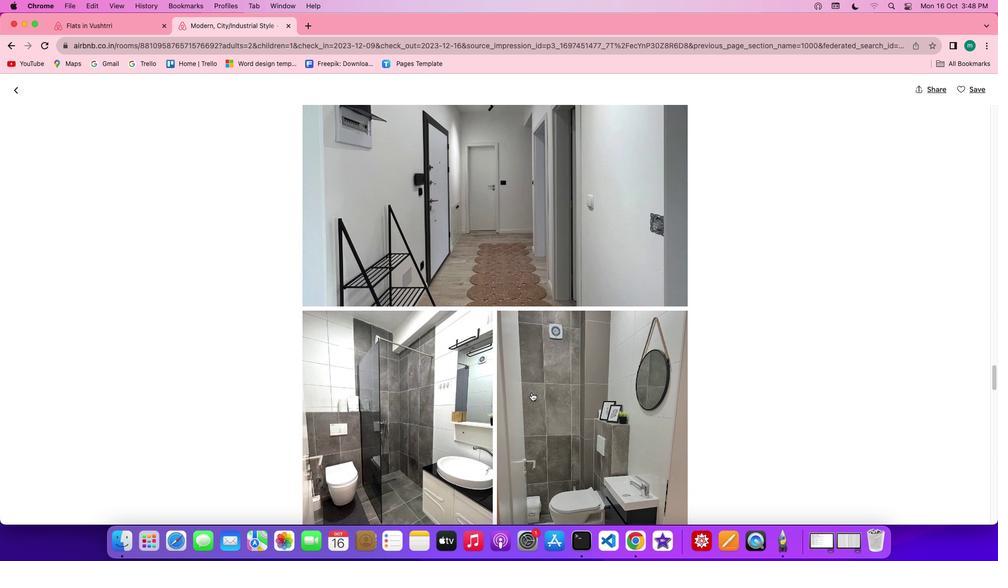 
Action: Mouse scrolled (531, 393) with delta (0, 0)
Screenshot: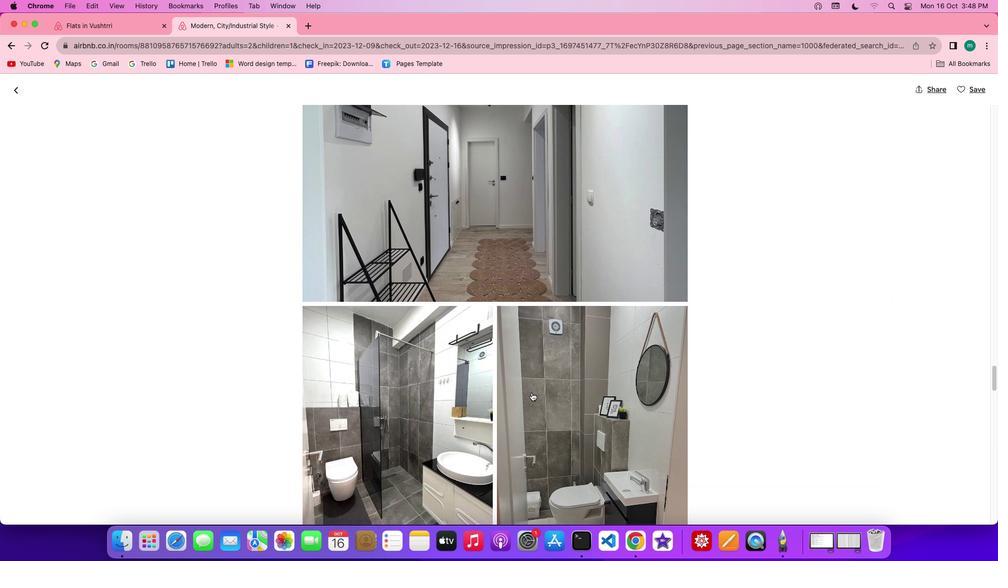 
Action: Mouse scrolled (531, 393) with delta (0, -1)
Screenshot: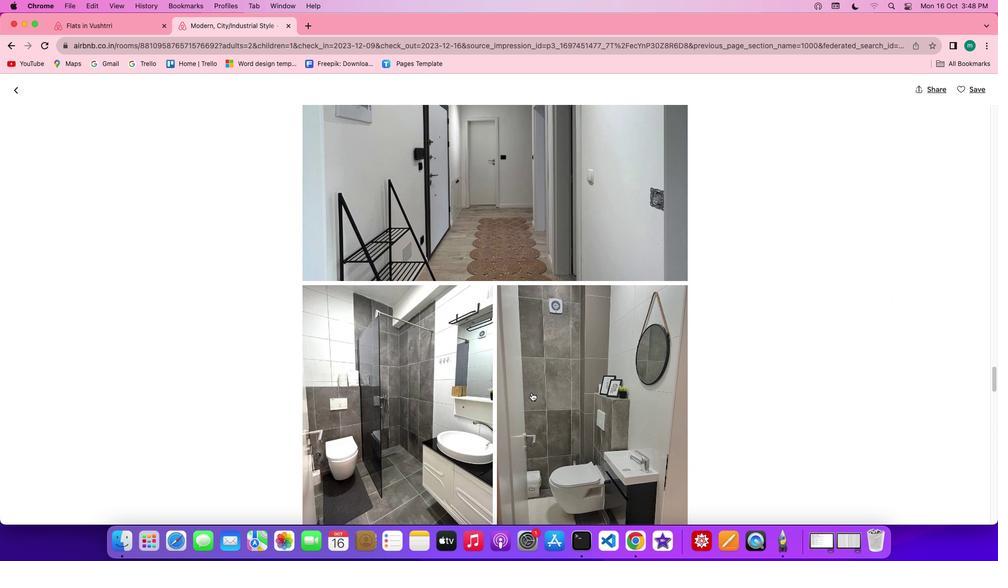 
Action: Mouse scrolled (531, 393) with delta (0, -1)
Screenshot: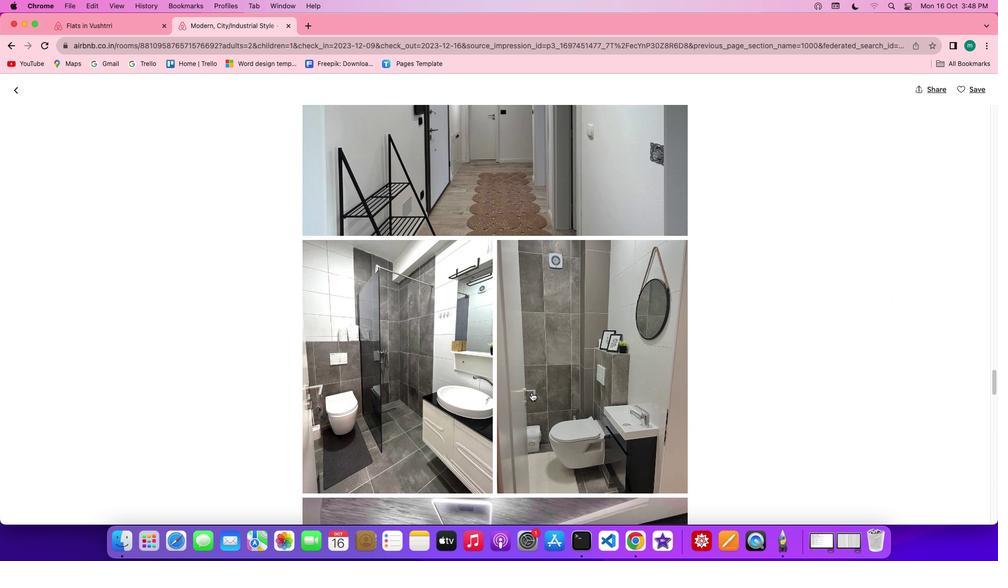 
Action: Mouse moved to (531, 393)
Screenshot: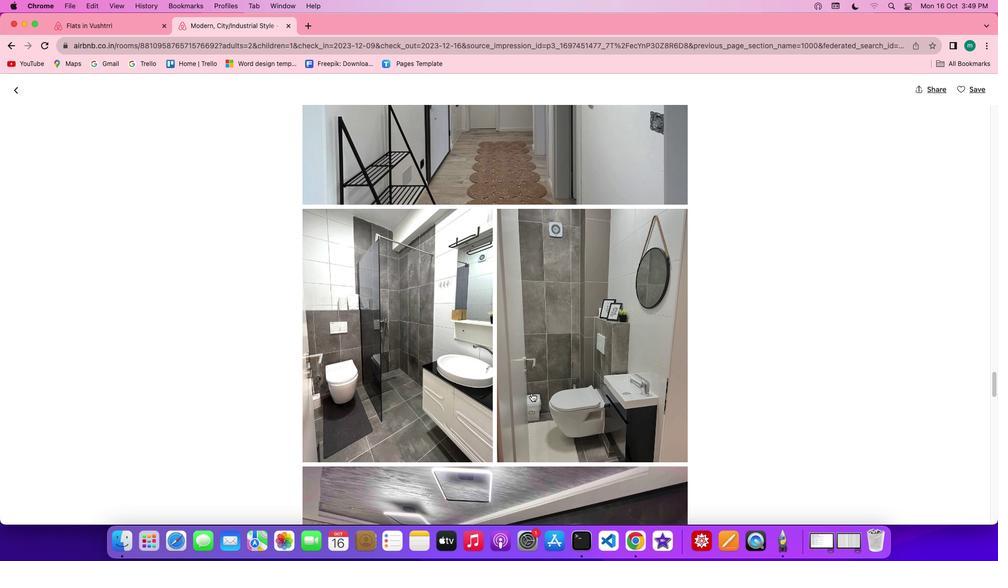 
Action: Mouse scrolled (531, 393) with delta (0, 0)
Screenshot: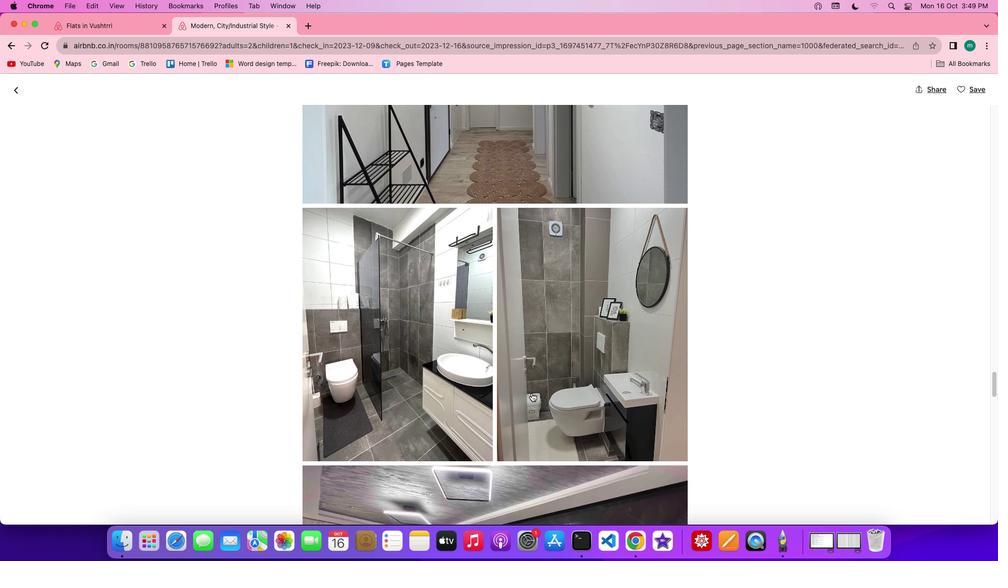 
Action: Mouse scrolled (531, 393) with delta (0, 0)
Screenshot: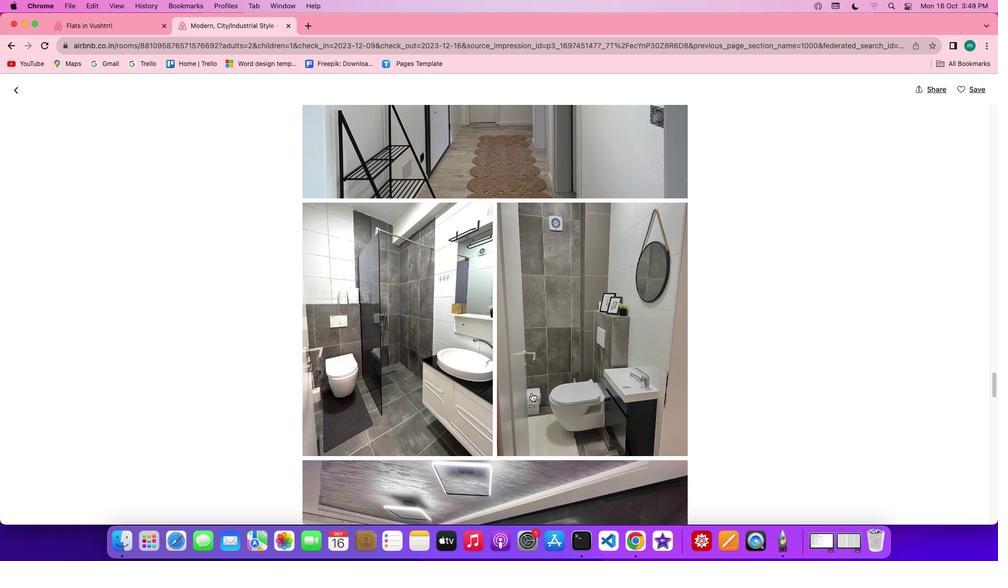 
Action: Mouse scrolled (531, 393) with delta (0, 0)
Screenshot: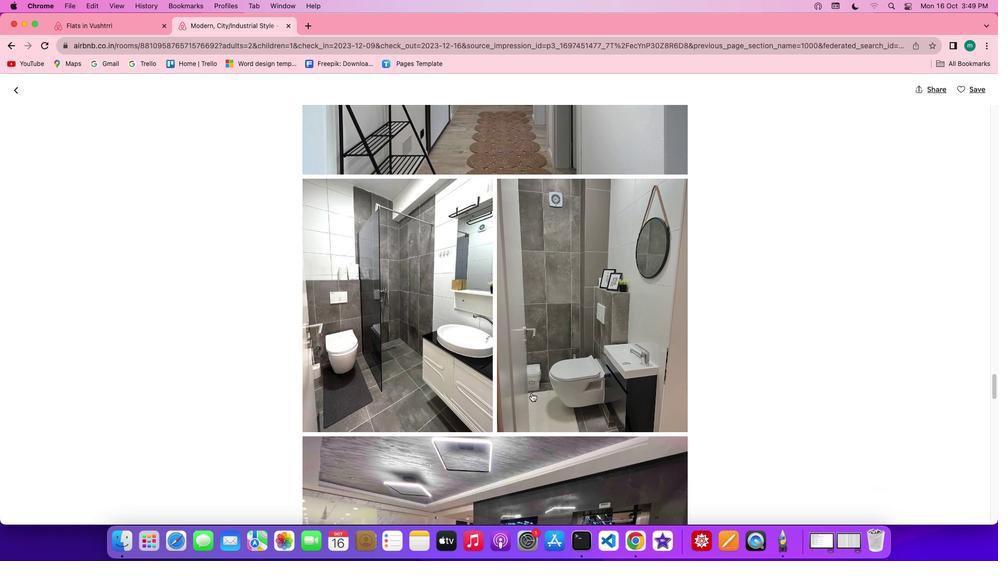 
Action: Mouse scrolled (531, 393) with delta (0, -1)
Screenshot: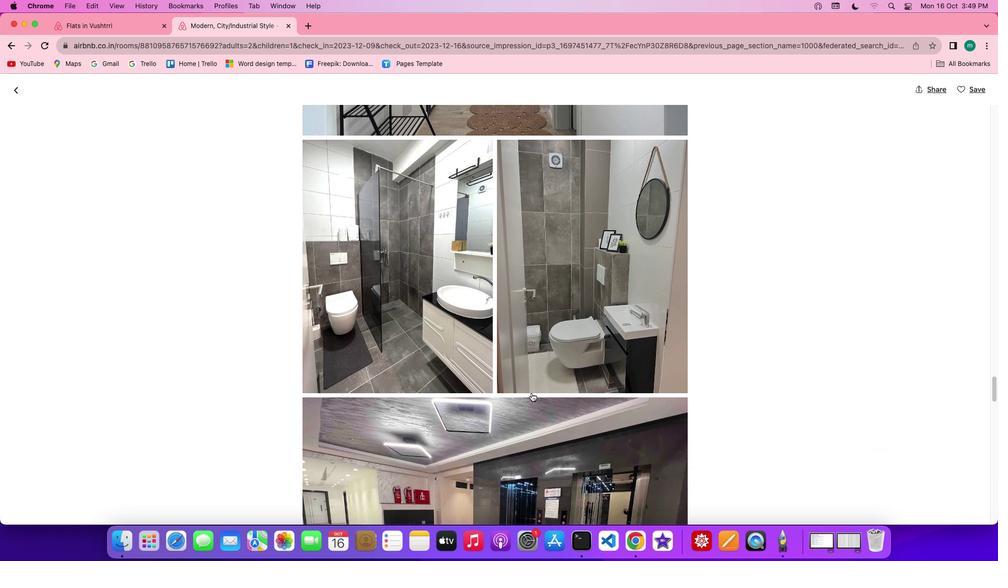 
Action: Mouse scrolled (531, 393) with delta (0, 0)
Screenshot: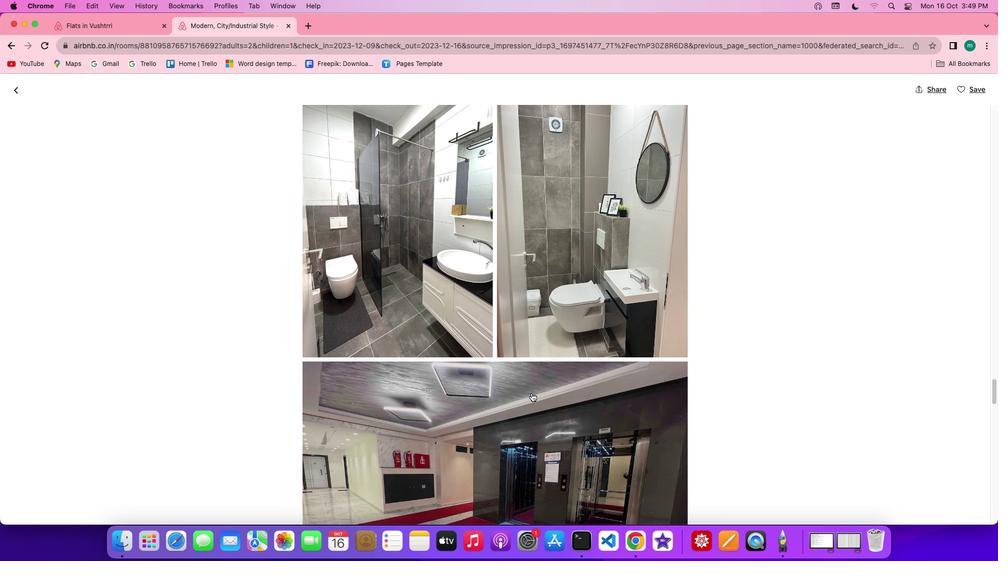 
Action: Mouse scrolled (531, 393) with delta (0, 0)
Screenshot: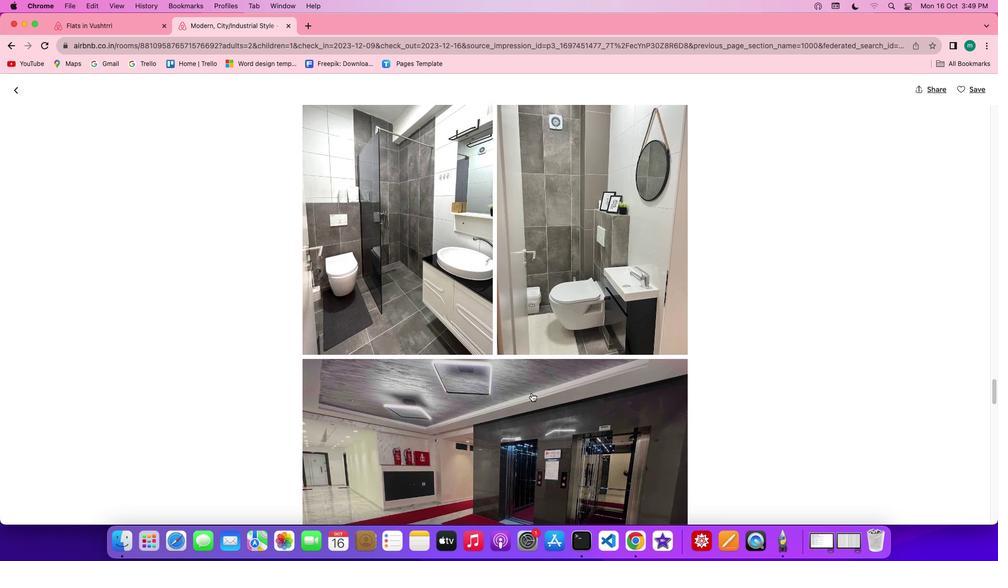 
Action: Mouse scrolled (531, 393) with delta (0, -1)
Screenshot: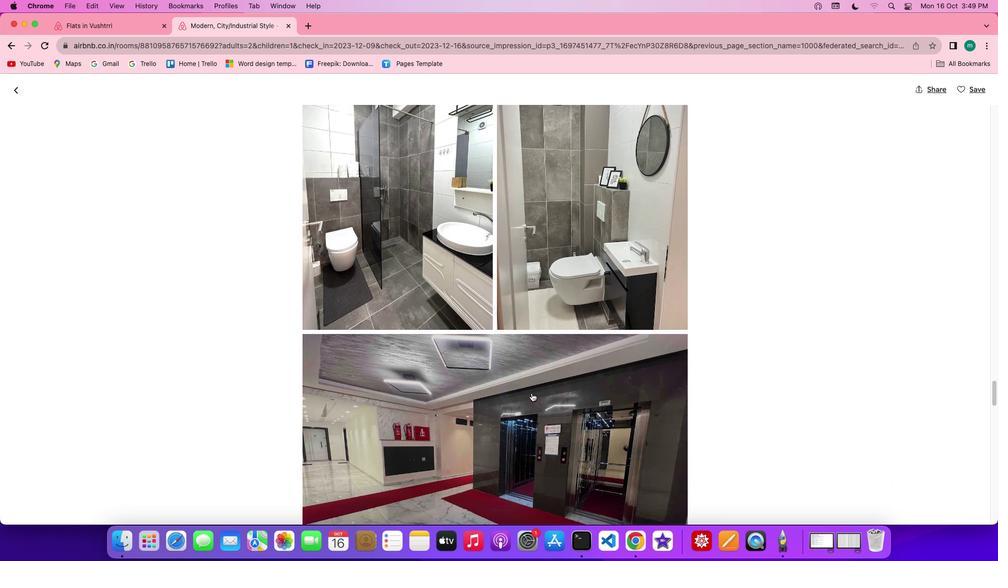 
Action: Mouse scrolled (531, 393) with delta (0, 0)
